 Task: Work and Employment Template: Work Hours for Employees.
Action: Mouse moved to (224, 183)
Screenshot: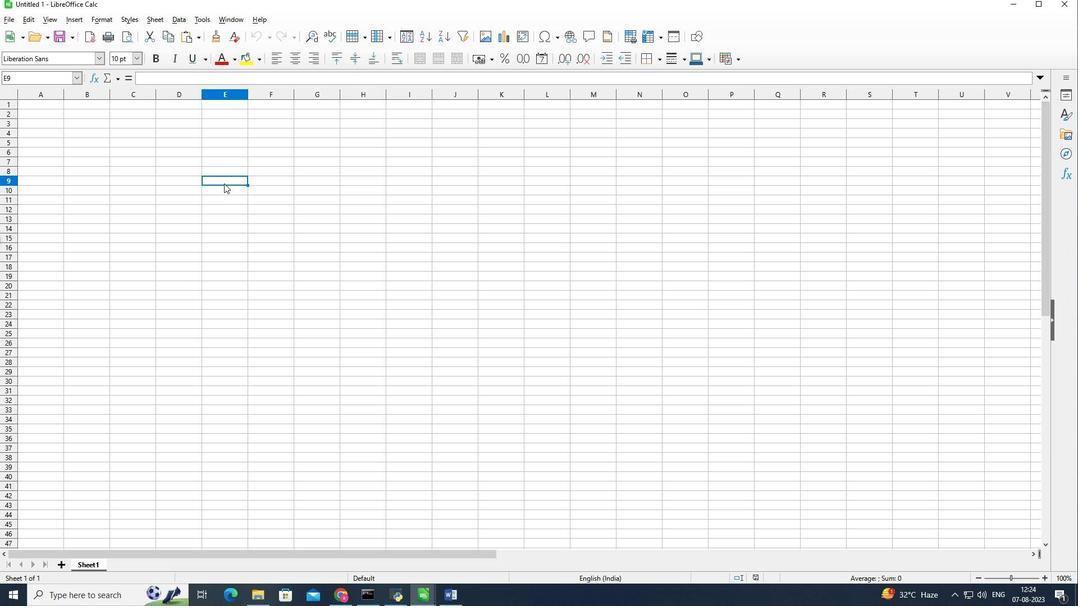 
Action: Mouse pressed left at (224, 183)
Screenshot: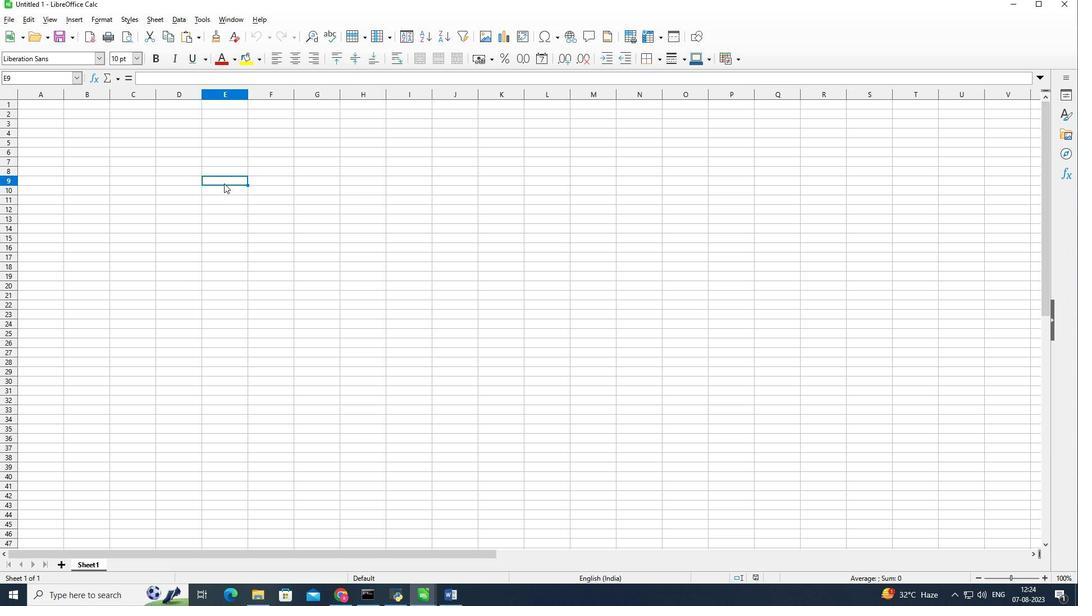 
Action: Mouse moved to (265, 151)
Screenshot: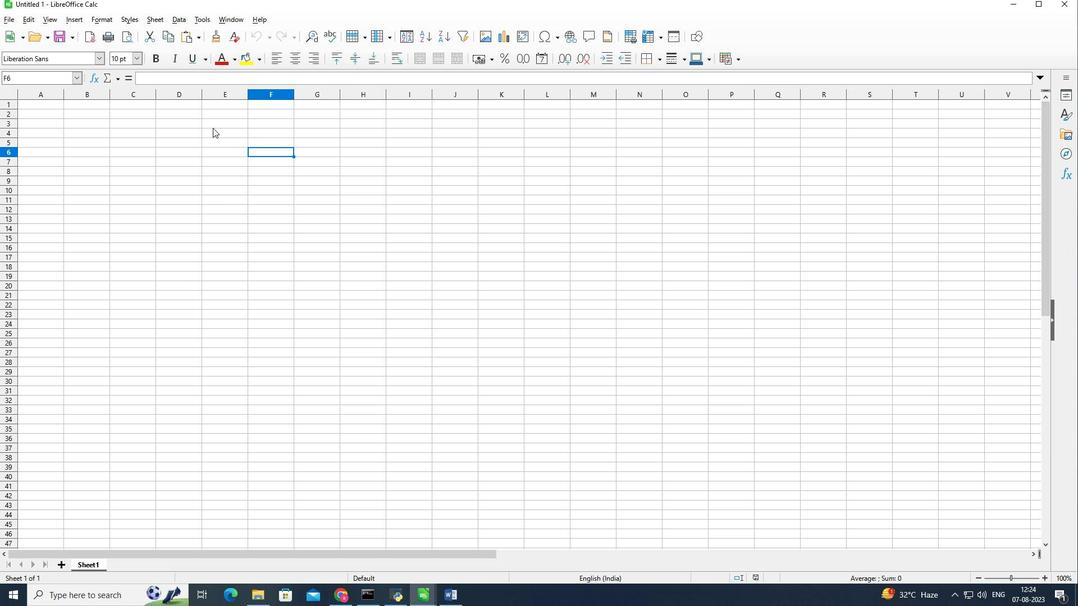 
Action: Mouse pressed left at (265, 151)
Screenshot: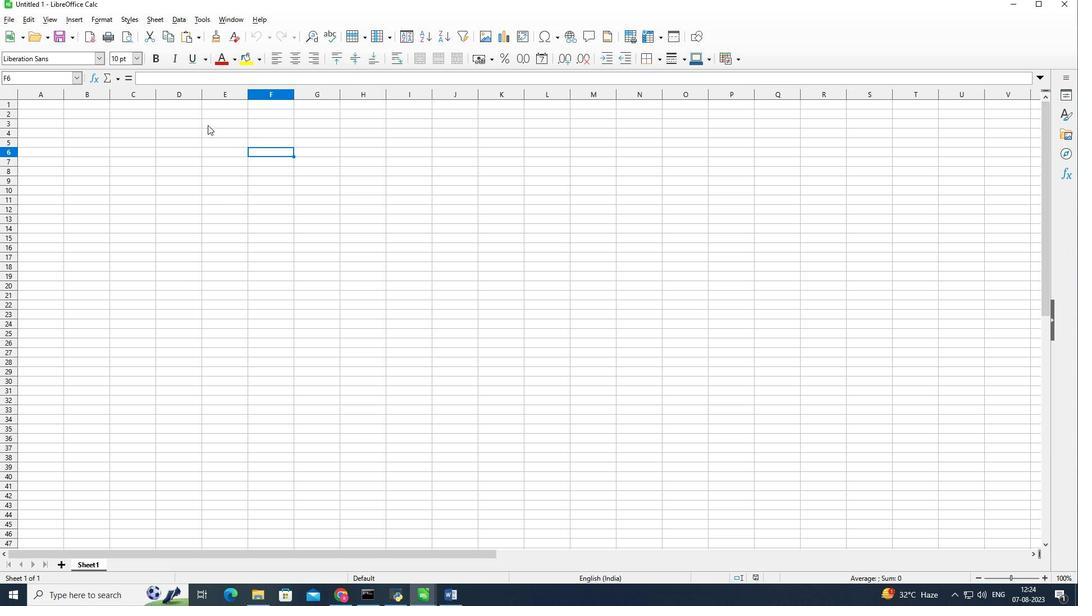 
Action: Mouse moved to (51, 20)
Screenshot: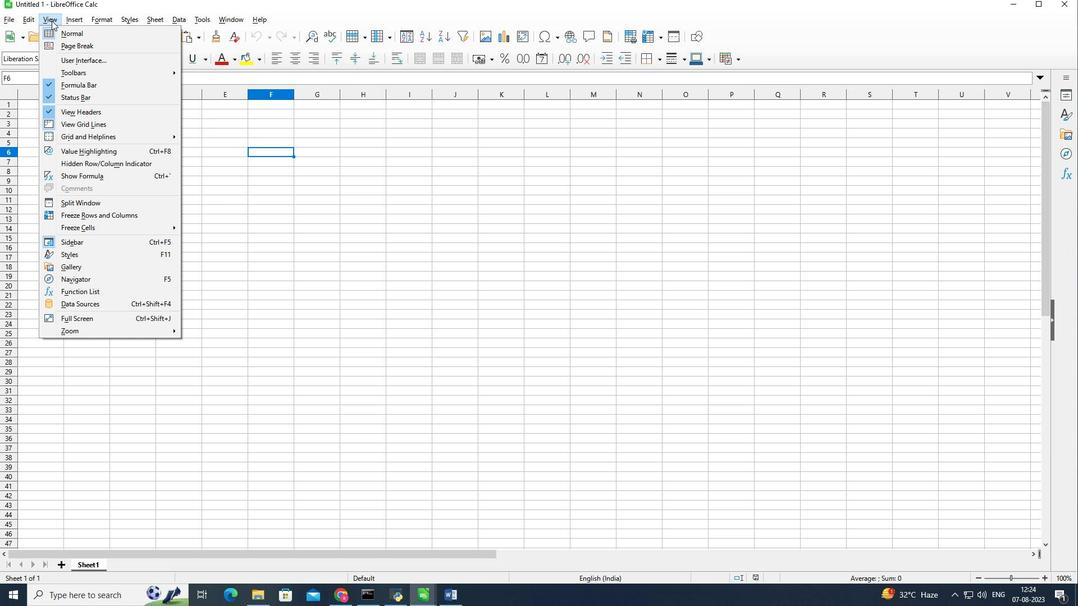 
Action: Mouse pressed left at (51, 20)
Screenshot: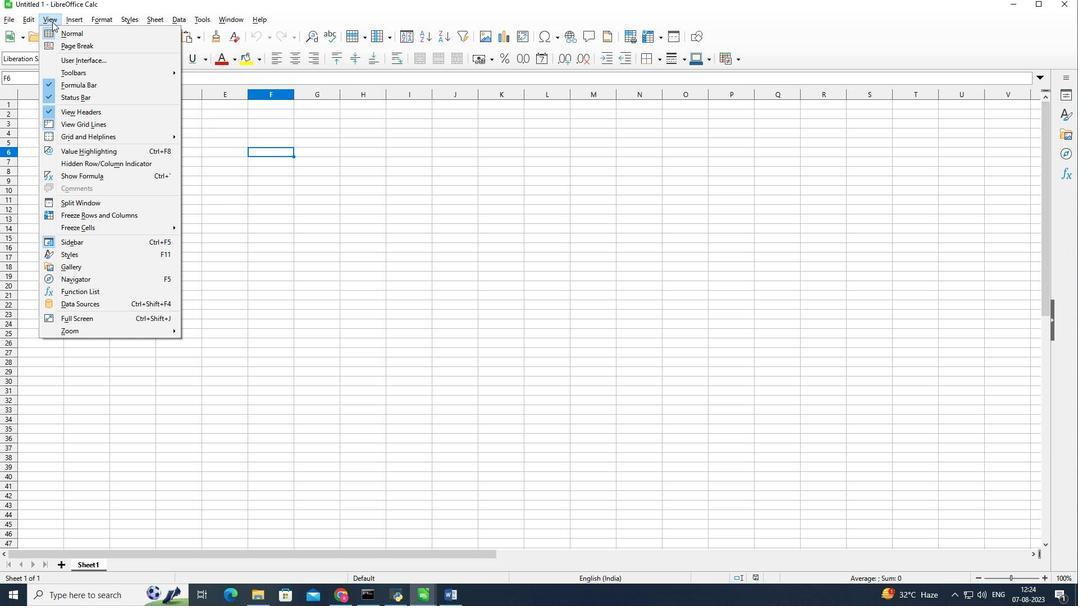 
Action: Mouse moved to (79, 123)
Screenshot: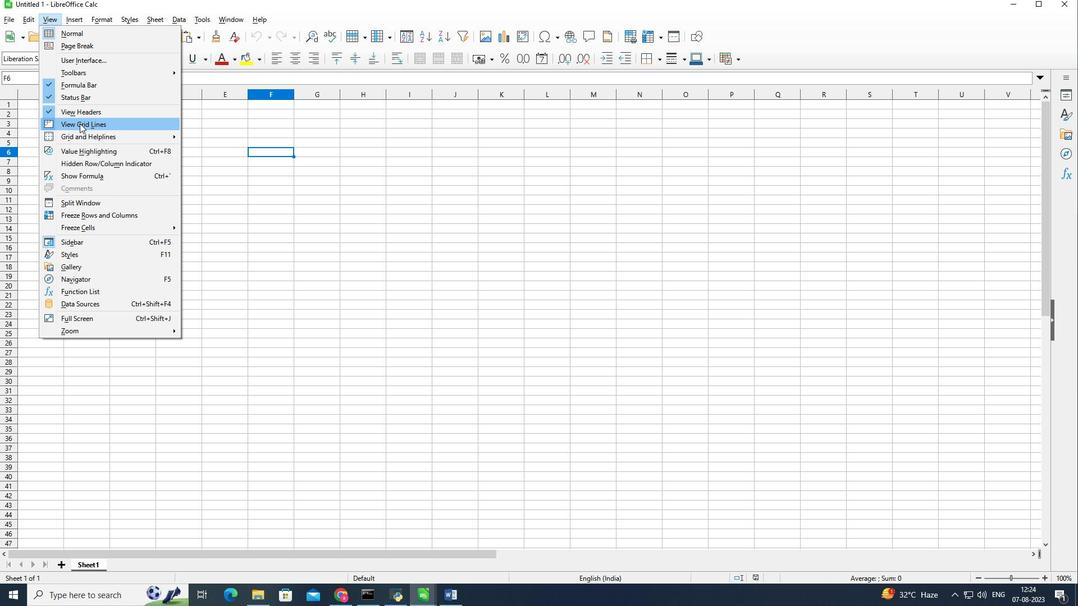 
Action: Mouse pressed left at (79, 123)
Screenshot: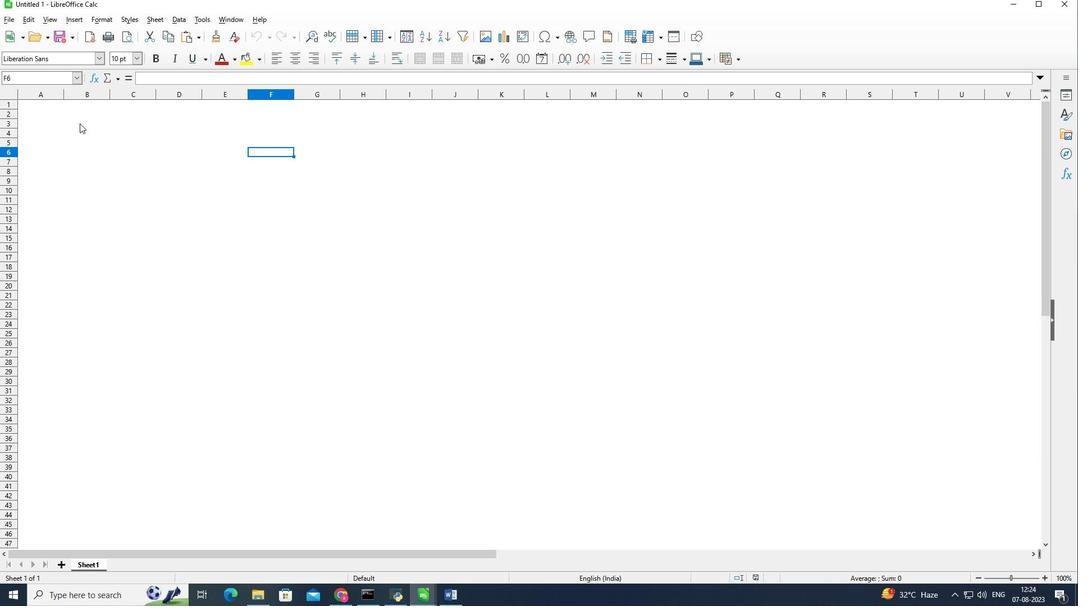
Action: Mouse pressed left at (79, 123)
Screenshot: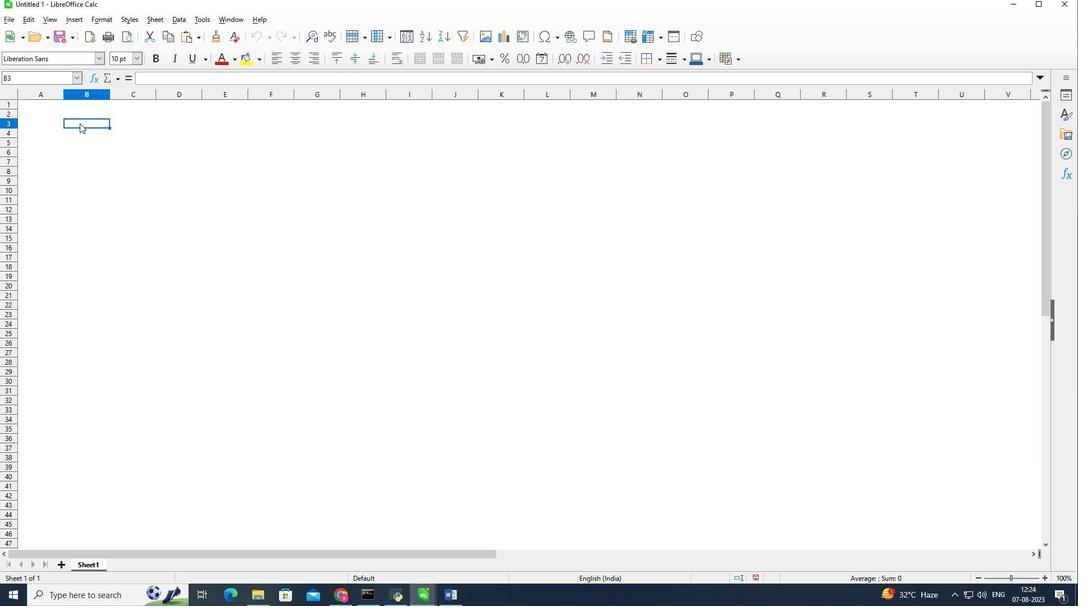 
Action: Mouse moved to (198, 162)
Screenshot: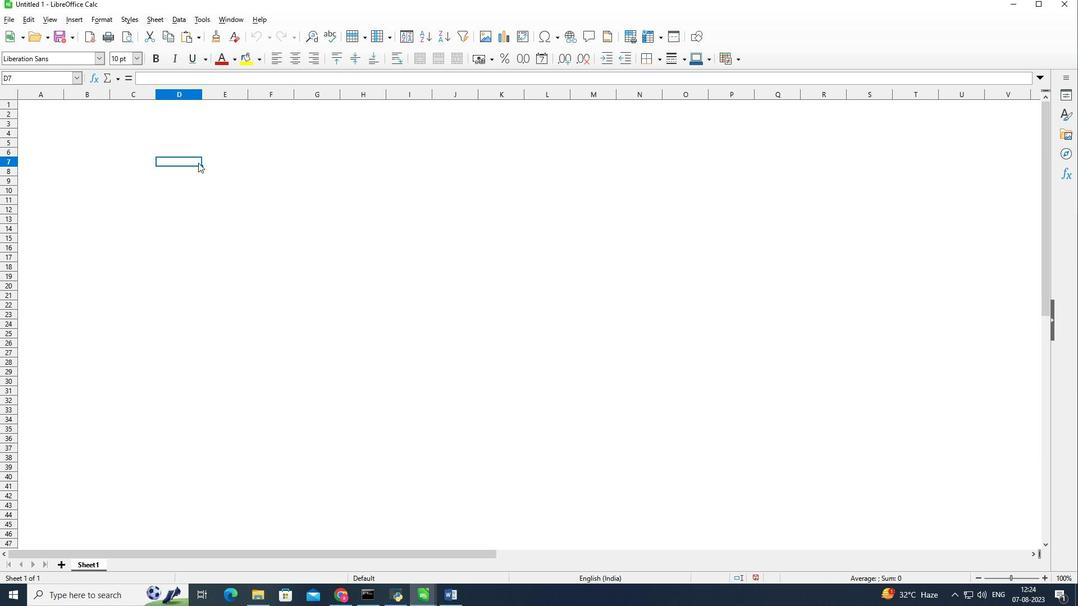 
Action: Mouse pressed left at (198, 162)
Screenshot: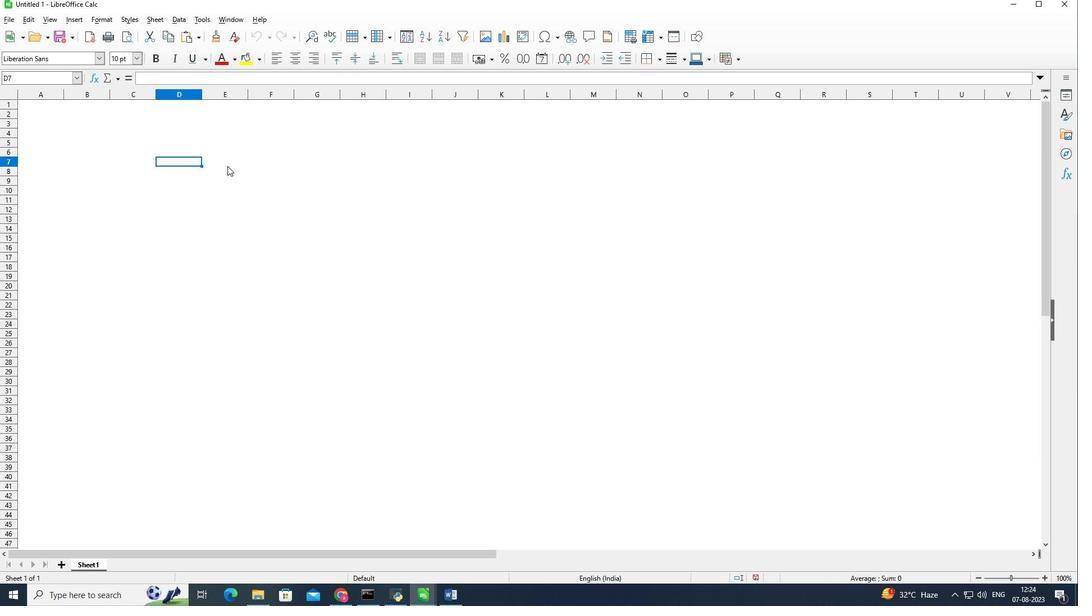 
Action: Mouse moved to (272, 156)
Screenshot: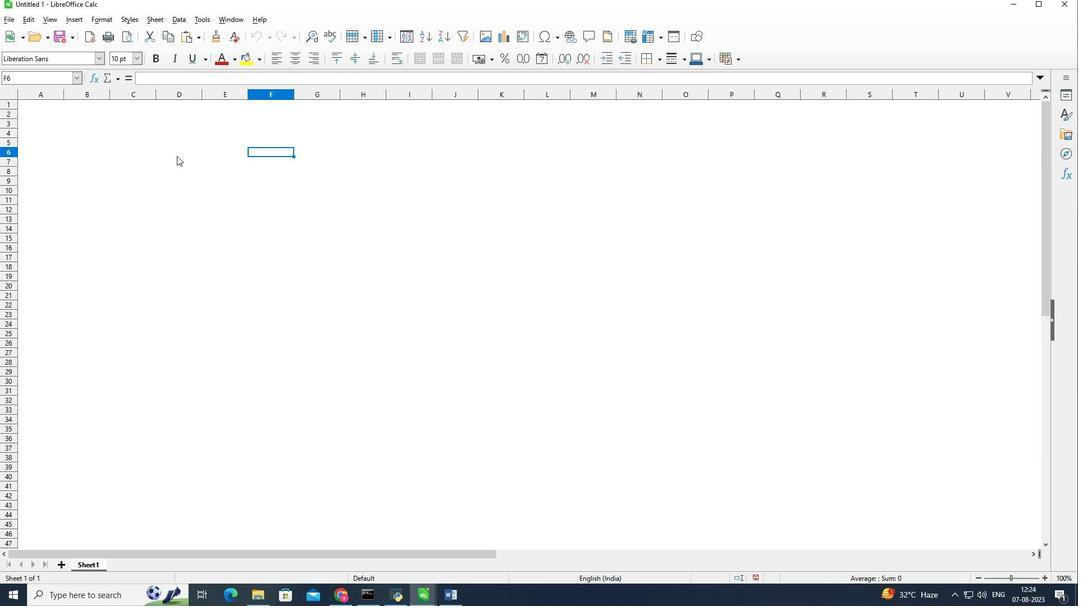 
Action: Mouse pressed left at (272, 156)
Screenshot: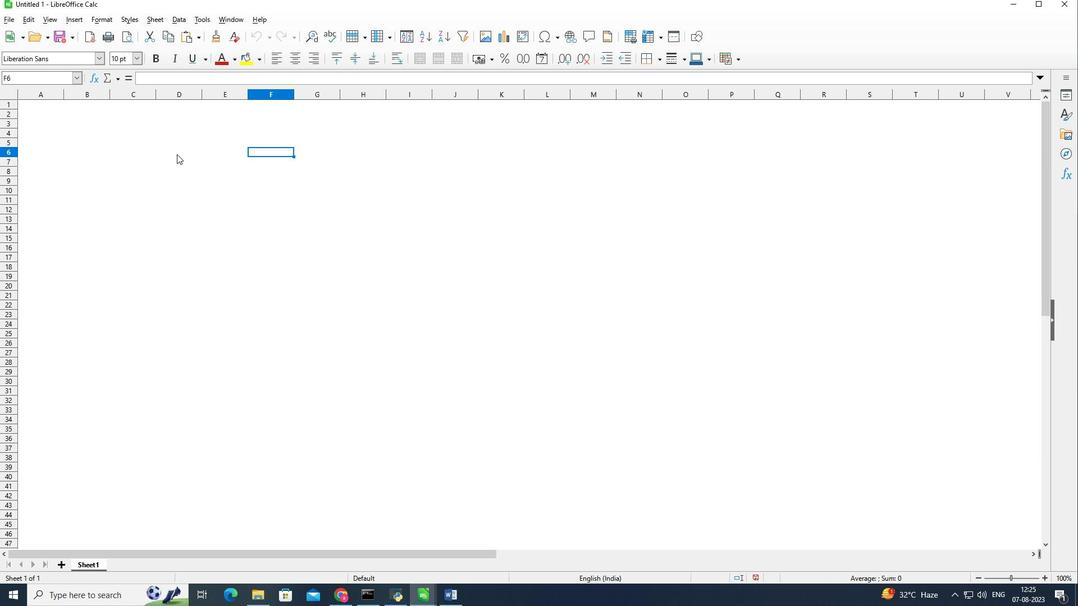 
Action: Mouse moved to (174, 143)
Screenshot: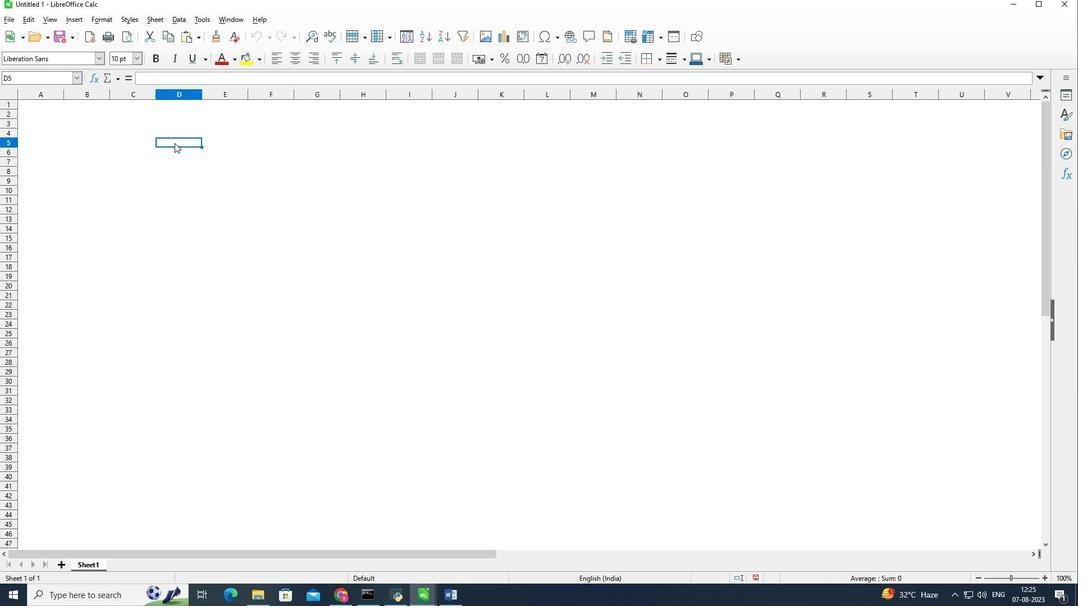 
Action: Mouse pressed left at (174, 143)
Screenshot: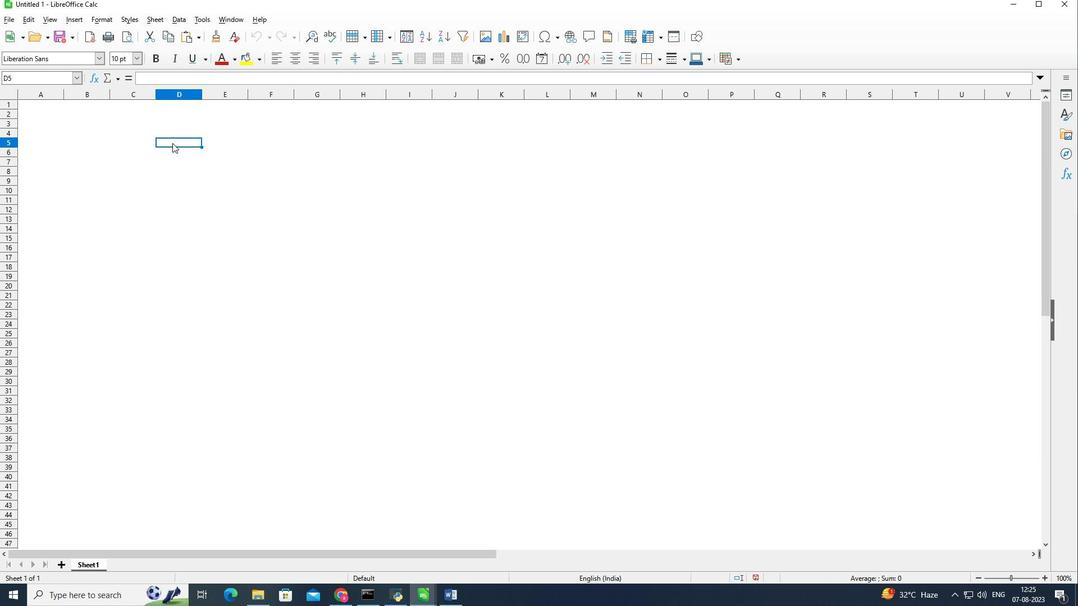 
Action: Mouse moved to (174, 130)
Screenshot: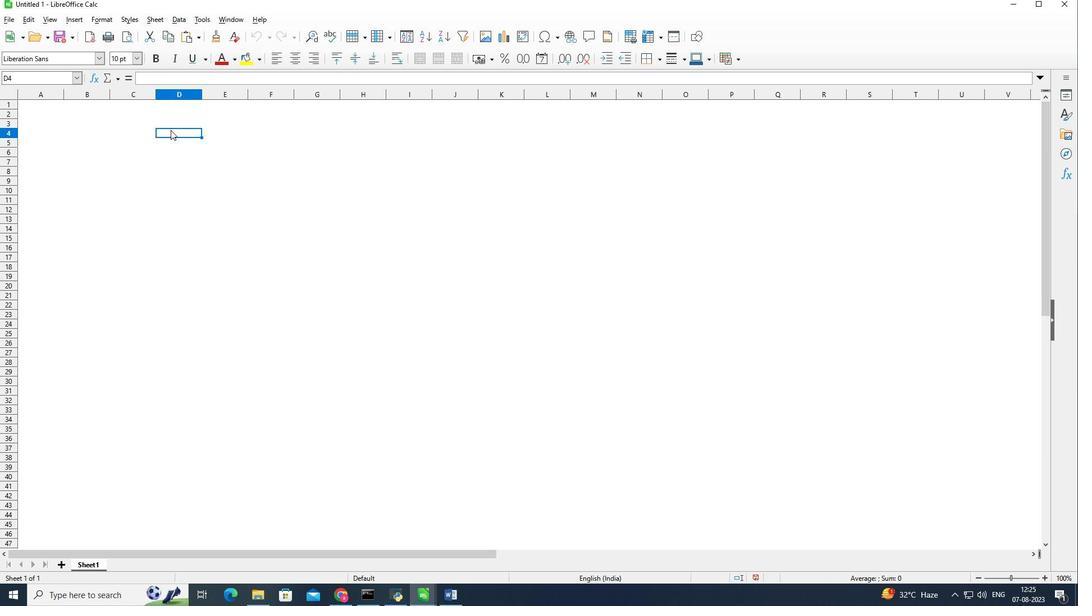 
Action: Mouse pressed left at (174, 130)
Screenshot: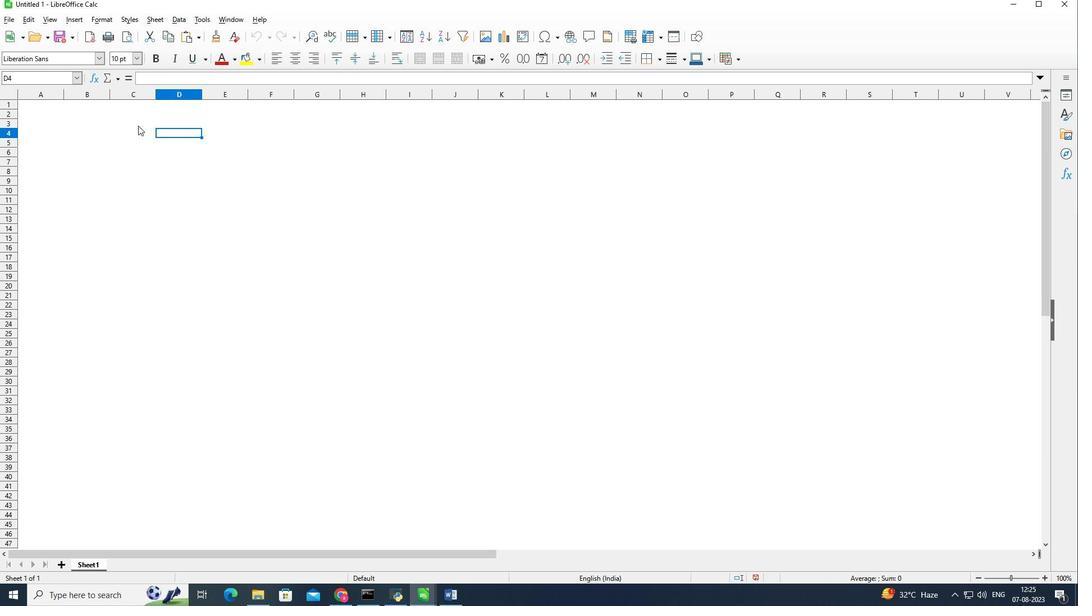 
Action: Mouse moved to (138, 125)
Screenshot: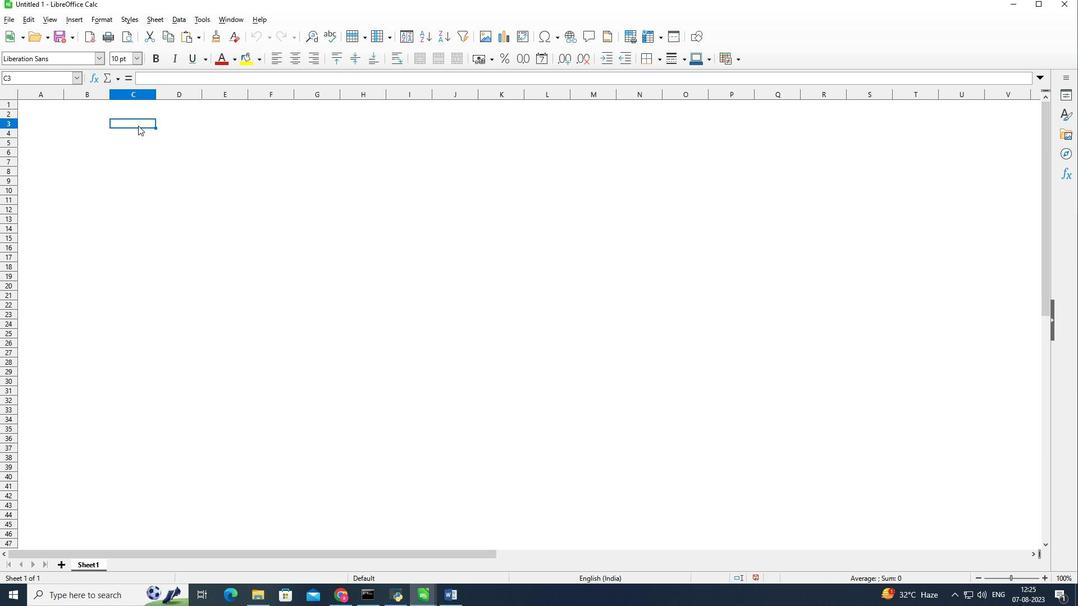 
Action: Mouse pressed left at (138, 125)
Screenshot: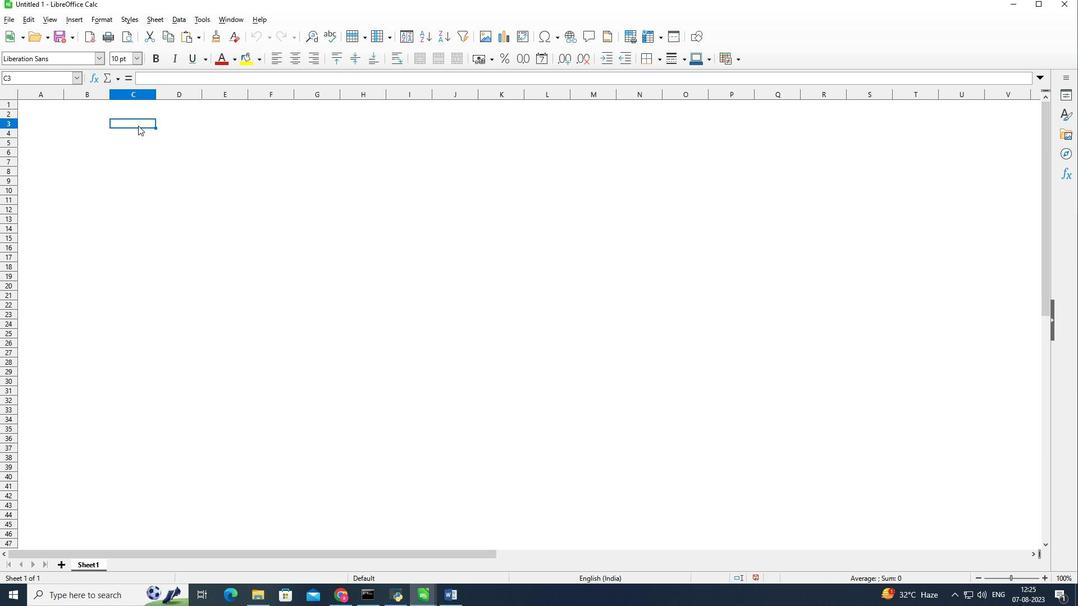 
Action: Mouse pressed left at (138, 125)
Screenshot: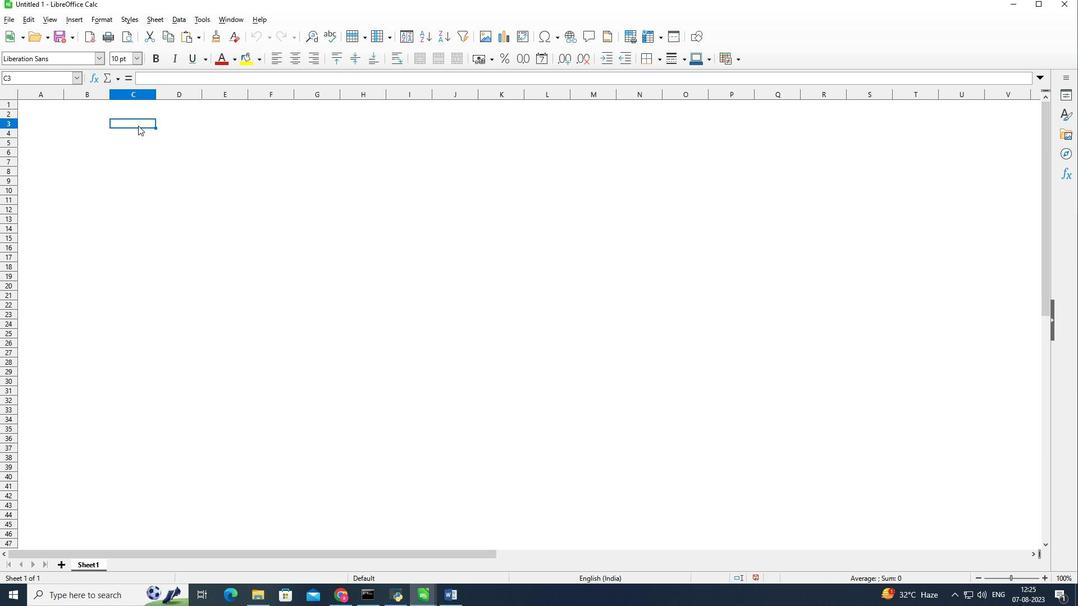 
Action: Key pressed <Key.shift>Profit<Key.space>and<Key.space>l<Key.backspace><Key.shift>Loss<Key.space>w<Key.backspace><Key.shift>Worksheet
Screenshot: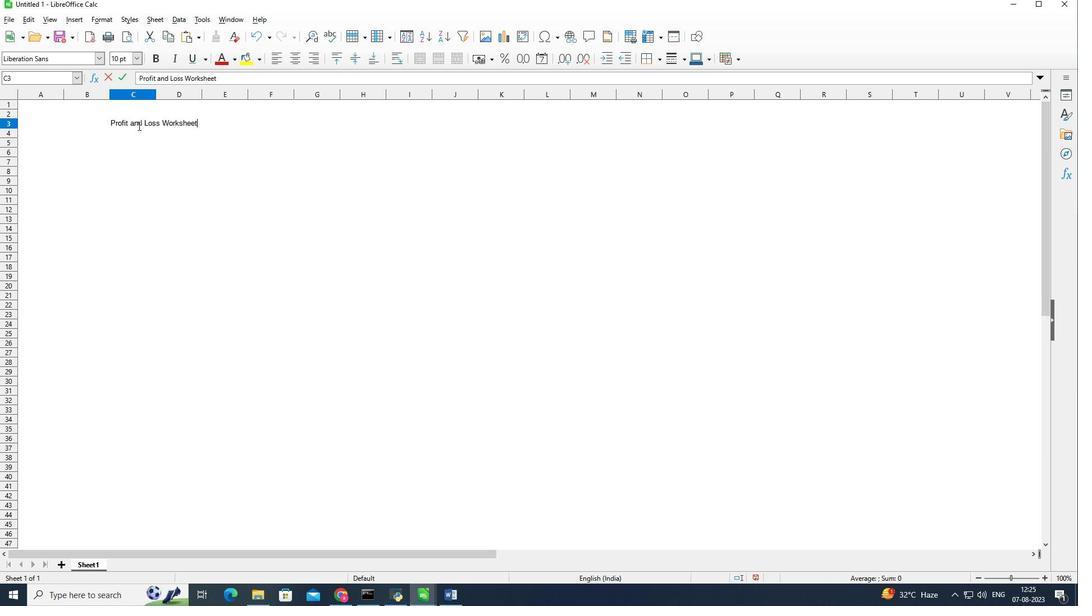
Action: Mouse pressed left at (138, 125)
Screenshot: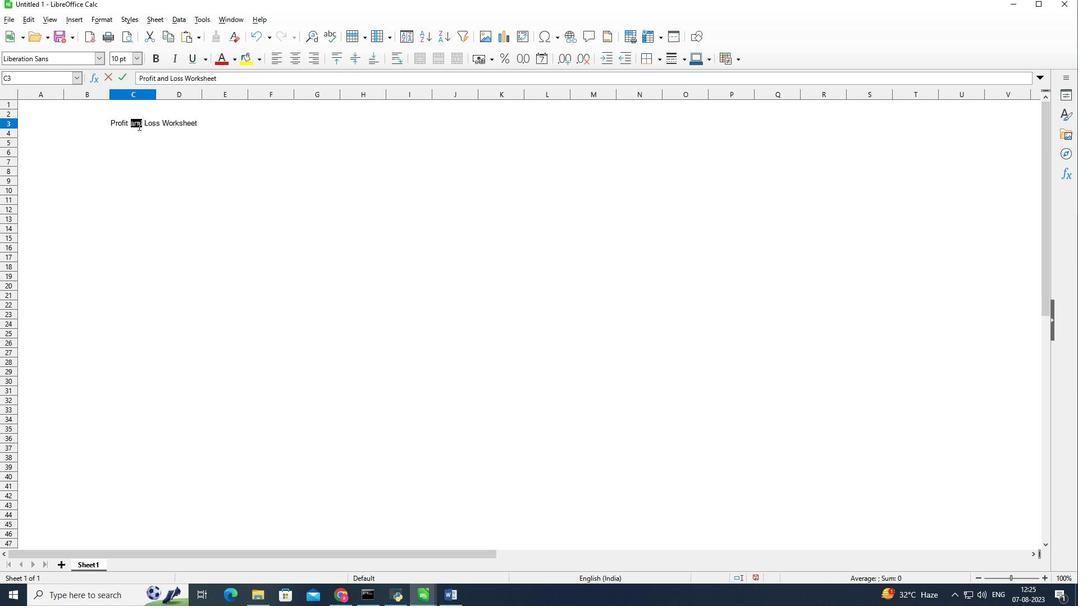 
Action: Mouse pressed left at (138, 125)
Screenshot: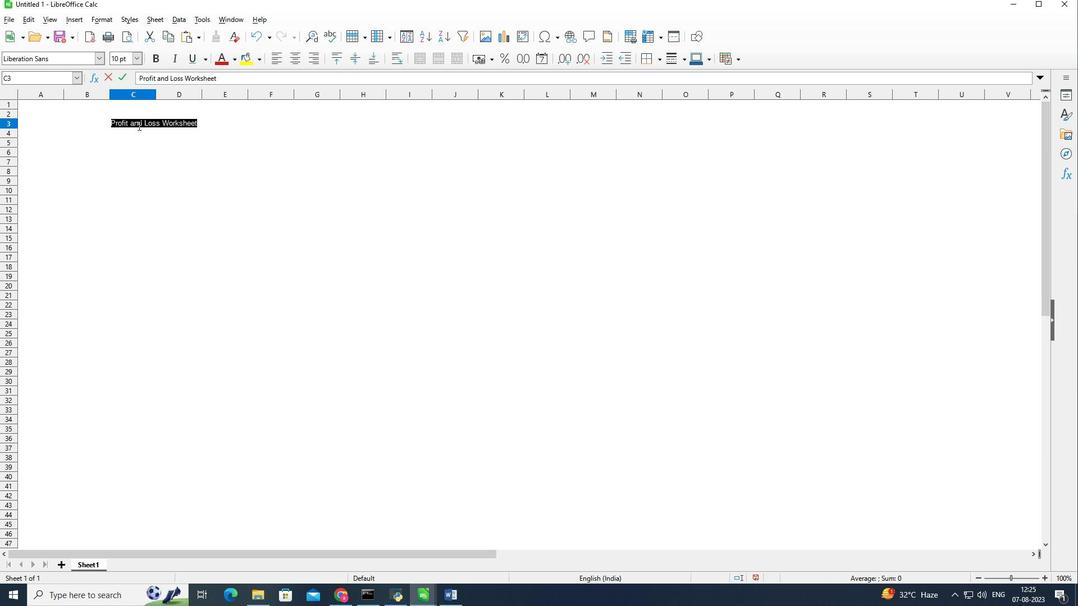 
Action: Mouse pressed left at (138, 125)
Screenshot: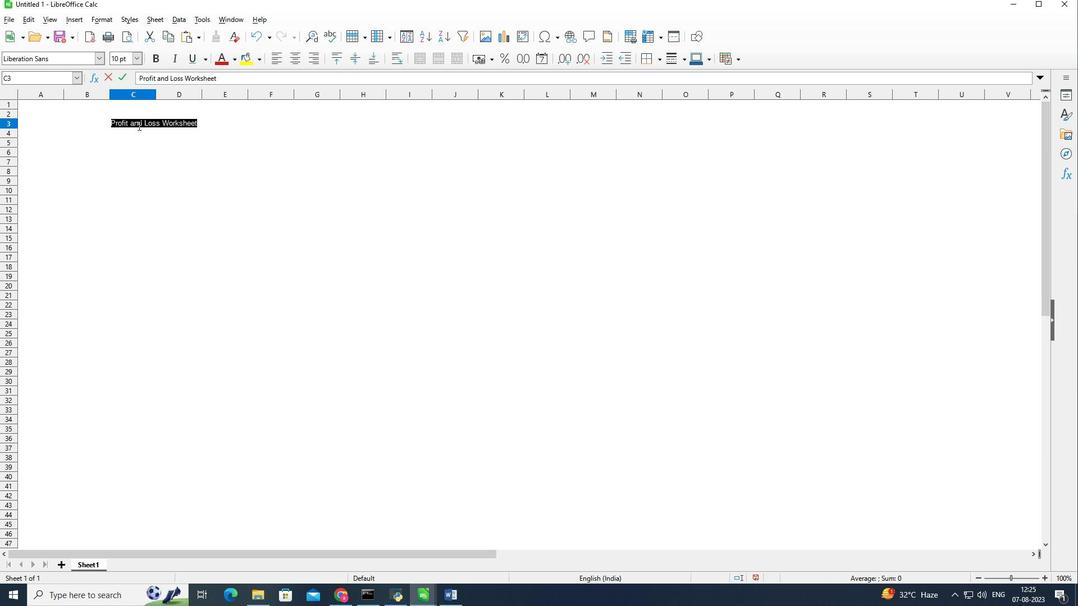 
Action: Mouse moved to (38, 53)
Screenshot: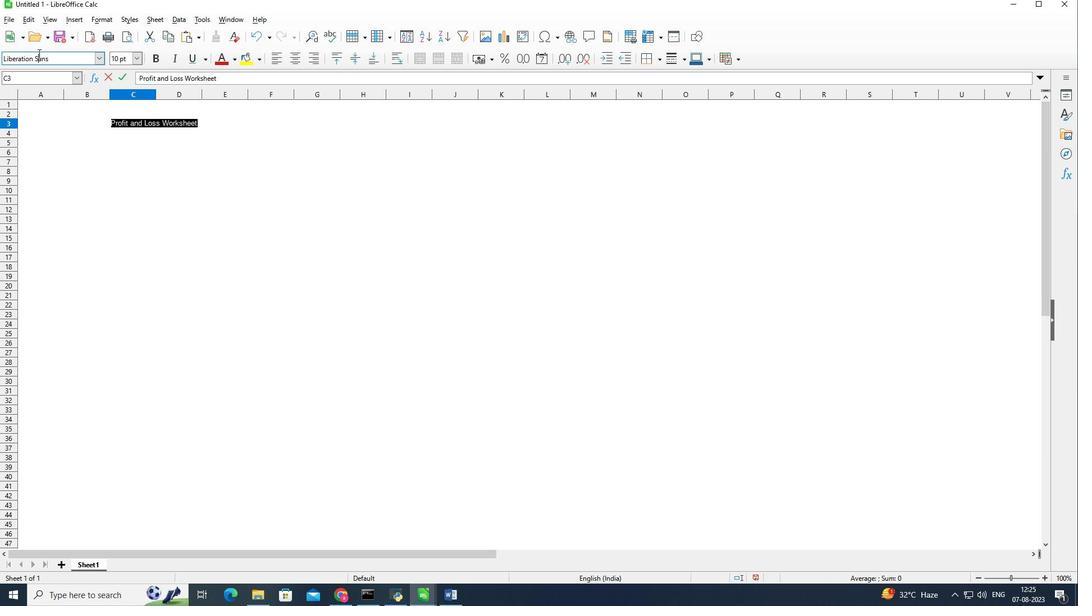 
Action: Mouse pressed left at (38, 53)
Screenshot: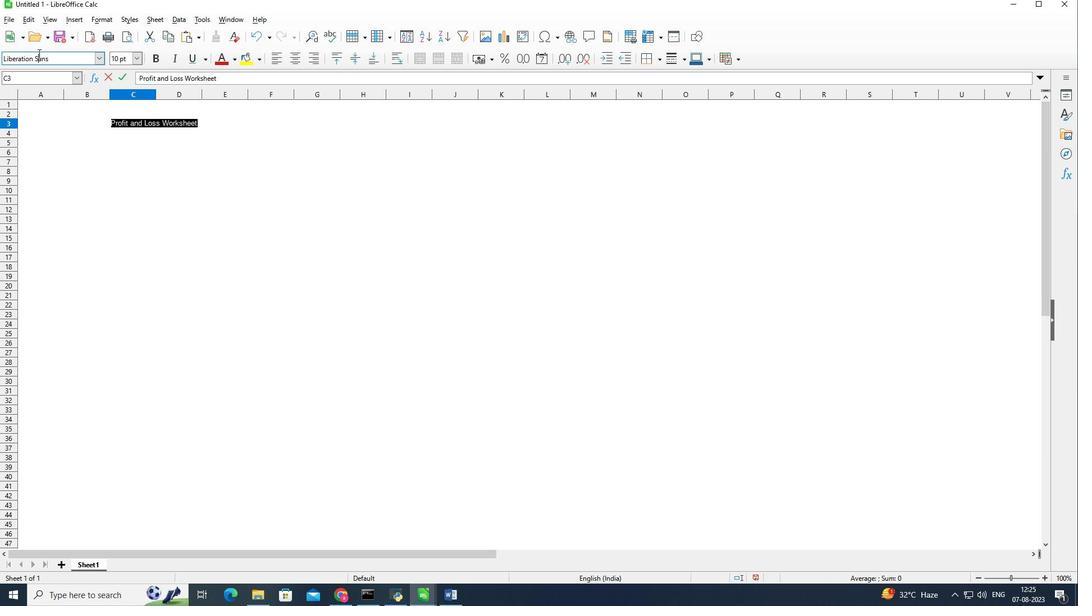 
Action: Mouse pressed left at (38, 53)
Screenshot: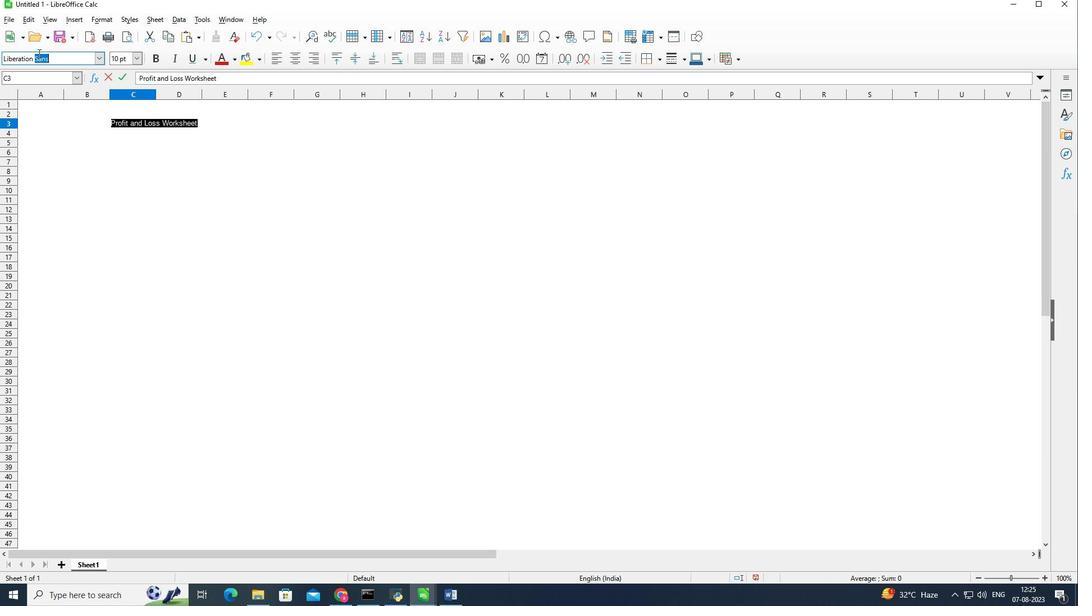 
Action: Mouse pressed left at (38, 53)
Screenshot: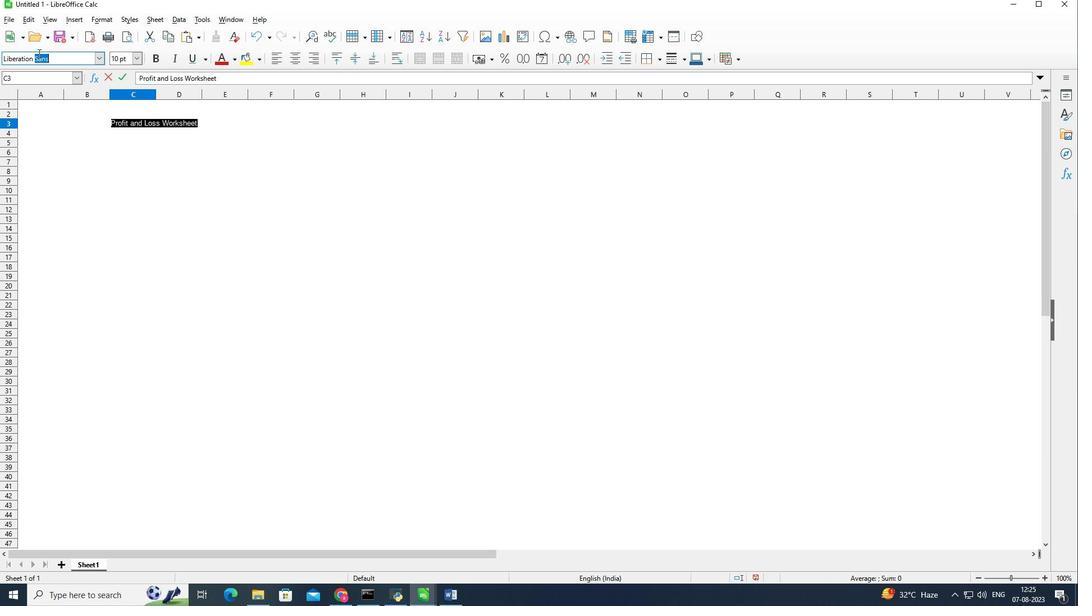 
Action: Mouse pressed left at (38, 53)
Screenshot: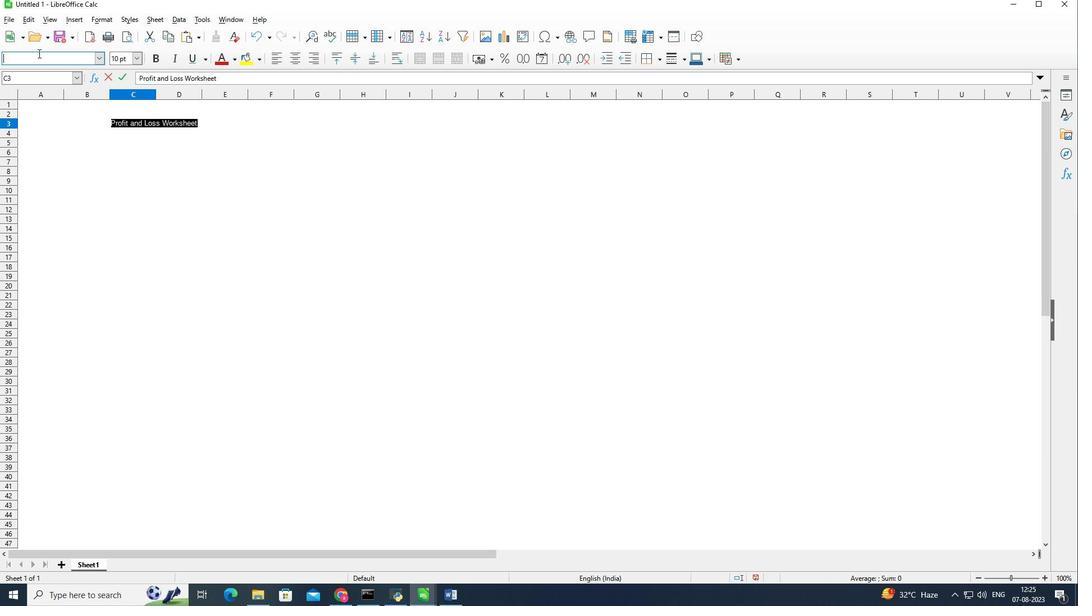 
Action: Key pressed <Key.backspace>i<Key.backspace>tim<Key.backspace><Key.backspace><Key.backspace><Key.backspace>ti<Key.enter>
Screenshot: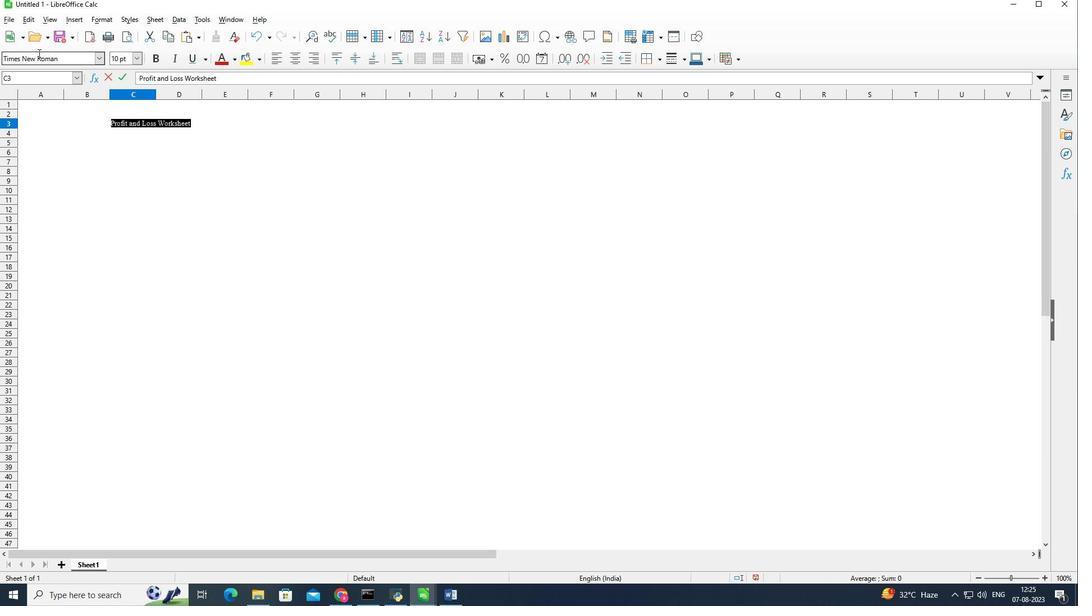 
Action: Mouse moved to (157, 58)
Screenshot: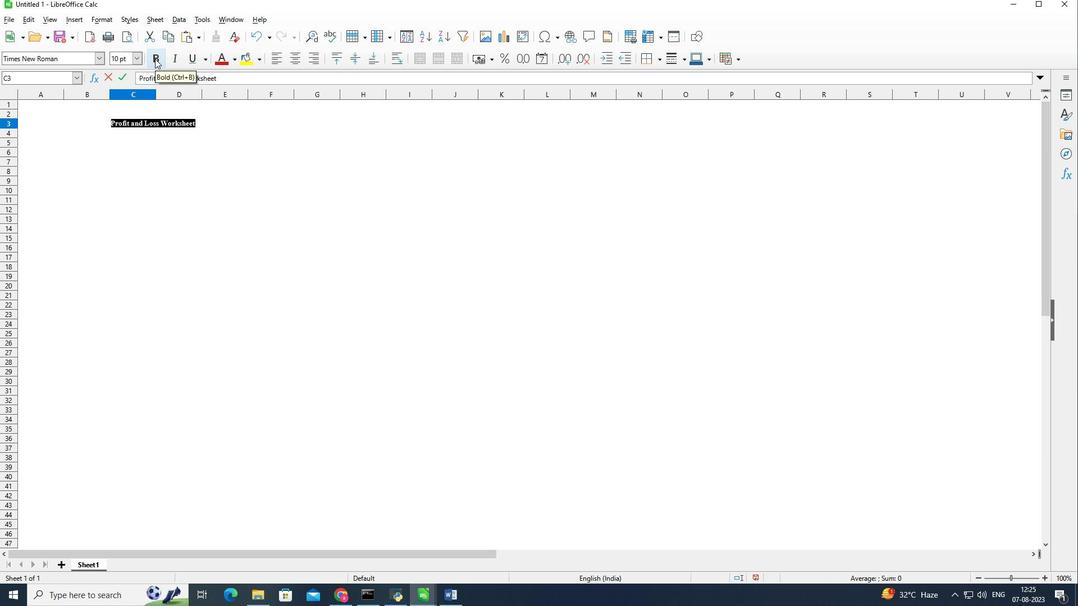 
Action: Mouse pressed left at (157, 58)
Screenshot: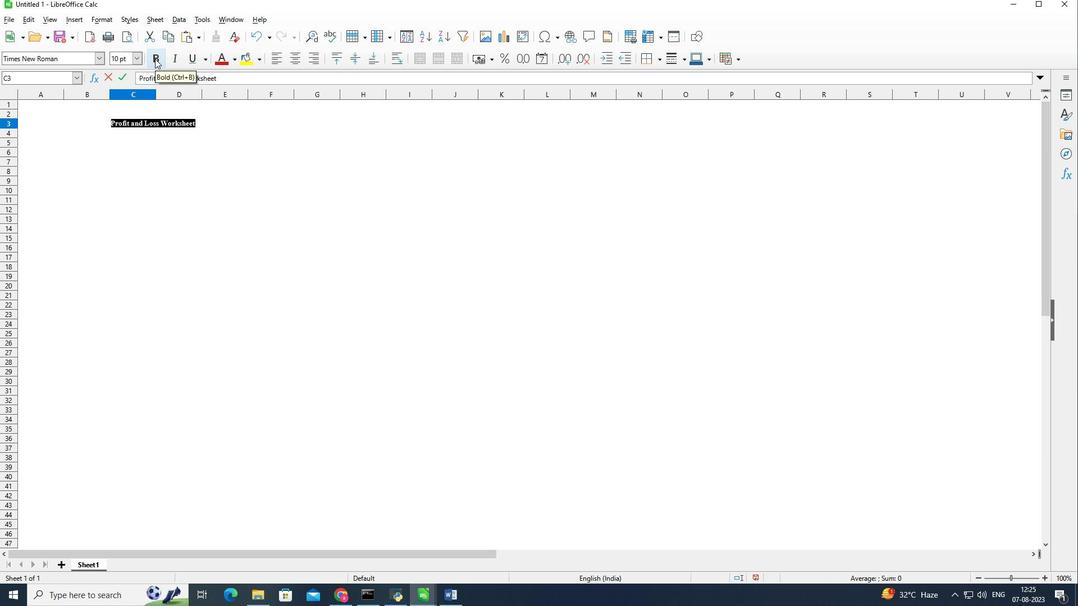
Action: Mouse moved to (125, 58)
Screenshot: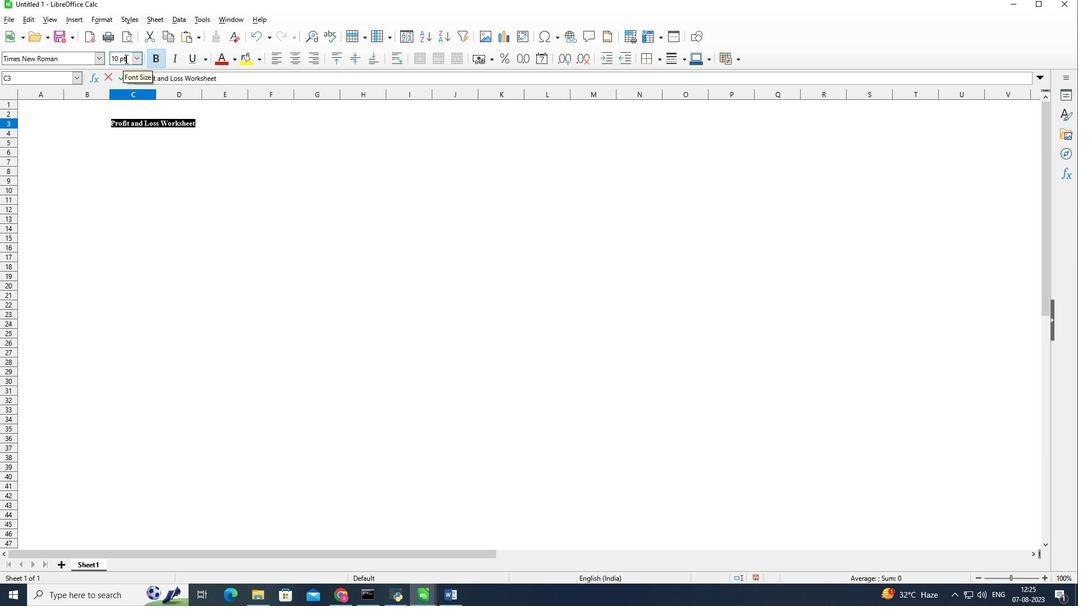 
Action: Mouse pressed left at (125, 58)
Screenshot: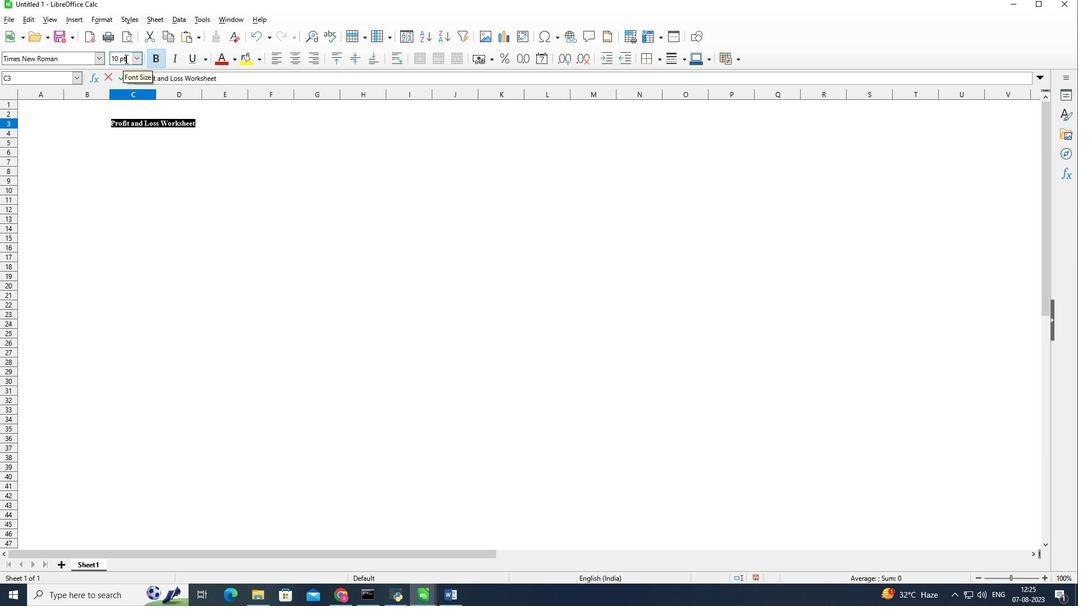 
Action: Mouse moved to (134, 60)
Screenshot: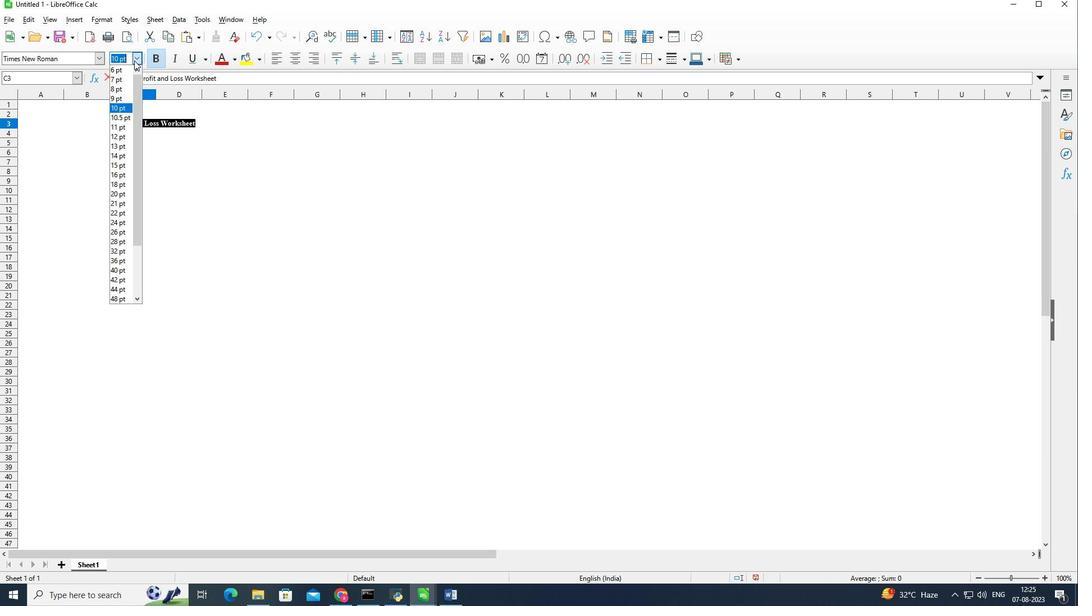 
Action: Mouse pressed left at (134, 60)
Screenshot: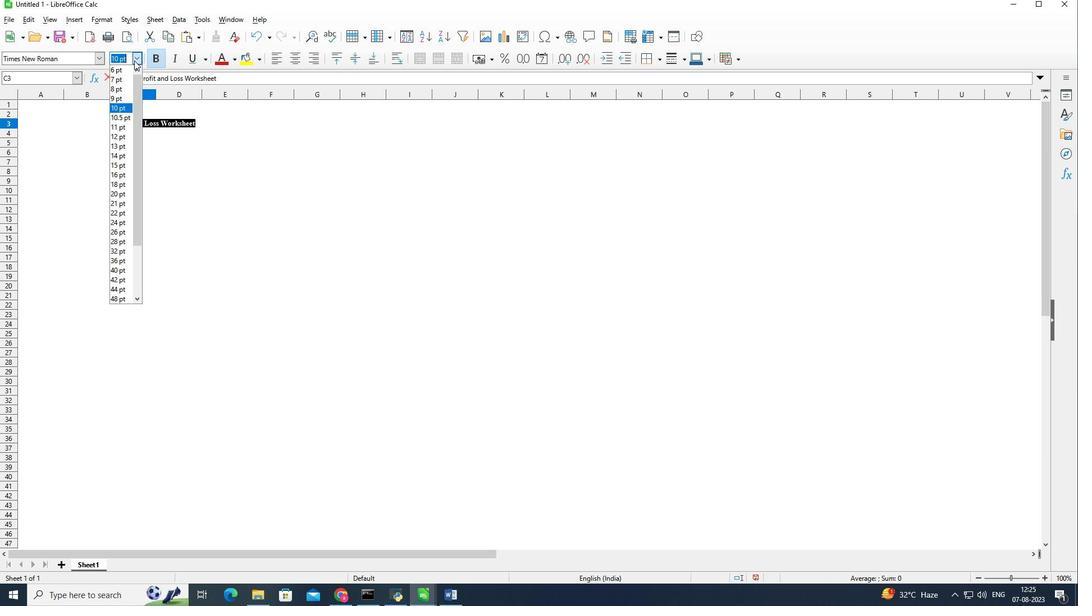 
Action: Mouse moved to (116, 132)
Screenshot: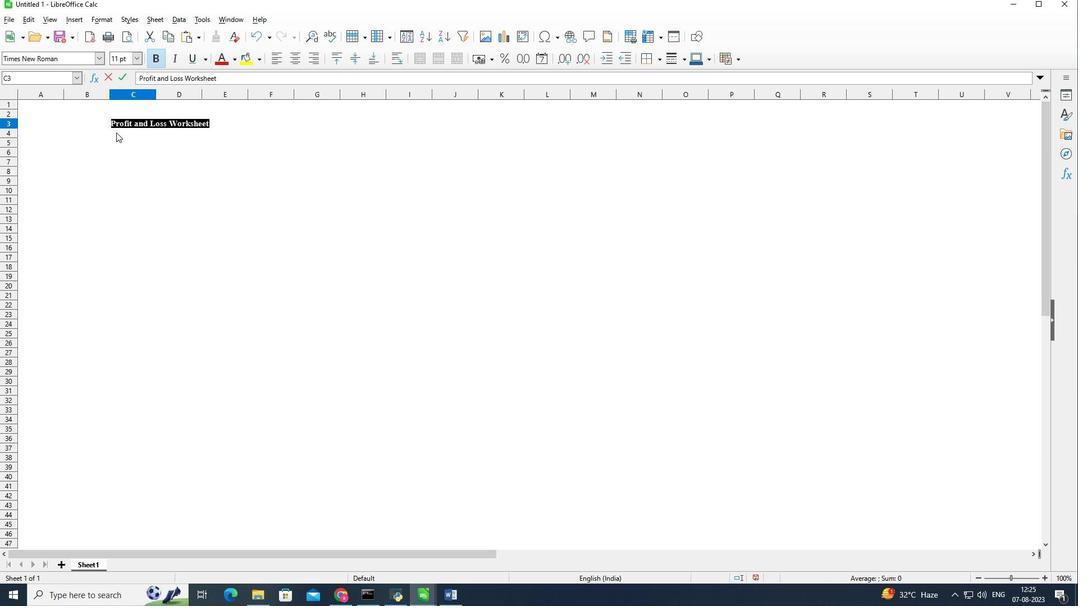 
Action: Mouse pressed left at (116, 132)
Screenshot: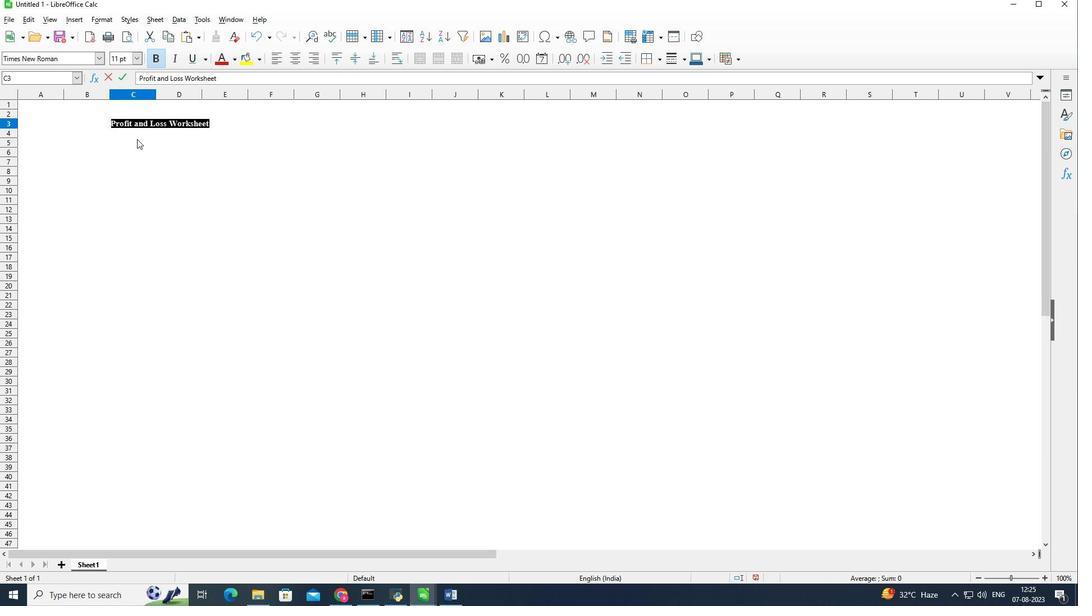
Action: Mouse moved to (171, 149)
Screenshot: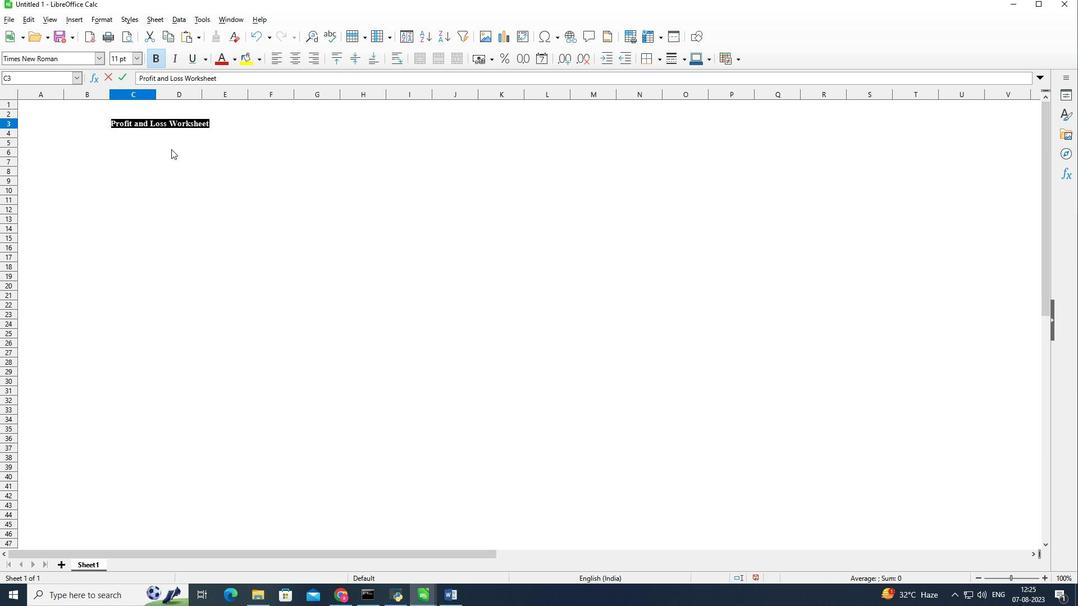 
Action: Mouse pressed left at (171, 149)
Screenshot: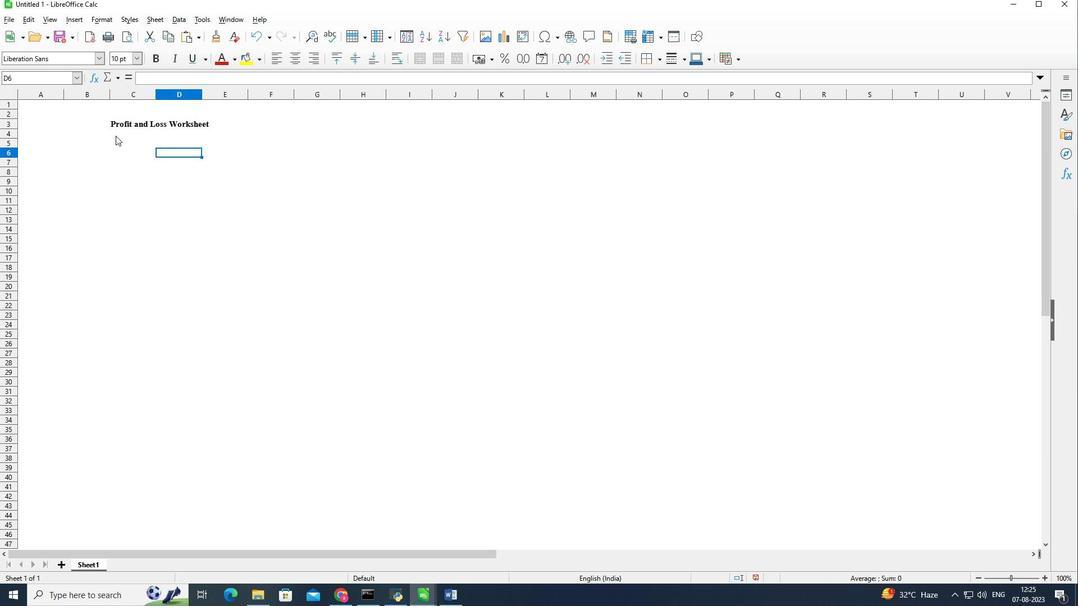 
Action: Mouse moved to (119, 123)
Screenshot: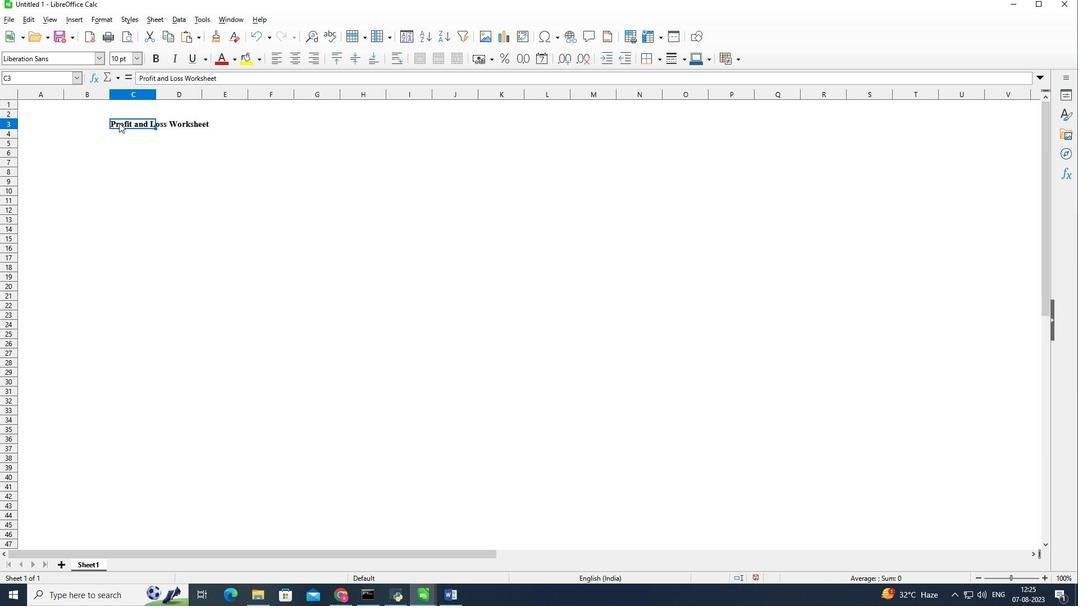 
Action: Mouse pressed left at (119, 123)
Screenshot: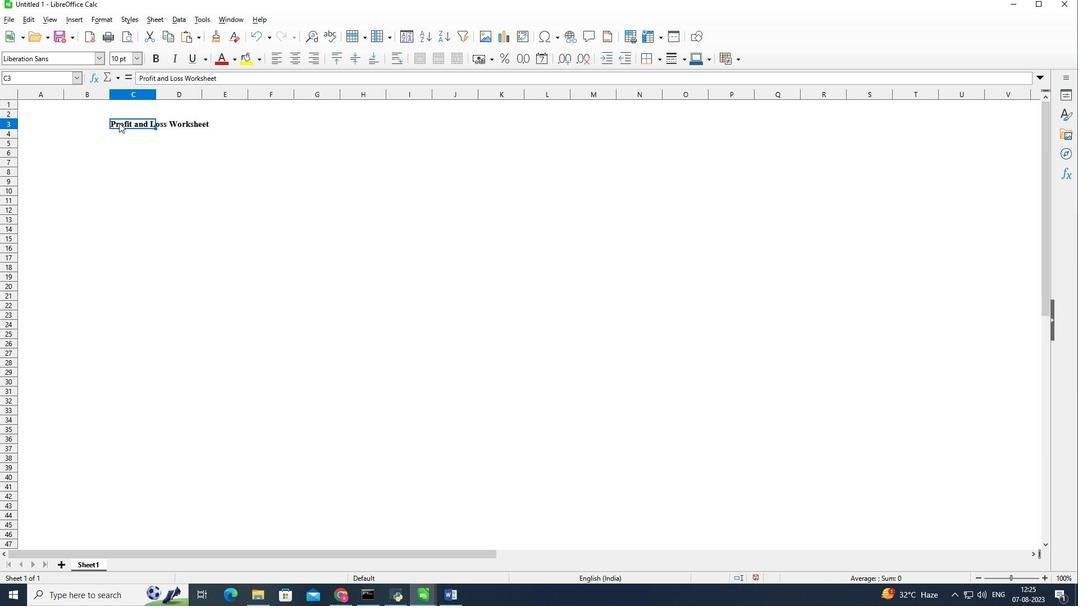 
Action: Mouse pressed left at (119, 123)
Screenshot: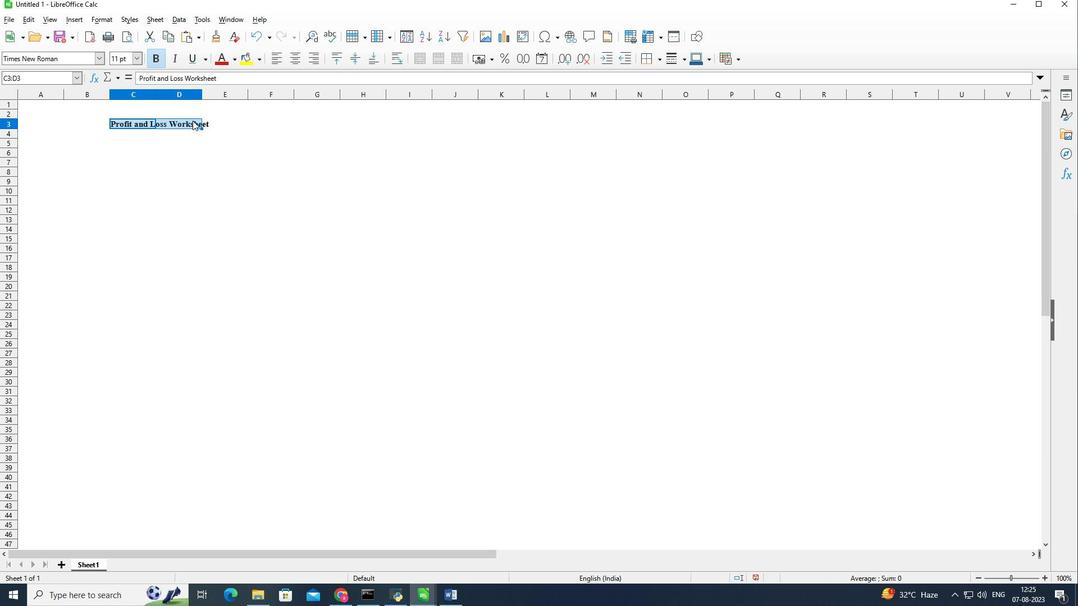 
Action: Mouse moved to (435, 57)
Screenshot: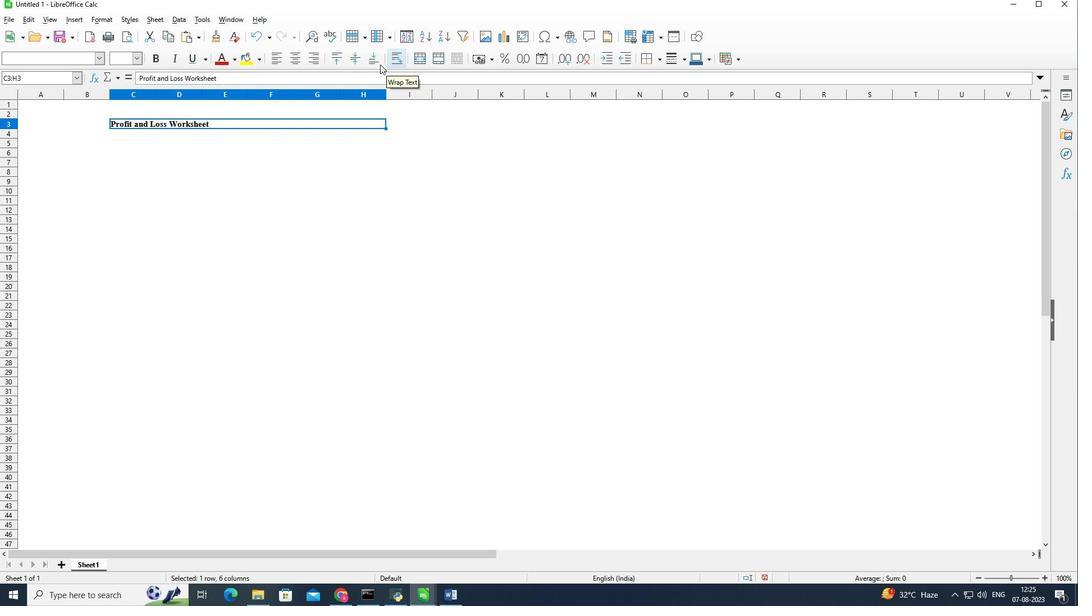 
Action: Mouse pressed left at (435, 57)
Screenshot: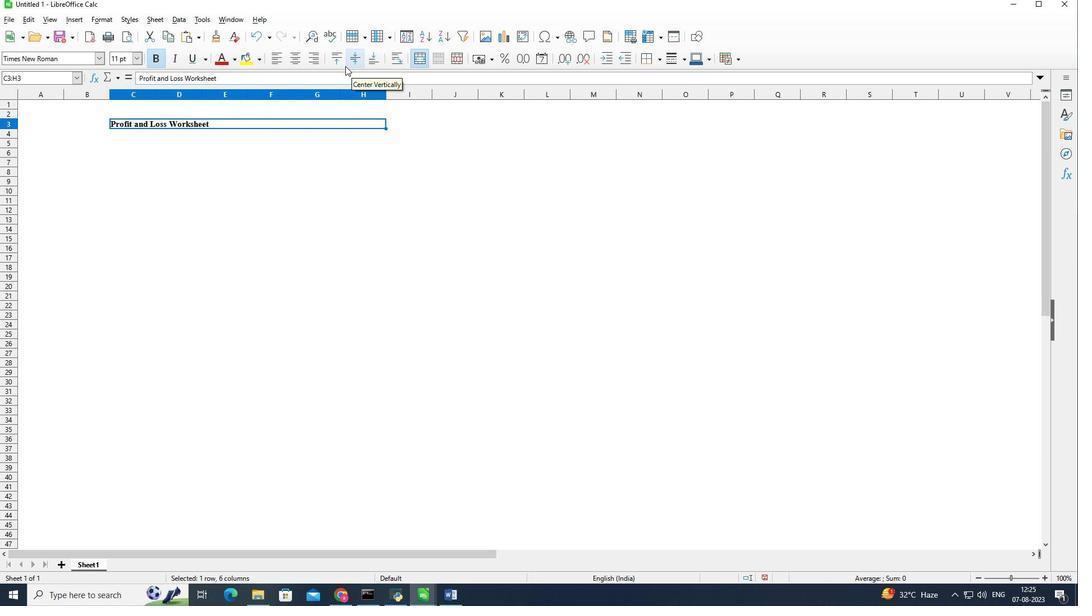 
Action: Mouse moved to (291, 66)
Screenshot: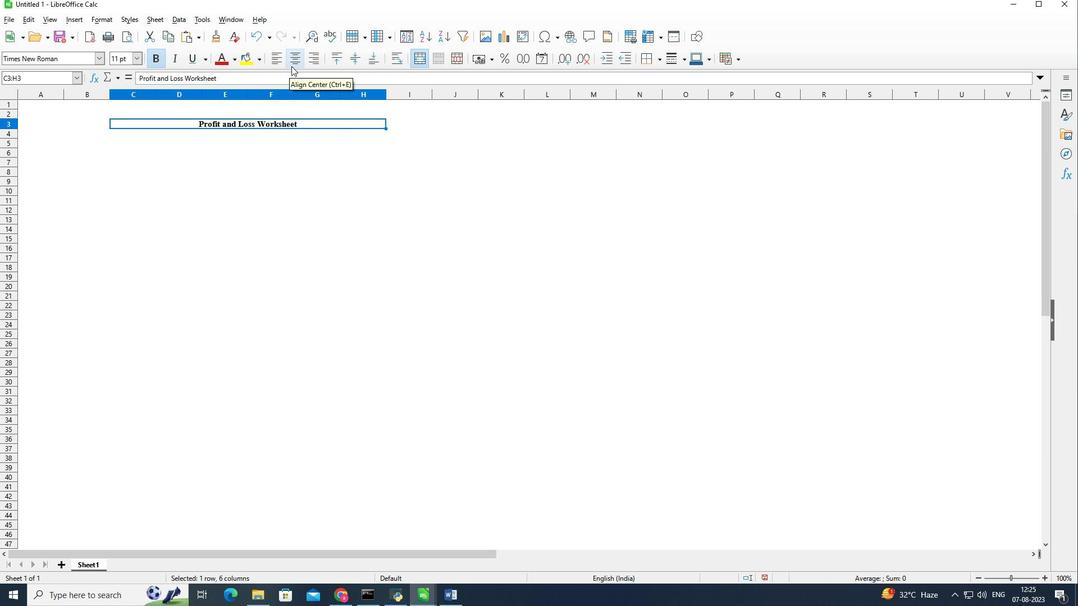 
Action: Mouse pressed left at (291, 66)
Screenshot: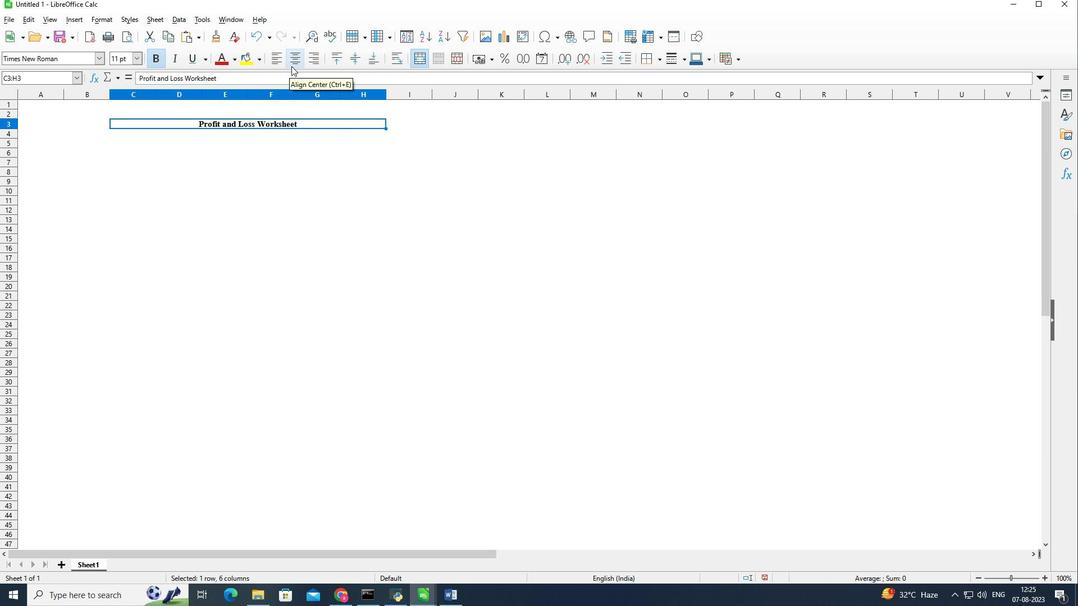 
Action: Mouse moved to (138, 60)
Screenshot: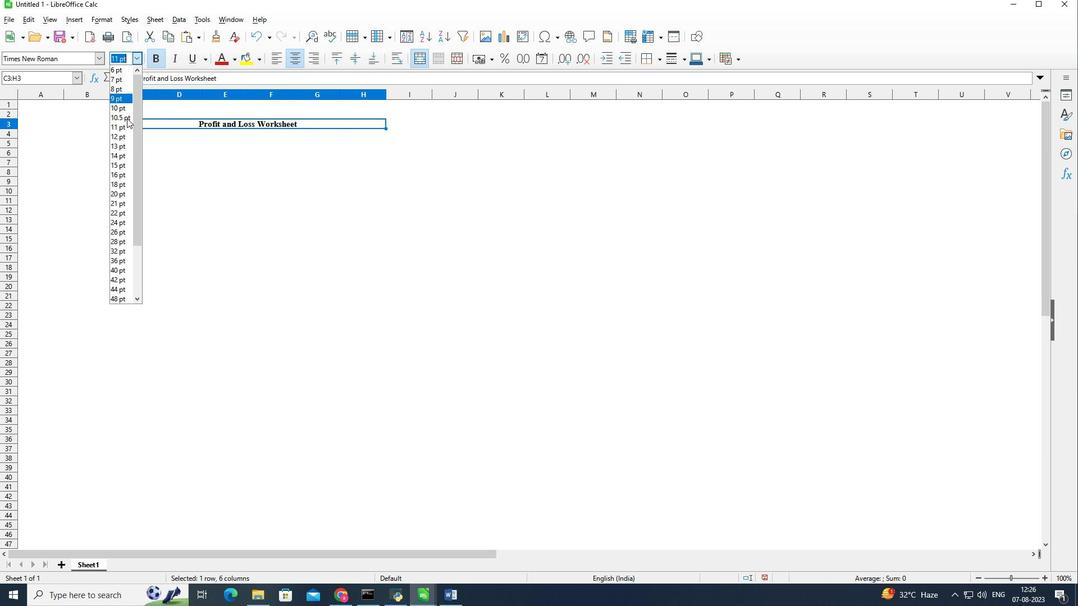 
Action: Mouse pressed left at (138, 60)
Screenshot: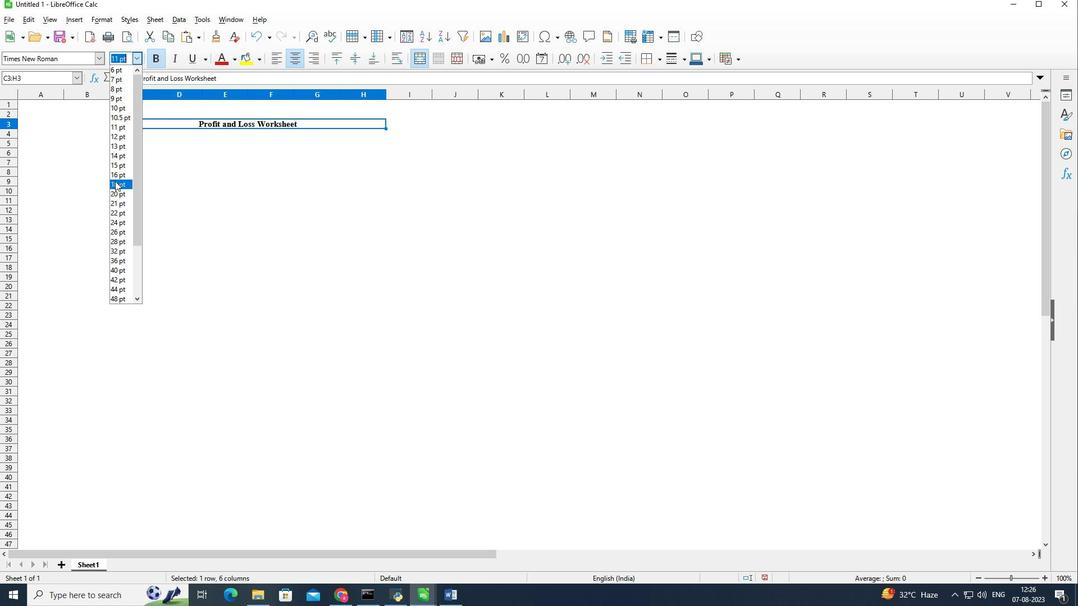 
Action: Mouse moved to (115, 181)
Screenshot: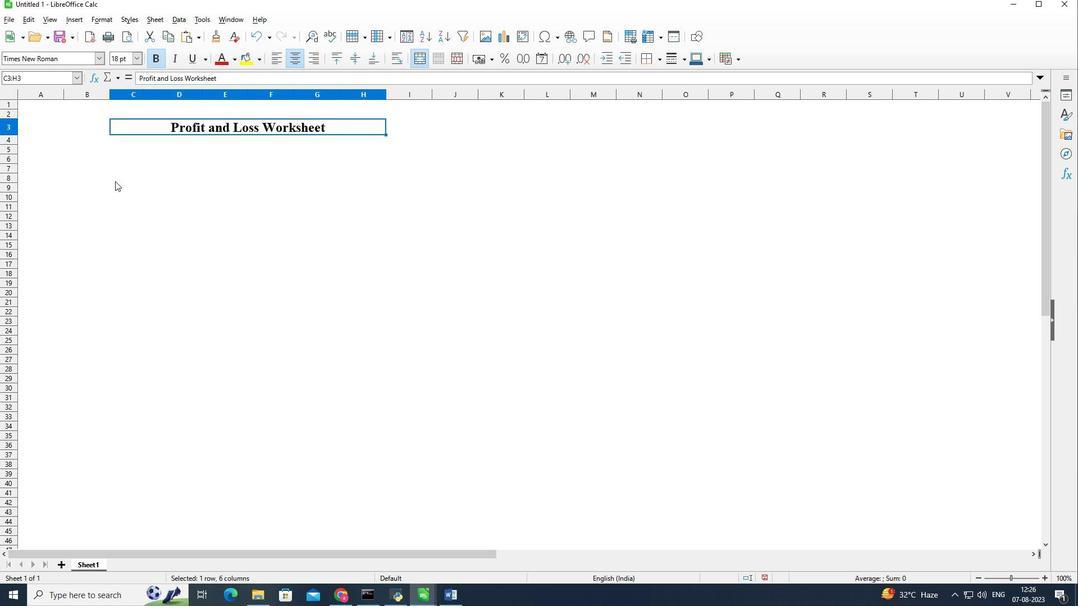 
Action: Mouse pressed left at (115, 181)
Screenshot: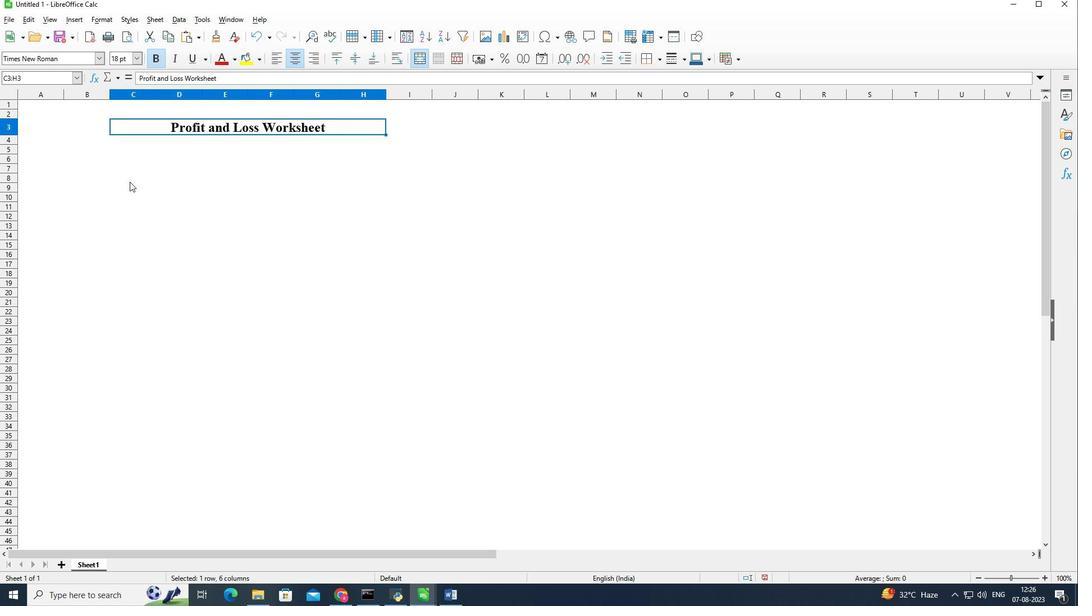 
Action: Mouse moved to (189, 153)
Screenshot: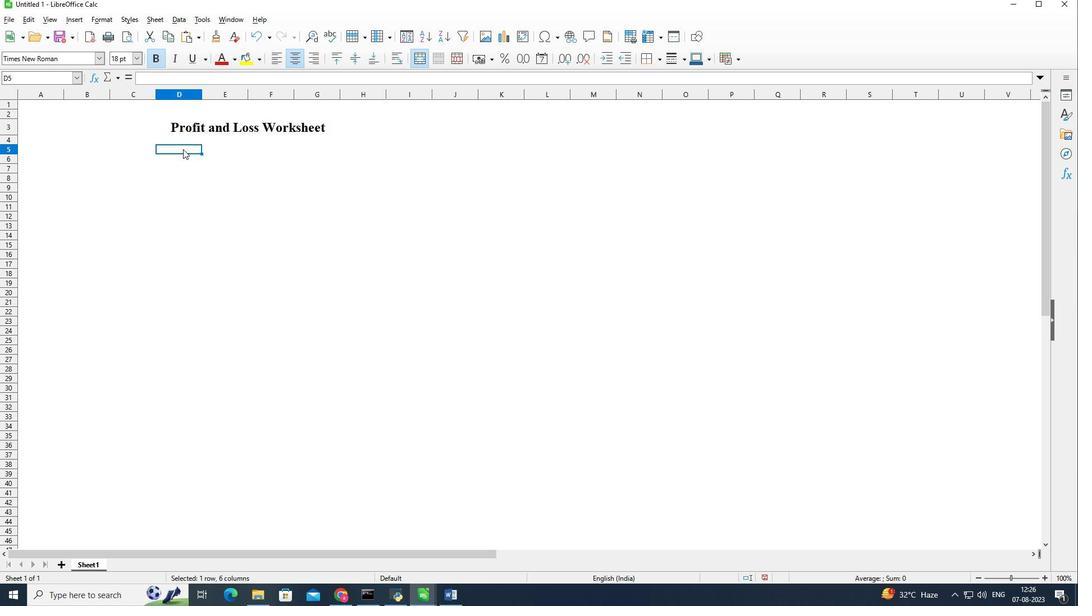 
Action: Mouse pressed left at (189, 153)
Screenshot: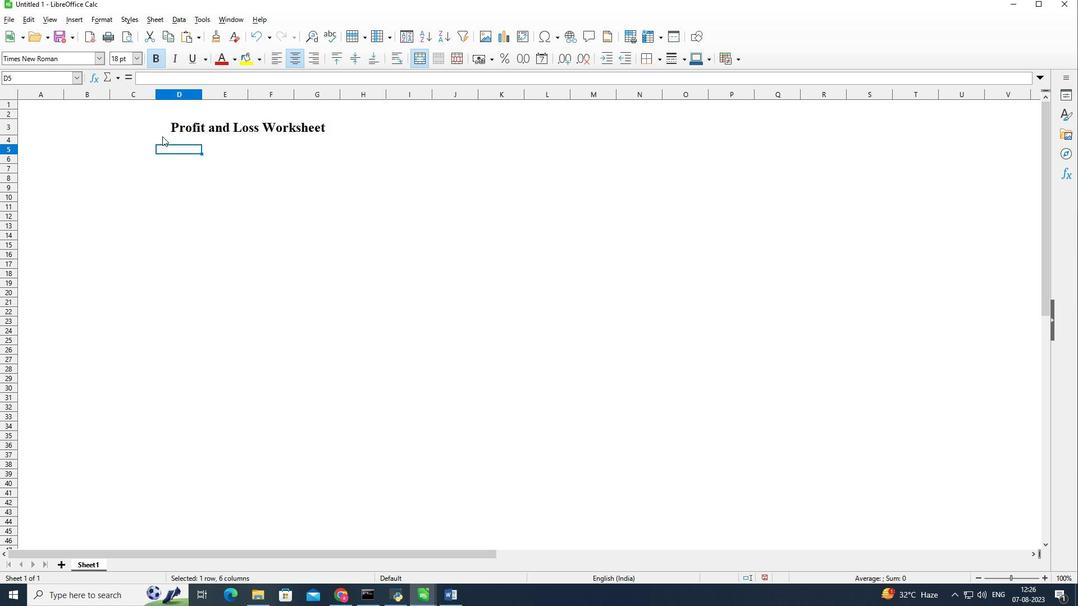 
Action: Mouse moved to (153, 126)
Screenshot: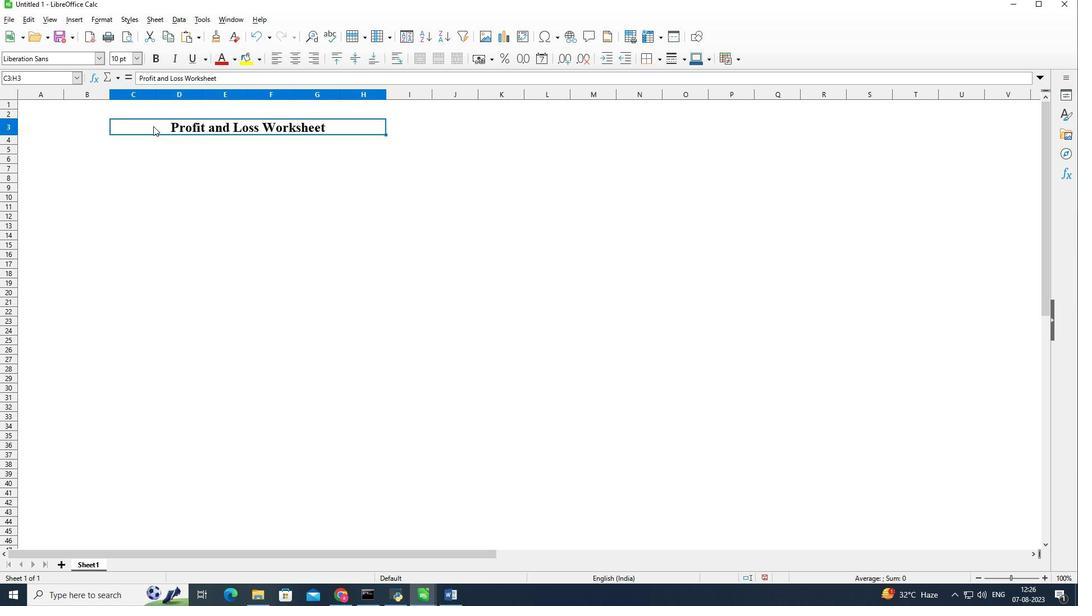 
Action: Mouse pressed left at (153, 126)
Screenshot: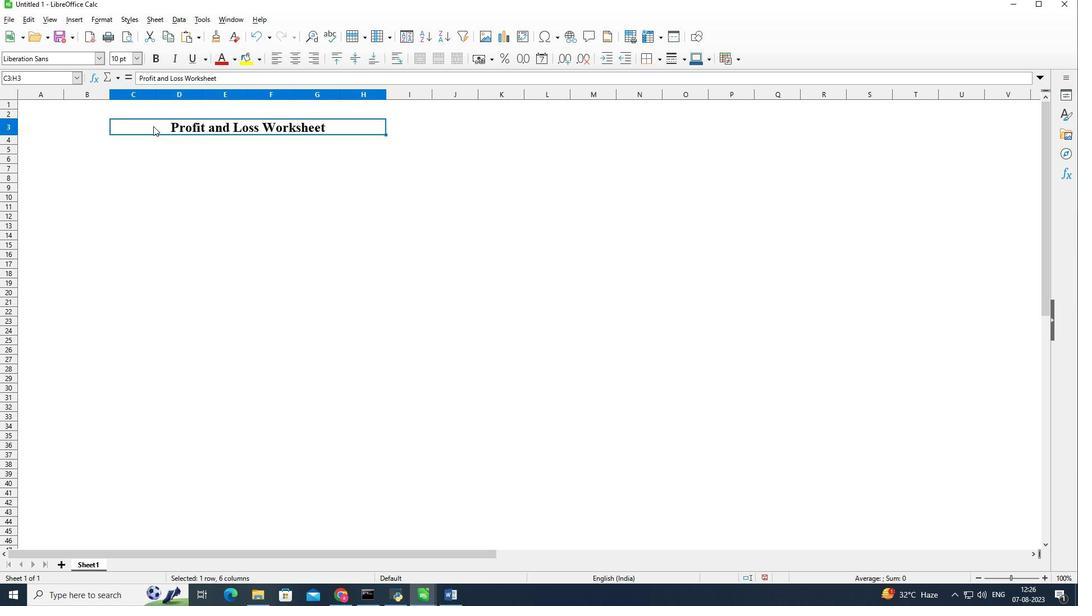 
Action: Mouse moved to (260, 57)
Screenshot: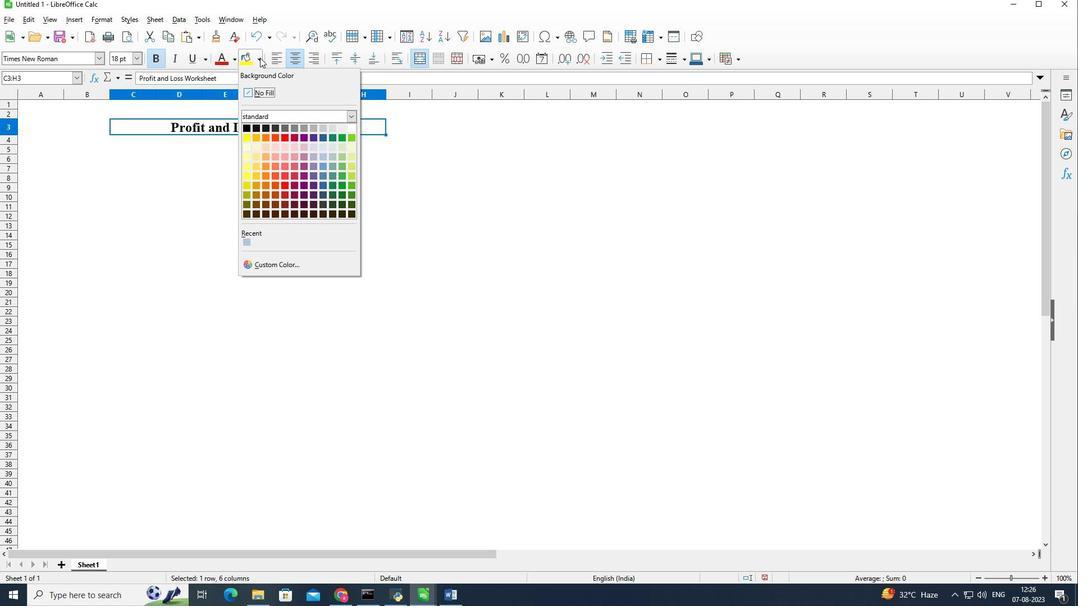 
Action: Mouse pressed left at (260, 57)
Screenshot: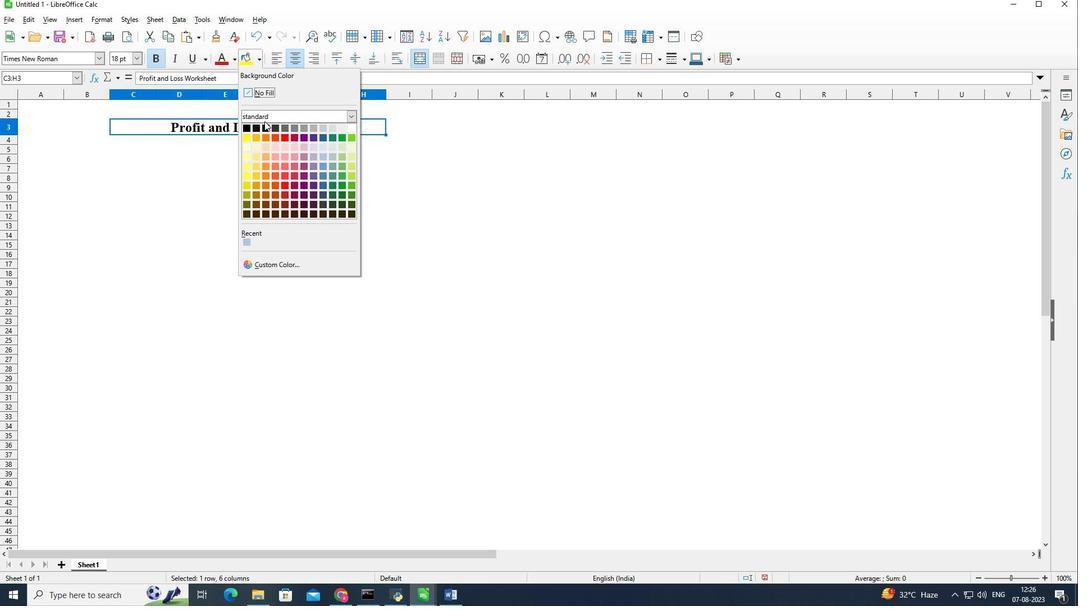 
Action: Mouse moved to (320, 164)
Screenshot: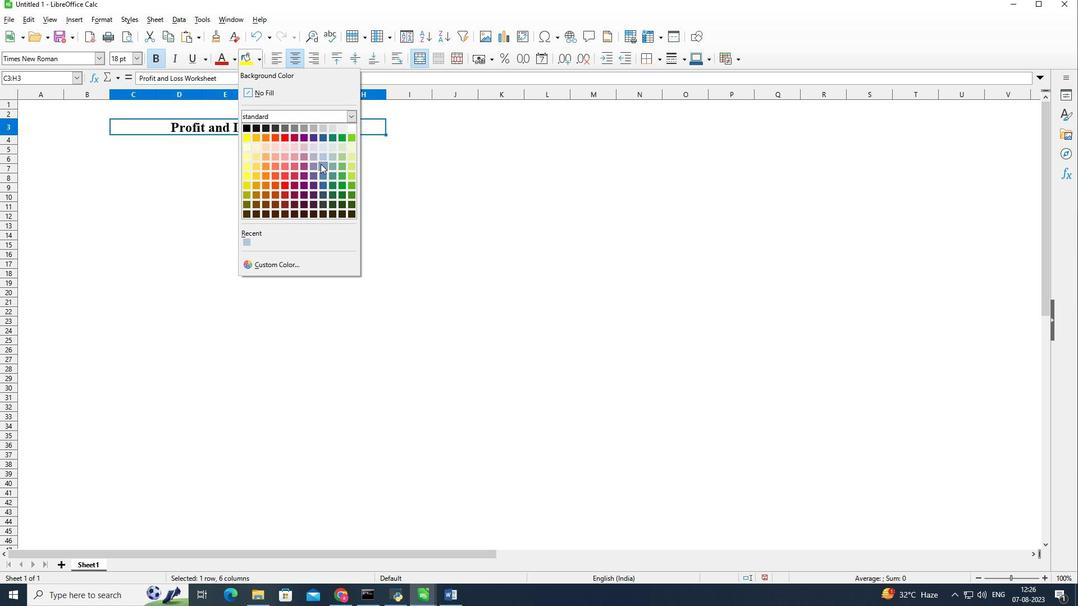 
Action: Mouse pressed left at (320, 164)
Screenshot: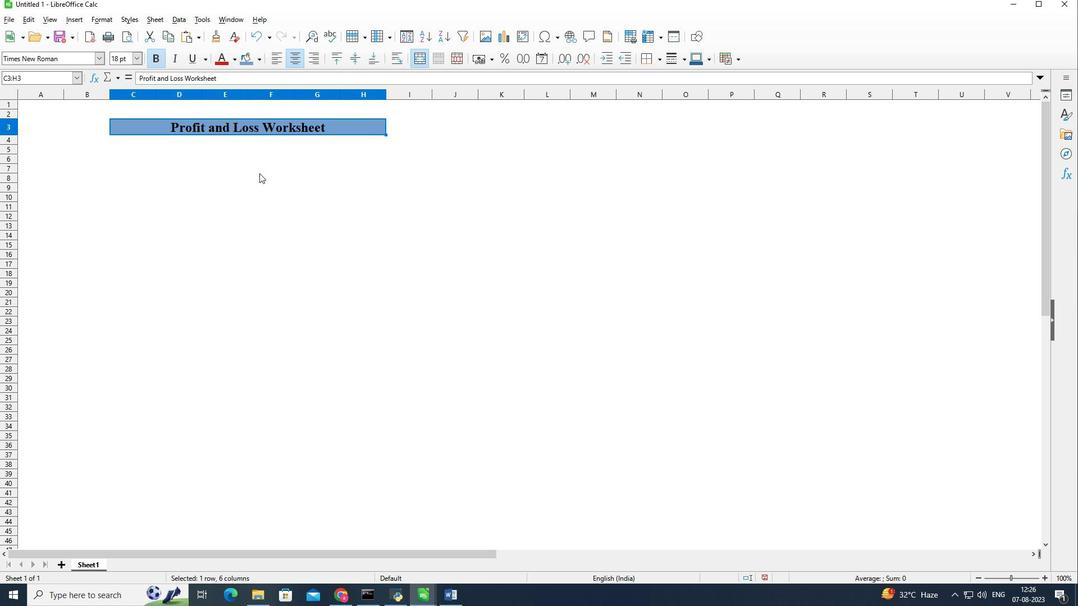 
Action: Mouse moved to (257, 173)
Screenshot: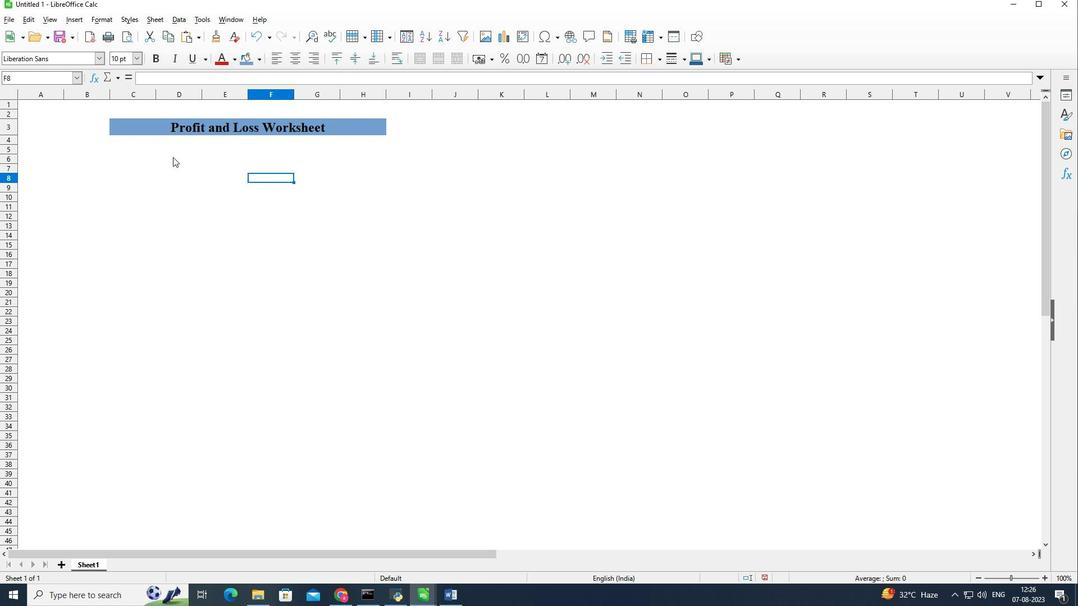 
Action: Mouse pressed left at (257, 173)
Screenshot: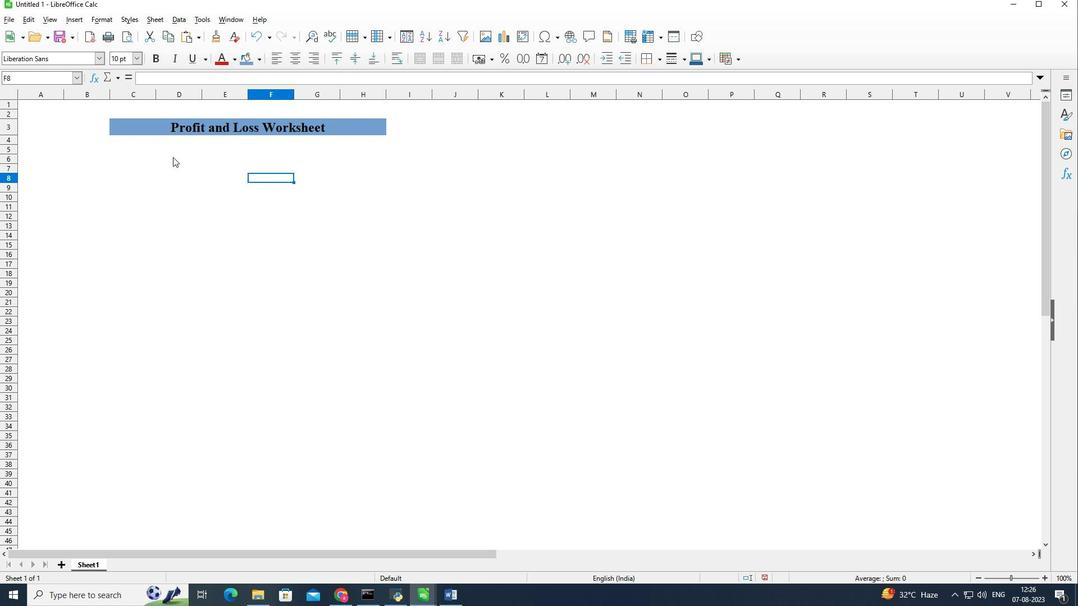 
Action: Mouse moved to (165, 133)
Screenshot: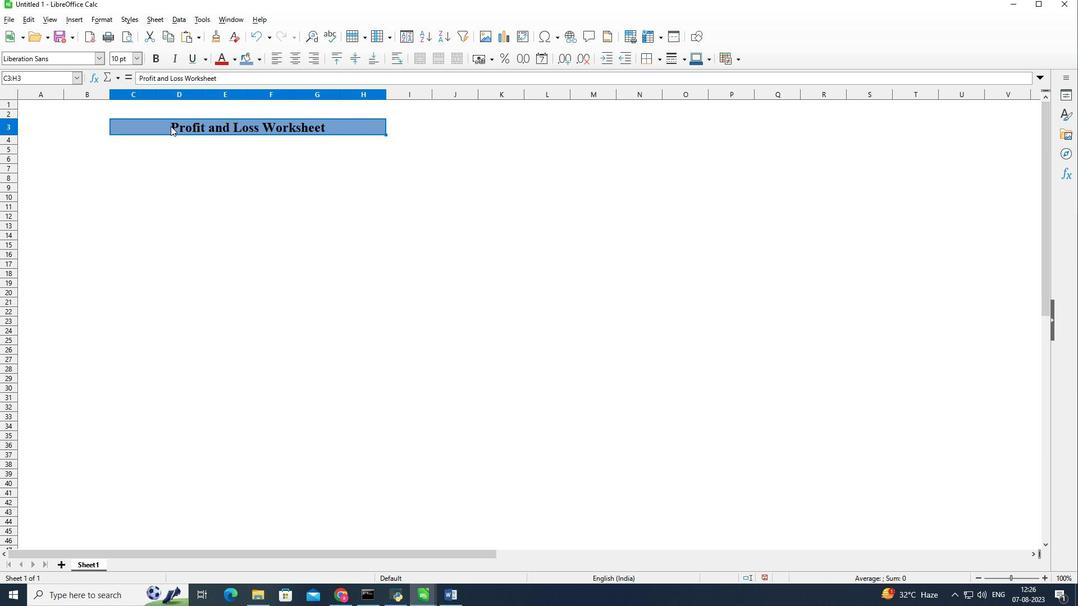 
Action: Mouse pressed left at (165, 133)
Screenshot: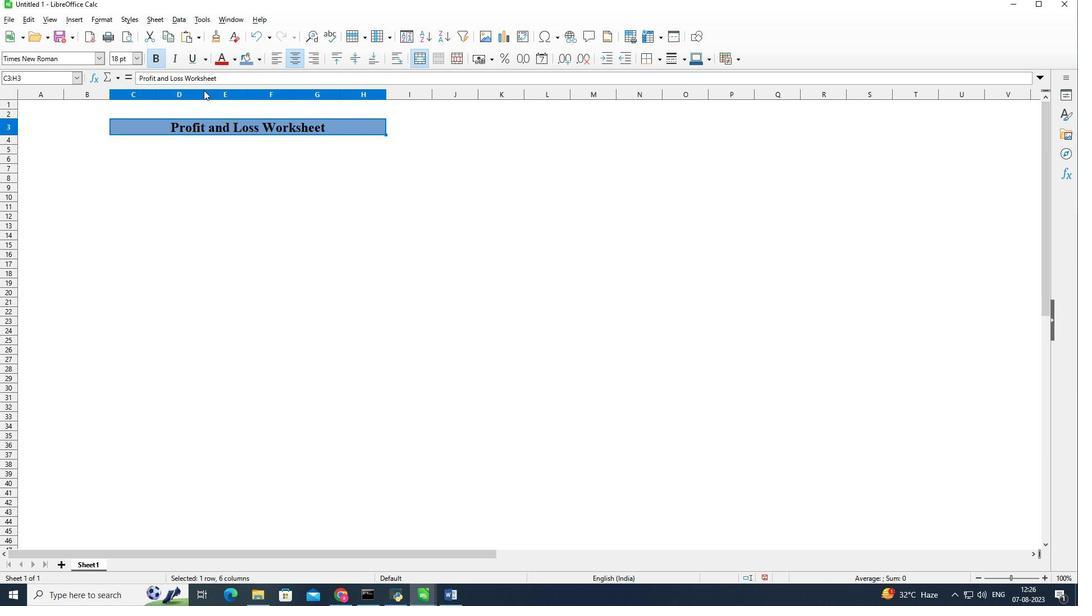 
Action: Mouse moved to (260, 60)
Screenshot: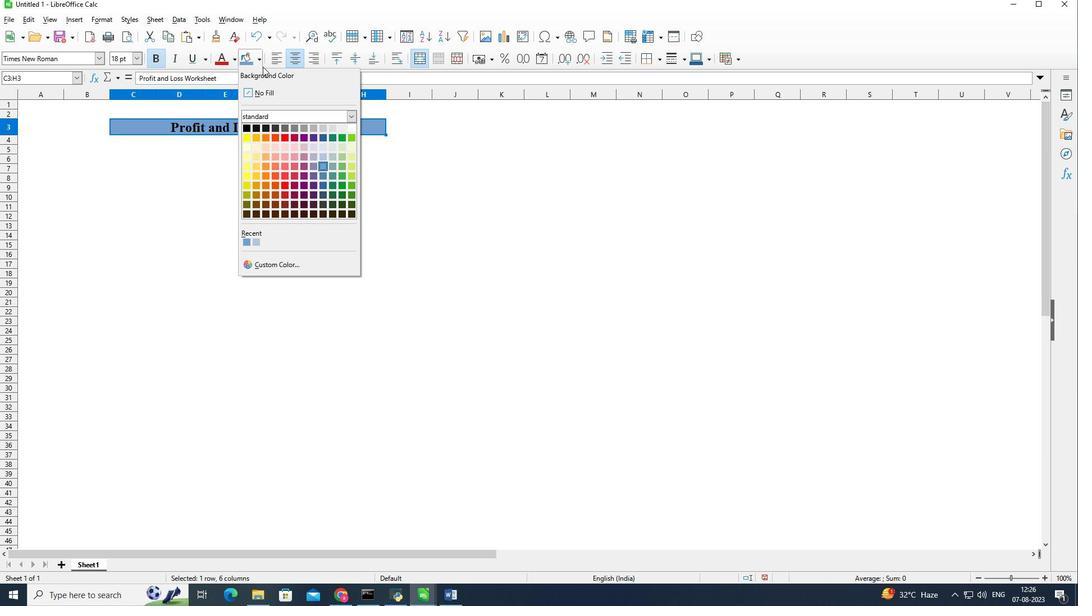 
Action: Mouse pressed left at (260, 60)
Screenshot: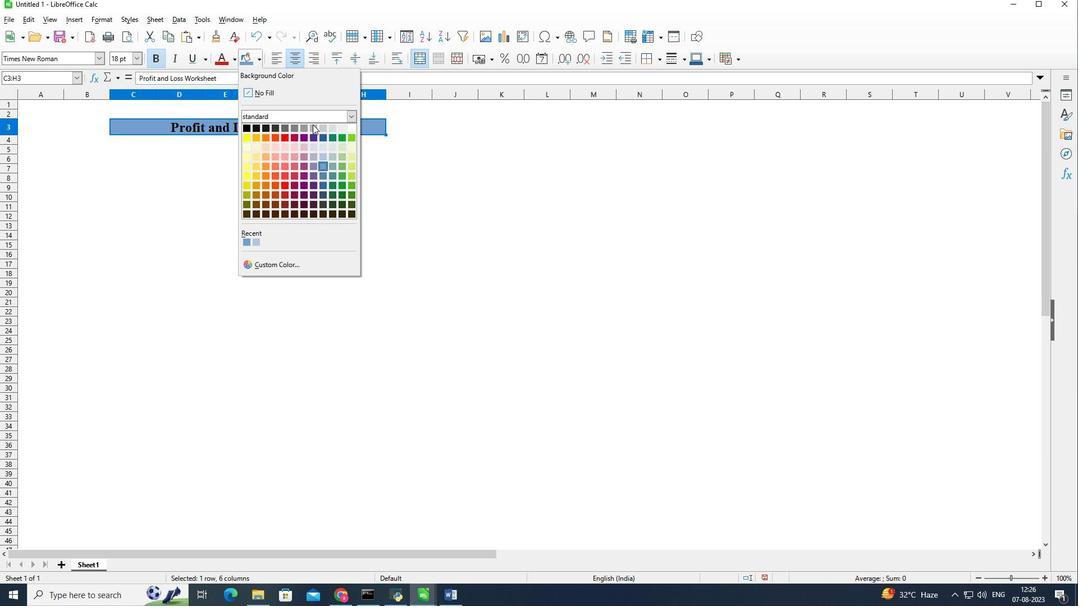 
Action: Mouse moved to (320, 156)
Screenshot: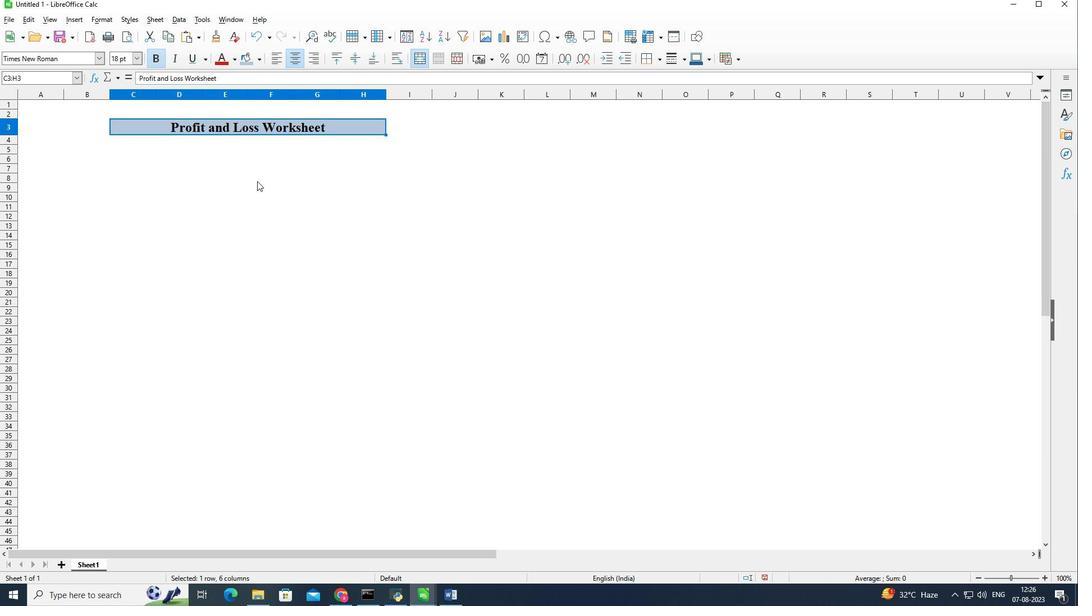 
Action: Mouse pressed left at (320, 156)
Screenshot: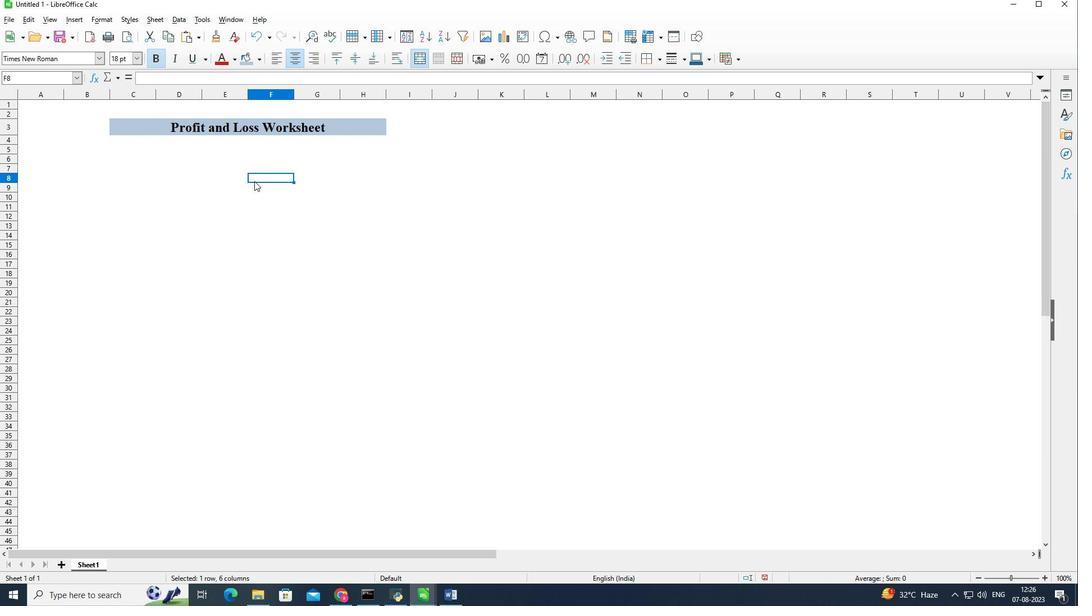 
Action: Mouse moved to (254, 181)
Screenshot: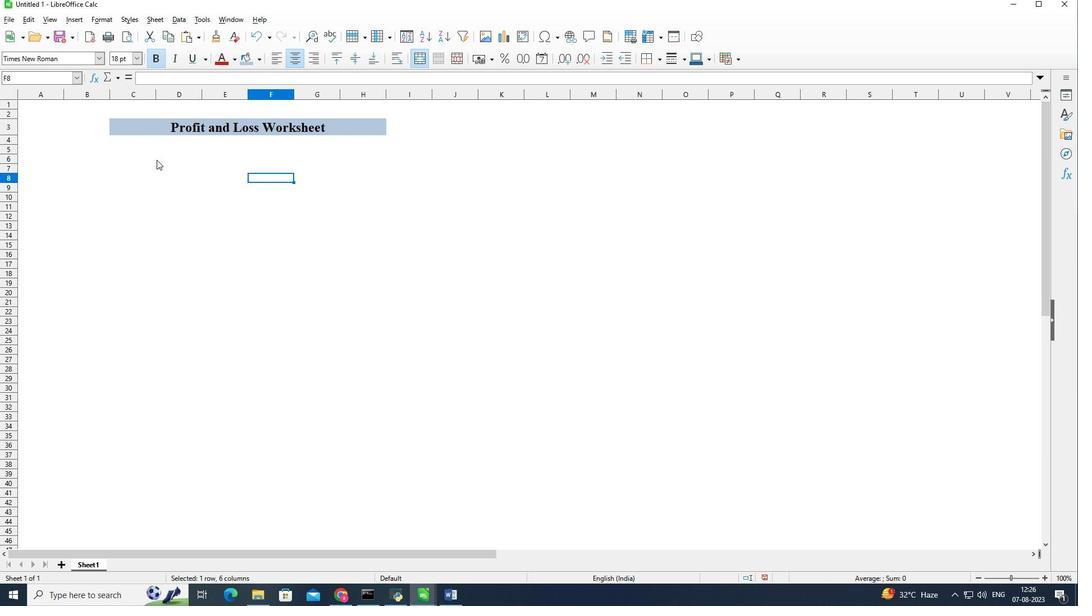 
Action: Mouse pressed left at (254, 181)
Screenshot: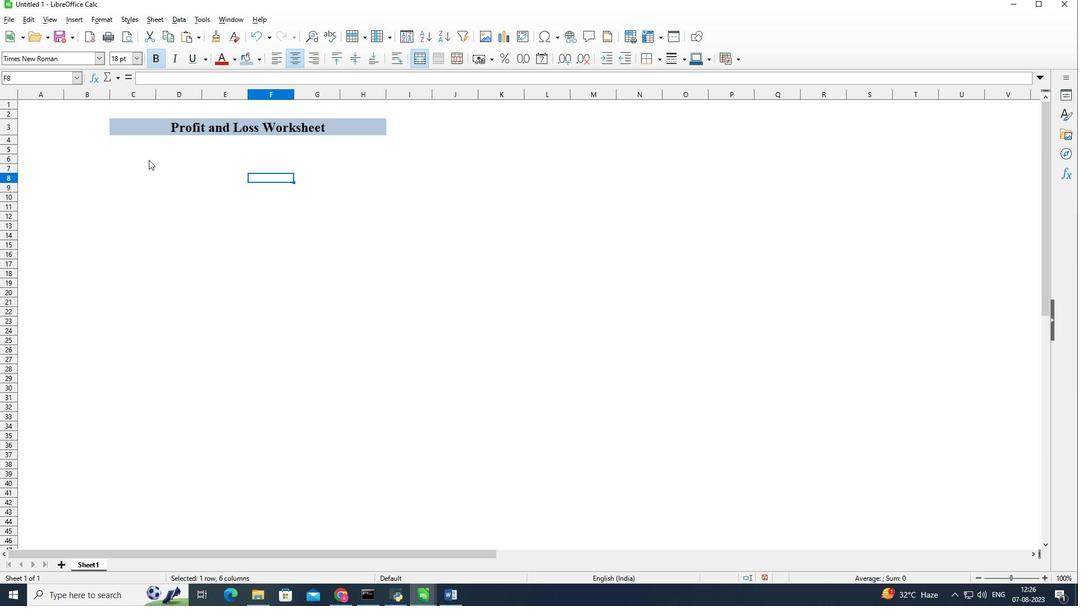
Action: Mouse moved to (59, 152)
Screenshot: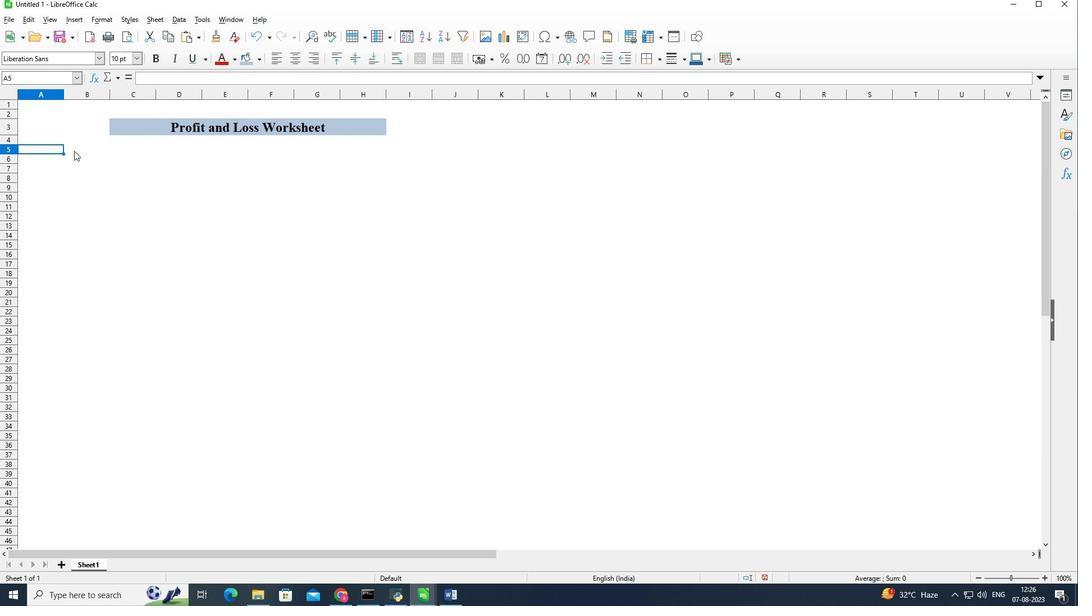 
Action: Mouse pressed left at (59, 152)
Screenshot: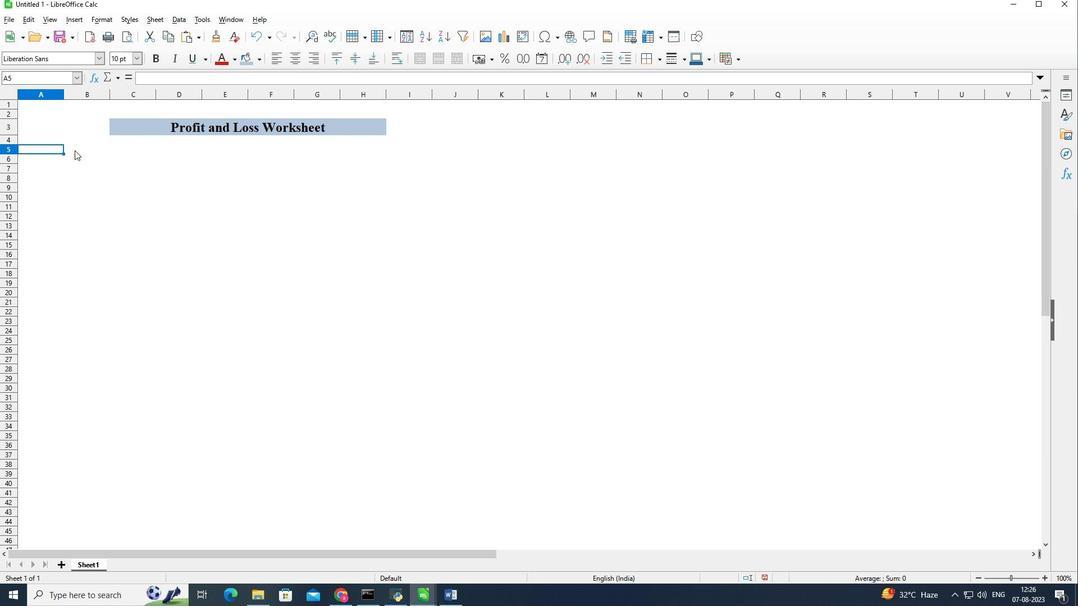 
Action: Mouse moved to (117, 147)
Screenshot: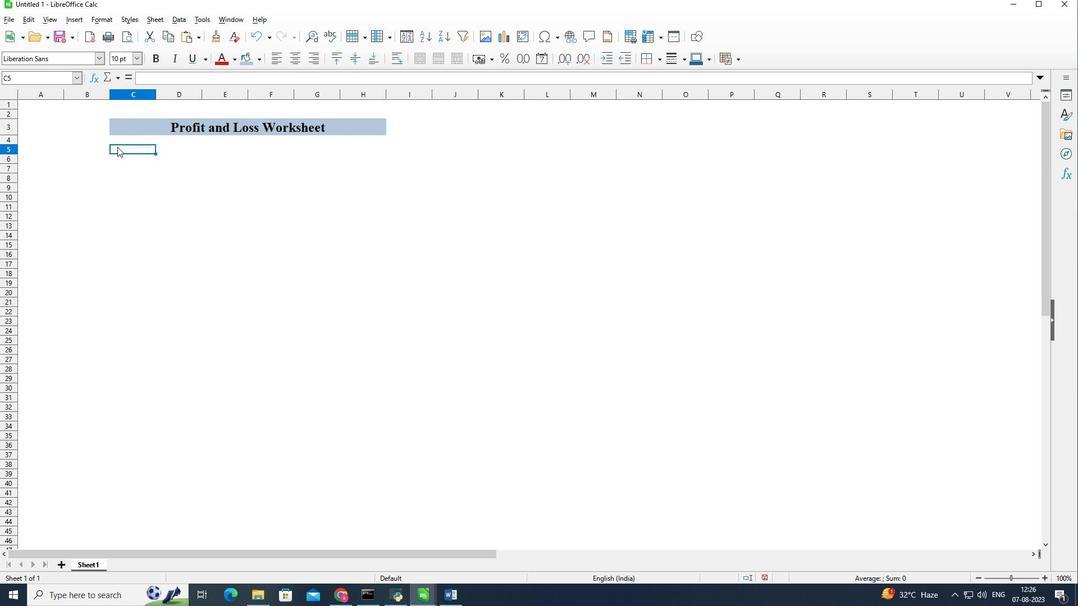 
Action: Mouse pressed left at (117, 147)
Screenshot: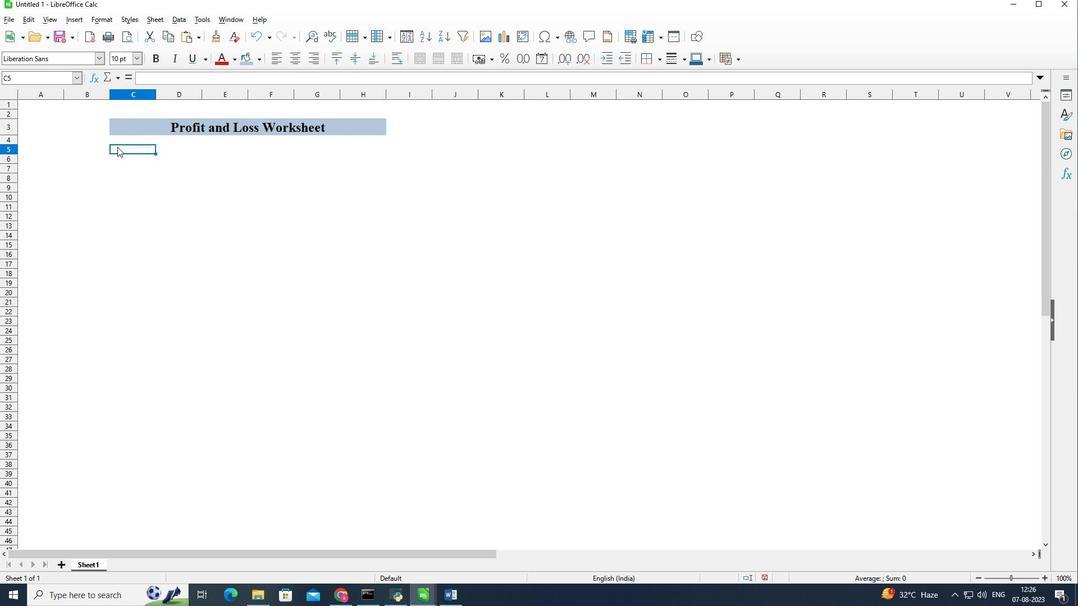 
Action: Mouse moved to (99, 147)
Screenshot: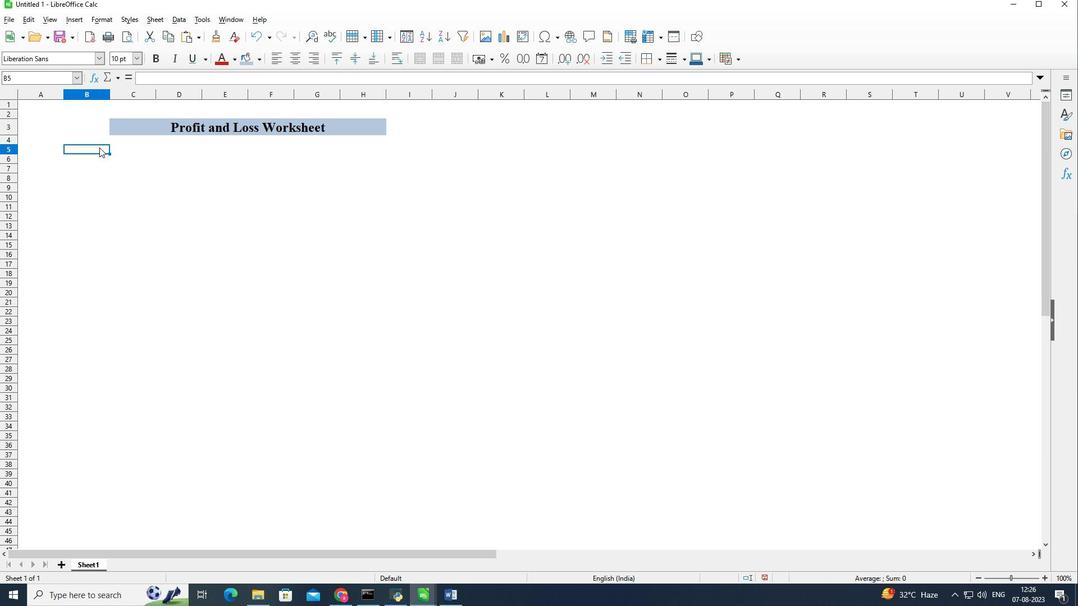 
Action: Mouse pressed left at (99, 147)
Screenshot: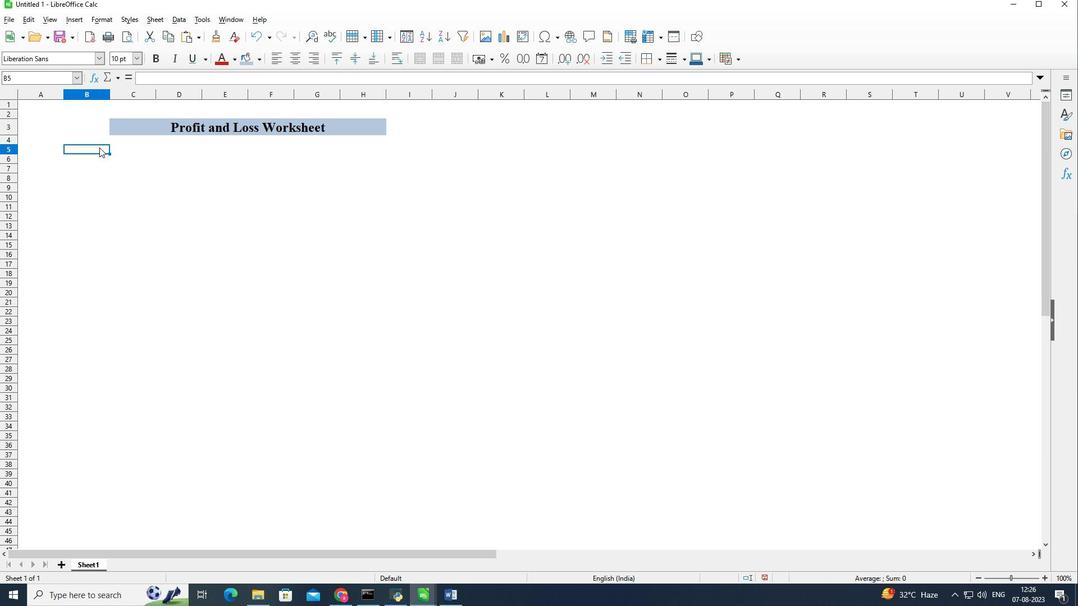 
Action: Mouse moved to (99, 129)
Screenshot: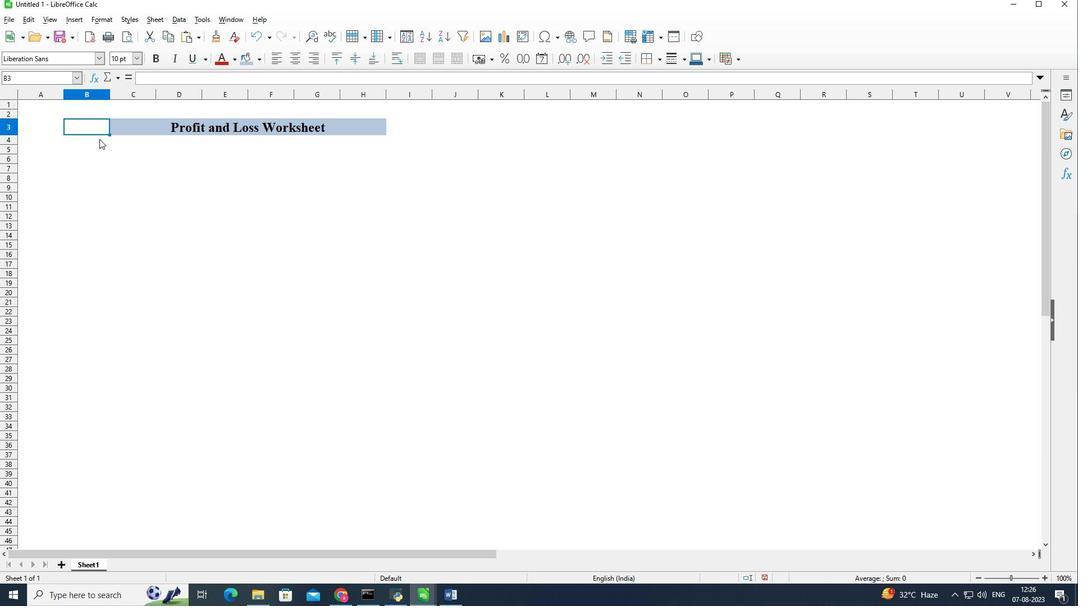 
Action: Mouse pressed left at (99, 129)
Screenshot: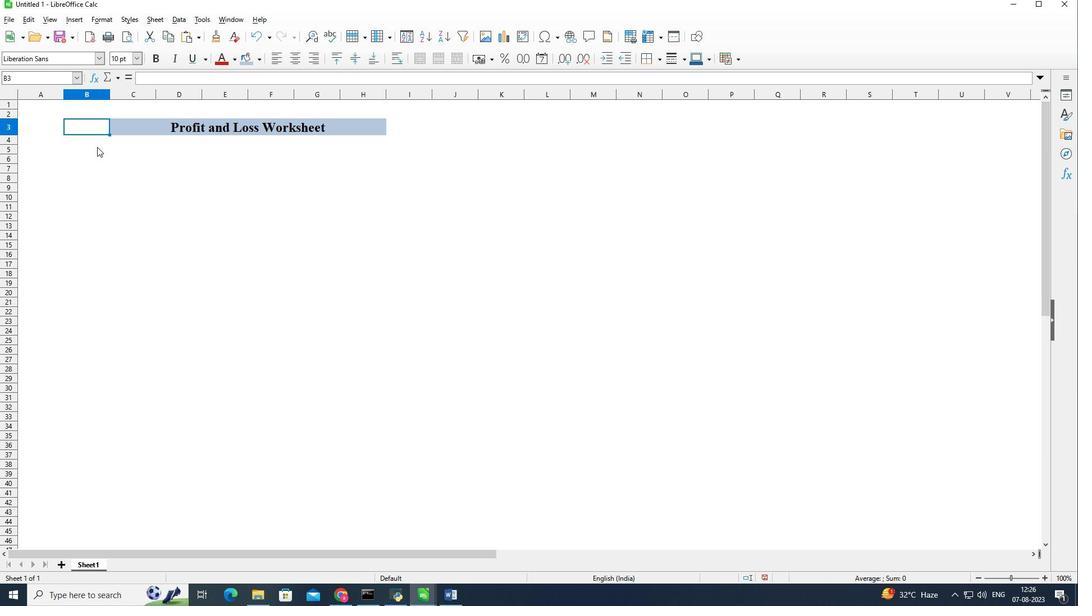 
Action: Mouse moved to (97, 147)
Screenshot: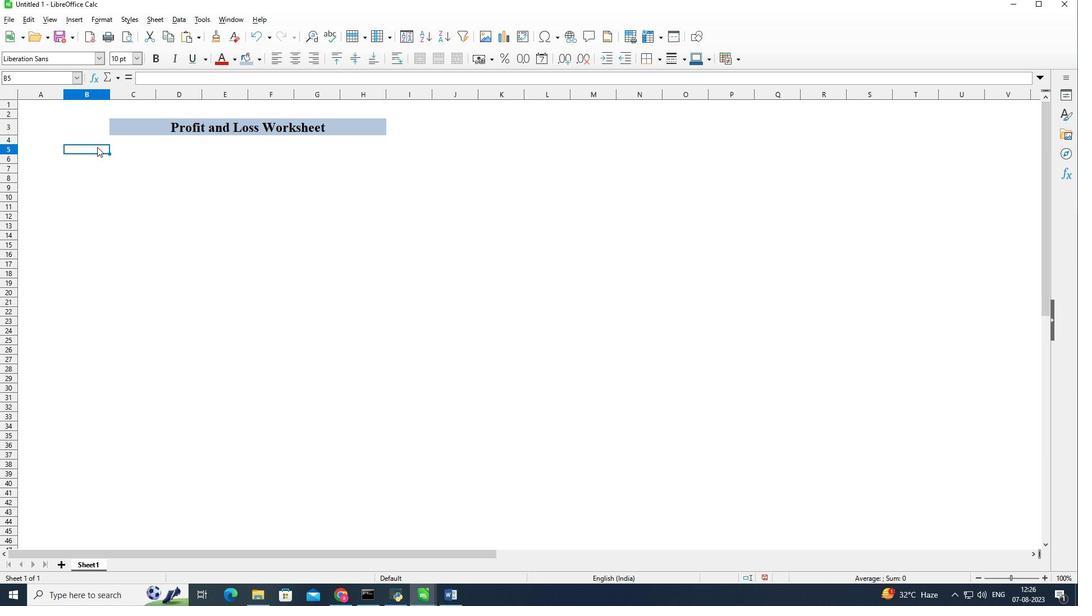 
Action: Mouse pressed left at (97, 147)
Screenshot: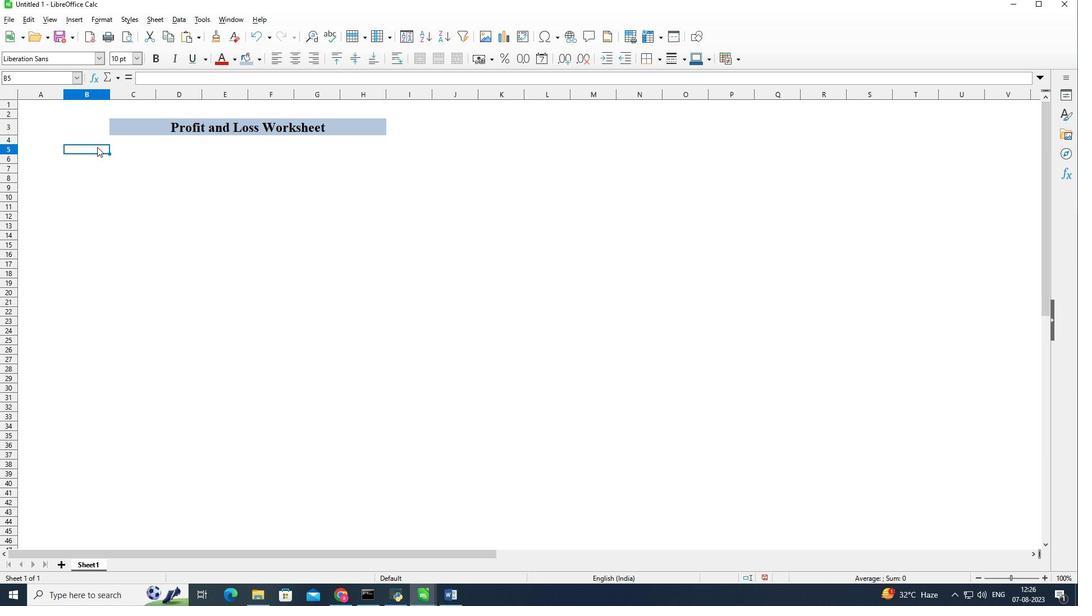 
Action: Key pressed <Key.shift>Company<Key.space><Key.shift_r>:
Screenshot: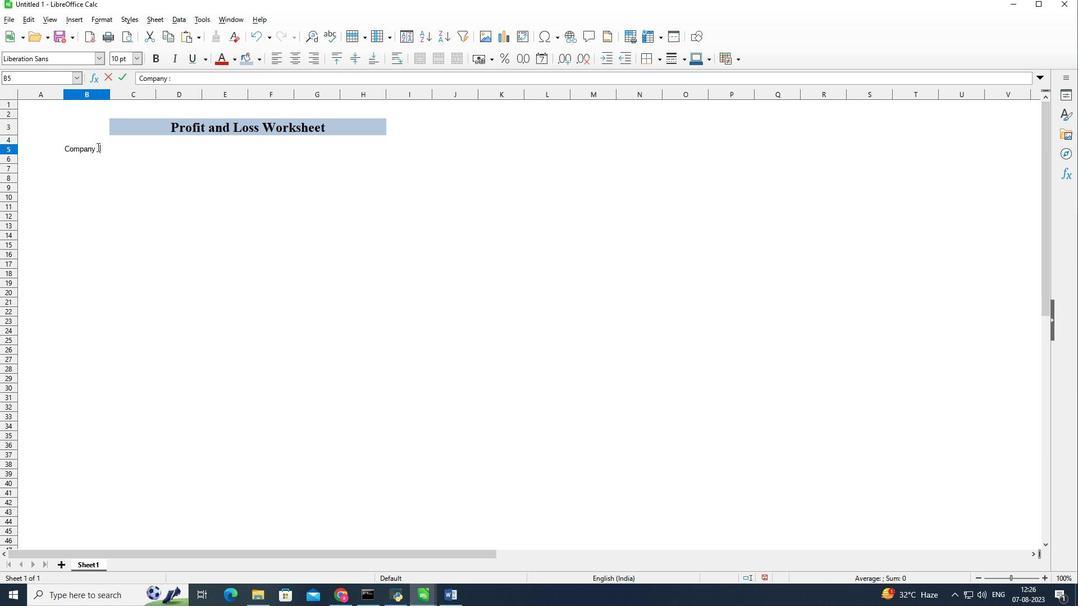 
Action: Mouse moved to (111, 152)
Screenshot: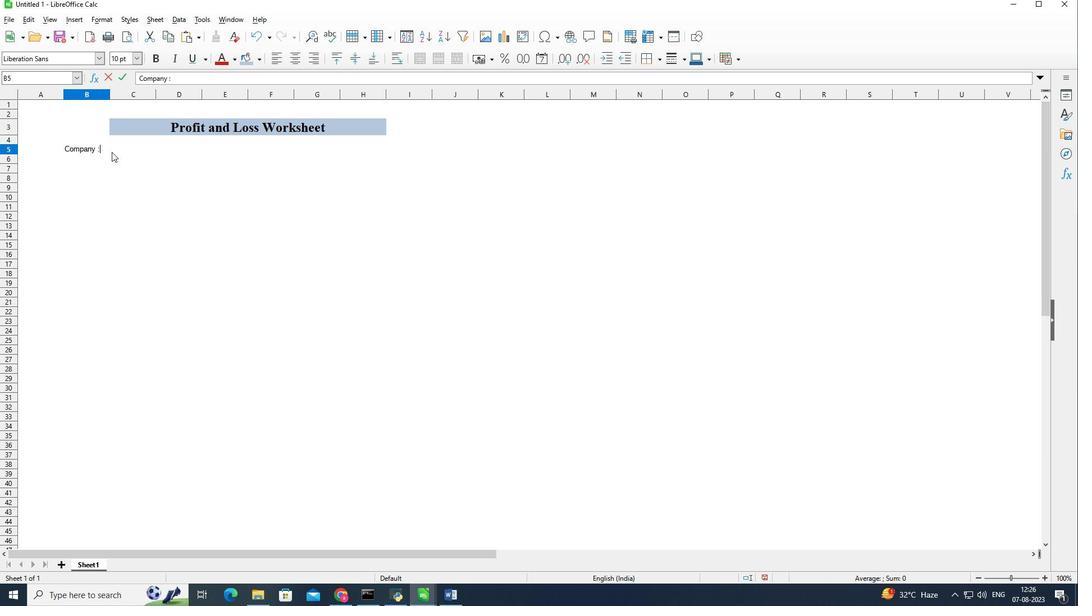 
Action: Mouse pressed left at (111, 152)
Screenshot: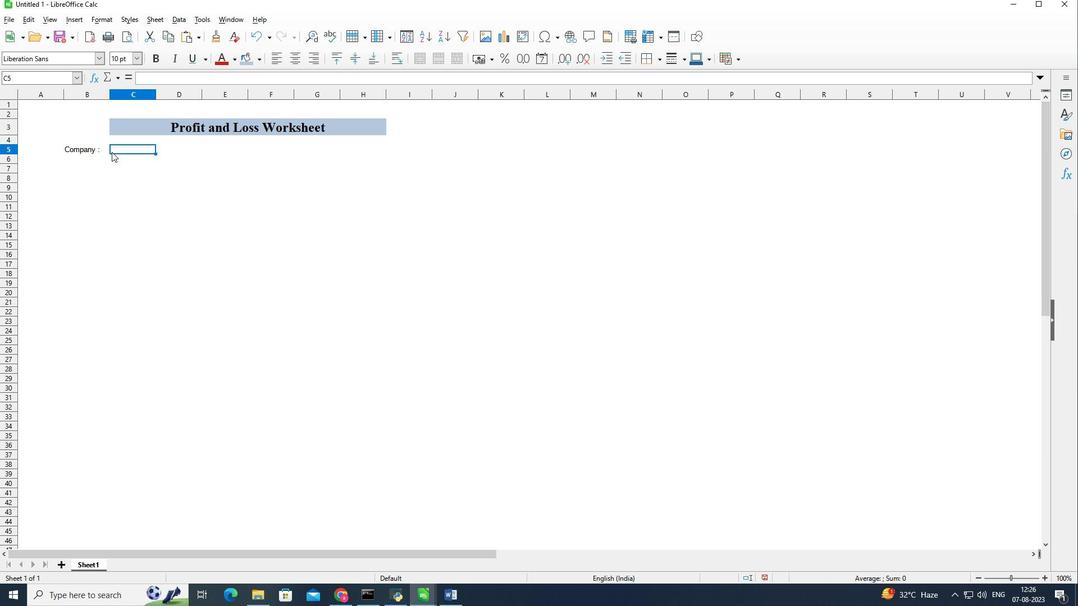 
Action: Mouse moved to (144, 148)
Screenshot: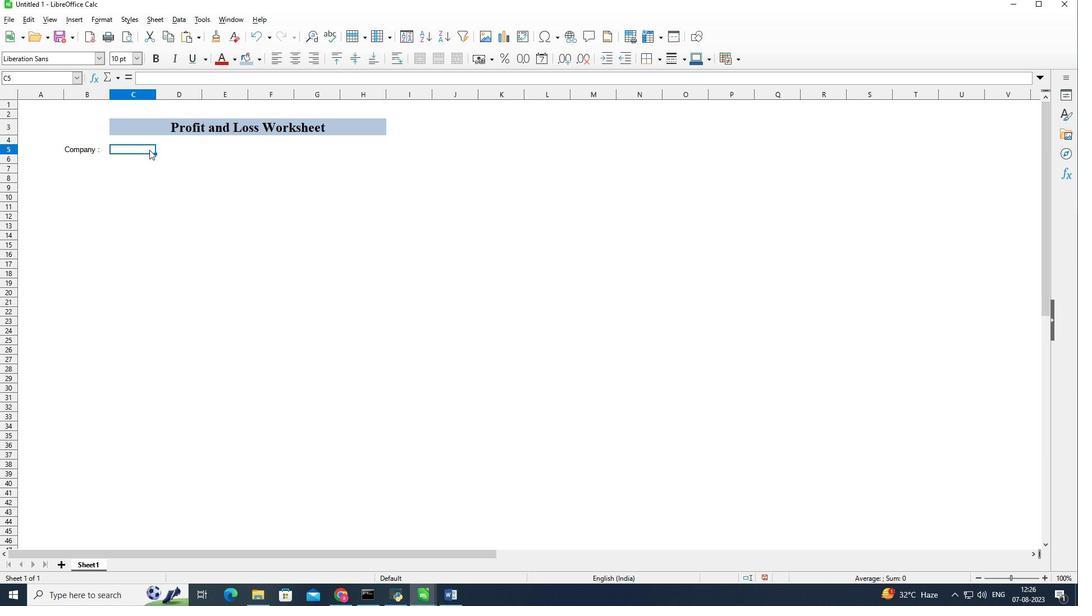 
Action: Mouse pressed left at (144, 148)
Screenshot: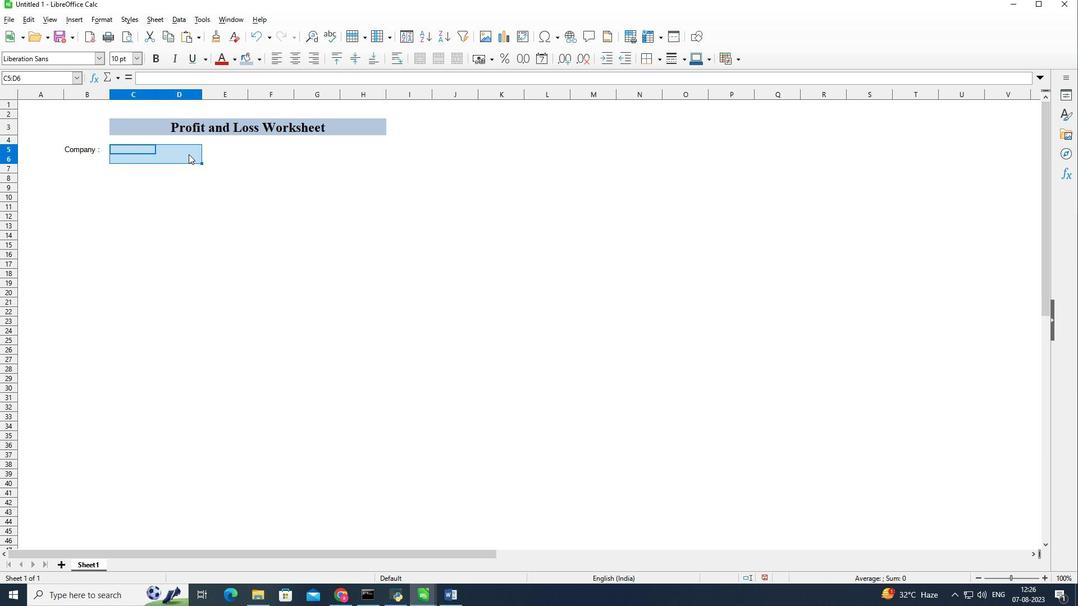 
Action: Mouse moved to (656, 60)
Screenshot: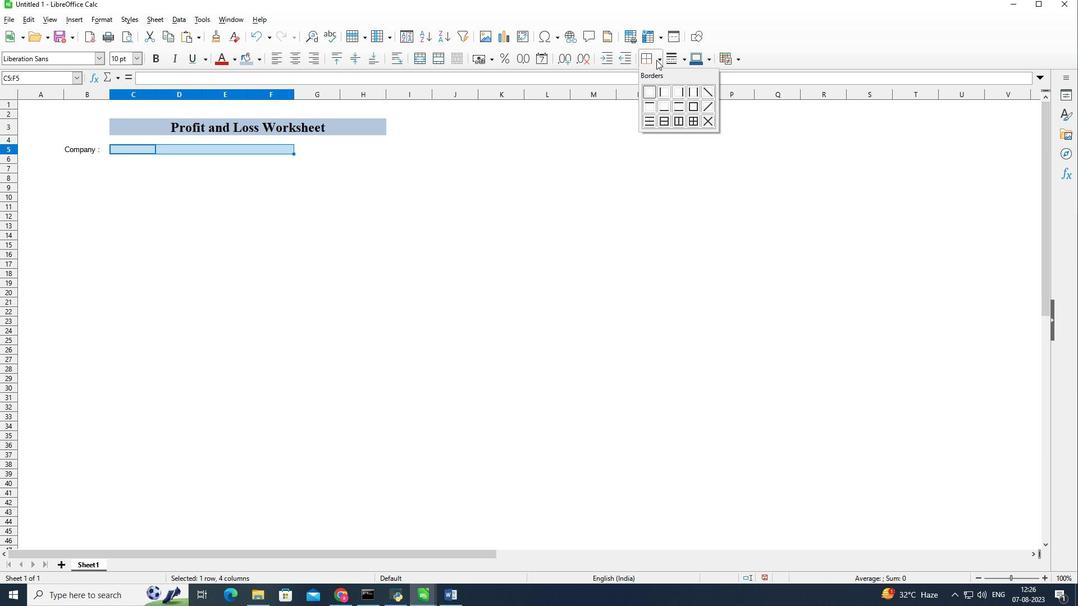 
Action: Mouse pressed left at (656, 60)
Screenshot: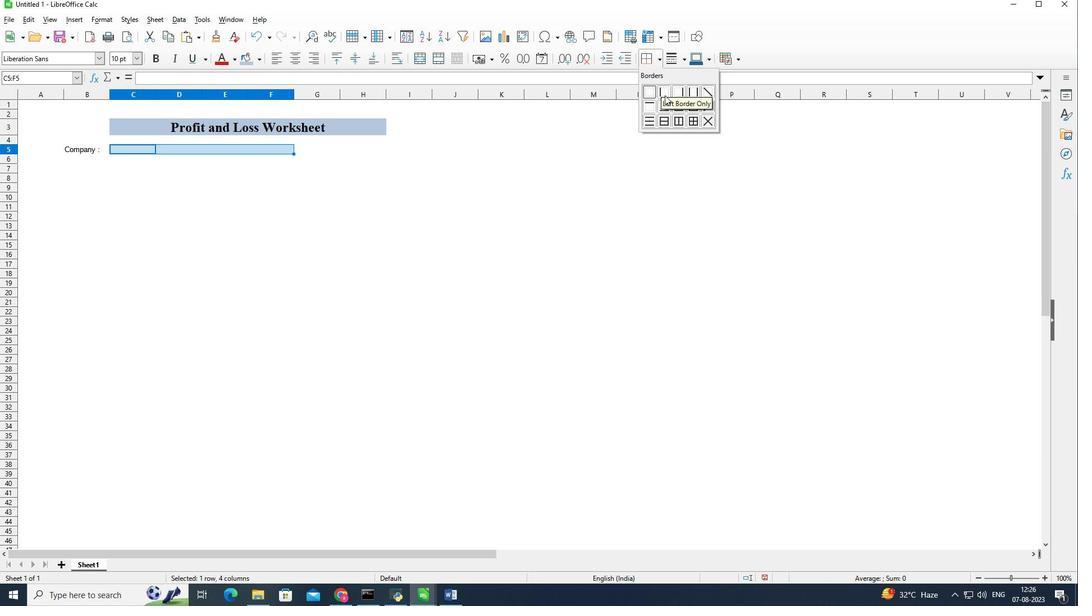 
Action: Mouse moved to (664, 107)
Screenshot: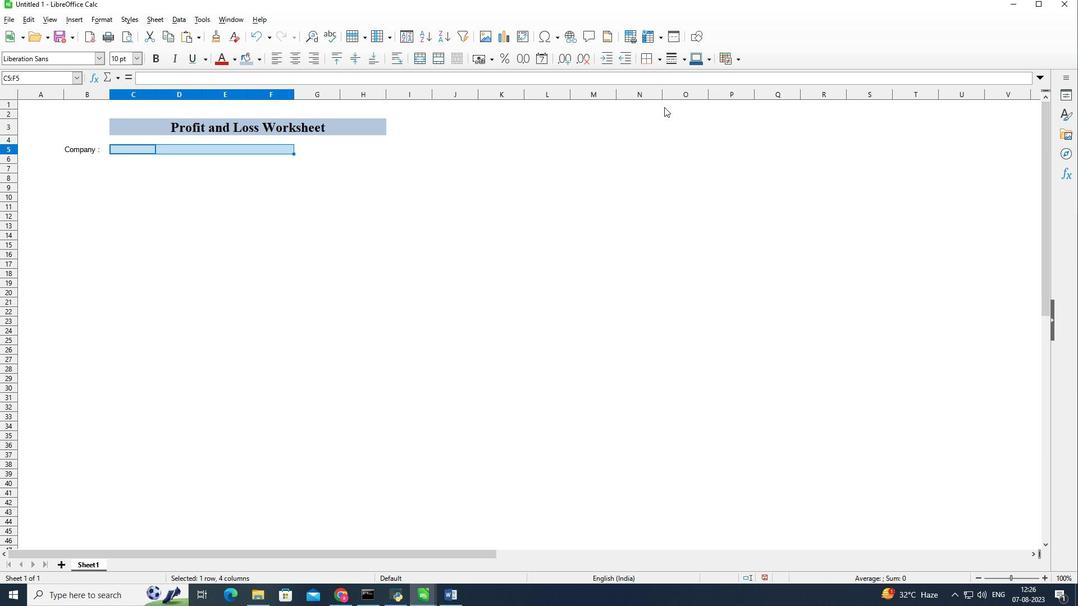 
Action: Mouse pressed left at (664, 107)
Screenshot: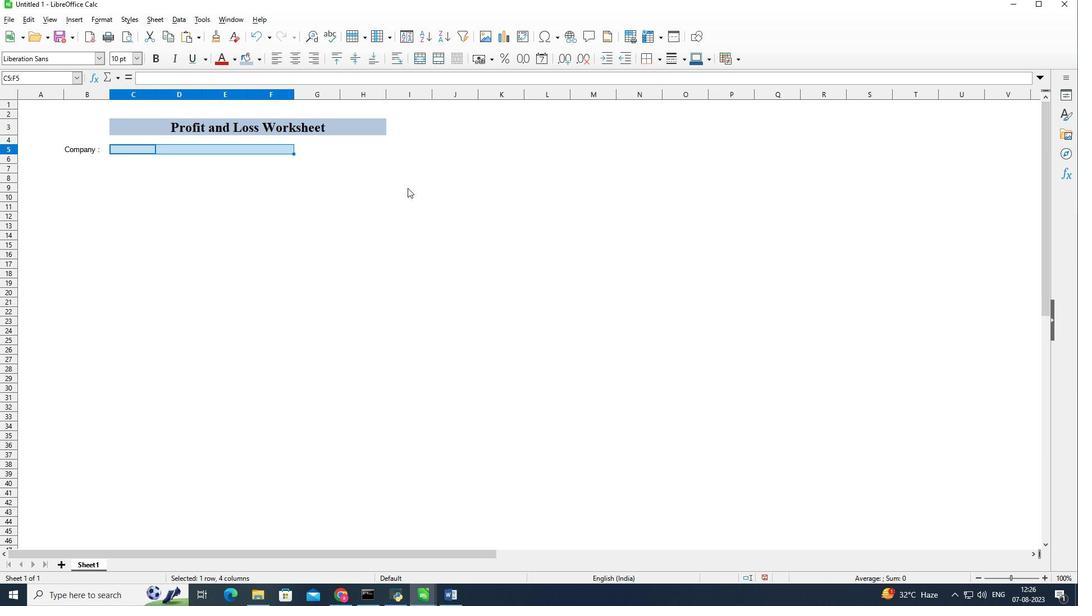 
Action: Mouse moved to (407, 188)
Screenshot: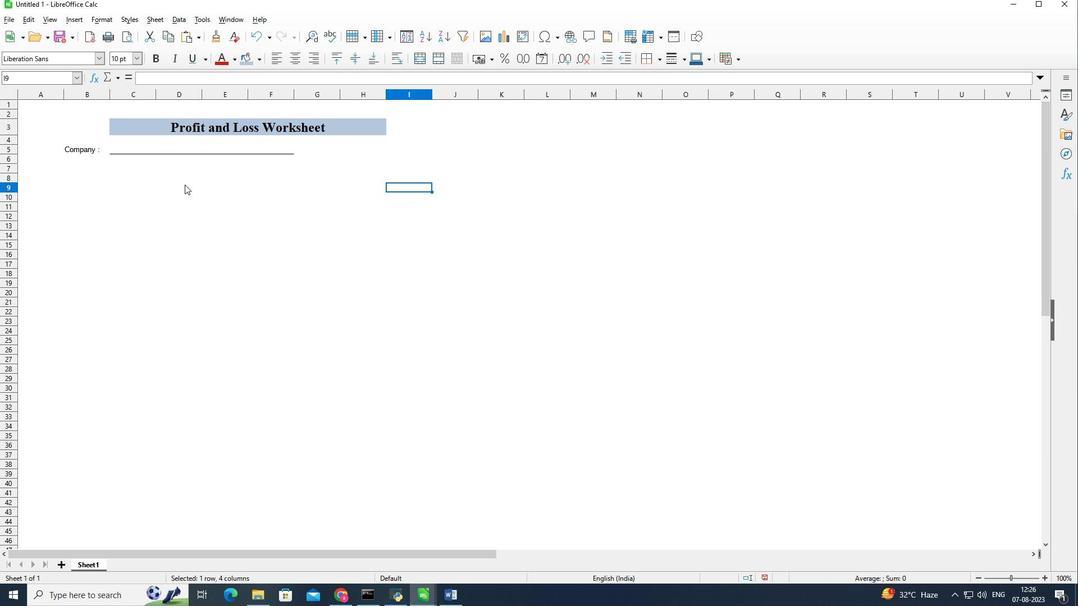 
Action: Mouse pressed left at (407, 188)
Screenshot: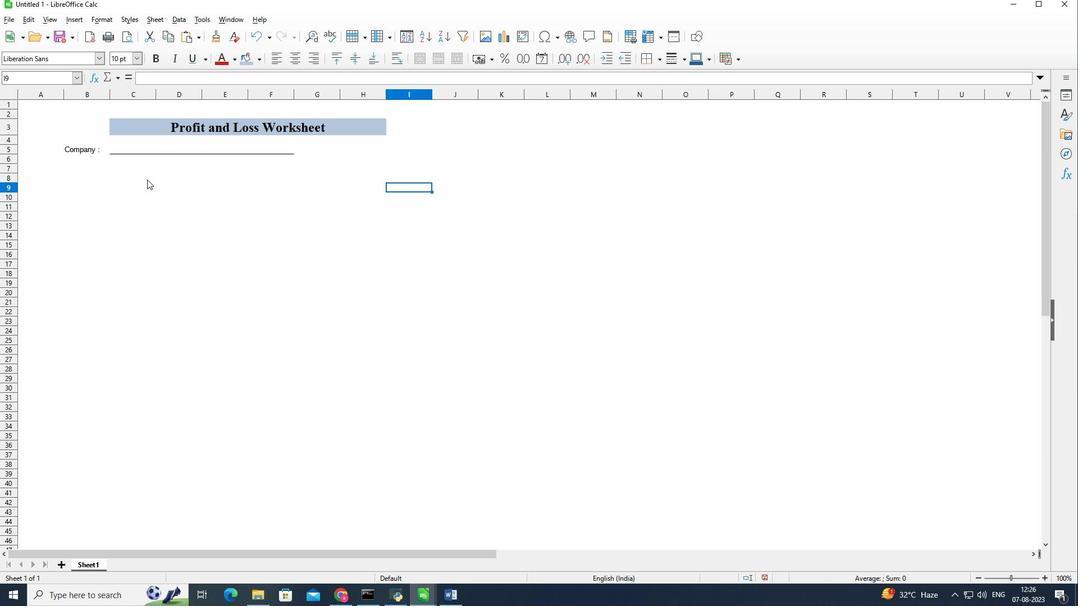
Action: Mouse moved to (70, 147)
Screenshot: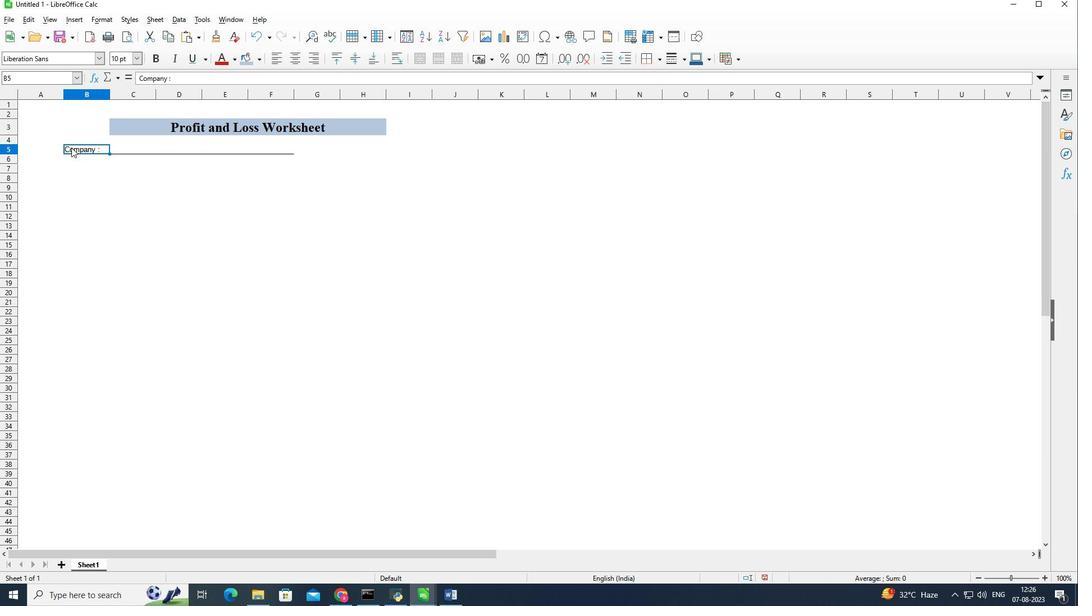 
Action: Mouse pressed left at (70, 147)
Screenshot: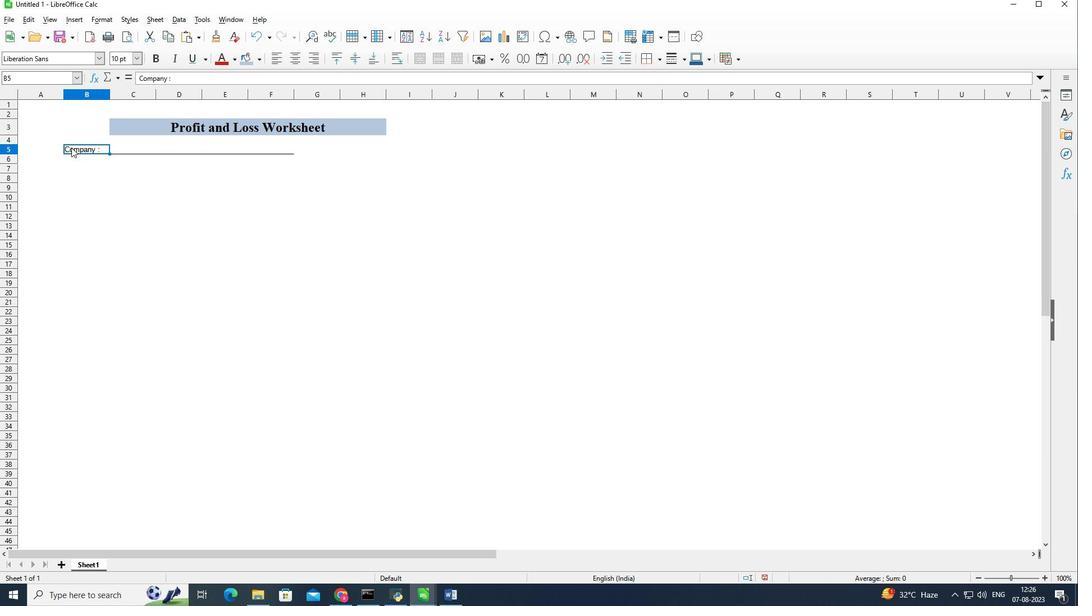 
Action: Mouse moved to (101, 56)
Screenshot: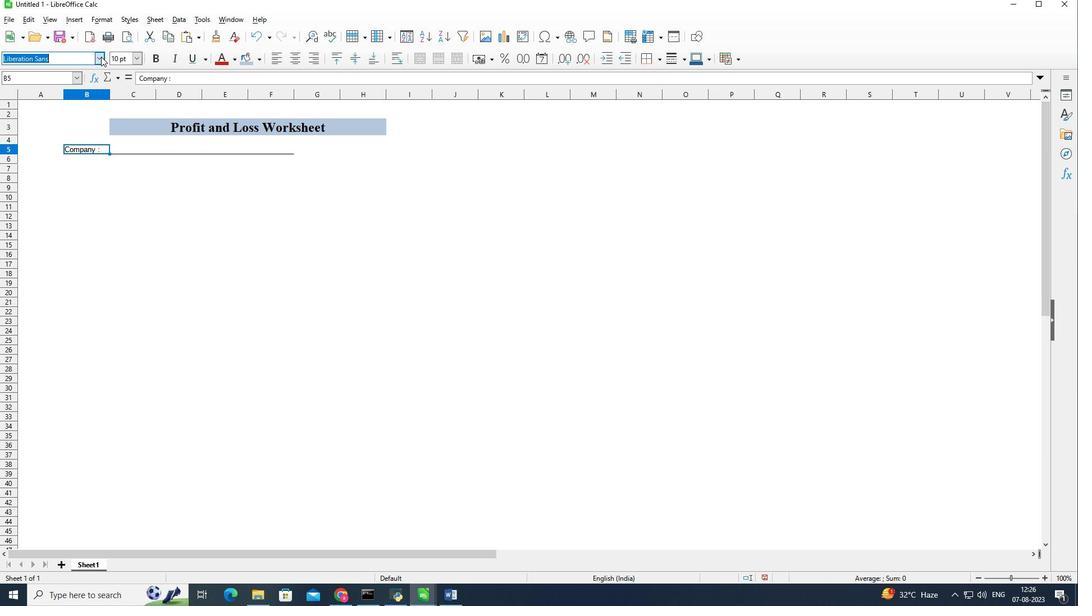 
Action: Mouse pressed left at (101, 56)
Screenshot: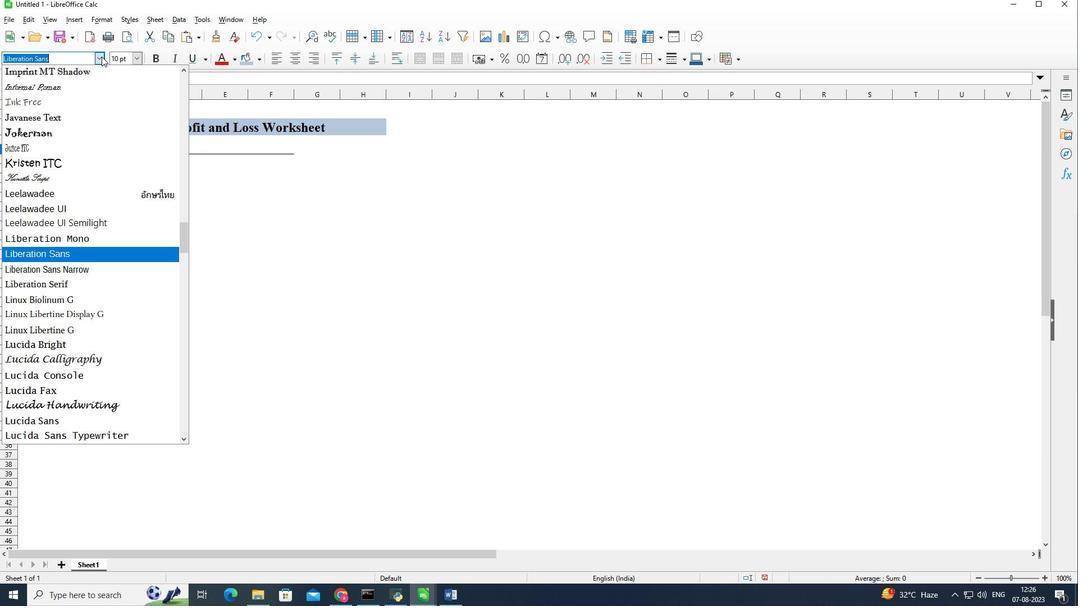 
Action: Mouse moved to (104, 56)
Screenshot: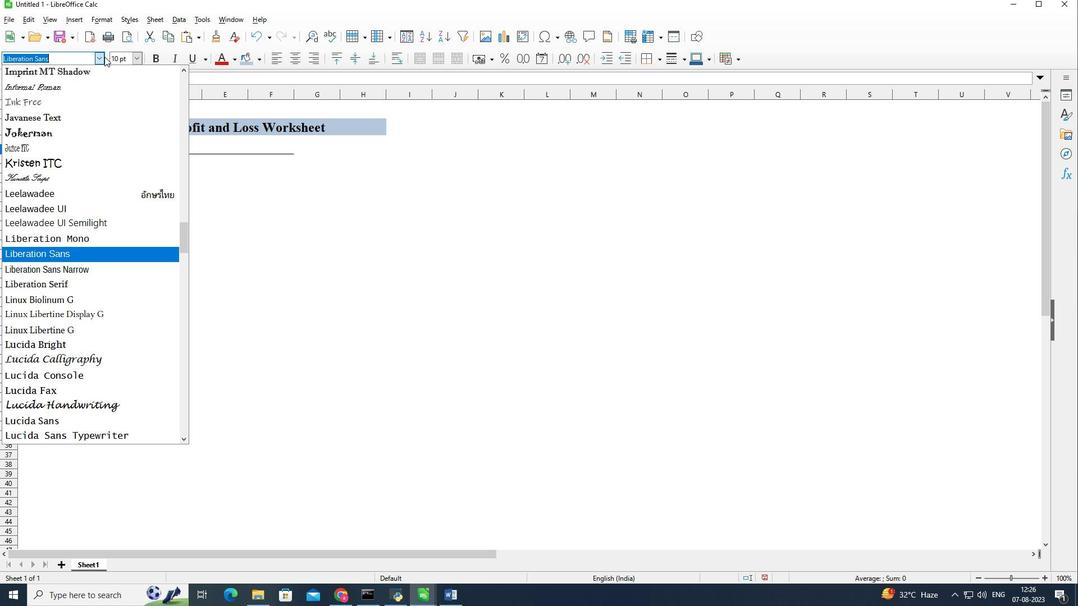 
Action: Key pressed ti<Key.enter>
Screenshot: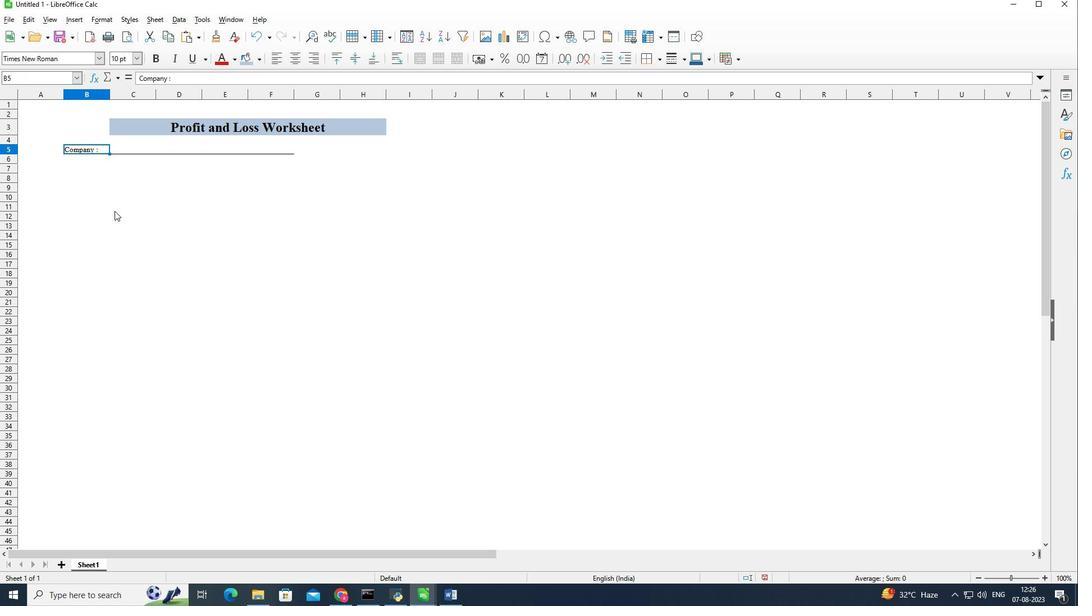 
Action: Mouse moved to (258, 179)
Screenshot: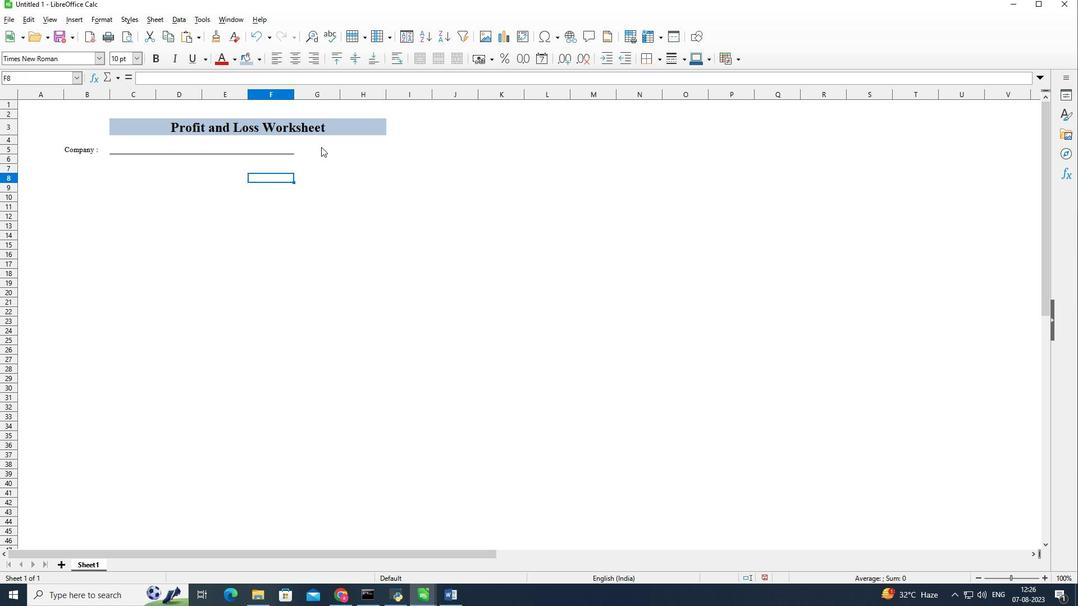
Action: Mouse pressed left at (258, 179)
Screenshot: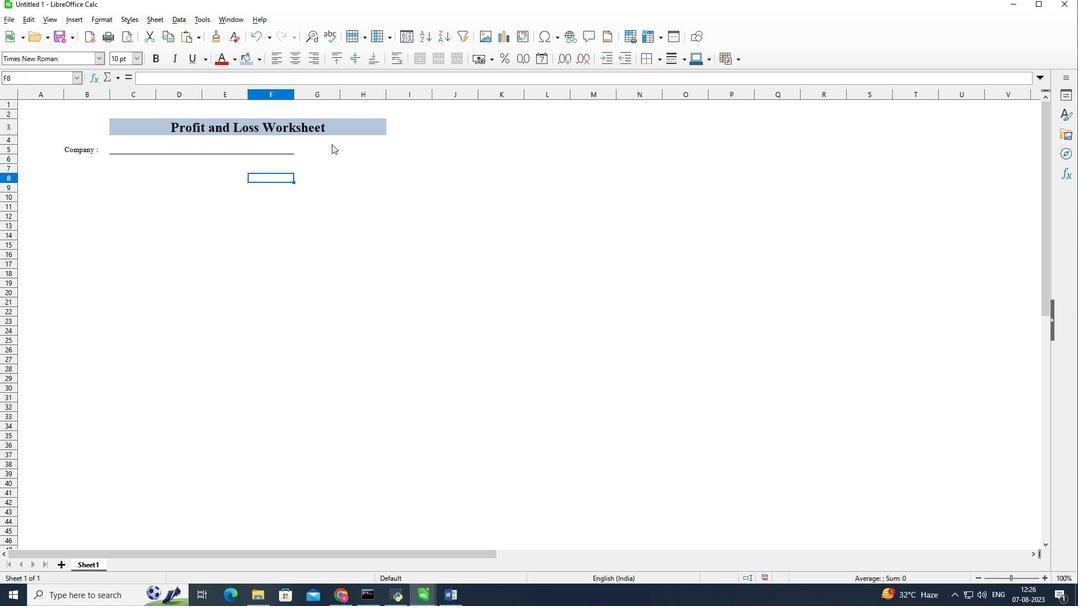 
Action: Mouse moved to (324, 148)
Screenshot: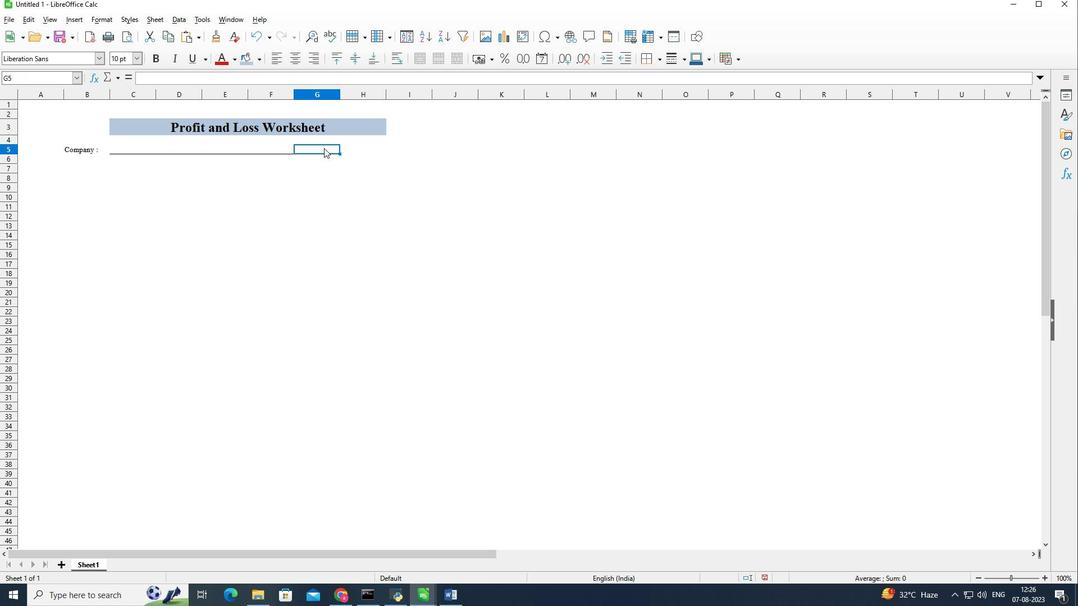 
Action: Mouse pressed left at (324, 148)
Screenshot: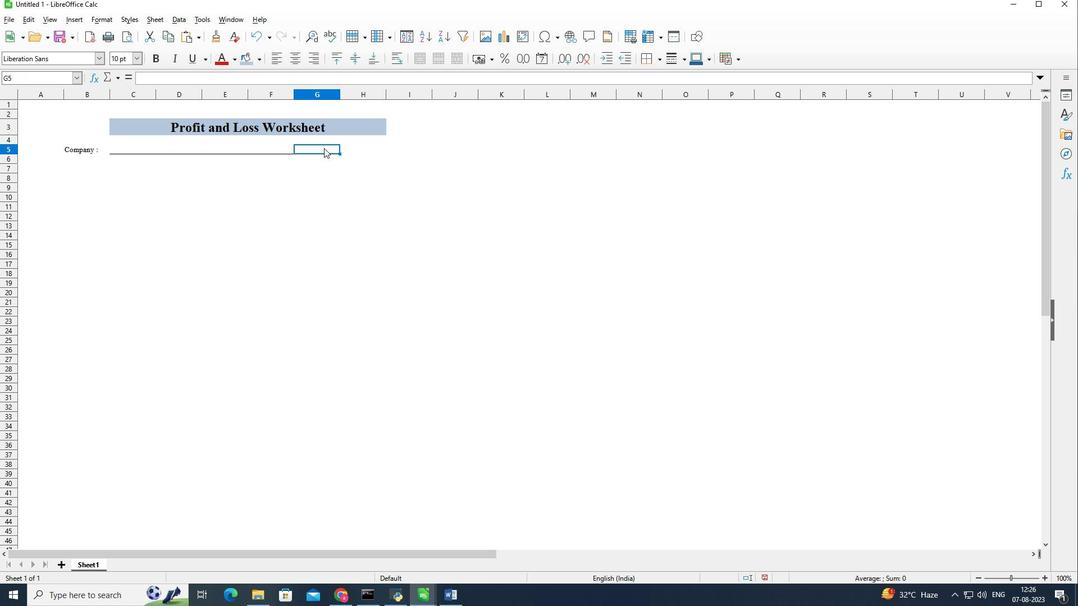 
Action: Mouse moved to (337, 161)
Screenshot: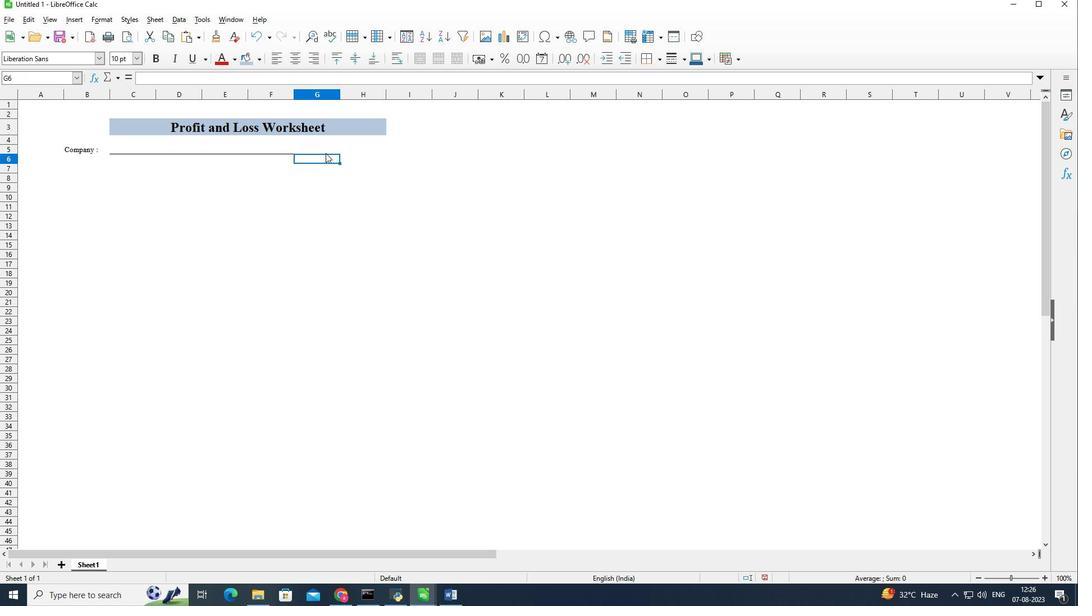 
Action: Mouse pressed left at (337, 161)
Screenshot: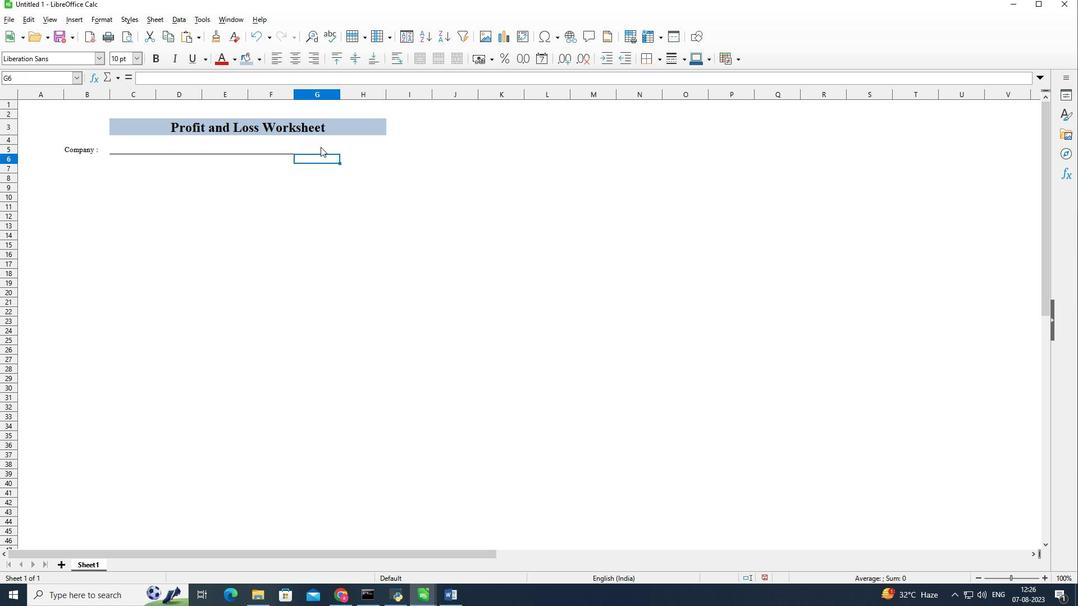 
Action: Mouse moved to (357, 142)
Screenshot: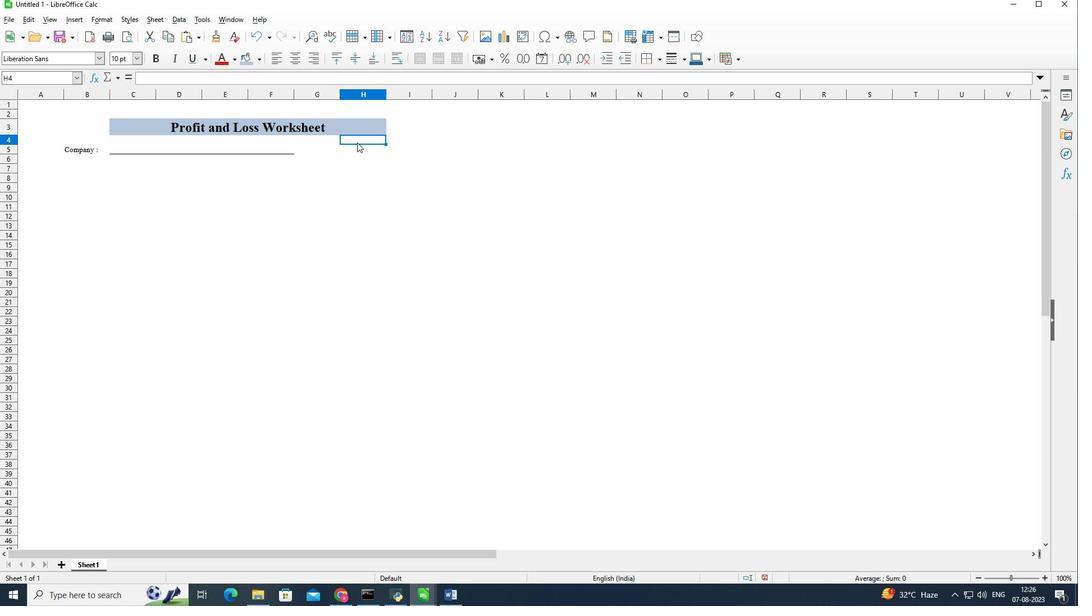 
Action: Mouse pressed left at (357, 142)
Screenshot: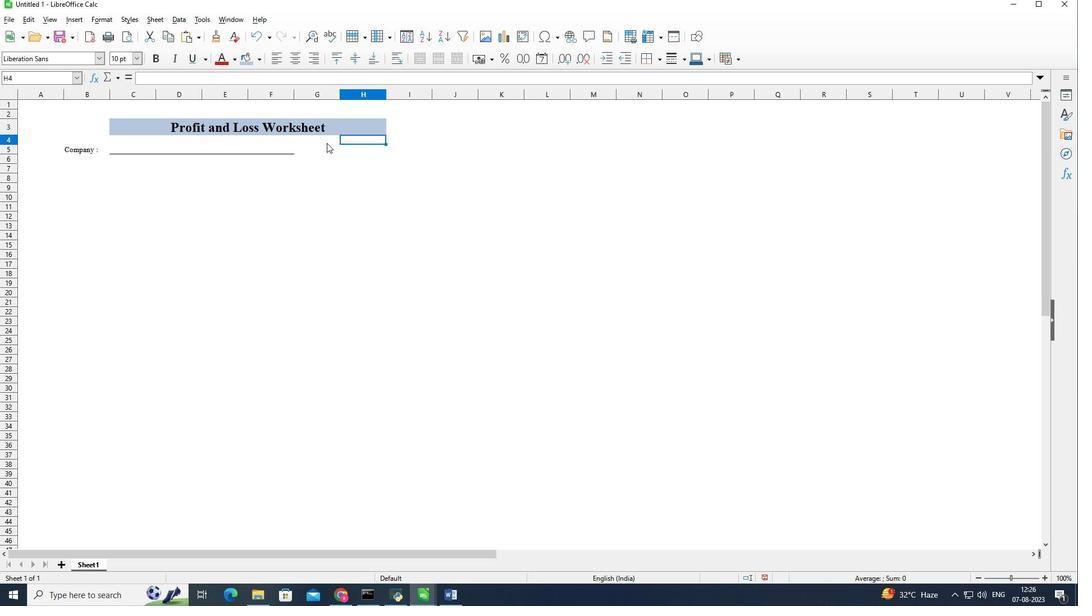 
Action: Mouse moved to (320, 147)
Screenshot: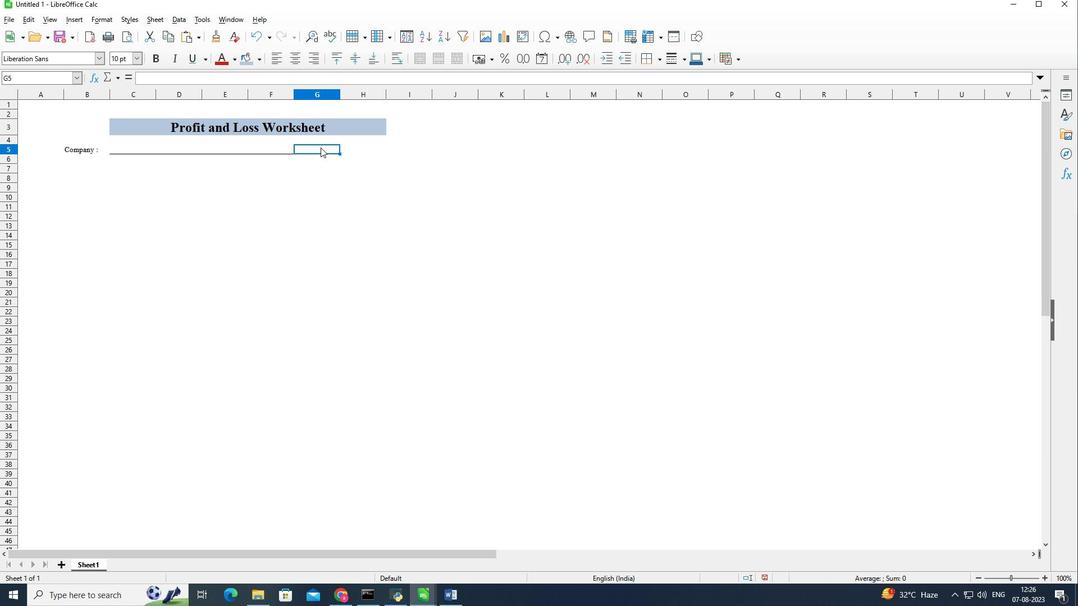 
Action: Mouse pressed left at (320, 147)
Screenshot: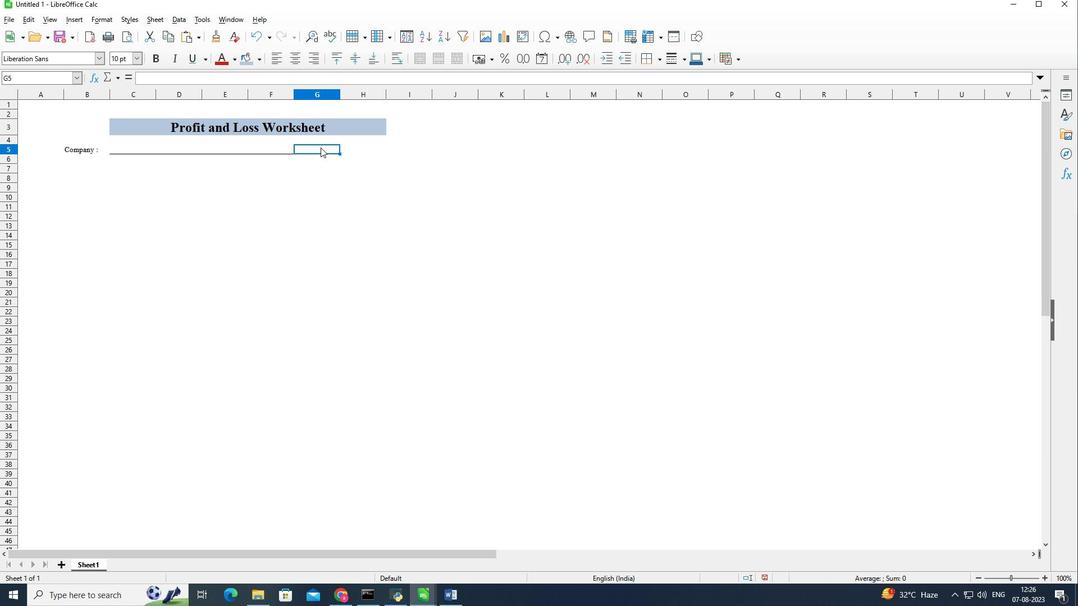 
Action: Key pressed <Key.shift>y<Key.backspace><Key.shift>Year<Key.shift_r>:
Screenshot: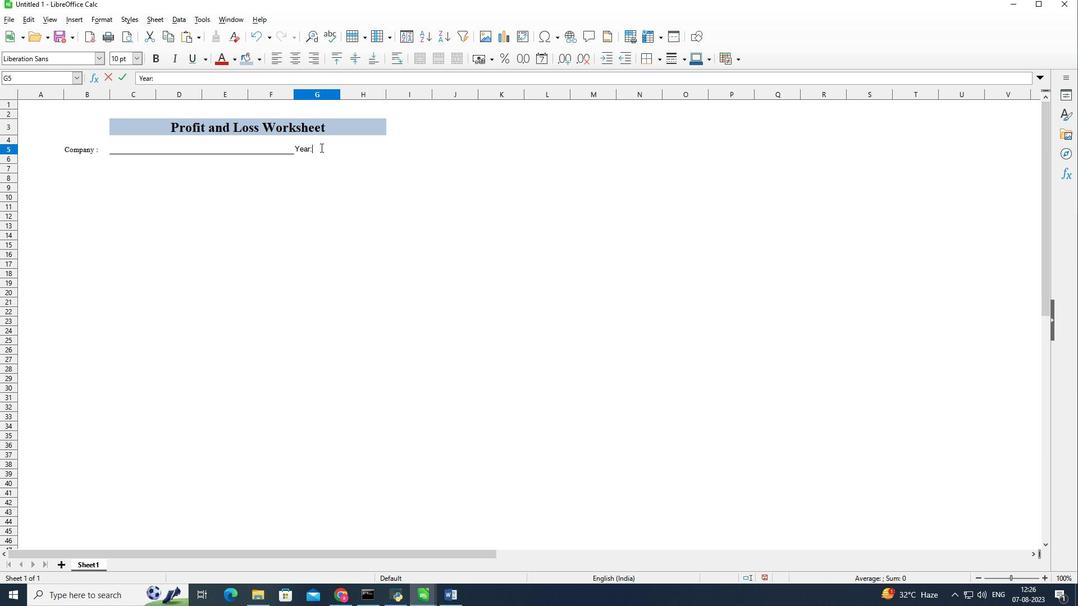 
Action: Mouse moved to (306, 179)
Screenshot: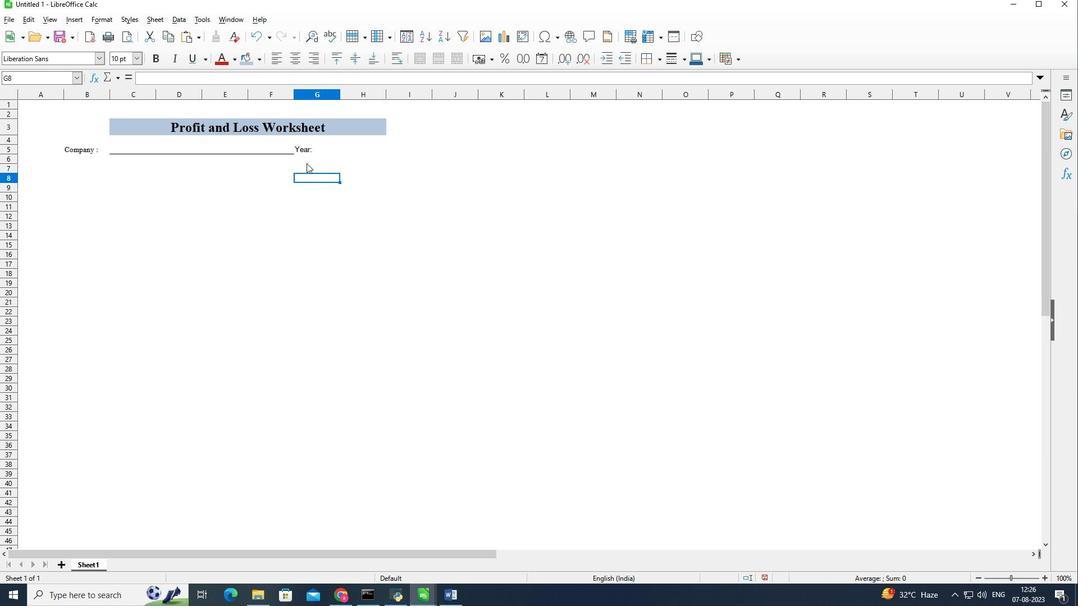 
Action: Mouse pressed left at (306, 179)
Screenshot: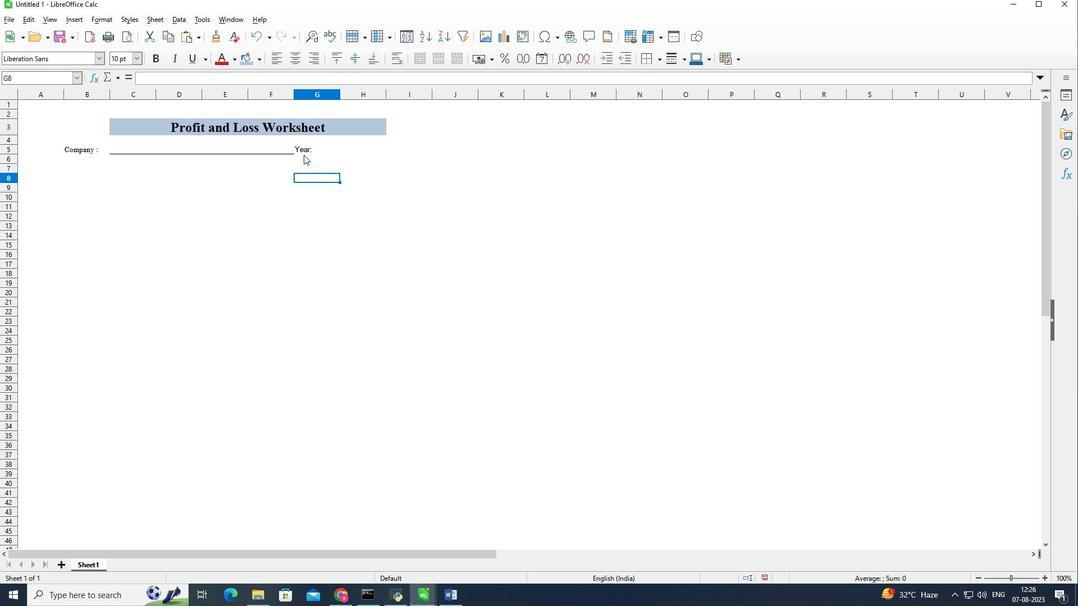 
Action: Mouse moved to (303, 148)
Screenshot: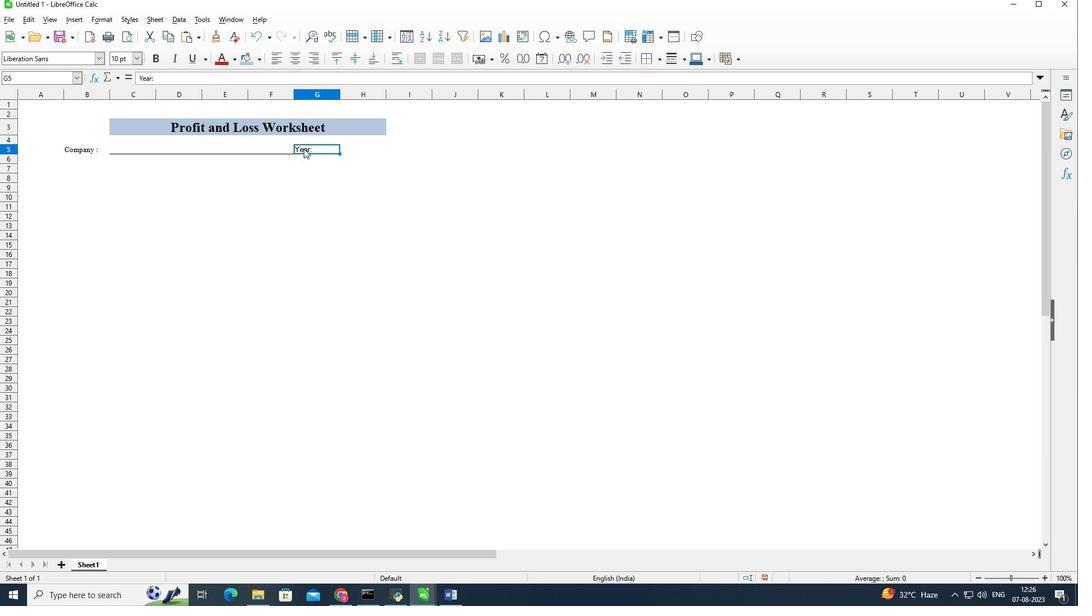 
Action: Mouse pressed left at (303, 148)
Screenshot: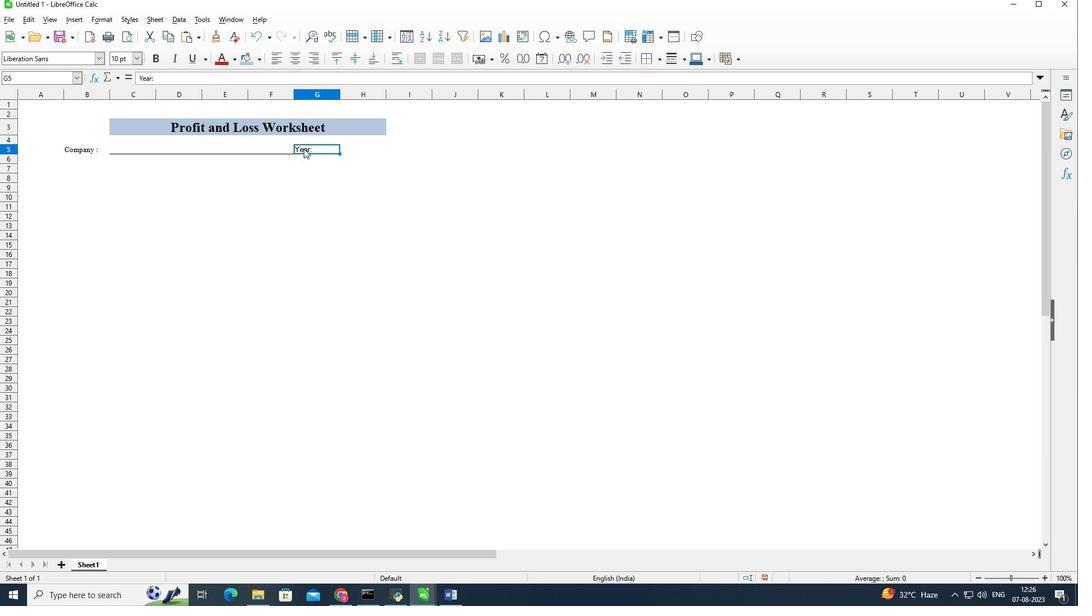 
Action: Mouse pressed left at (303, 148)
Screenshot: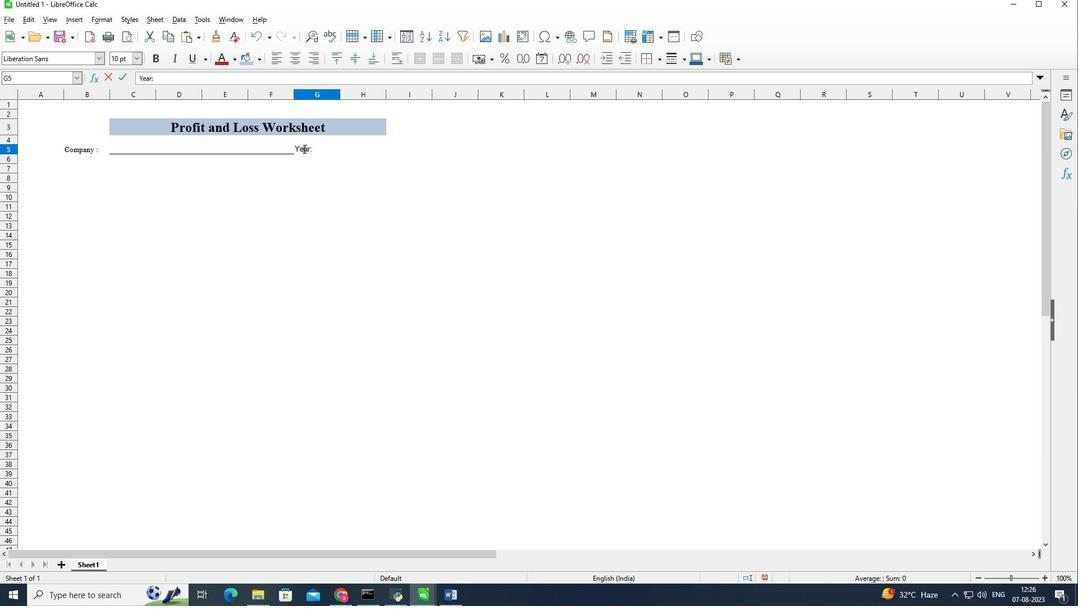 
Action: Mouse pressed left at (303, 148)
Screenshot: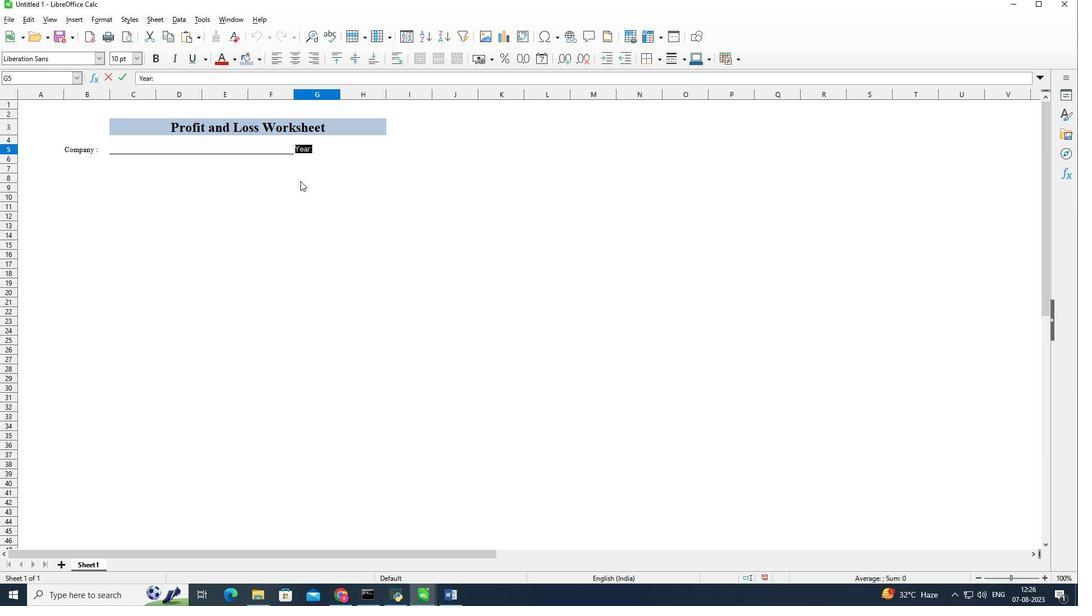 
Action: Mouse moved to (300, 181)
Screenshot: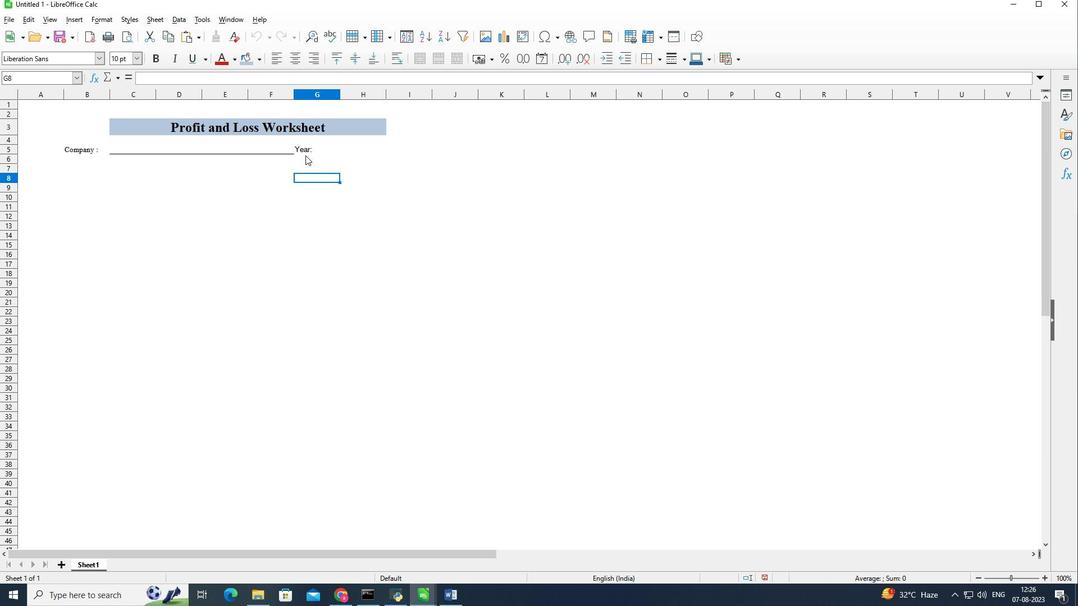 
Action: Mouse pressed left at (300, 181)
Screenshot: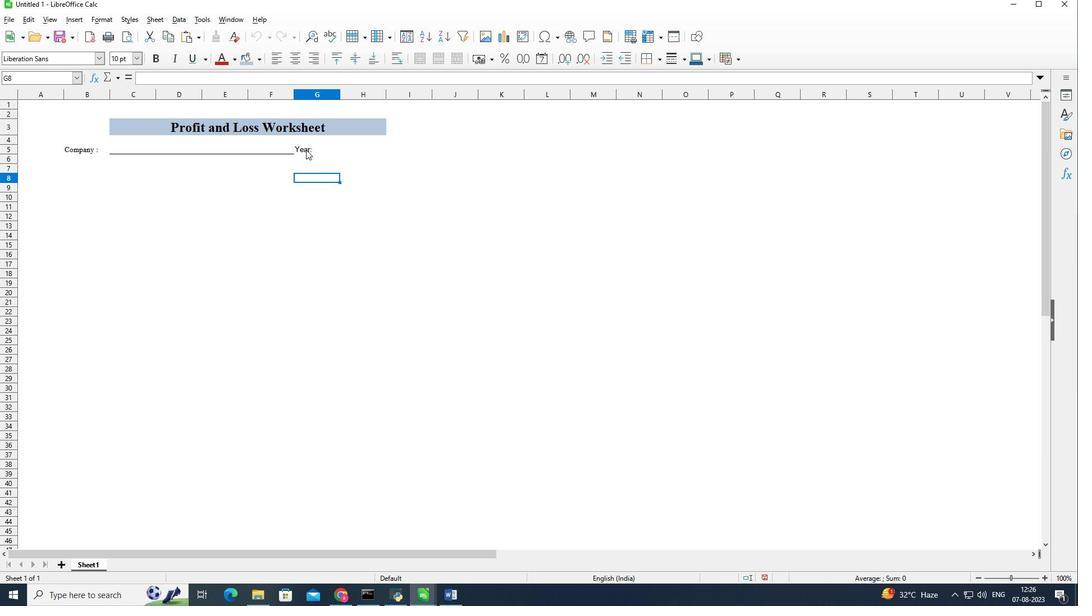 
Action: Mouse moved to (306, 149)
Screenshot: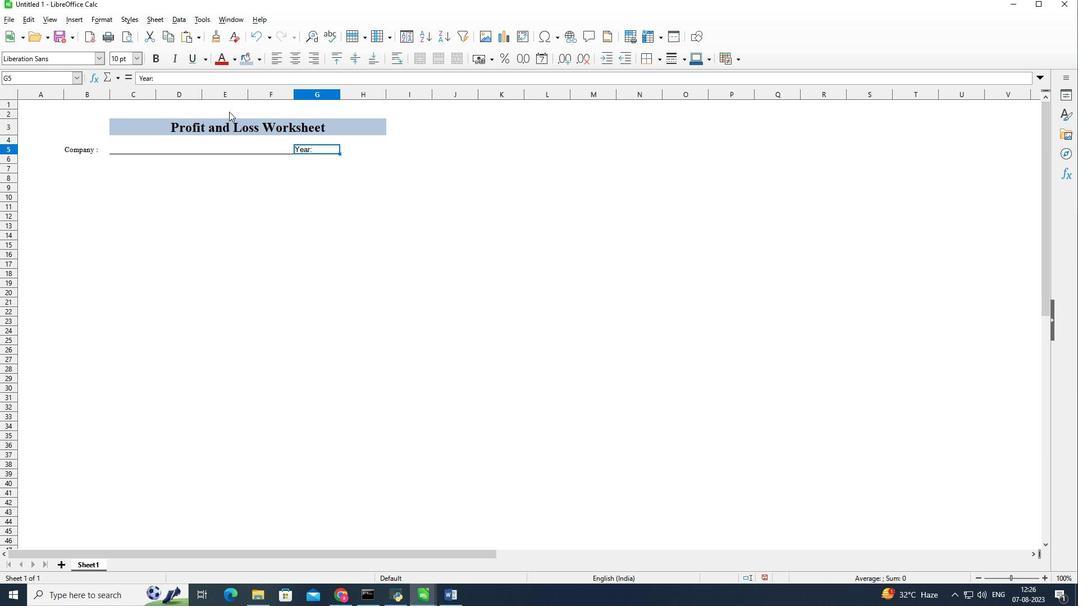 
Action: Mouse pressed left at (306, 149)
Screenshot: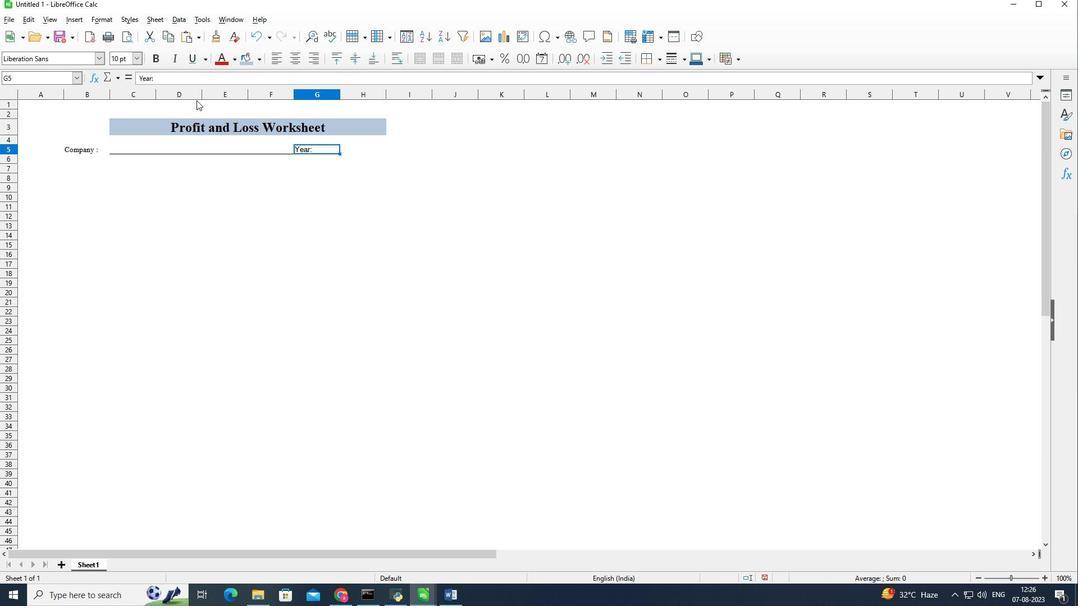 
Action: Mouse moved to (287, 57)
Screenshot: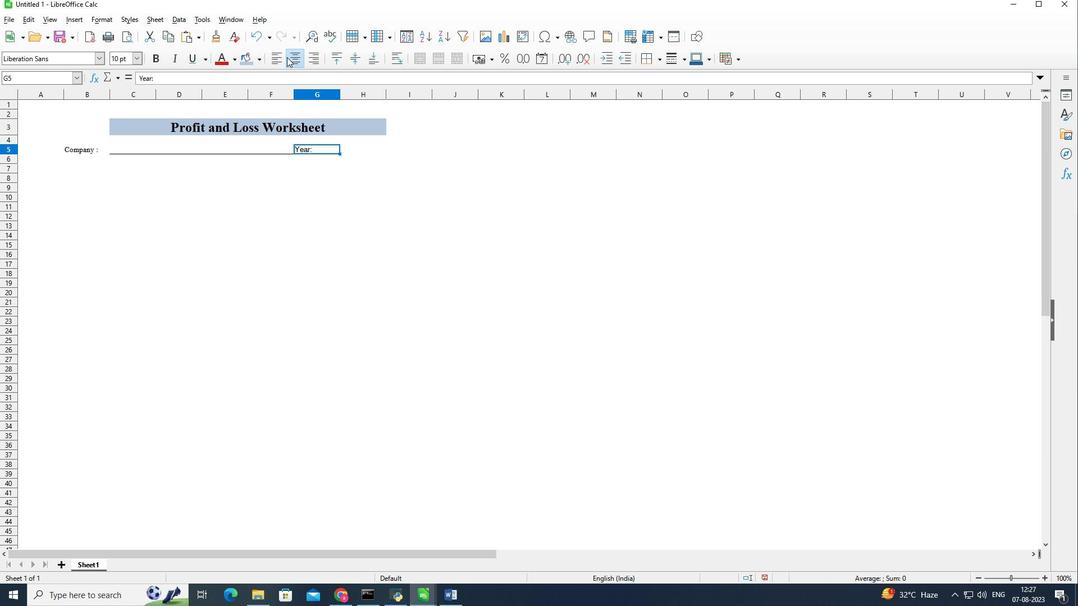 
Action: Mouse pressed left at (287, 57)
Screenshot: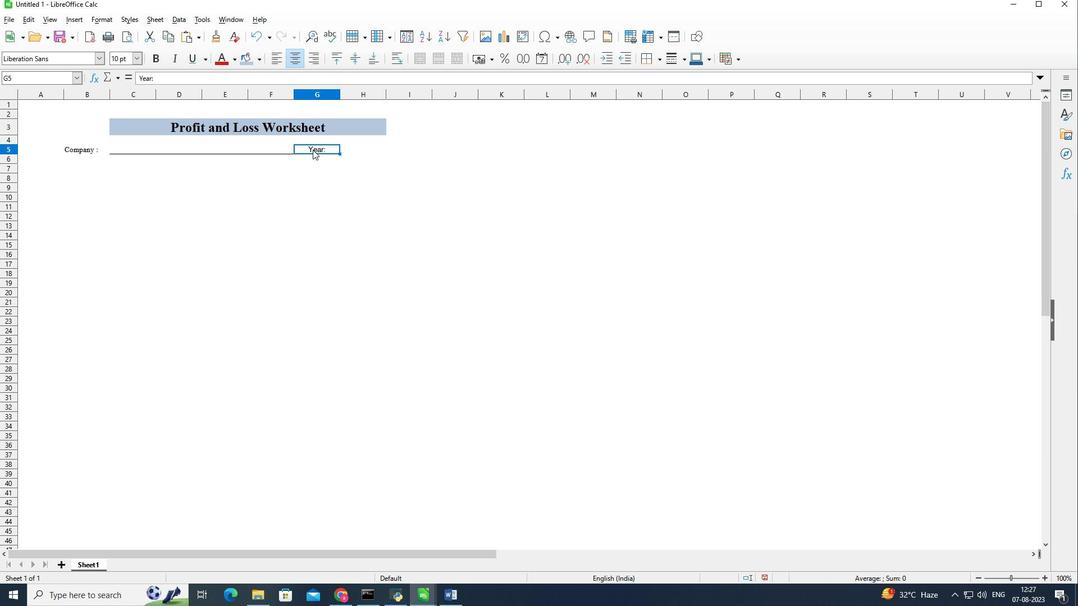 
Action: Mouse moved to (345, 149)
Screenshot: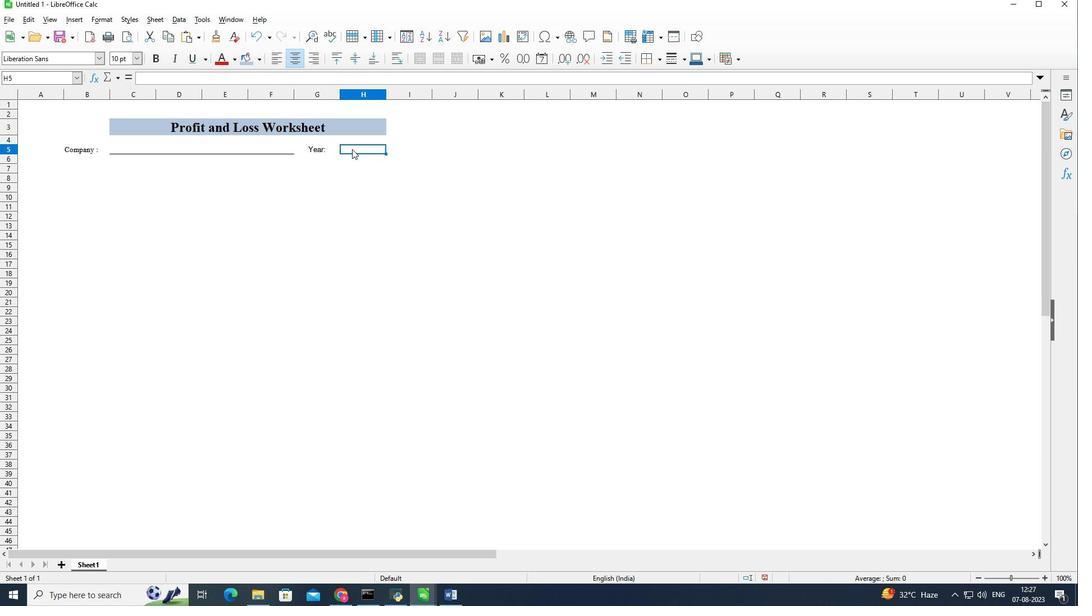
Action: Mouse pressed left at (345, 149)
Screenshot: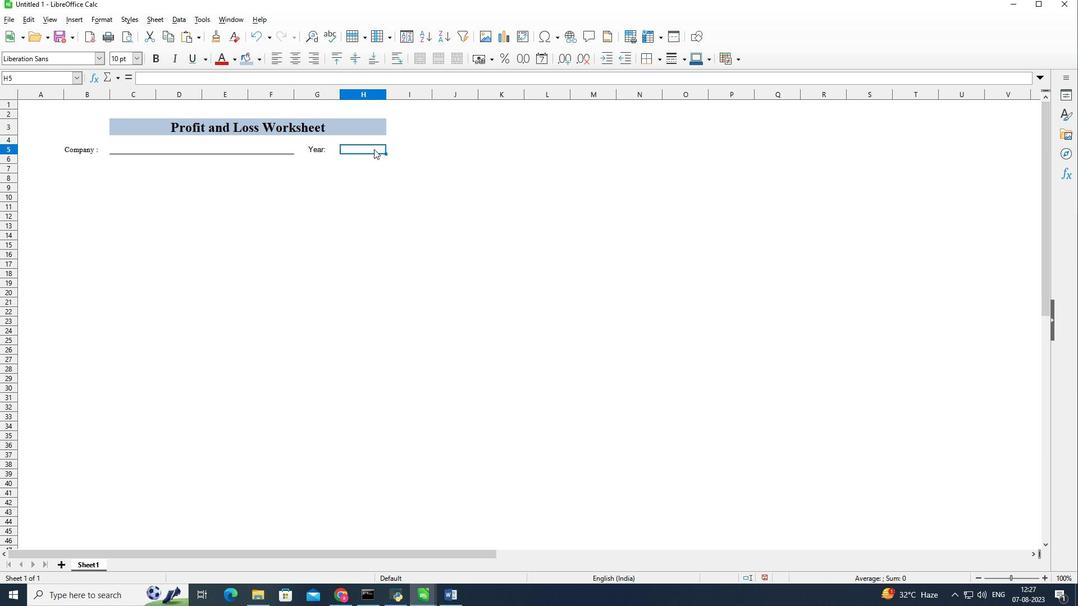 
Action: Mouse moved to (661, 57)
Screenshot: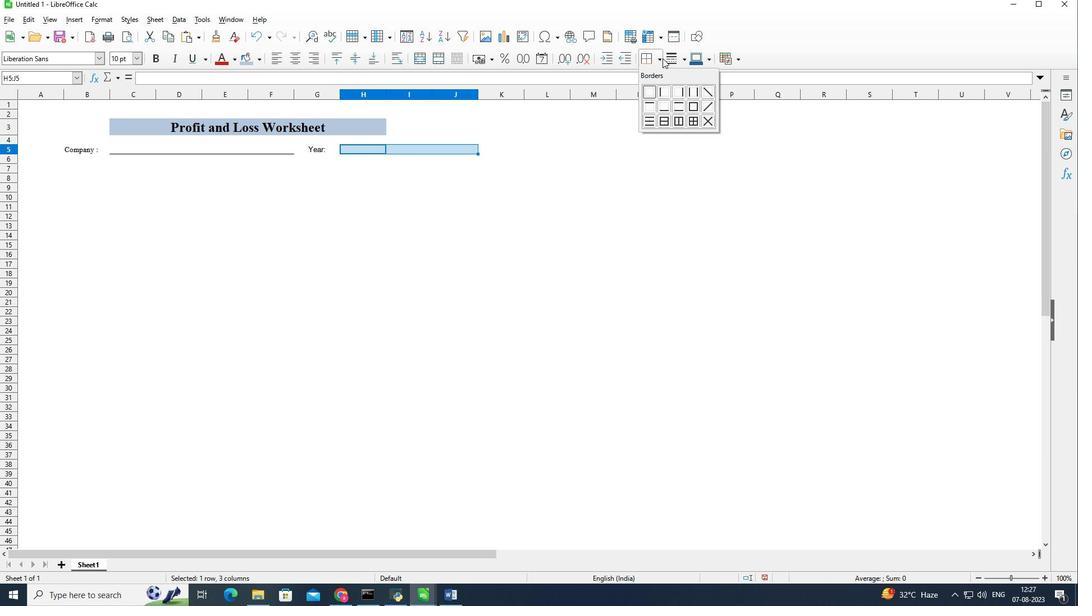 
Action: Mouse pressed left at (661, 57)
Screenshot: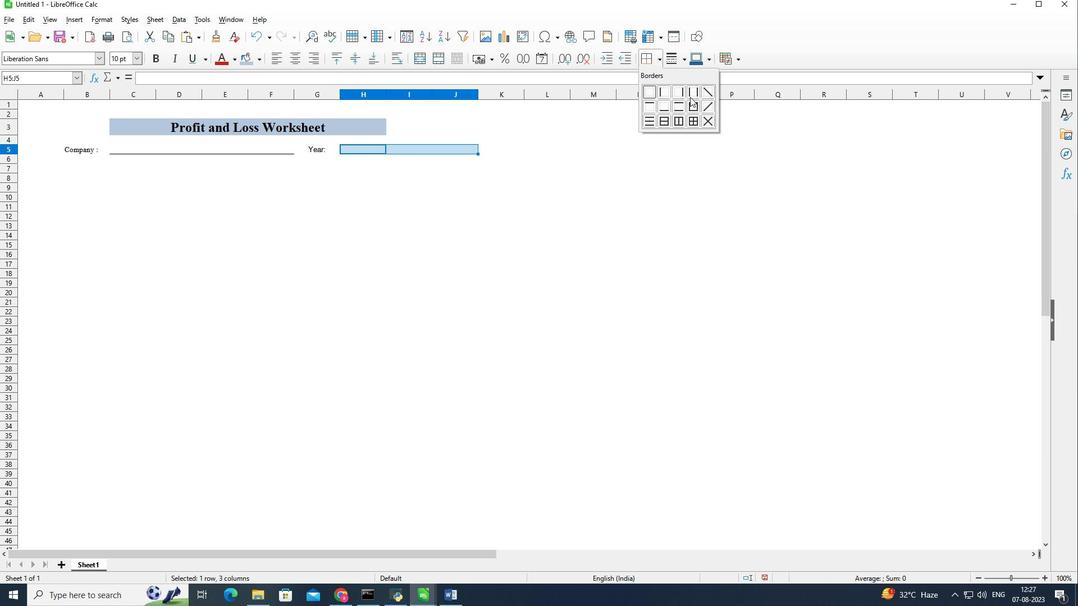 
Action: Mouse moved to (670, 106)
Screenshot: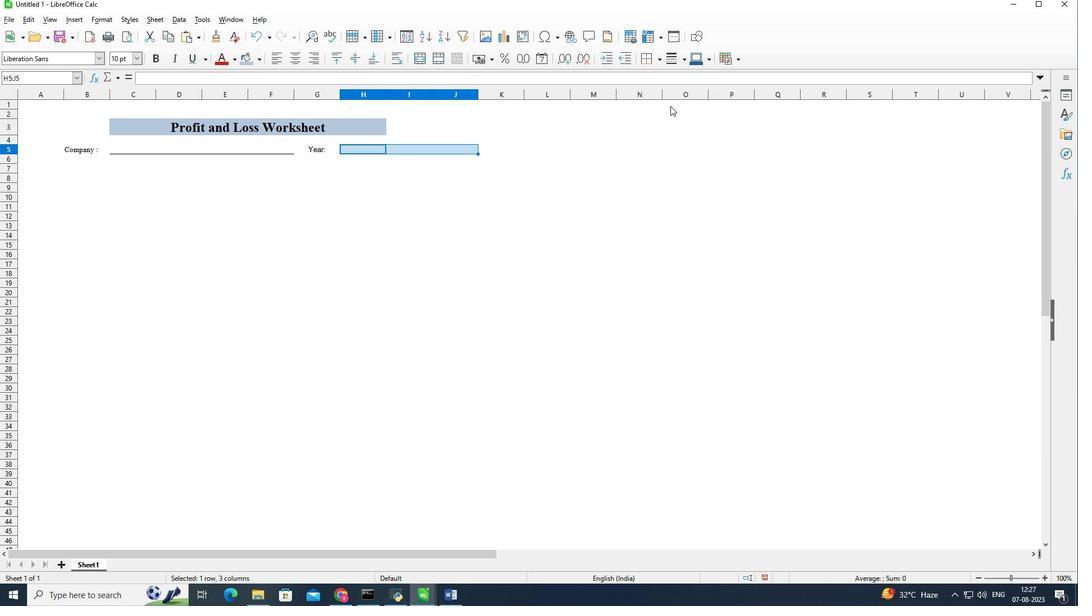 
Action: Mouse pressed left at (670, 106)
Screenshot: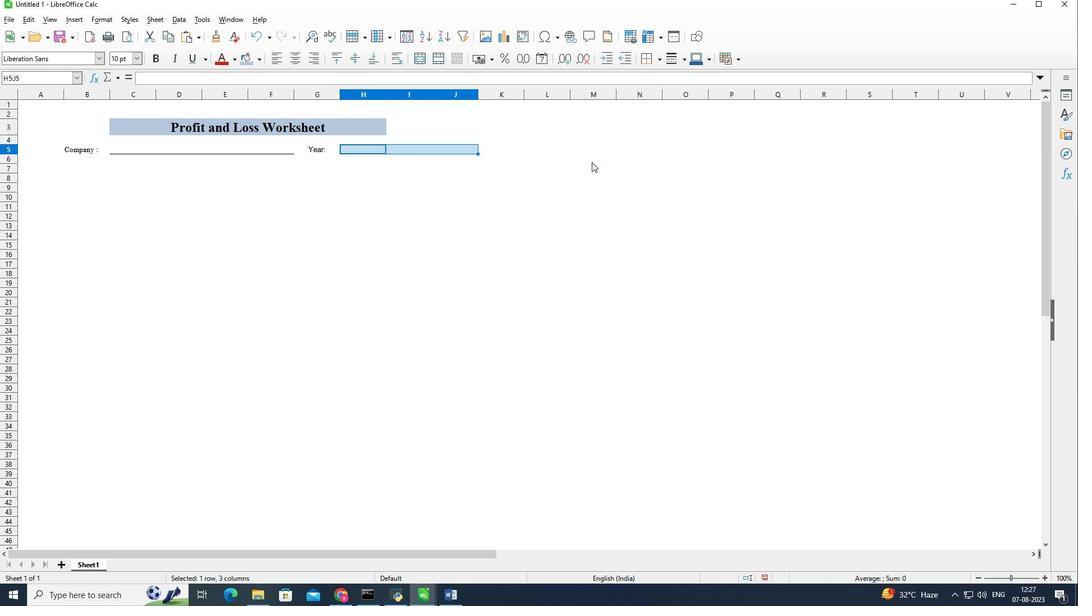 
Action: Mouse moved to (534, 175)
Screenshot: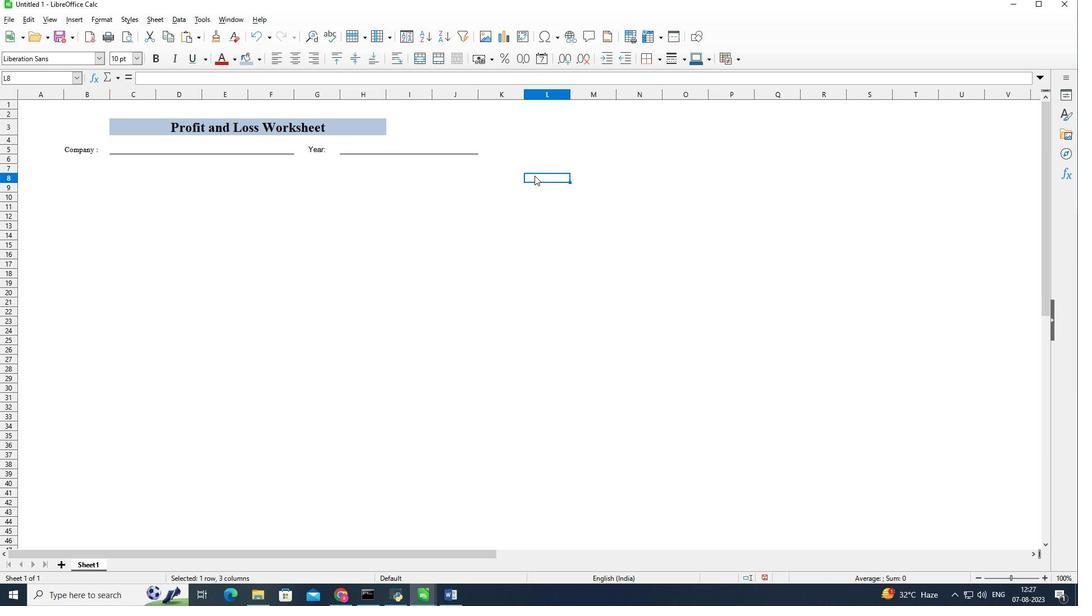 
Action: Mouse pressed left at (534, 175)
Screenshot: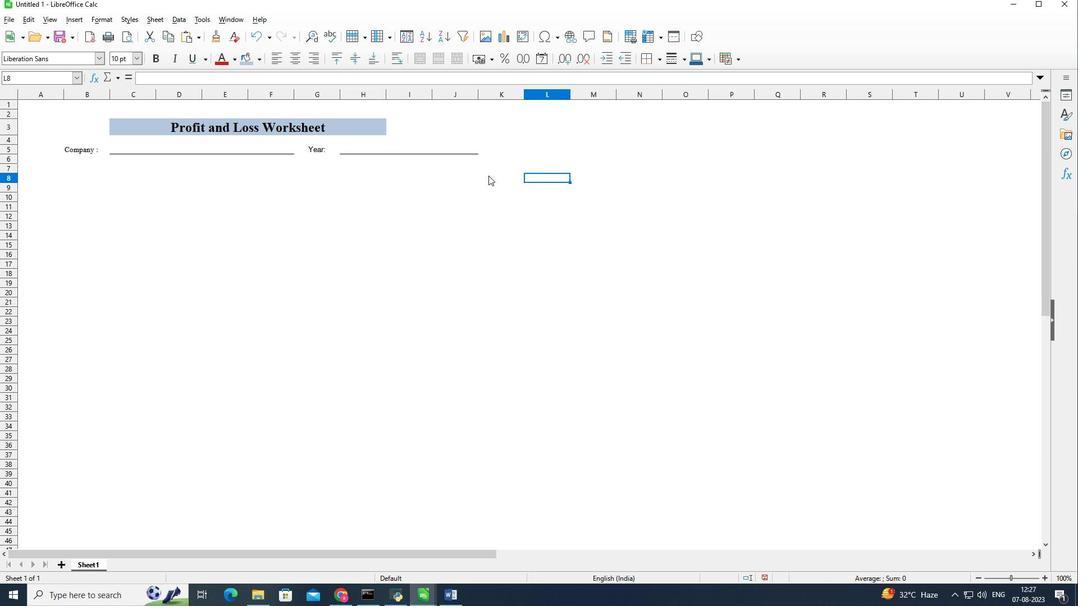 
Action: Mouse moved to (89, 175)
Screenshot: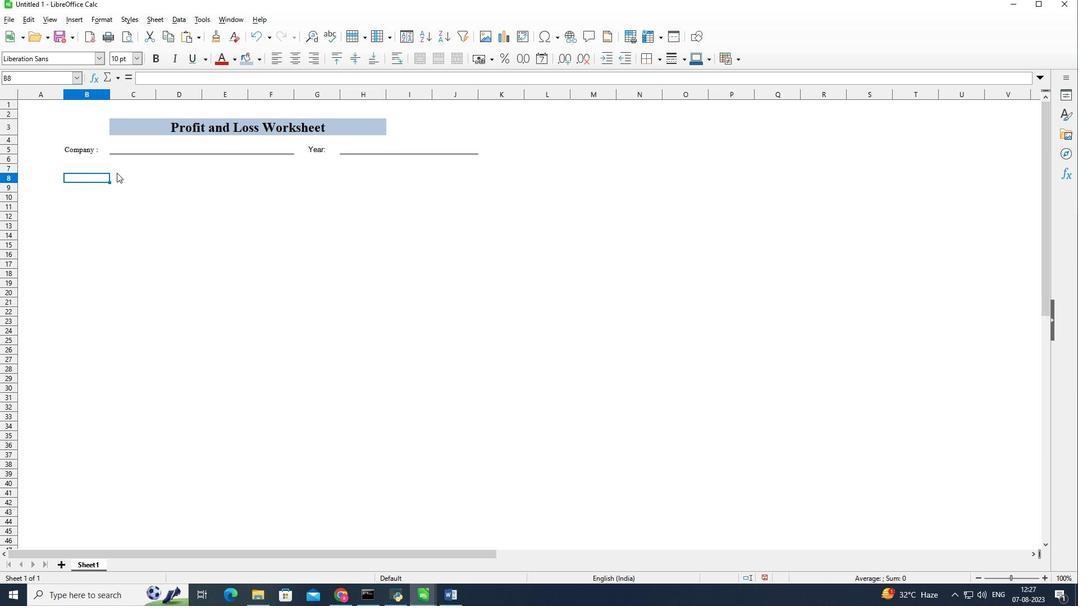 
Action: Mouse pressed left at (89, 175)
Screenshot: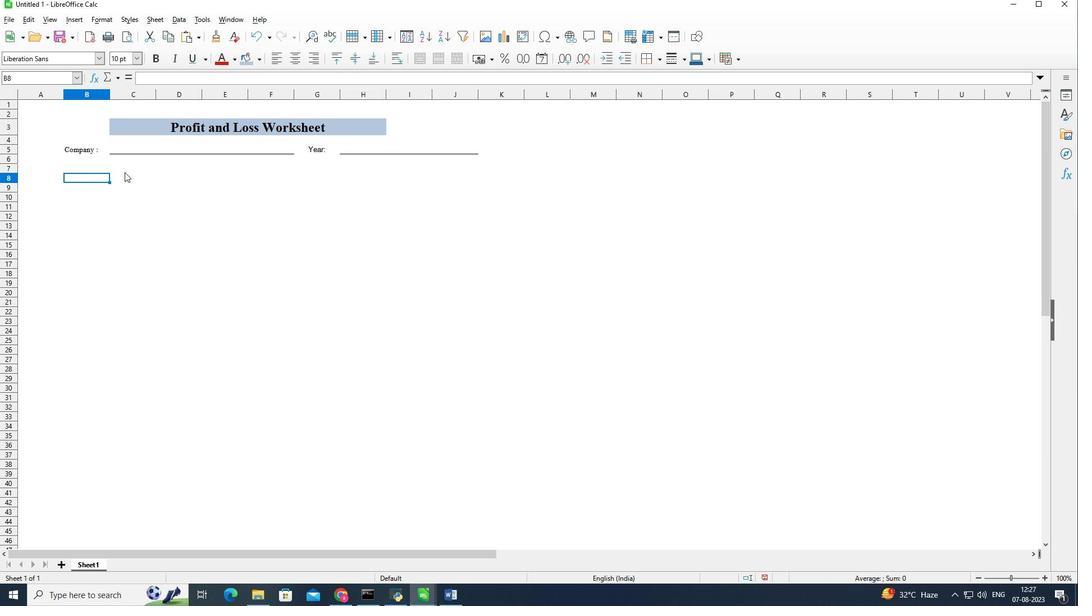 
Action: Mouse moved to (125, 172)
Screenshot: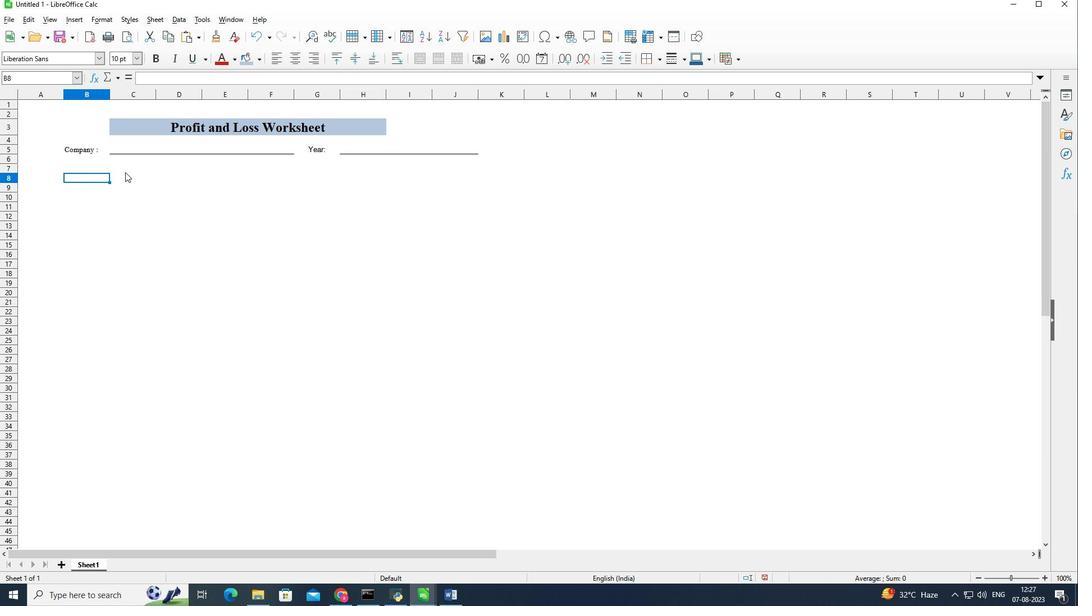 
Action: Key pressed <Key.shift>Category
Screenshot: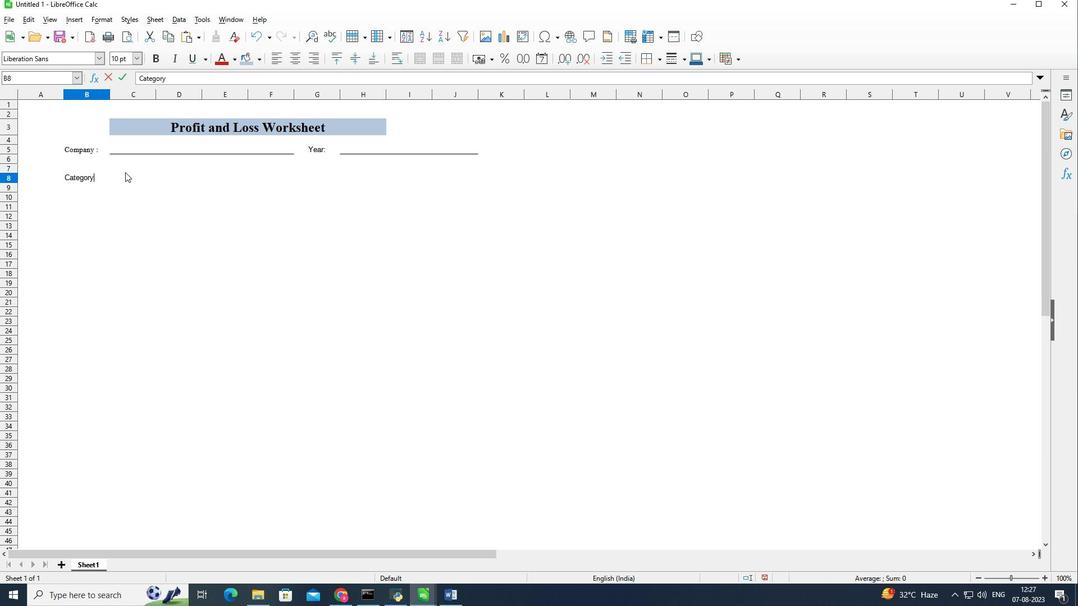 
Action: Mouse pressed left at (125, 172)
Screenshot: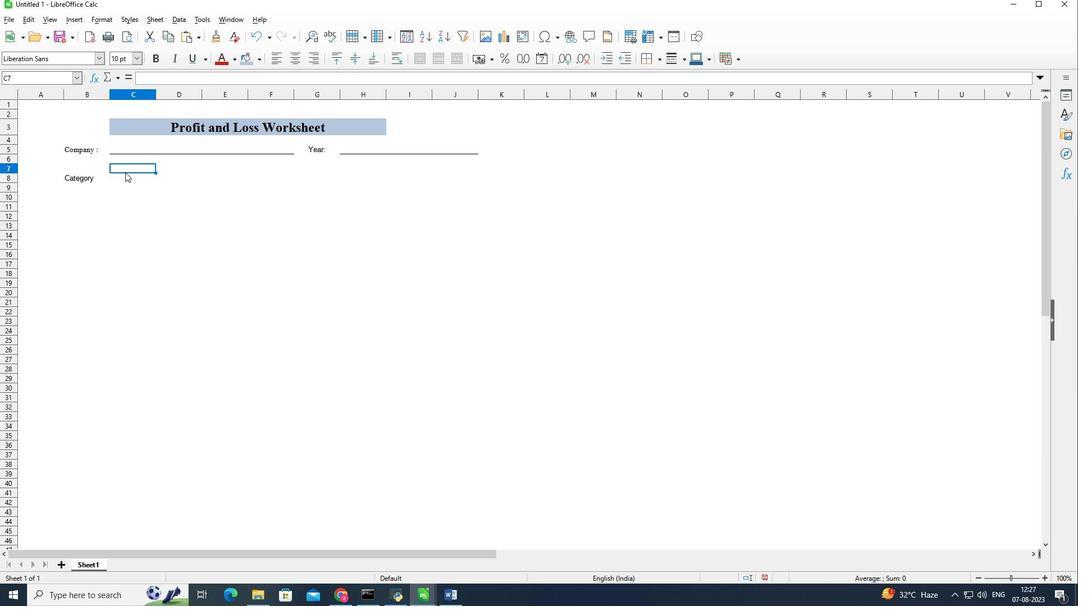 
Action: Mouse moved to (114, 177)
Screenshot: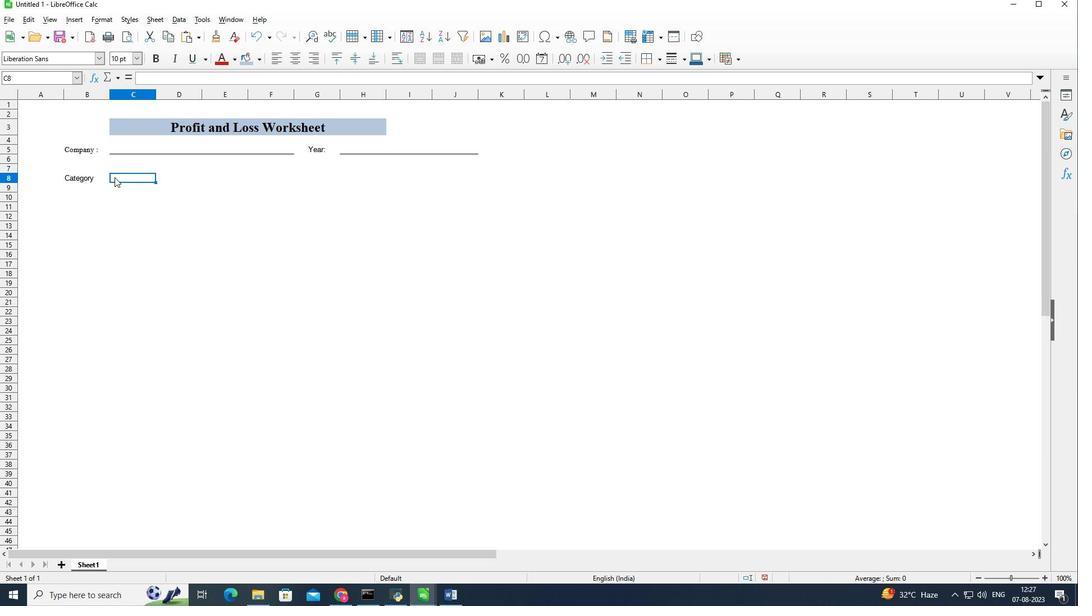 
Action: Mouse pressed left at (114, 177)
Screenshot: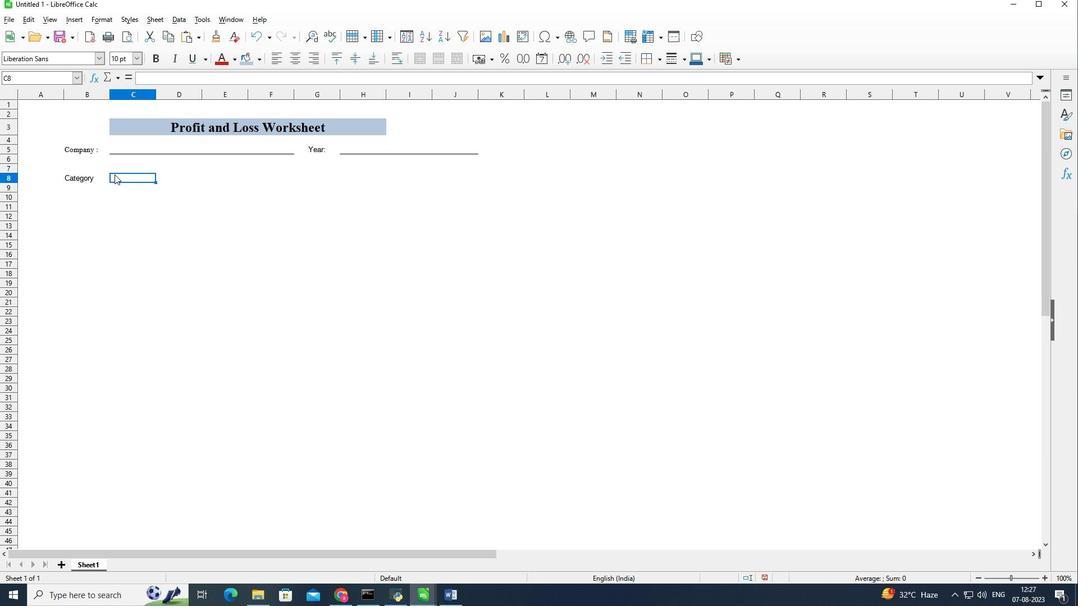 
Action: Mouse moved to (115, 173)
Screenshot: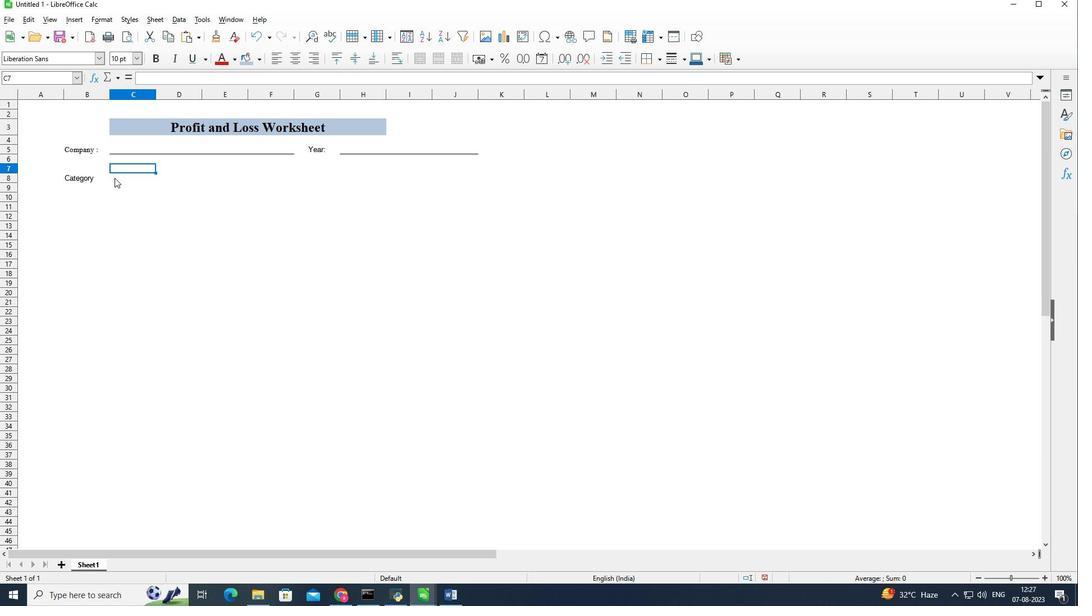 
Action: Mouse pressed left at (115, 173)
Screenshot: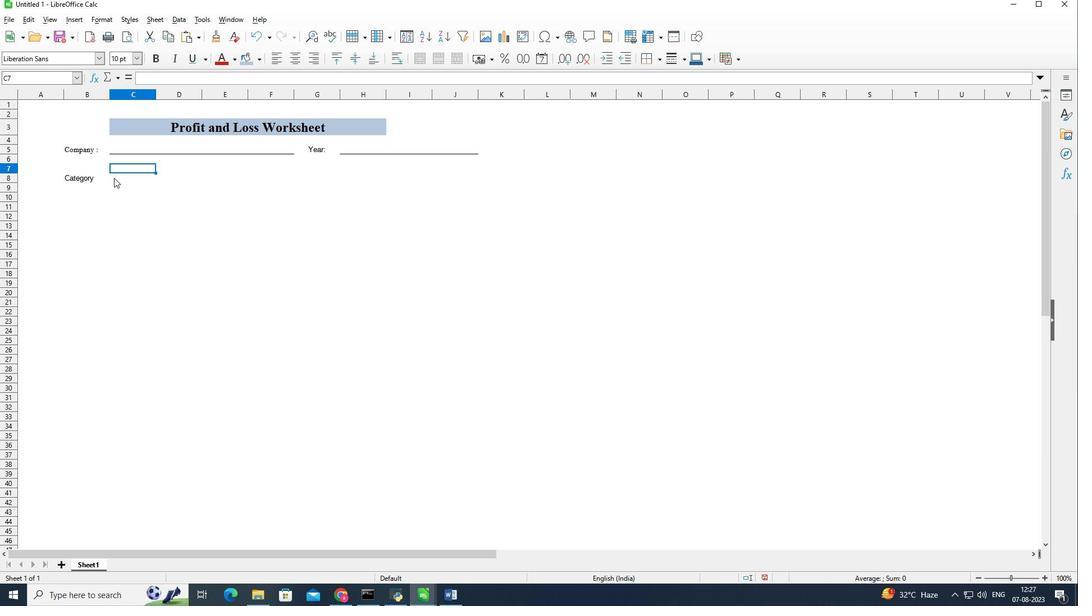 
Action: Mouse moved to (114, 178)
Screenshot: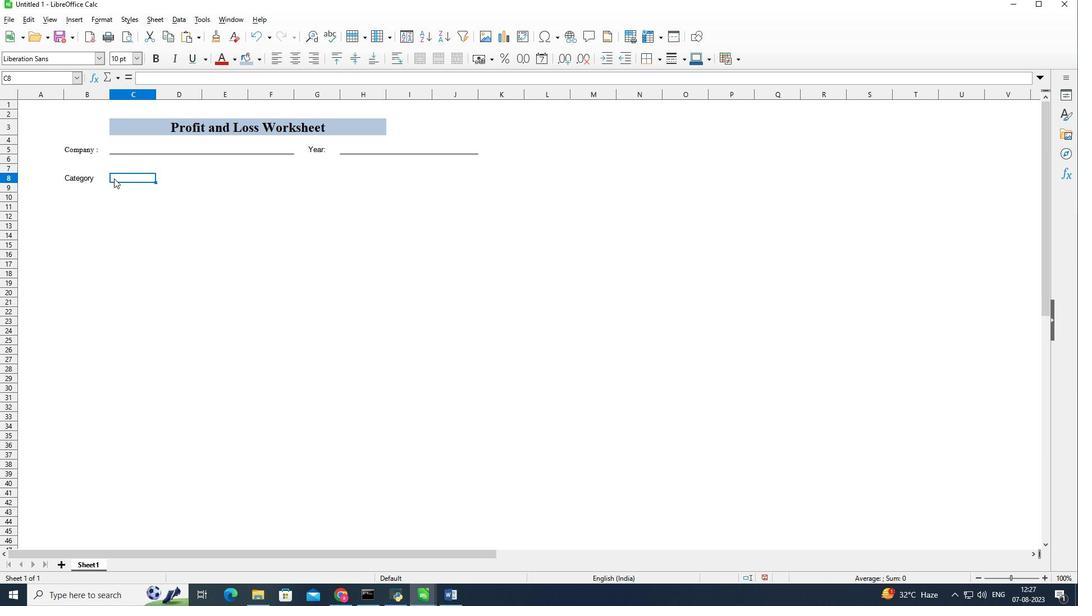 
Action: Mouse pressed left at (114, 178)
Screenshot: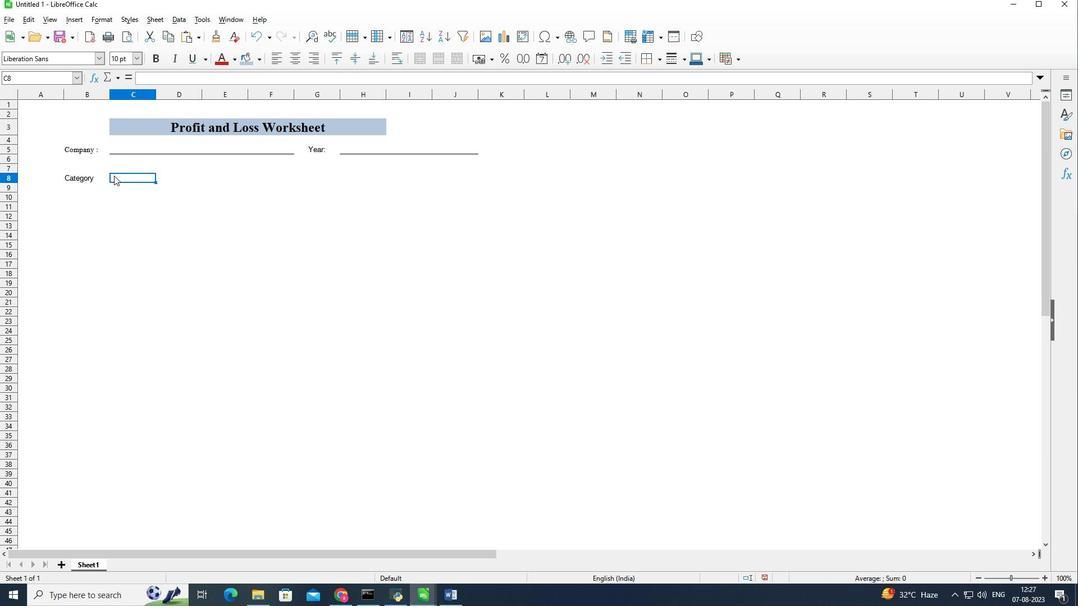 
Action: Mouse moved to (113, 169)
Screenshot: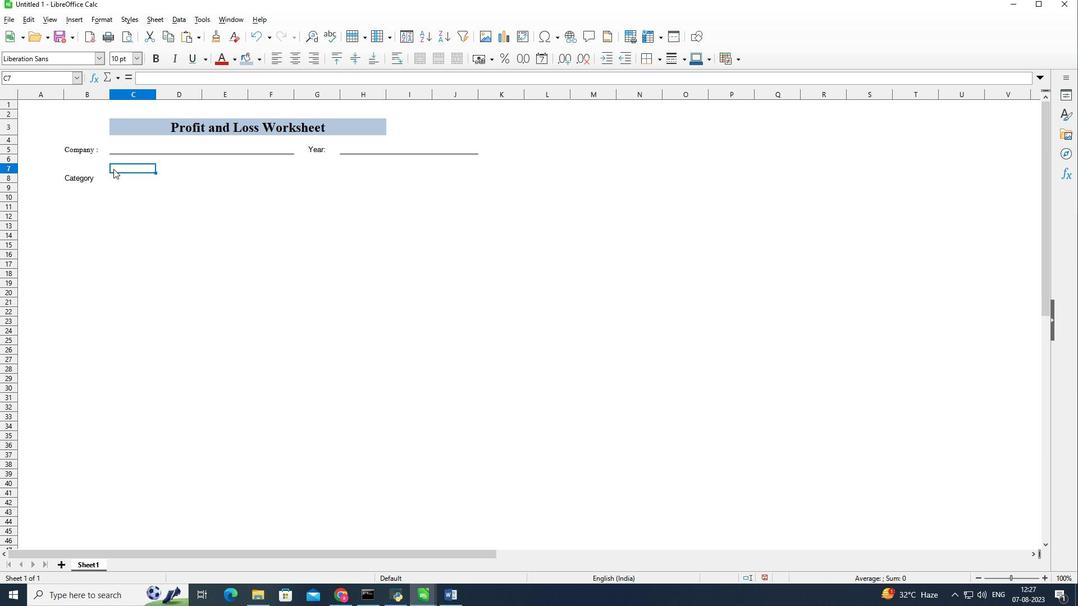 
Action: Mouse pressed left at (113, 169)
Screenshot: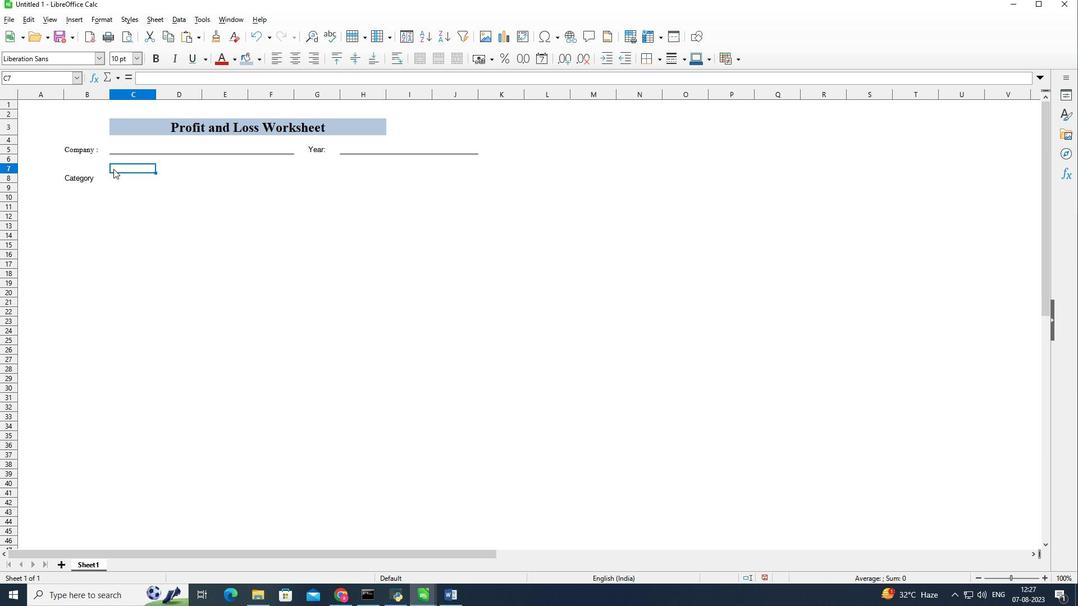 
Action: Mouse moved to (112, 178)
Screenshot: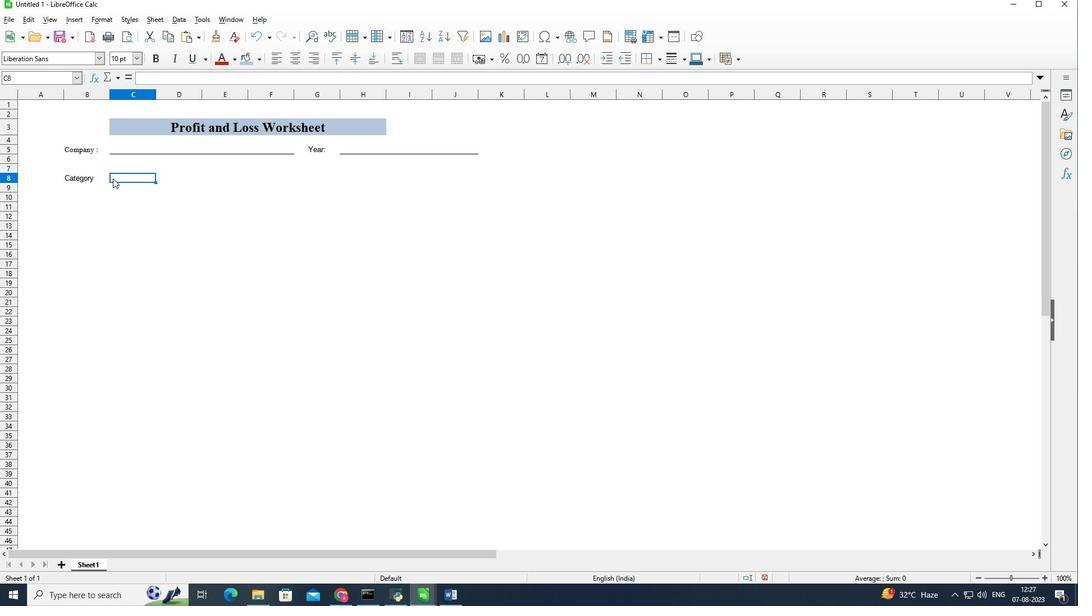 
Action: Mouse pressed left at (112, 178)
Screenshot: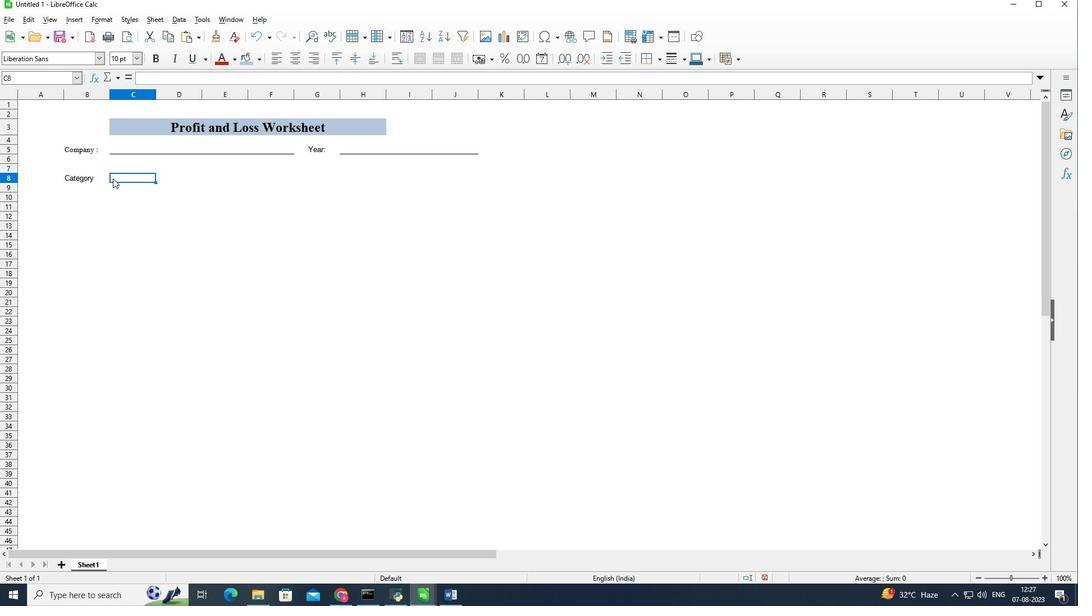 
Action: Mouse moved to (130, 178)
Screenshot: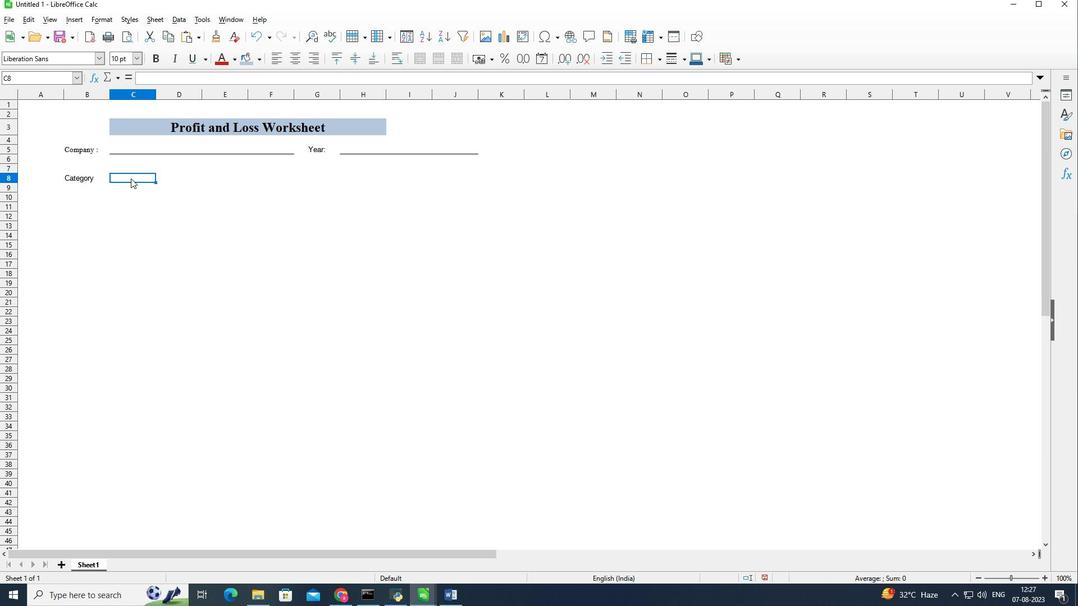 
Action: Key pressed <Key.shift>Revebue<Key.space><Key.backspace><Key.backspace><Key.backspace><Key.backspace><Key.backspace><Key.backspace><Key.backspace><Key.backspace><Key.shift>Revenne<Key.space>
Screenshot: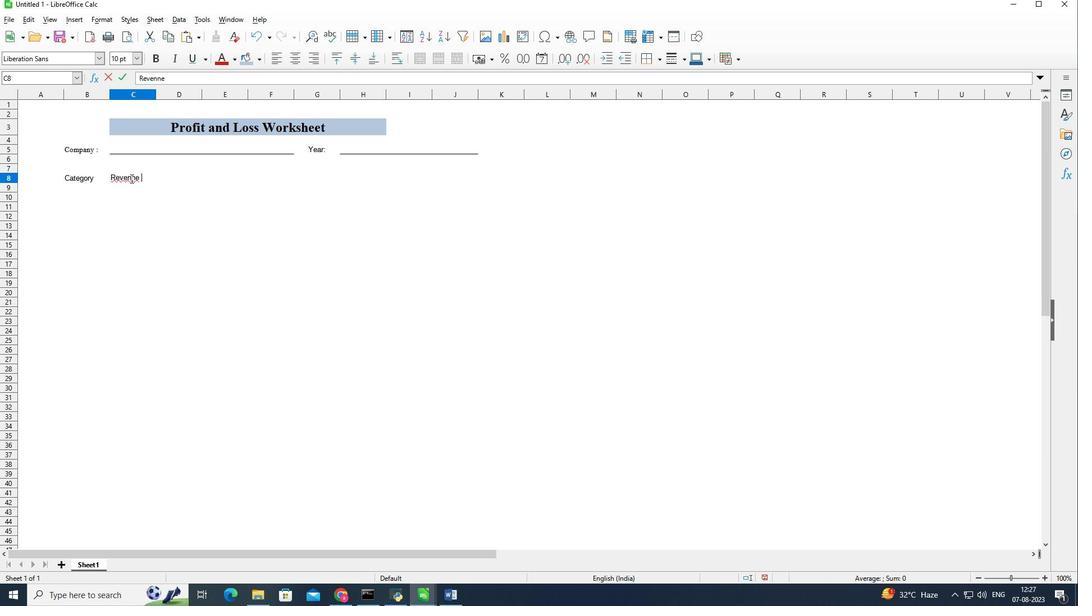 
Action: Mouse moved to (214, 173)
Screenshot: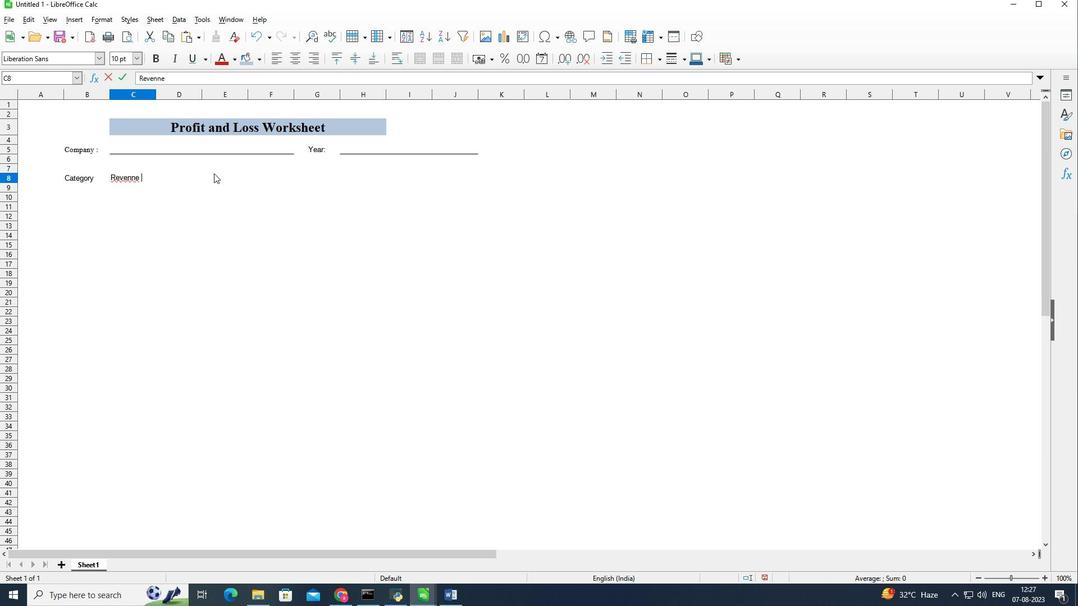 
Action: Key pressed from<Key.space><Key.shift><Key.shift><Key.shift>Sales
Screenshot: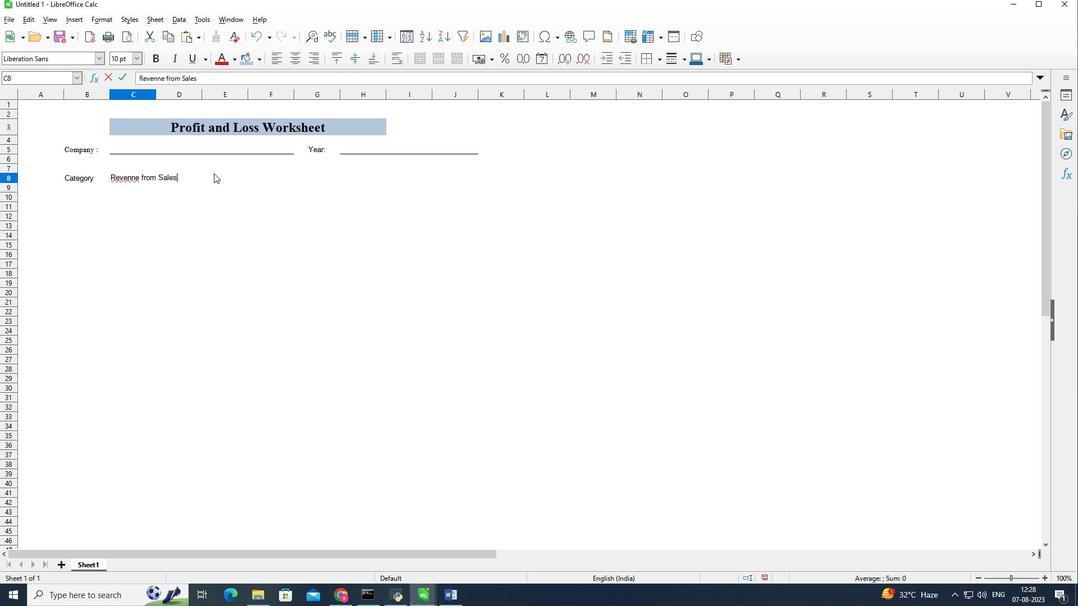 
Action: Mouse moved to (114, 189)
Screenshot: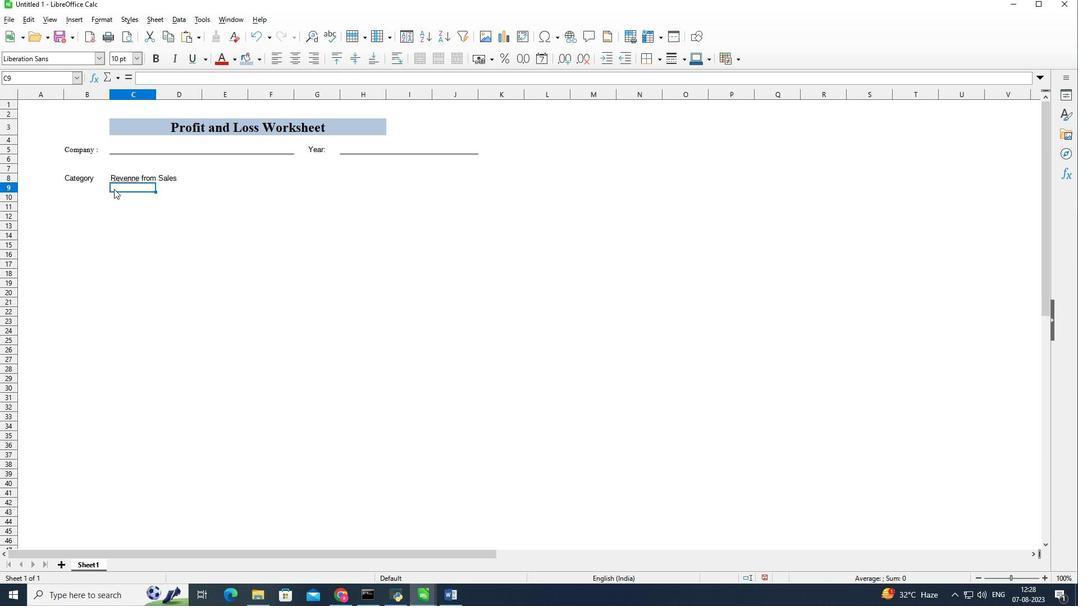 
Action: Mouse pressed left at (114, 189)
Screenshot: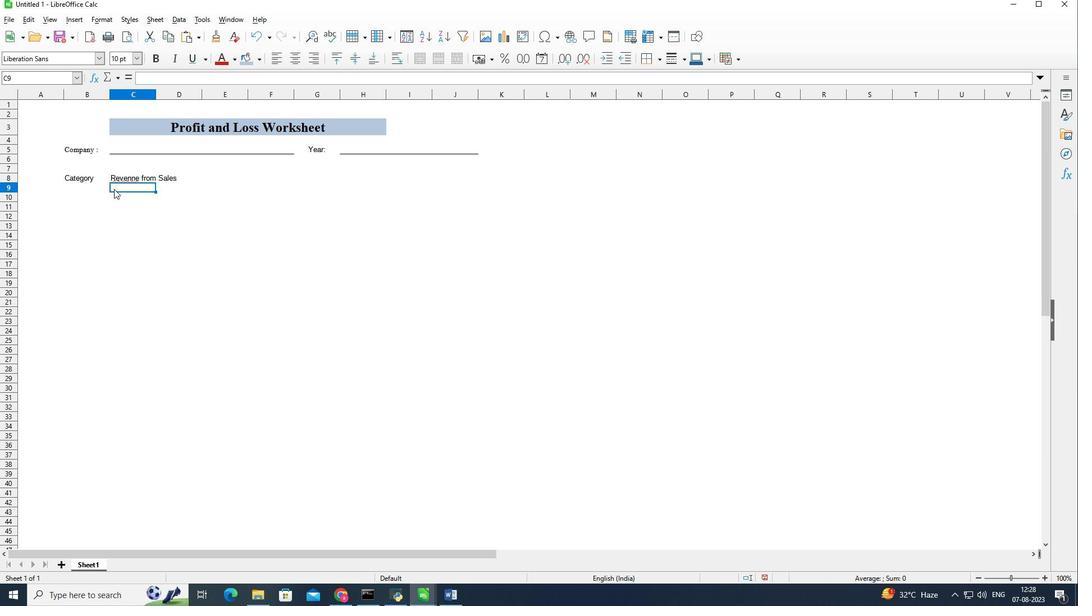 
Action: Mouse moved to (114, 178)
Screenshot: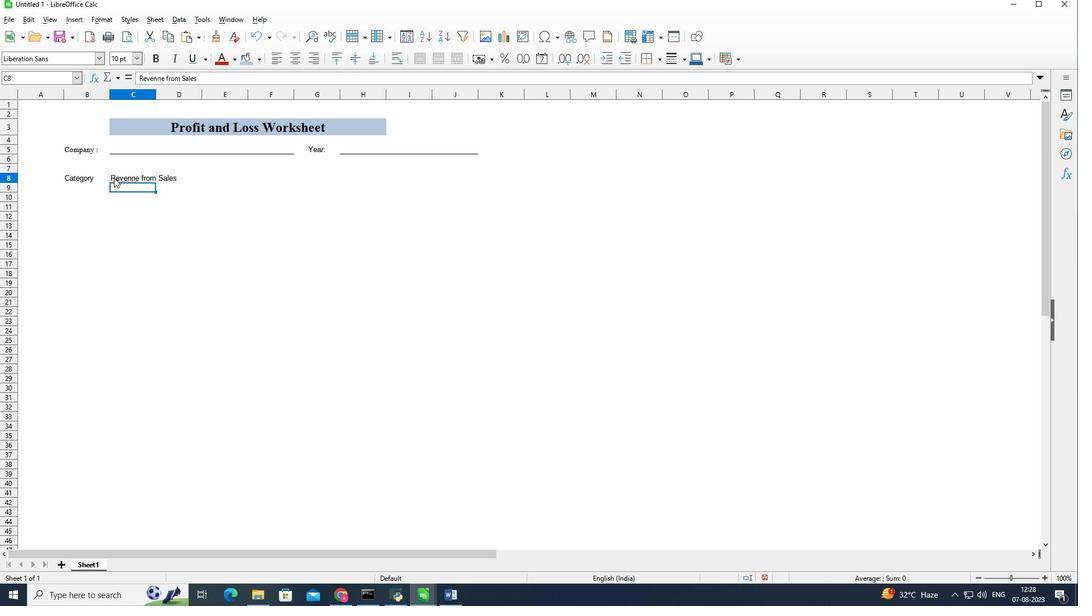 
Action: Mouse pressed left at (114, 178)
Screenshot: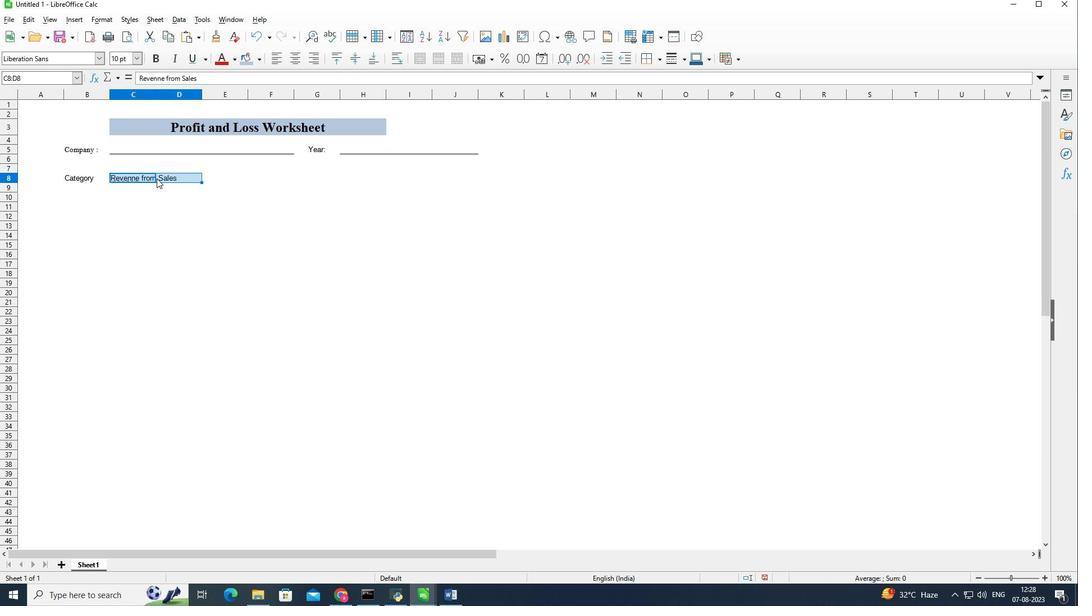 
Action: Mouse moved to (430, 61)
Screenshot: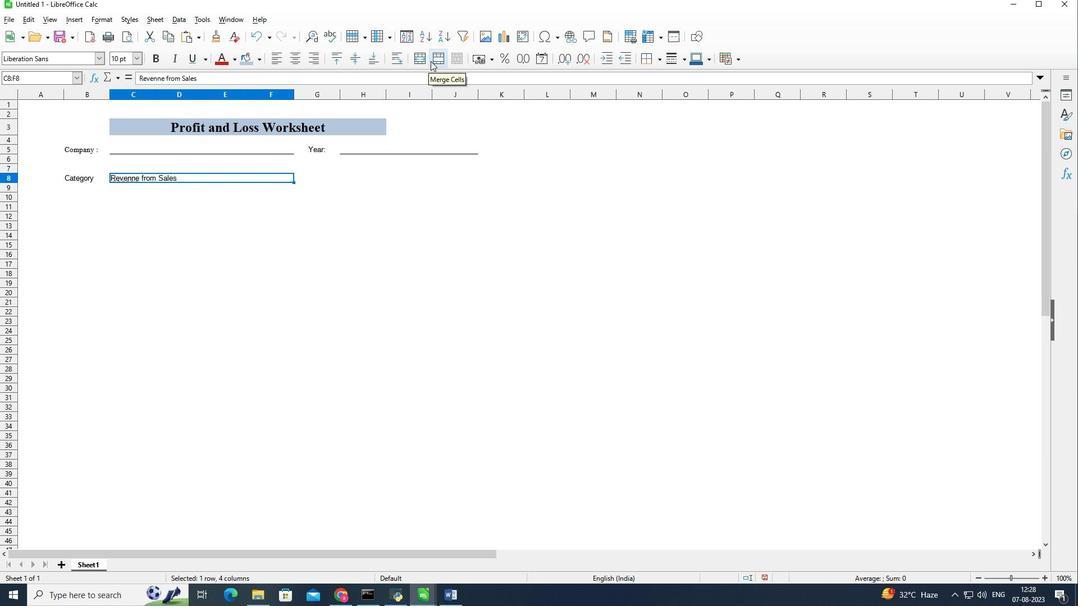
Action: Mouse pressed left at (430, 61)
Screenshot: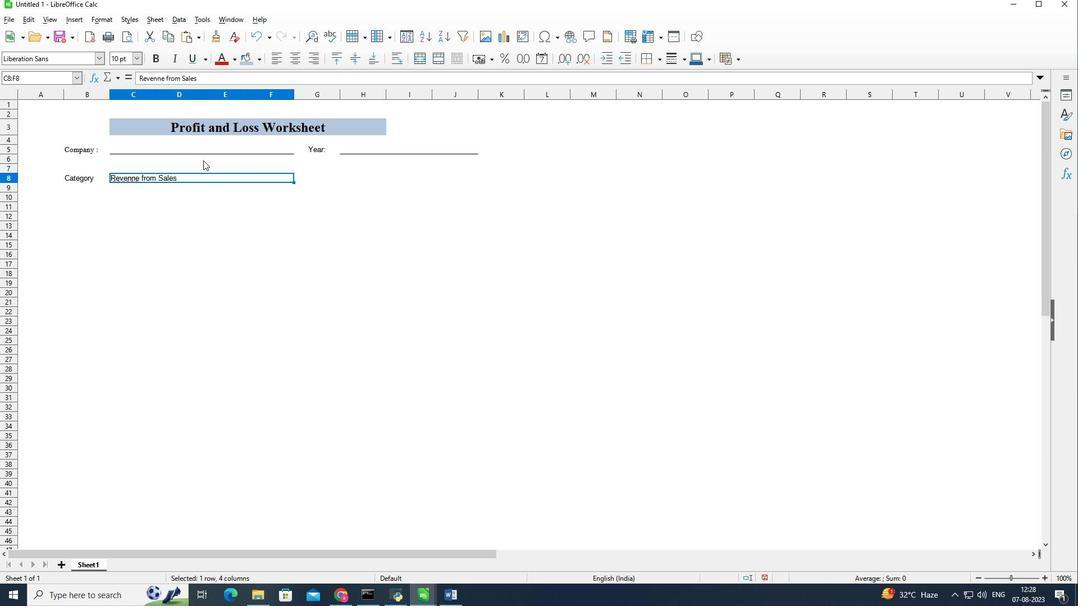 
Action: Mouse moved to (126, 188)
Screenshot: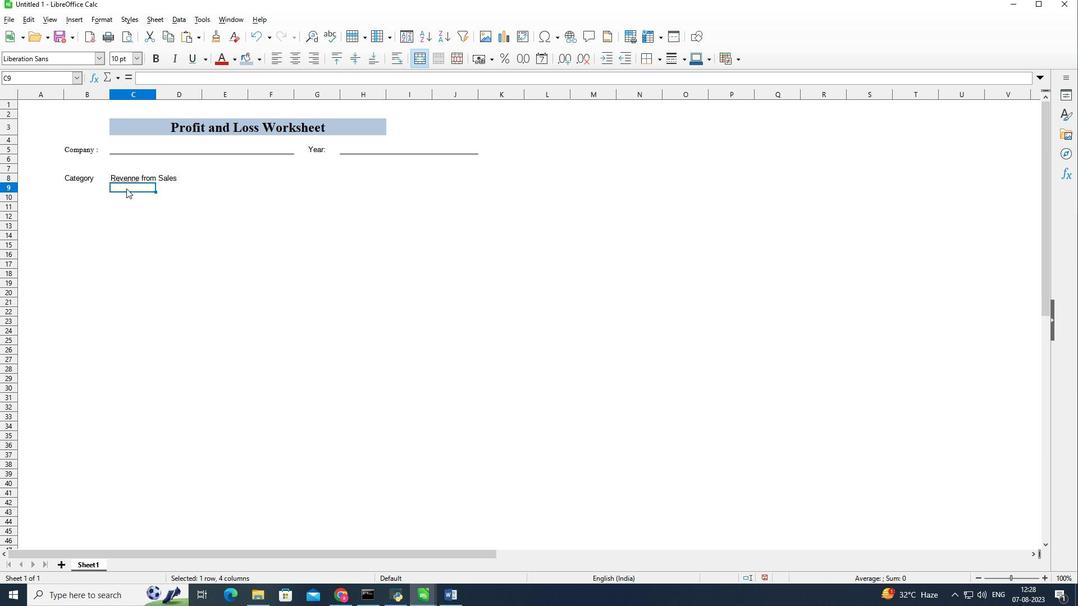 
Action: Mouse pressed left at (126, 188)
Screenshot: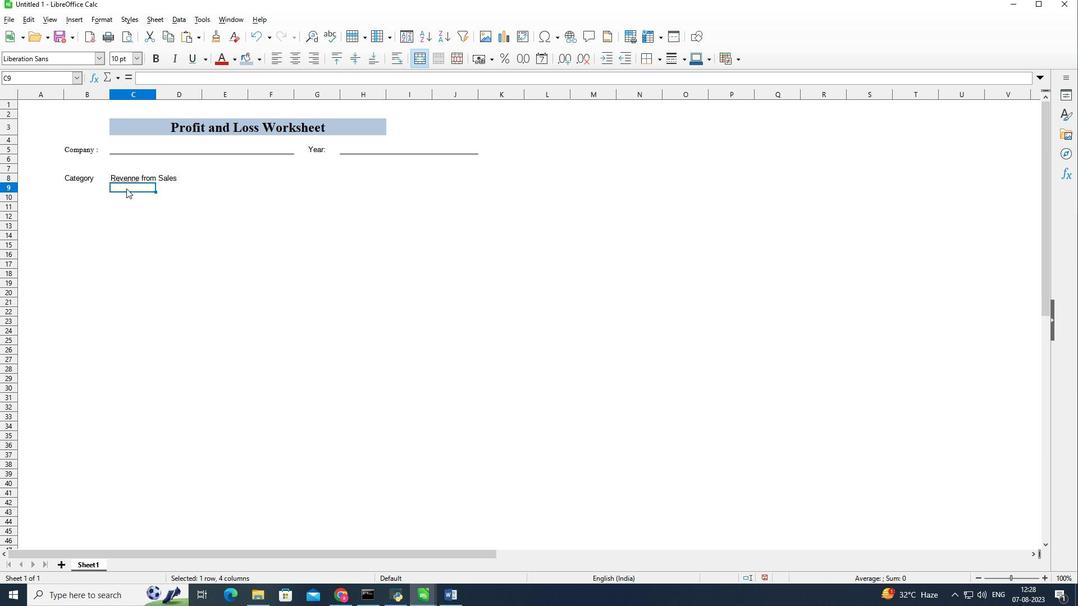 
Action: Key pressed <Key.shift><Key.shift><Key.shift><Key.shift><Key.shift><Key.shift><Key.shift><Key.shift><Key.shift><Key.shift><Key.shift><Key.shift><Key.shift><Key.shift><Key.shift><Key.shift><Key.shift><Key.shift><Key.shift><Key.shift><Key.shift><Key.shift><Key.shift><Key.shift><Key.shift><Key.shift><Key.shift><Key.shift><Key.shift><Key.shift><Key.shift><Key.shift><Key.shift><Key.shift><Key.shift><Key.shift><Key.shift><Key.shift><Key.shift><Key.shift><Key.shift><Key.shift><Key.shift><Key.shift><Key.shift><Key.shift><Key.shift><Key.shift><Key.shift><Key.shift><Key.shift><Key.shift><Key.shift><Key.shift><Key.shift><Key.shift><Key.shift><Key.shift><Key.shift><Key.shift><Key.shift><Key.shift><Key.shift><Key.shift><Key.shift><Key.shift><Key.shift><Key.shift><Key.shift><Key.shift><Key.shift><Key.shift><Key.shift><Key.shift><Key.shift><Key.shift><Key.shift><Key.shift>QT<Key.backspace>tr.1<Key.right><Key.left><Key.right><Key.shift>Qtr.2<Key.right><Key.shift><Key.shift><Key.shift><Key.shift><Key.shift><Key.shift><Key.shift><Key.shift><Key.shift><Key.shift><Key.shift><Key.shift><Key.shift><Key.shift><Key.shift><Key.shift><Key.shift><Key.shift><Key.shift><Key.shift><Key.shift><Key.shift><Key.shift><Key.shift><Key.shift><Key.shift><Key.shift><Key.shift><Key.shift><Key.shift><Key.shift><Key.shift><Key.shift><Key.shift>Qtr.3<Key.right><Key.shift><Key.shift><Key.shift><Key.shift><Key.shift><Key.shift><Key.shift><Key.shift><Key.shift><Key.shift><Key.shift><Key.shift><Key.shift><Key.shift><Key.shift><Key.shift><Key.shift><Key.shift><Key.shift><Key.shift><Key.shift><Key.shift><Key.shift><Key.shift><Key.shift><Key.shift><Key.shift>Q<Key.shift>tr.4
Screenshot: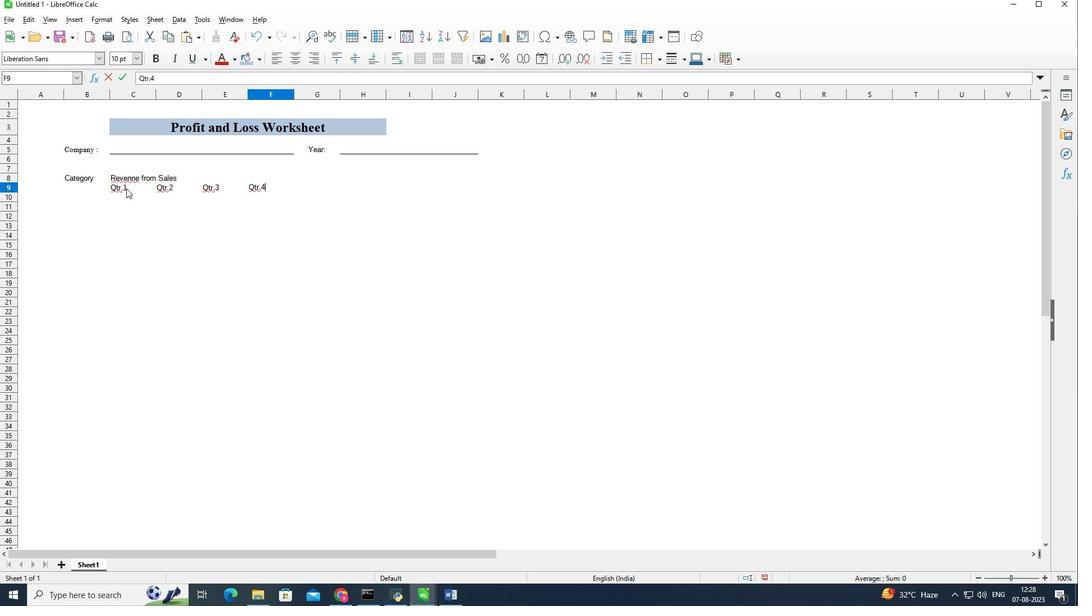 
Action: Mouse moved to (114, 174)
Screenshot: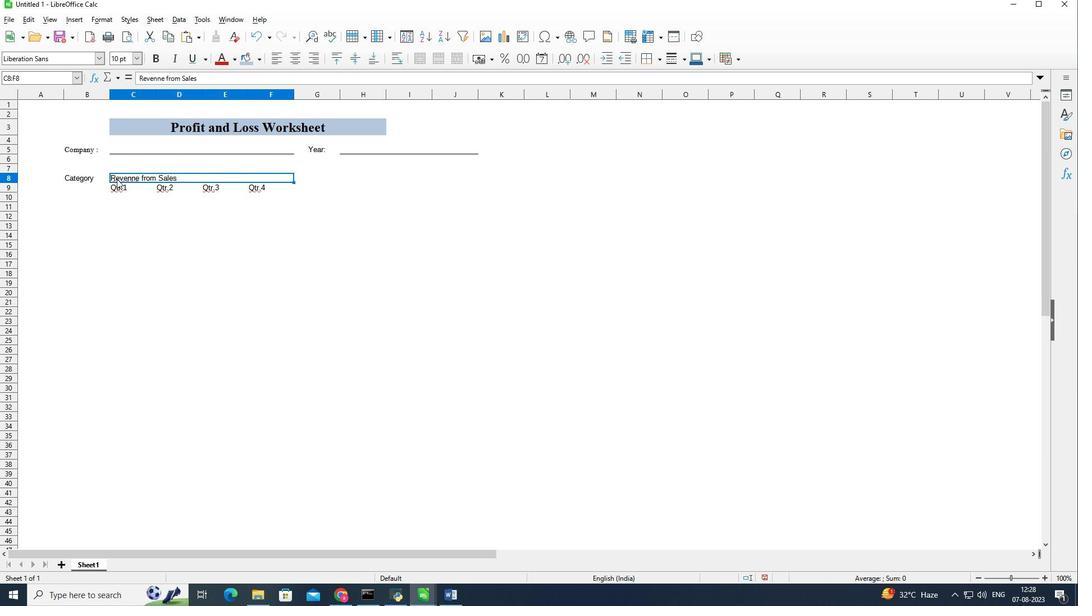
Action: Mouse pressed left at (114, 174)
Screenshot: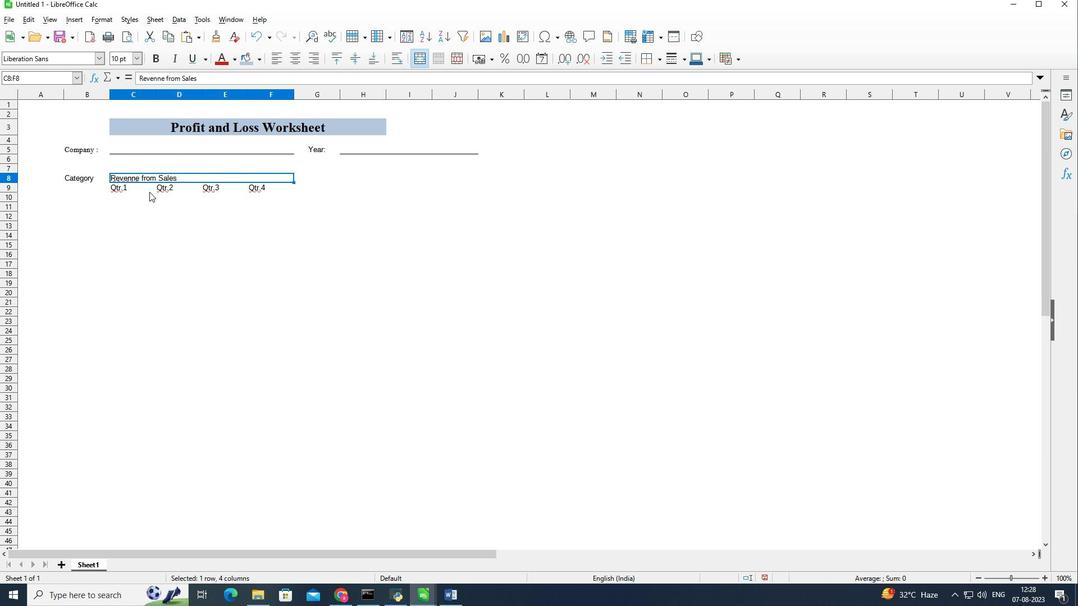 
Action: Mouse moved to (117, 185)
Screenshot: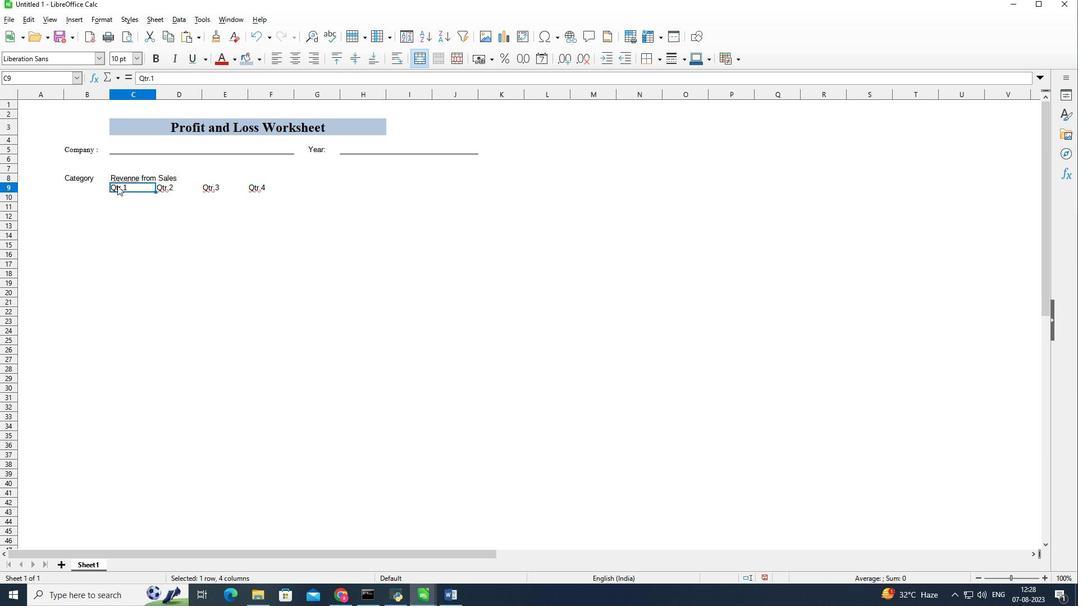 
Action: Mouse pressed left at (117, 185)
Screenshot: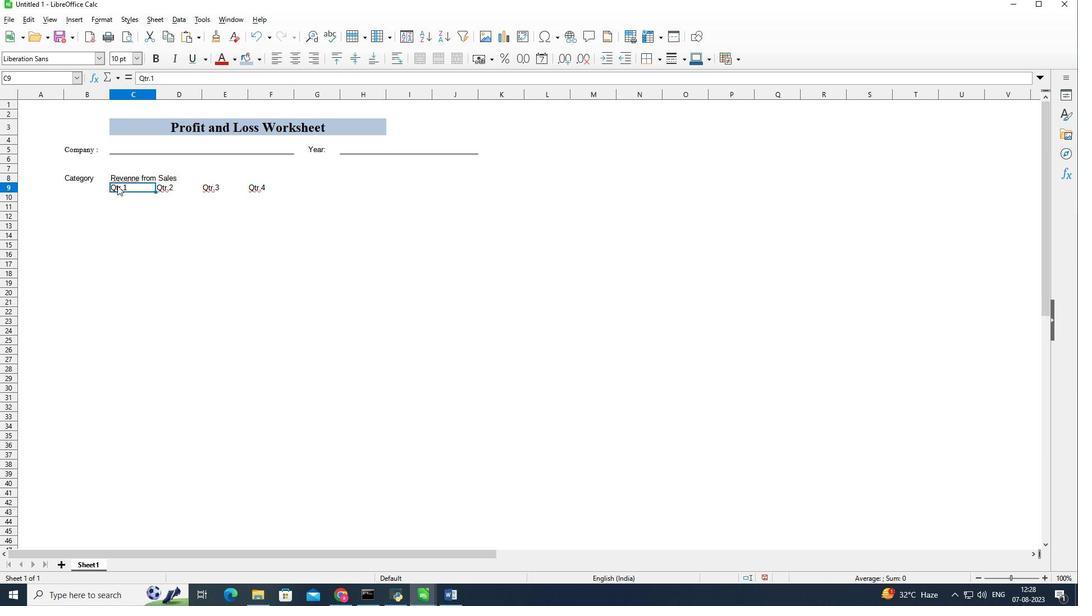 
Action: Mouse pressed left at (117, 185)
Screenshot: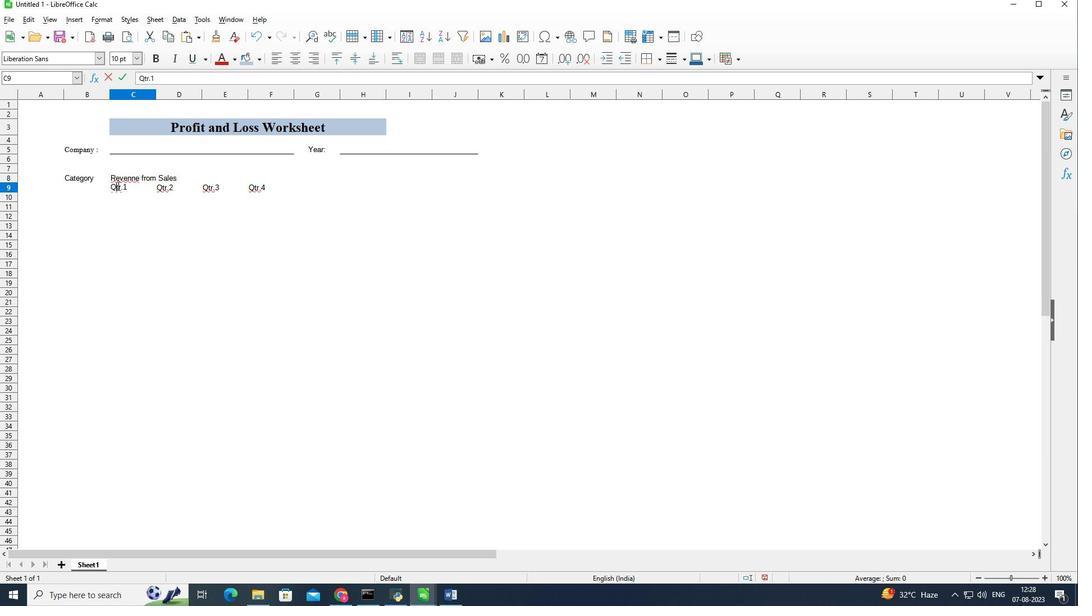 
Action: Mouse moved to (71, 178)
Screenshot: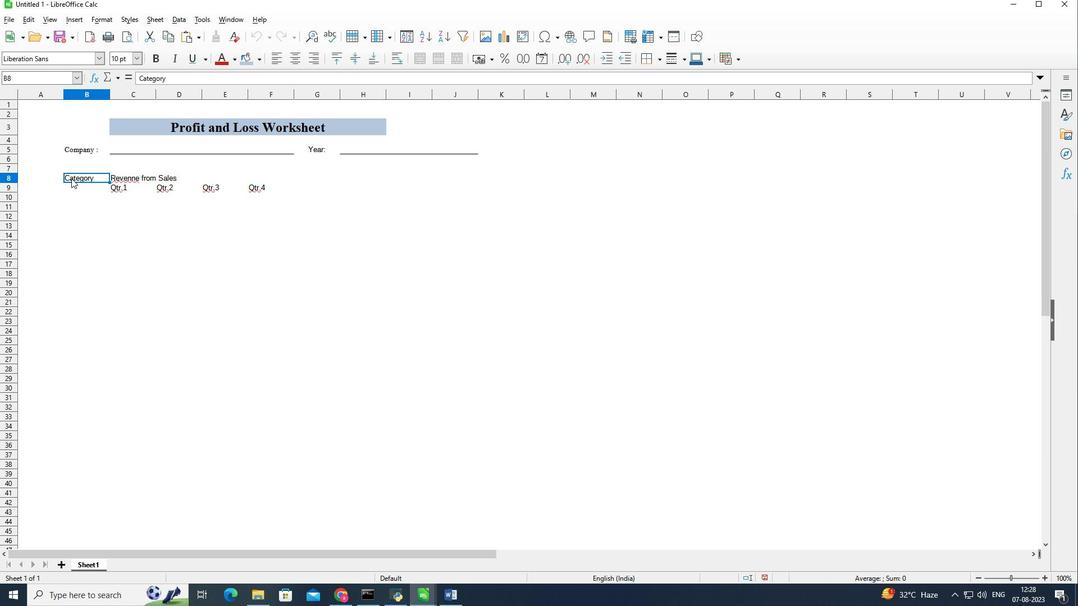
Action: Mouse pressed left at (71, 178)
Screenshot: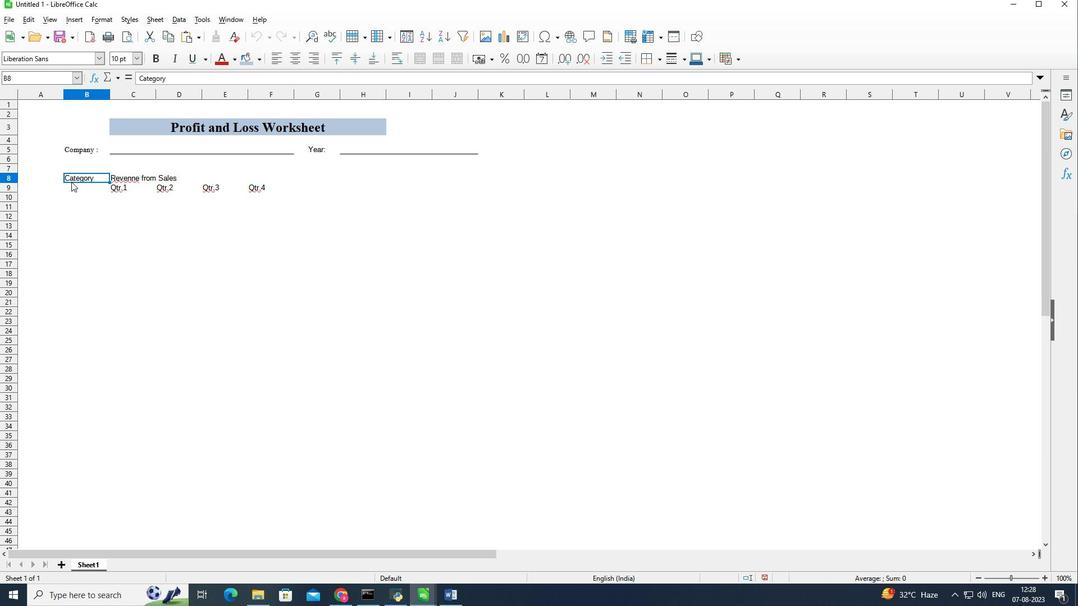 
Action: Mouse moved to (437, 55)
Screenshot: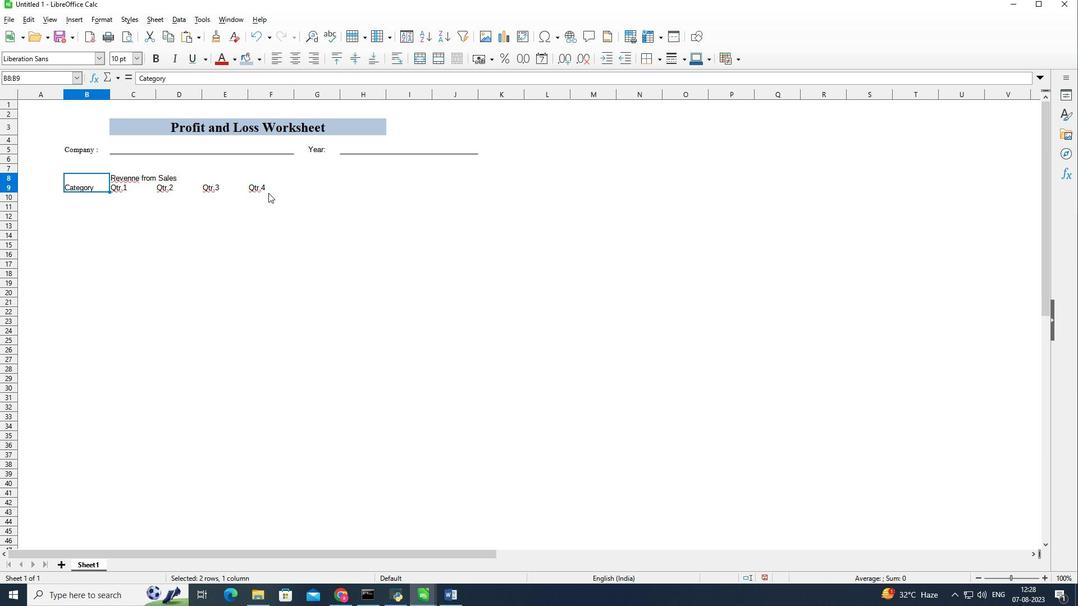 
Action: Mouse pressed left at (437, 55)
Screenshot: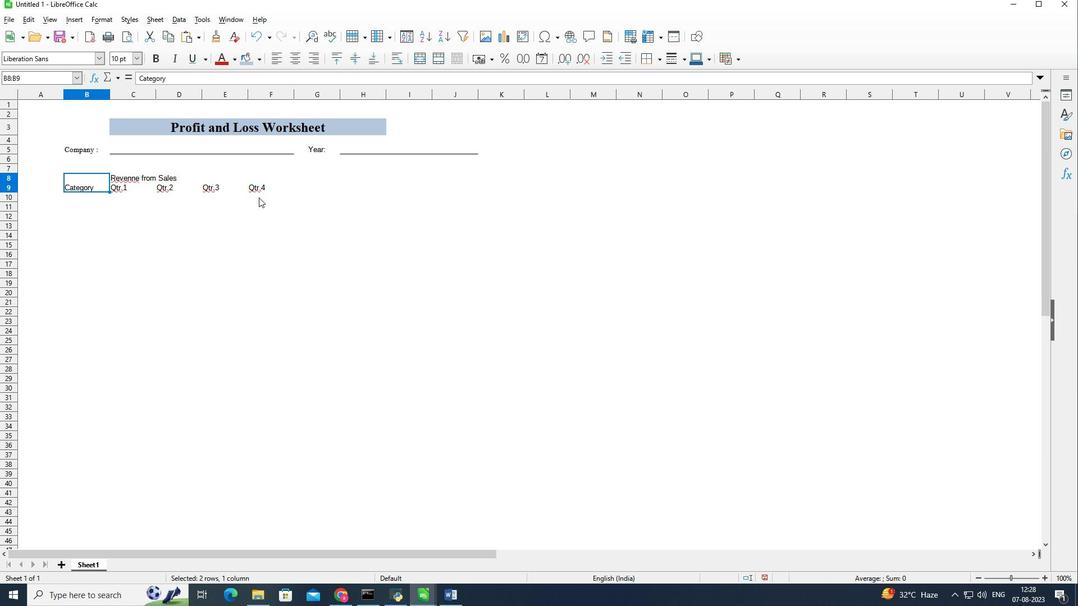 
Action: Mouse moved to (258, 197)
Screenshot: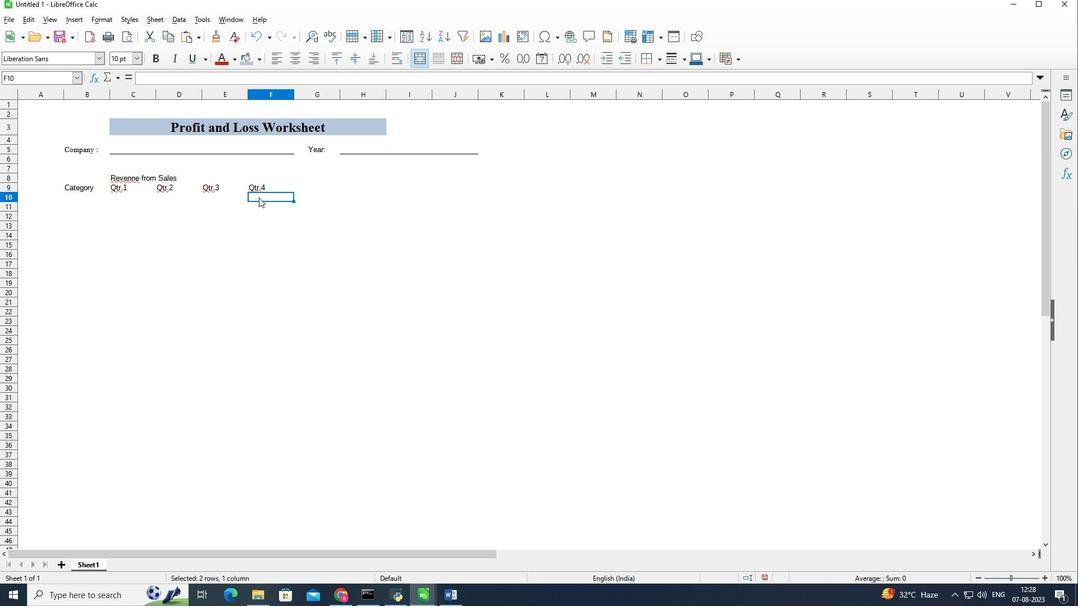 
Action: Mouse pressed left at (258, 197)
Screenshot: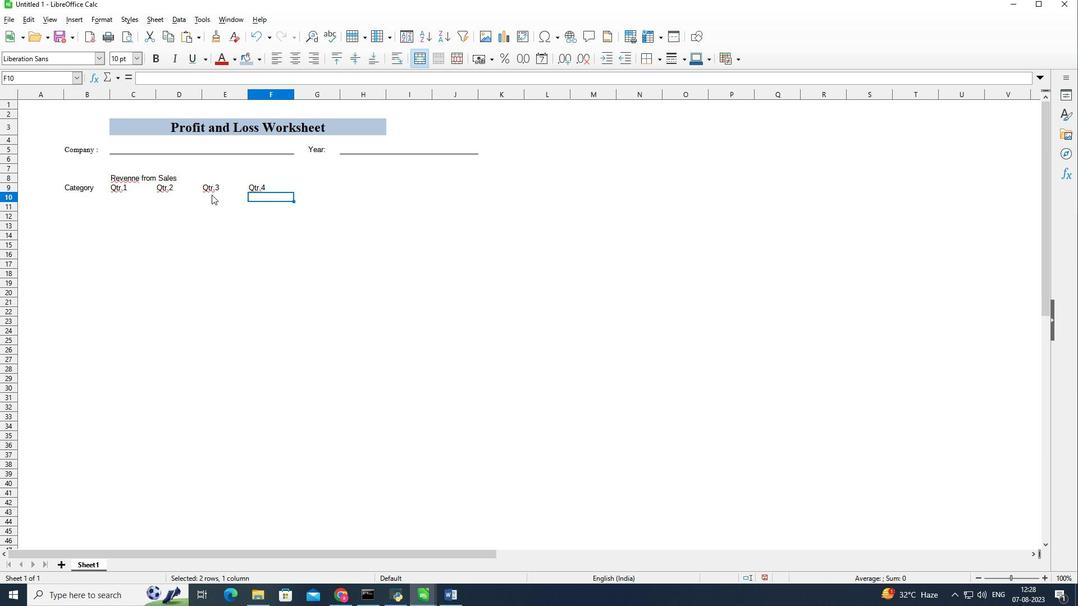 
Action: Mouse moved to (80, 180)
Screenshot: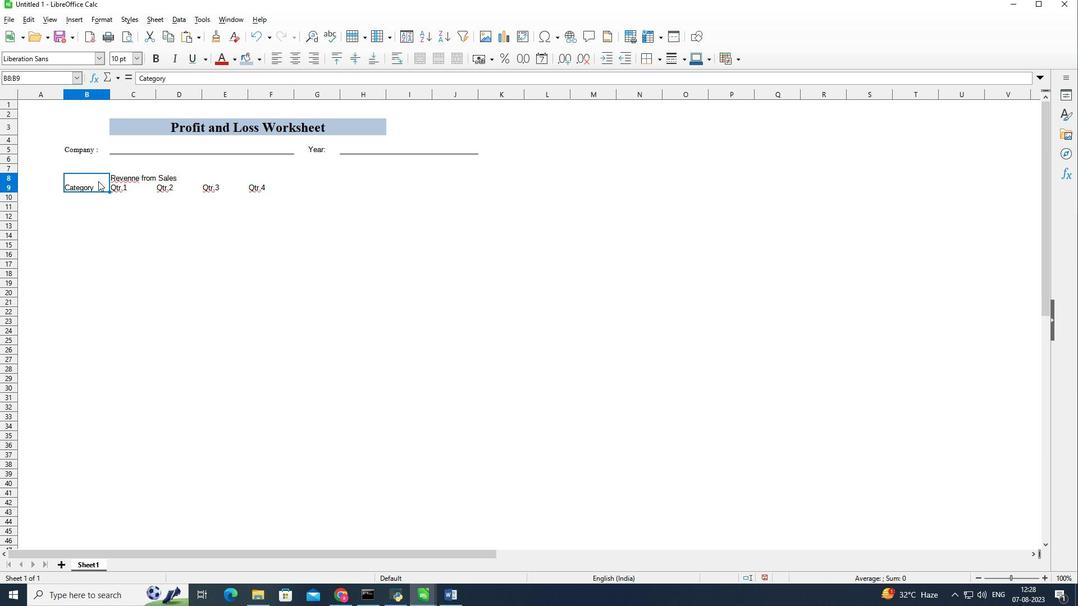 
Action: Mouse pressed left at (80, 180)
Screenshot: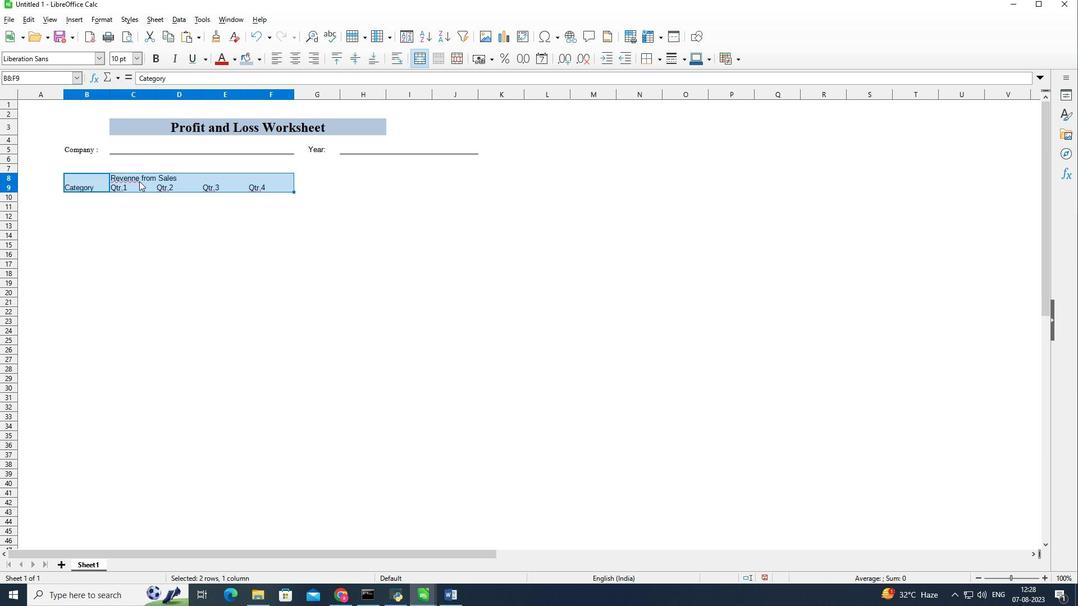 
Action: Mouse moved to (302, 183)
Screenshot: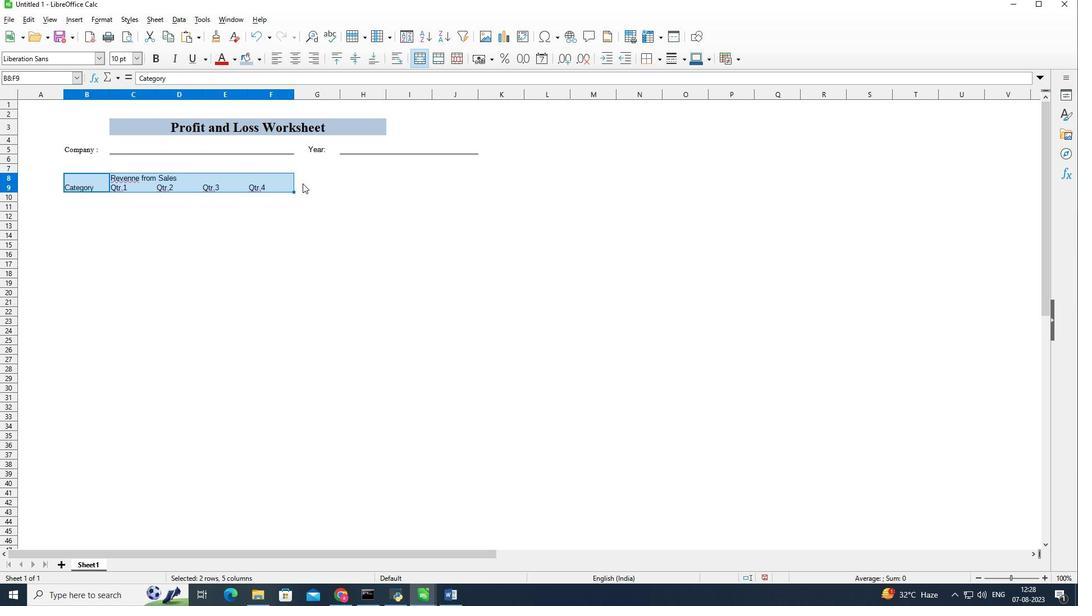 
Action: Mouse pressed left at (302, 183)
Screenshot: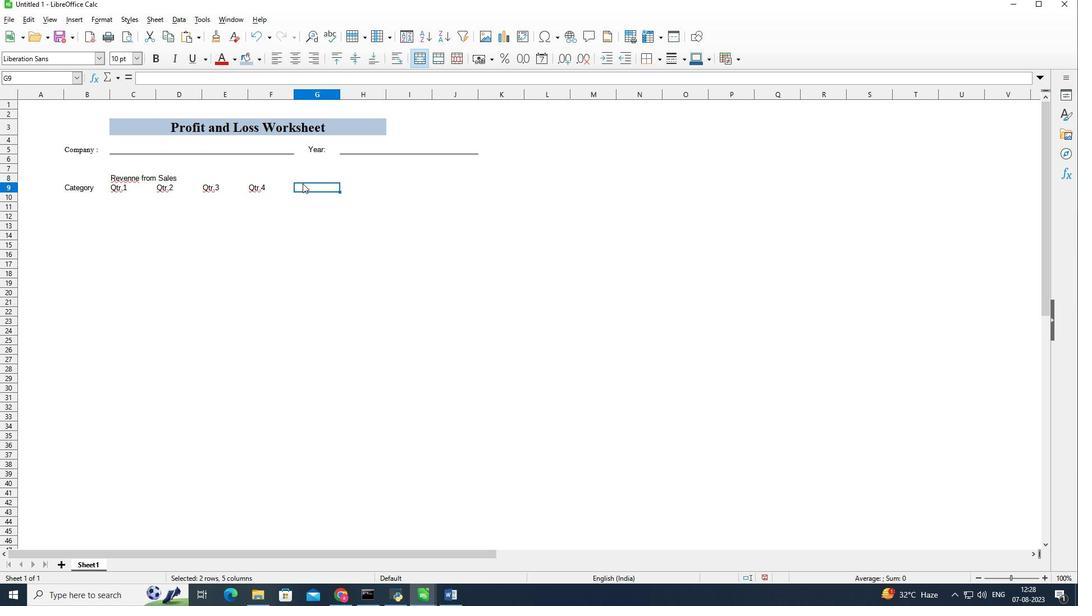 
Action: Mouse moved to (303, 178)
Screenshot: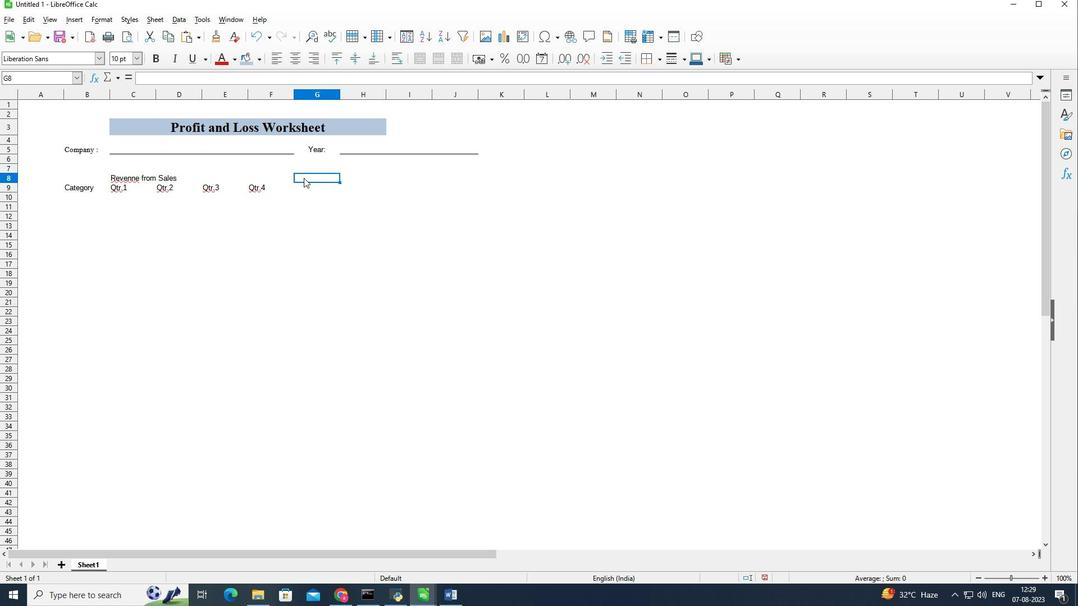 
Action: Mouse pressed left at (303, 178)
Screenshot: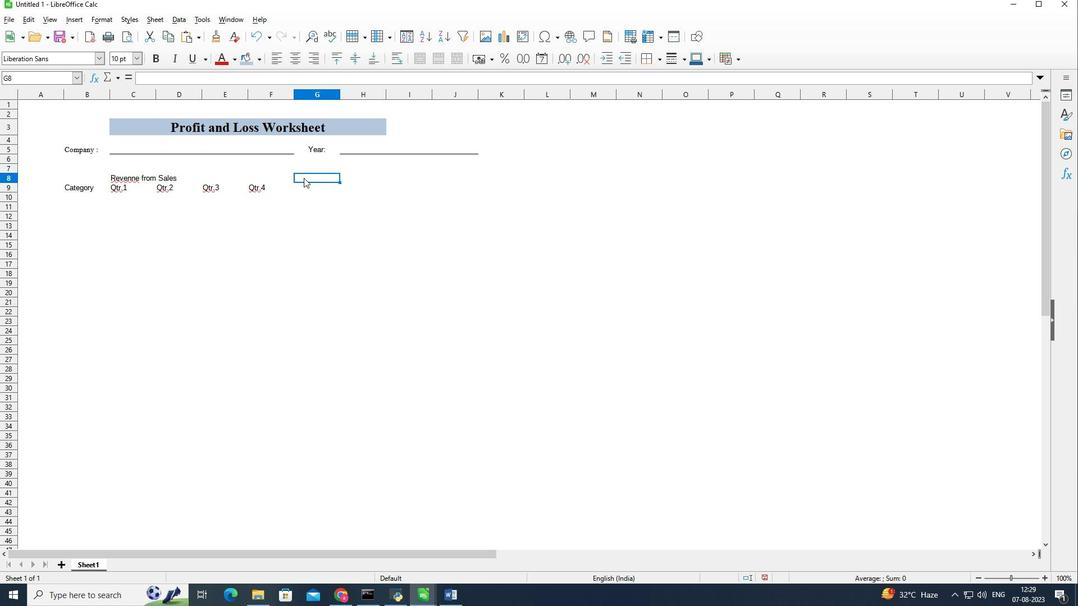 
Action: Key pressed <Key.shift><Key.shift><Key.shift><Key.shift>Cost<Key.space>of<Key.space><Key.shift>Sales
Screenshot: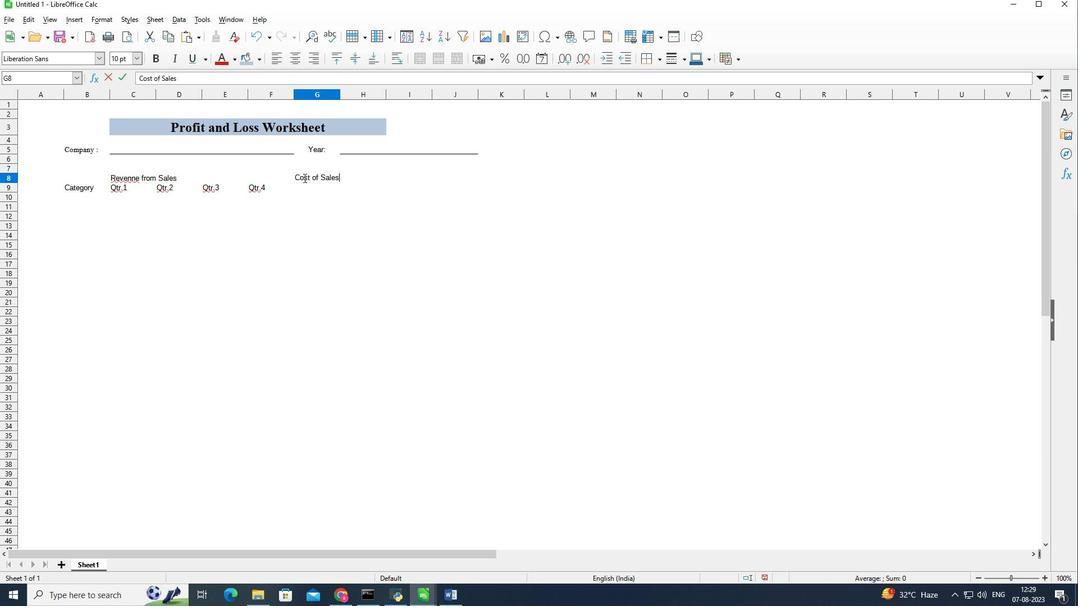 
Action: Mouse moved to (302, 188)
Screenshot: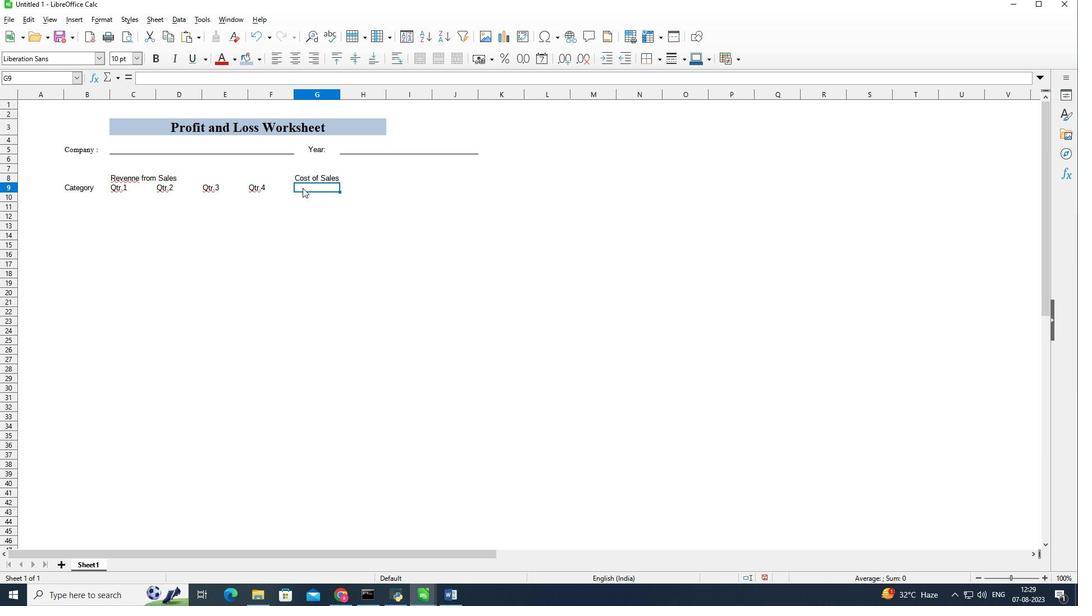 
Action: Mouse pressed left at (302, 188)
Screenshot: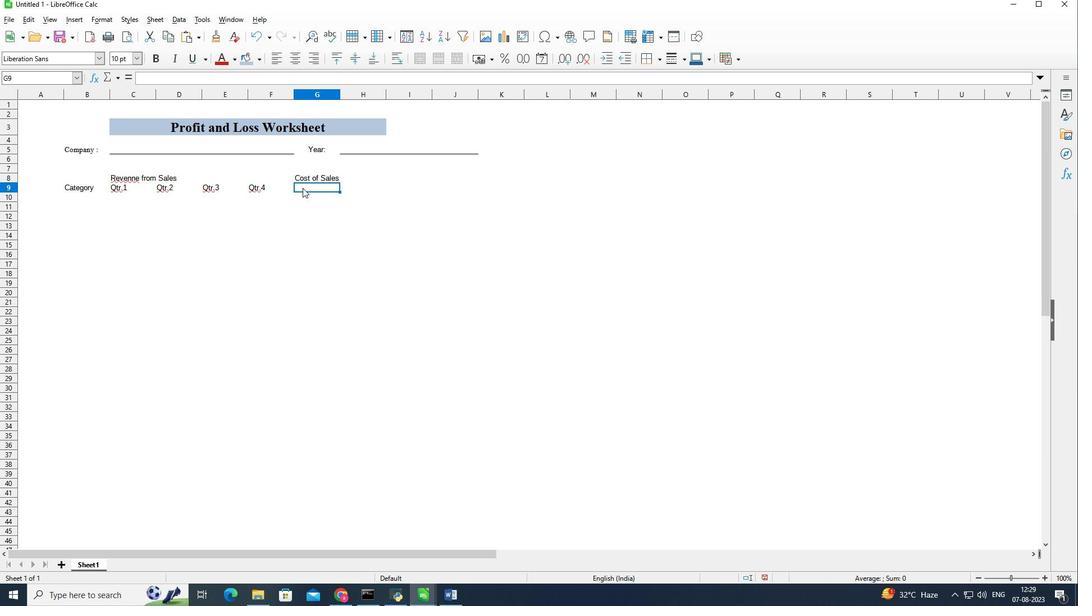 
Action: Key pressed <Key.shift>Qtr.1<Key.right><Key.shift>Qtr.2<Key.right><Key.shift><Key.shift><Key.shift><Key.shift><Key.shift><Key.shift><Key.shift><Key.shift><Key.shift><Key.shift><Key.shift>Qtr.3<Key.right><Key.shift><Key.shift><Key.shift><Key.shift><Key.shift><Key.shift><Key.shift><Key.shift><Key.shift><Key.shift><Key.shift><Key.shift><Key.shift><Key.shift><Key.shift><Key.shift><Key.shift><Key.shift>Qtr.4
Screenshot: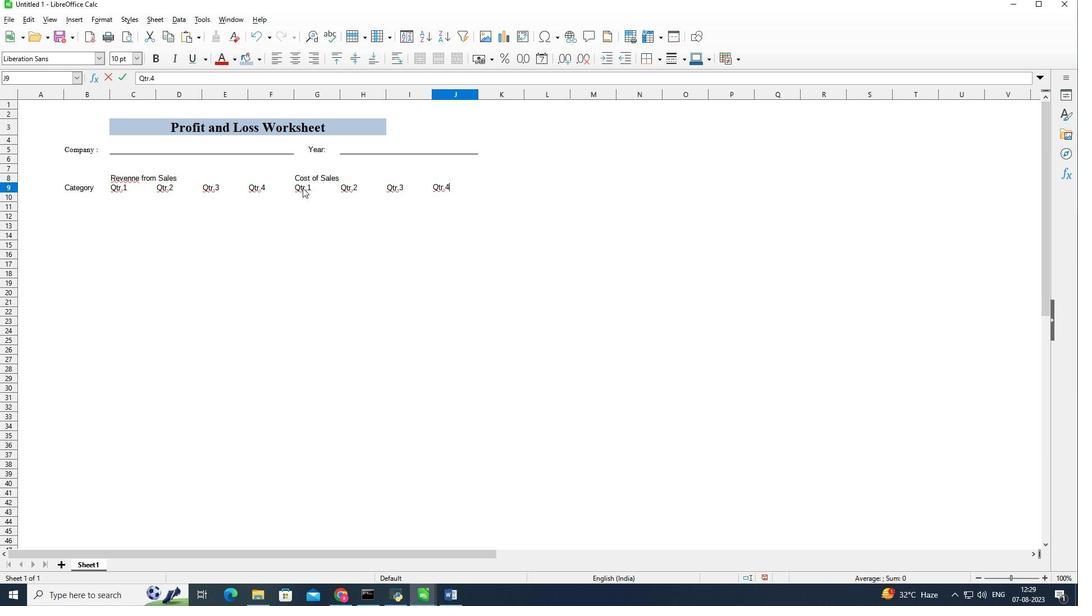 
Action: Mouse moved to (67, 185)
Screenshot: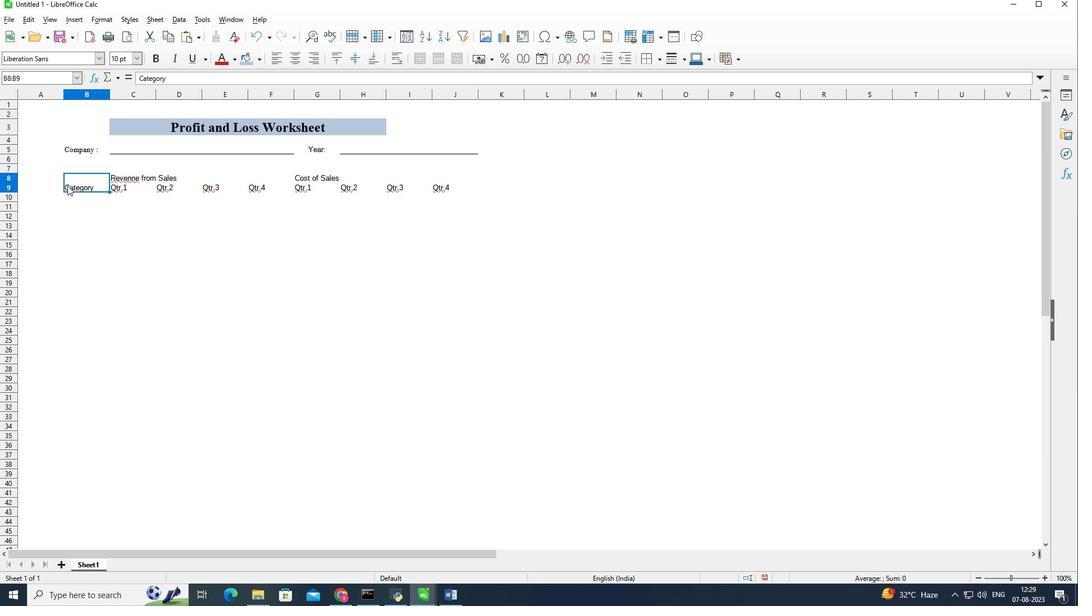 
Action: Mouse pressed left at (67, 185)
Screenshot: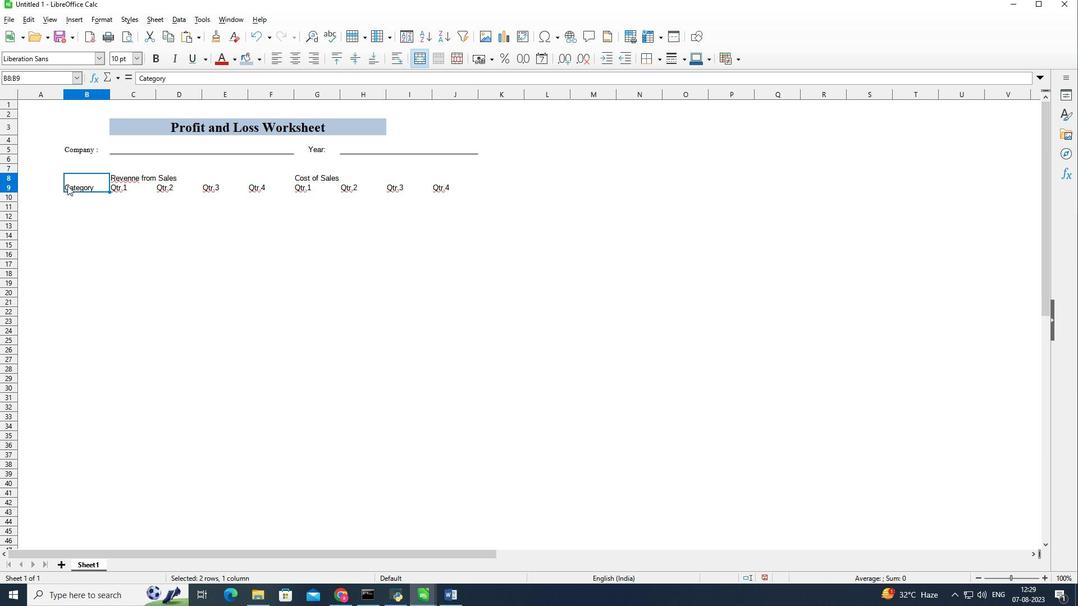
Action: Mouse moved to (644, 61)
Screenshot: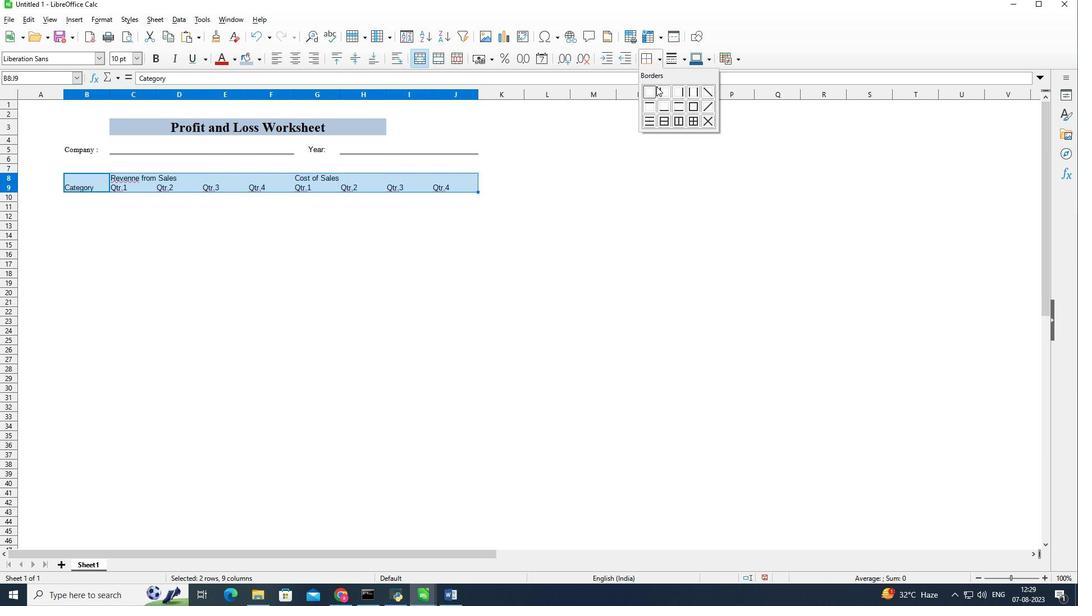 
Action: Mouse pressed left at (644, 61)
Screenshot: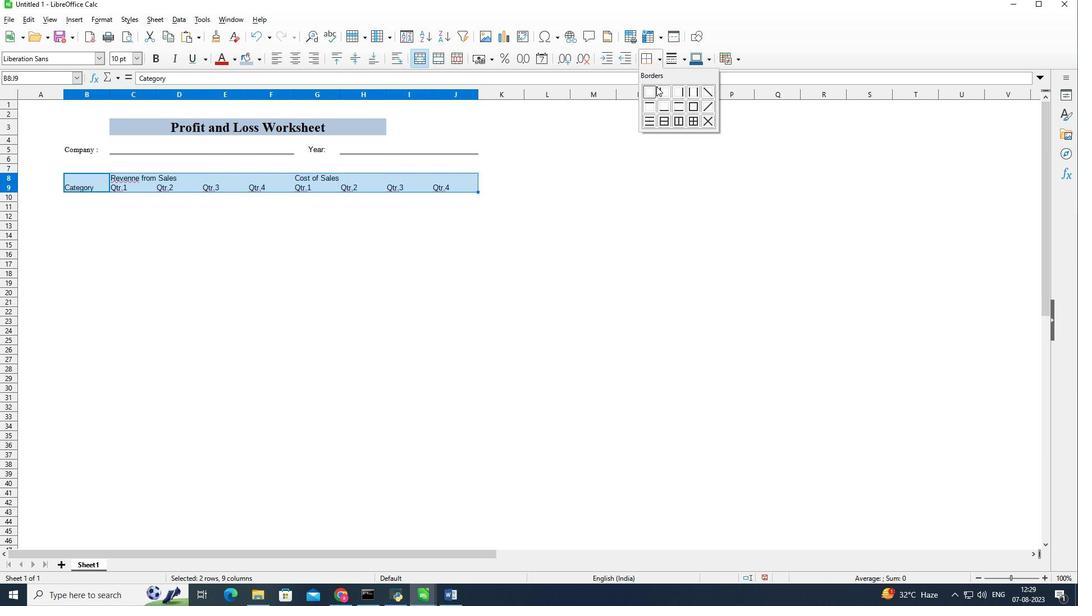 
Action: Mouse moved to (692, 123)
Screenshot: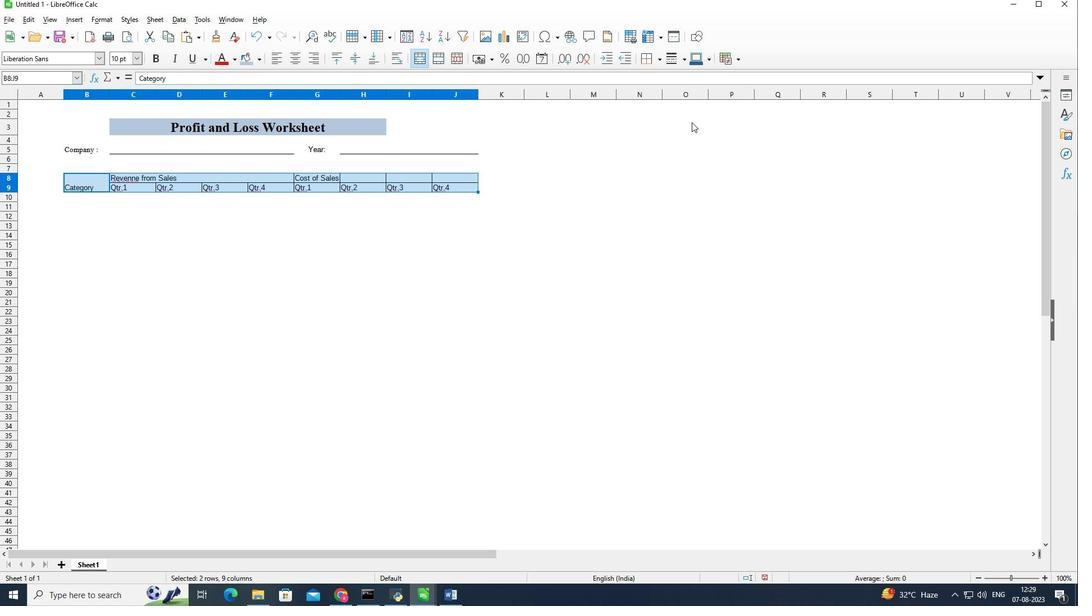 
Action: Mouse pressed left at (692, 123)
Screenshot: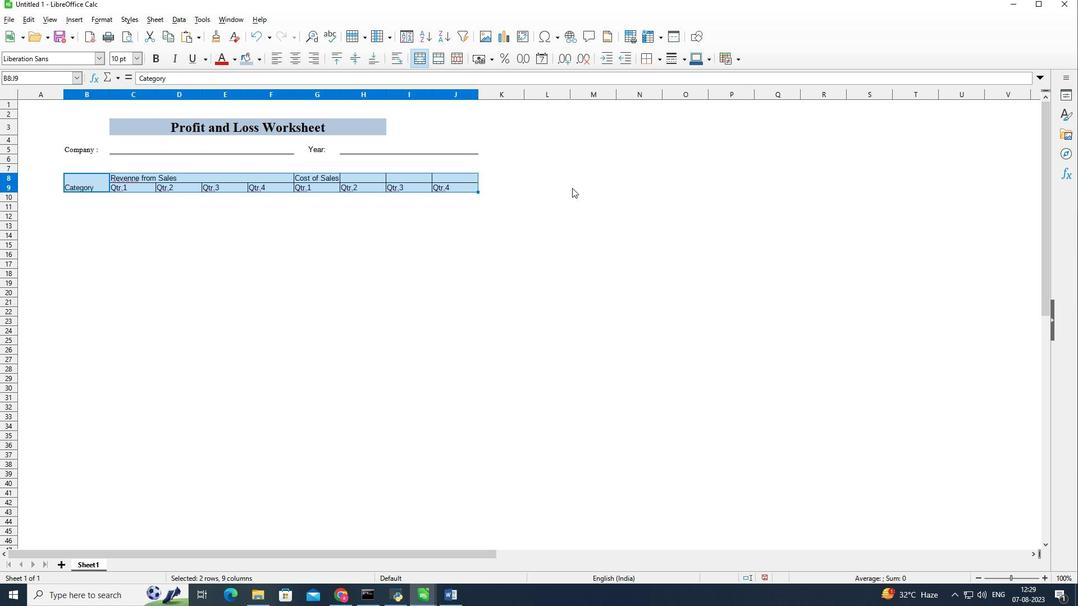 
Action: Mouse moved to (419, 228)
Screenshot: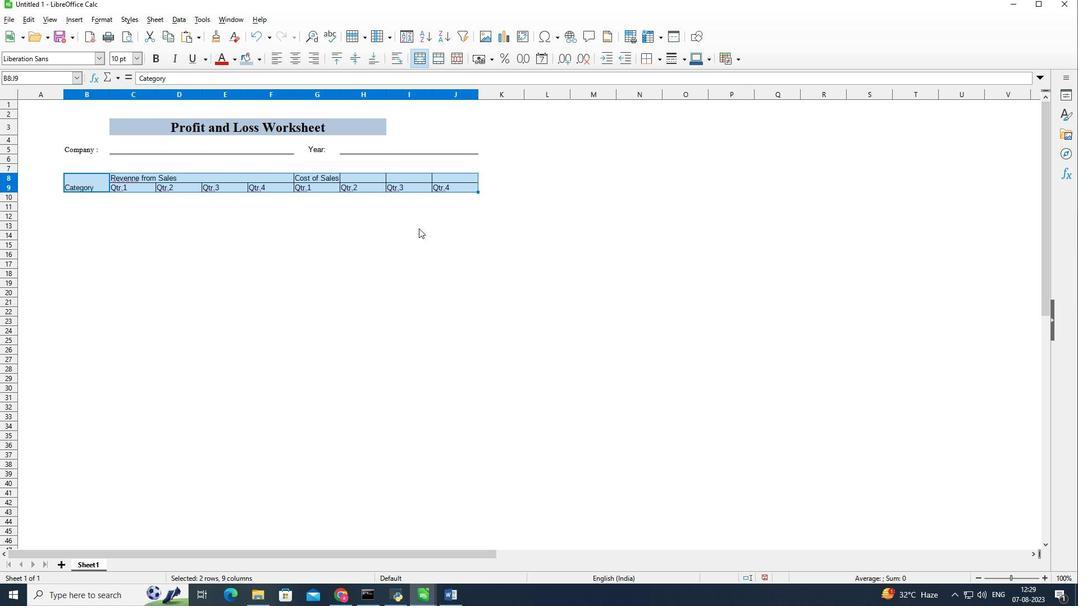 
Action: Mouse pressed left at (419, 228)
Screenshot: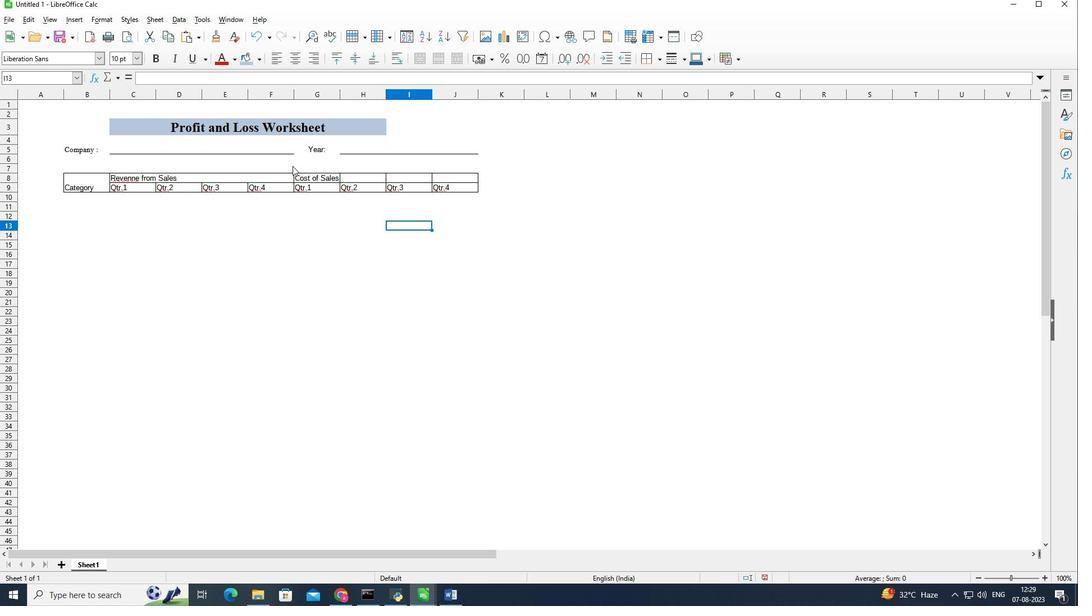 
Action: Mouse moved to (310, 178)
Screenshot: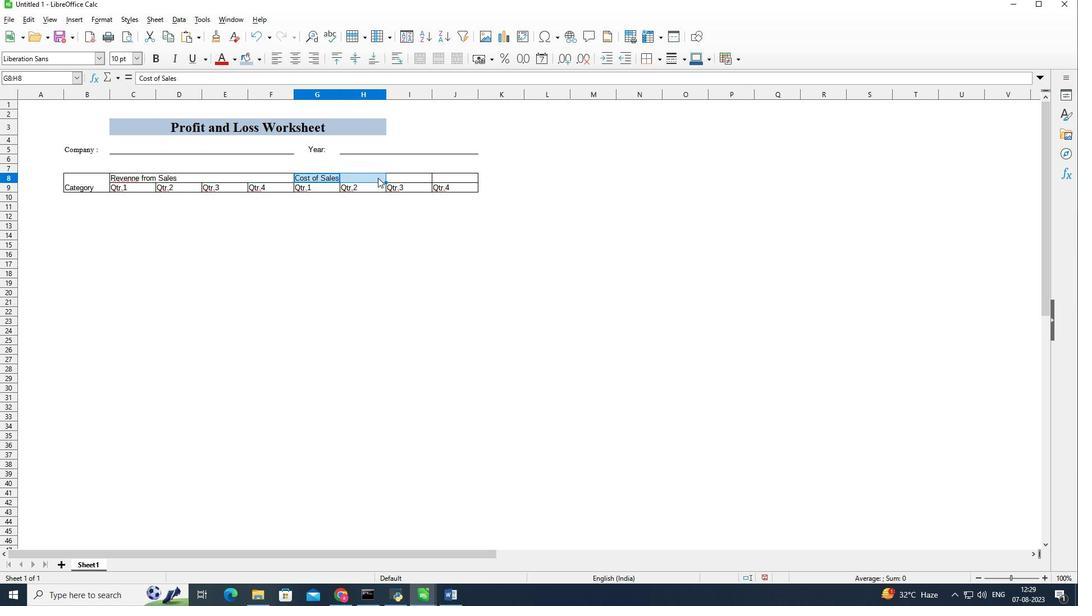 
Action: Mouse pressed left at (310, 178)
Screenshot: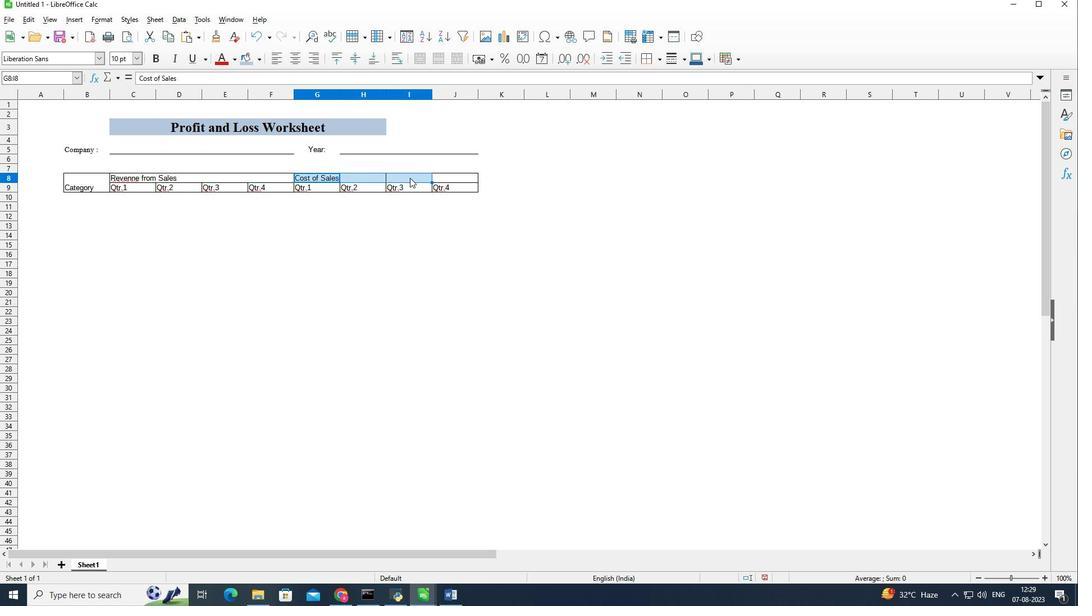 
Action: Mouse moved to (444, 56)
Screenshot: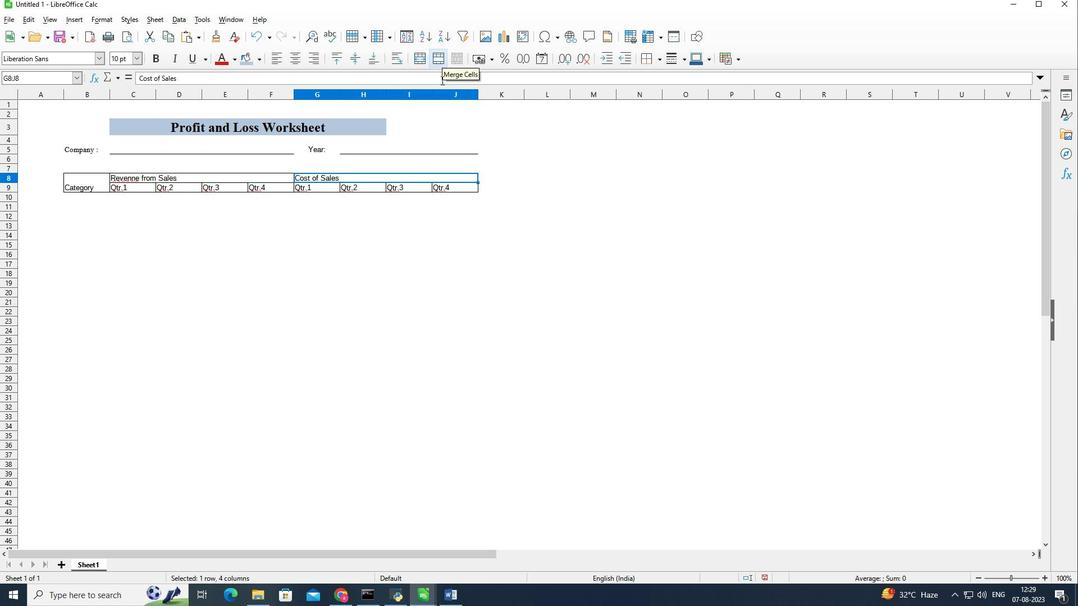 
Action: Mouse pressed left at (444, 56)
Screenshot: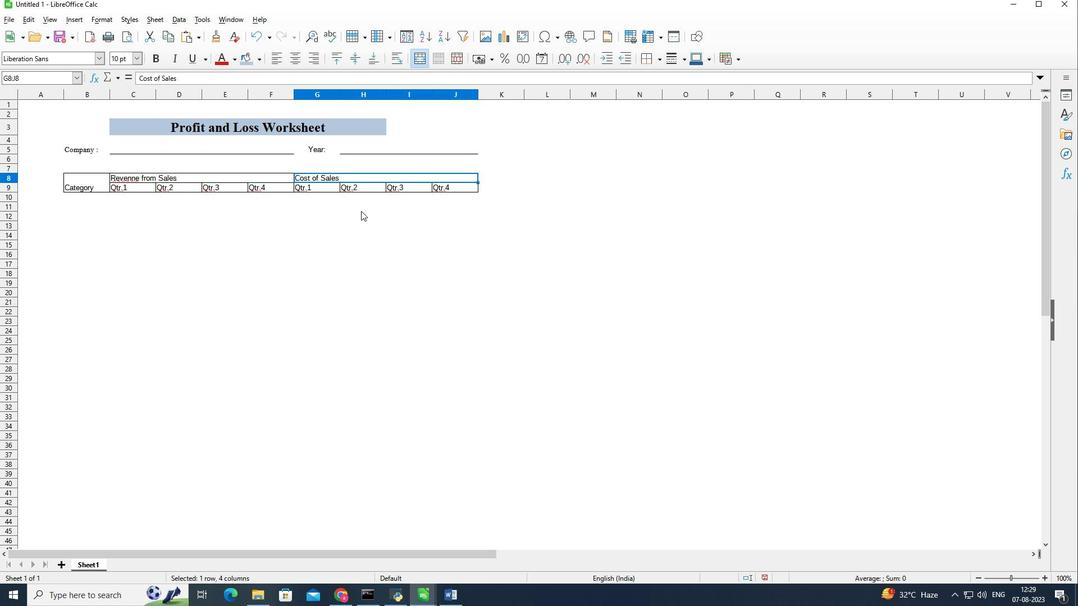 
Action: Mouse moved to (269, 256)
Screenshot: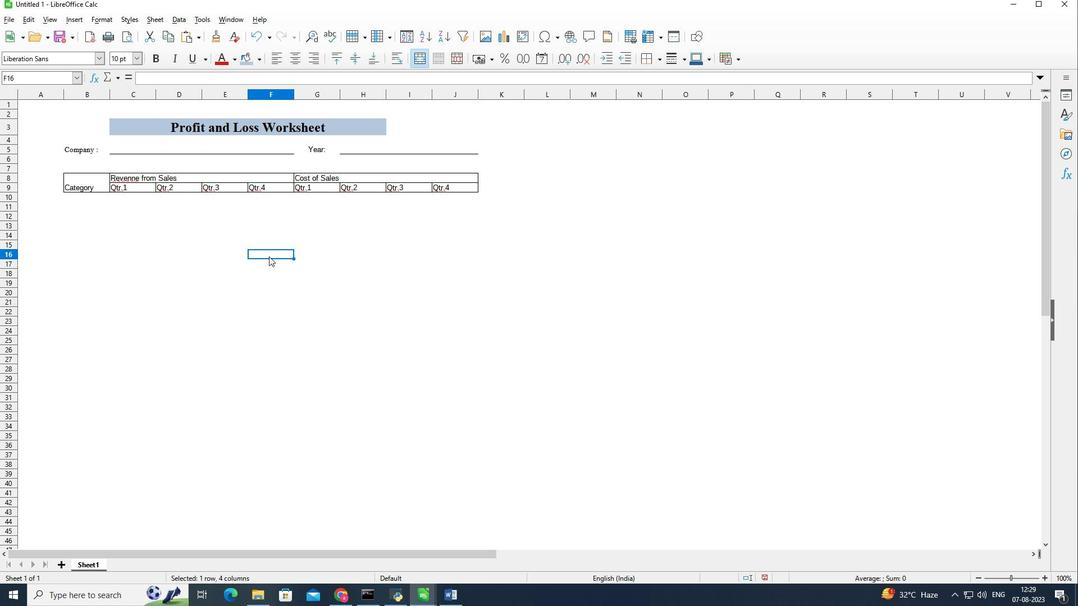 
Action: Mouse pressed left at (269, 256)
Screenshot: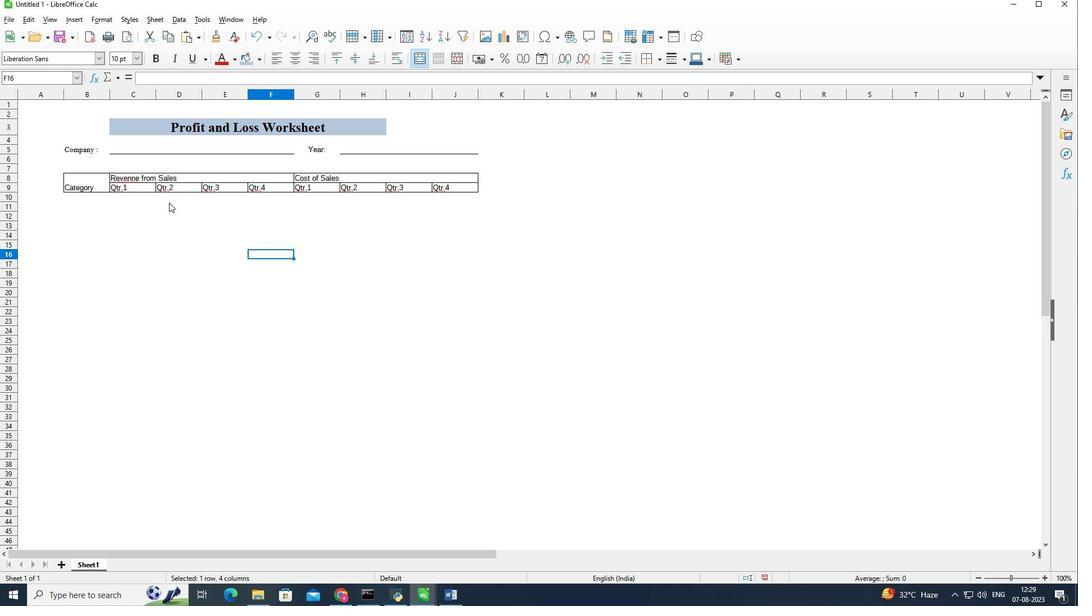 
Action: Mouse moved to (76, 195)
Screenshot: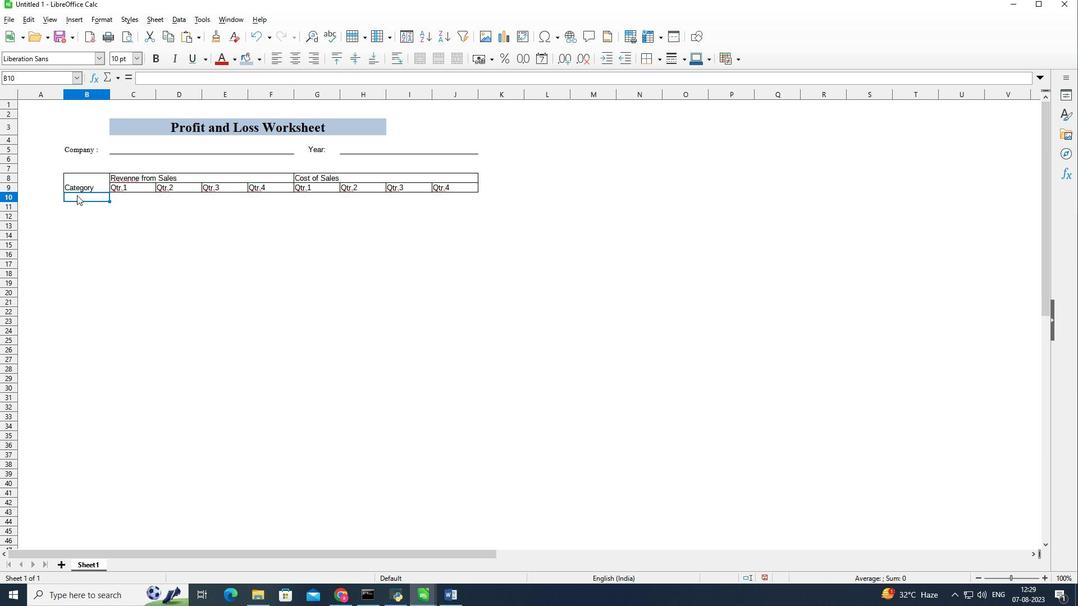 
Action: Mouse pressed left at (76, 195)
Screenshot: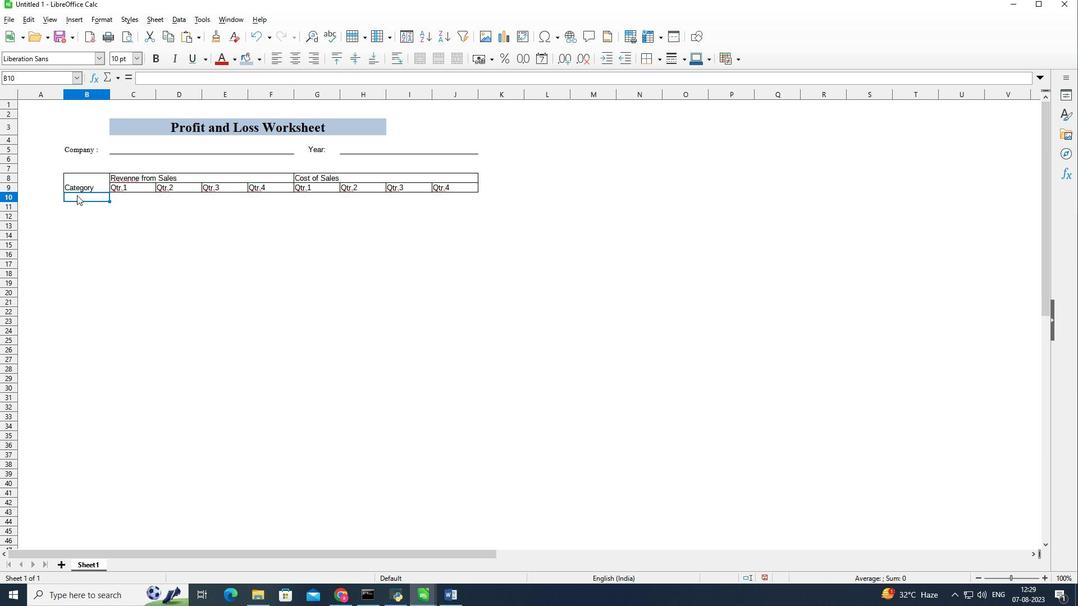
Action: Mouse moved to (658, 60)
Screenshot: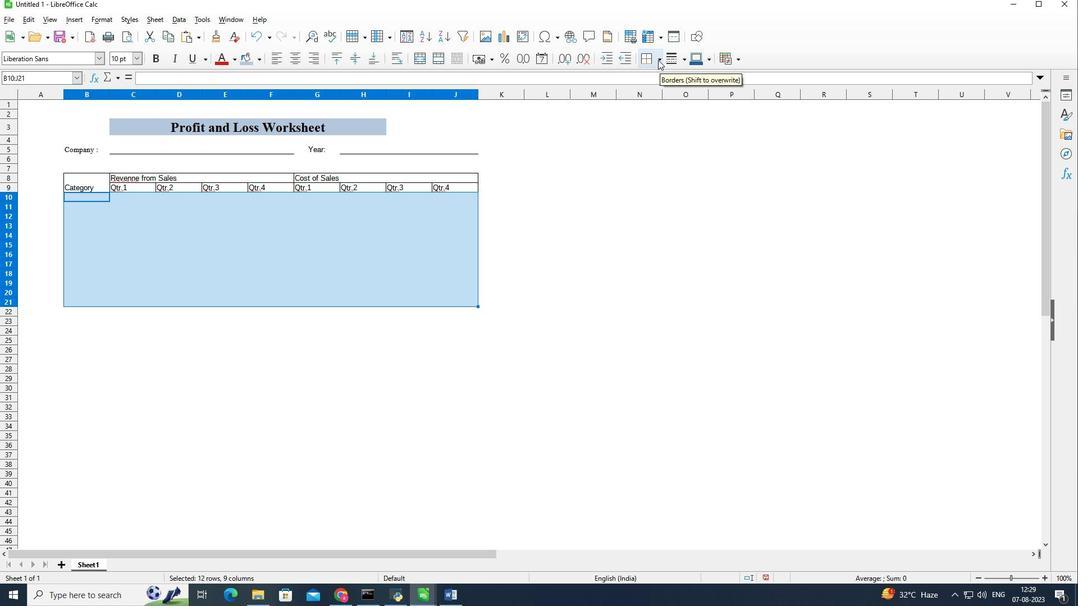 
Action: Mouse pressed left at (658, 60)
Screenshot: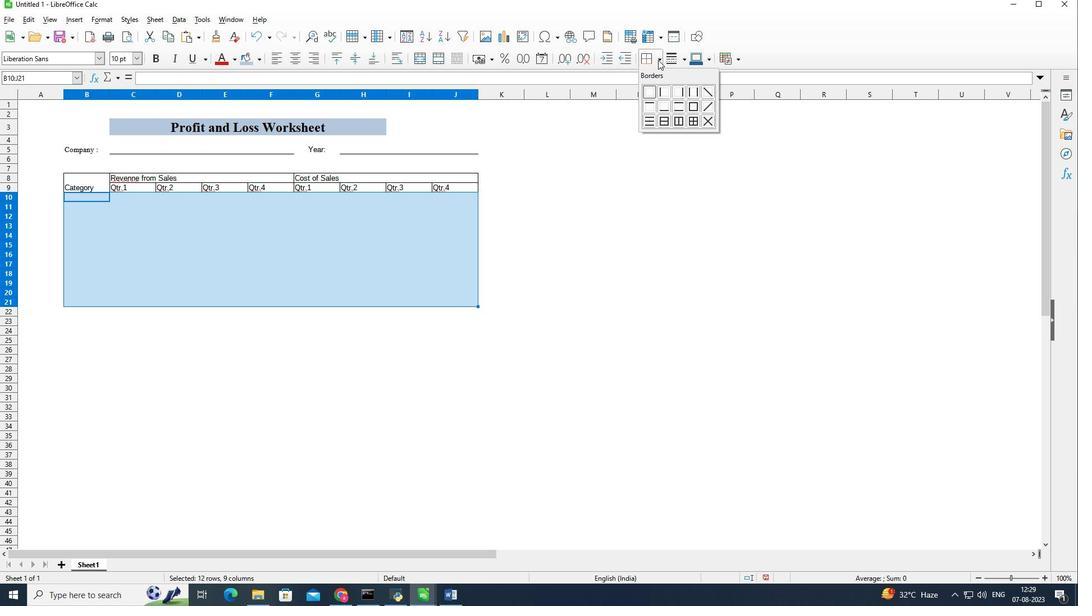 
Action: Mouse moved to (688, 120)
Screenshot: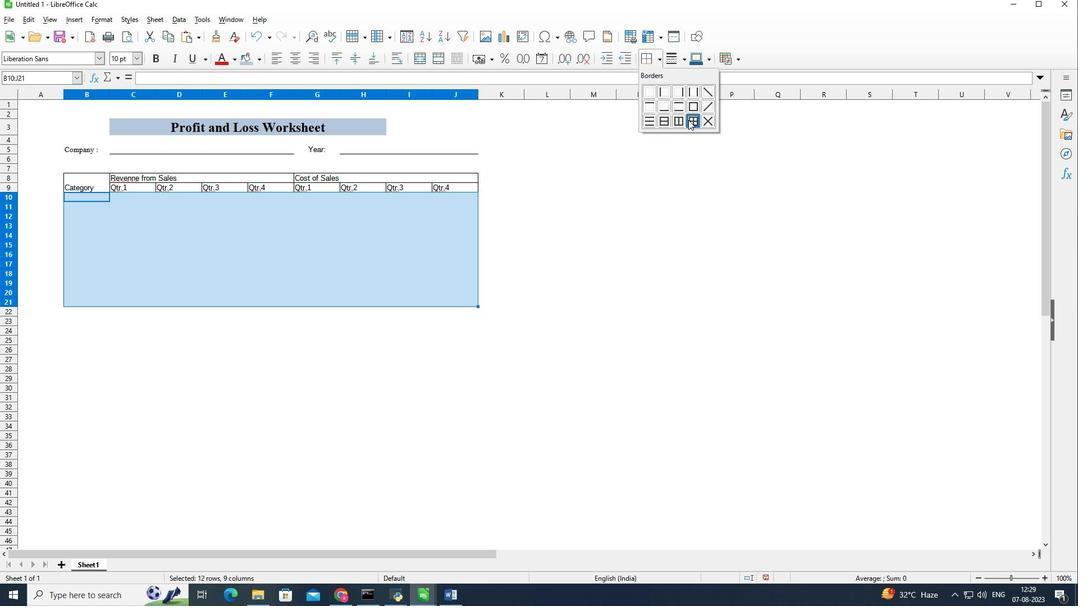 
Action: Mouse pressed left at (688, 120)
Screenshot: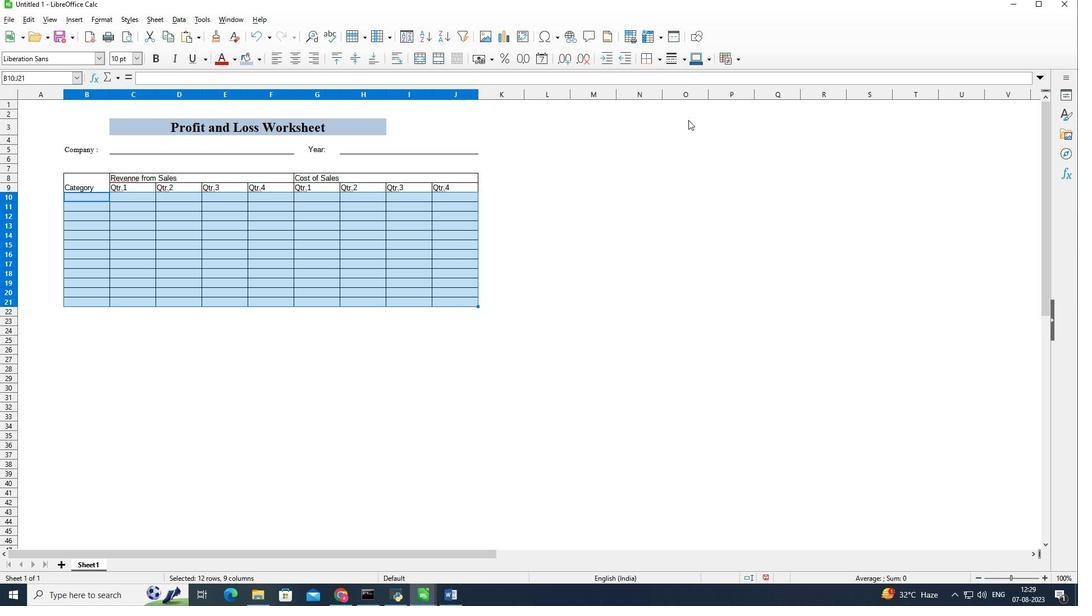 
Action: Mouse moved to (573, 223)
Screenshot: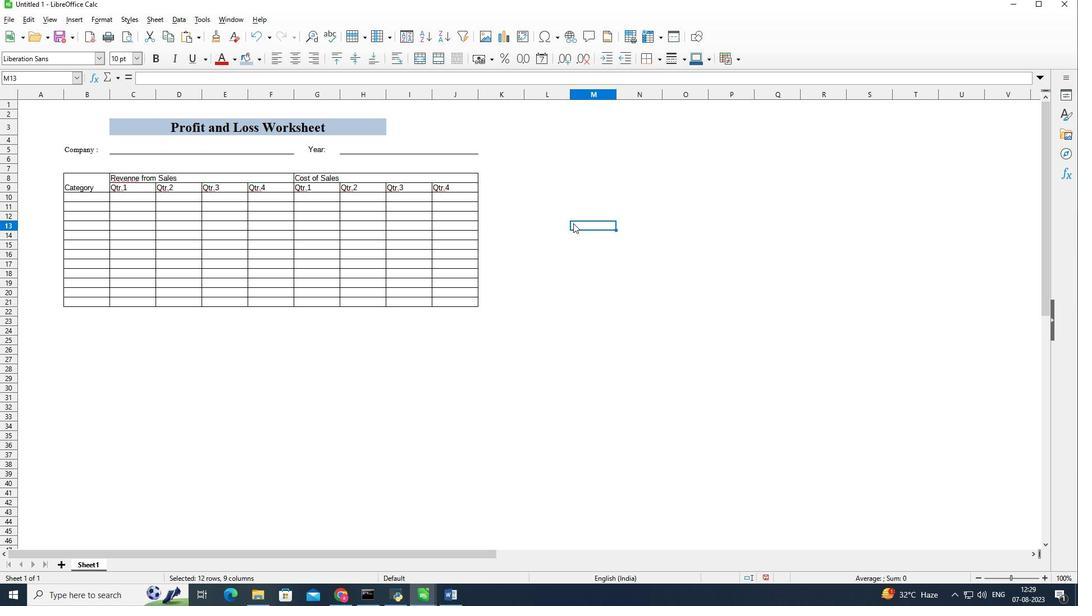 
Action: Mouse pressed left at (573, 223)
Screenshot: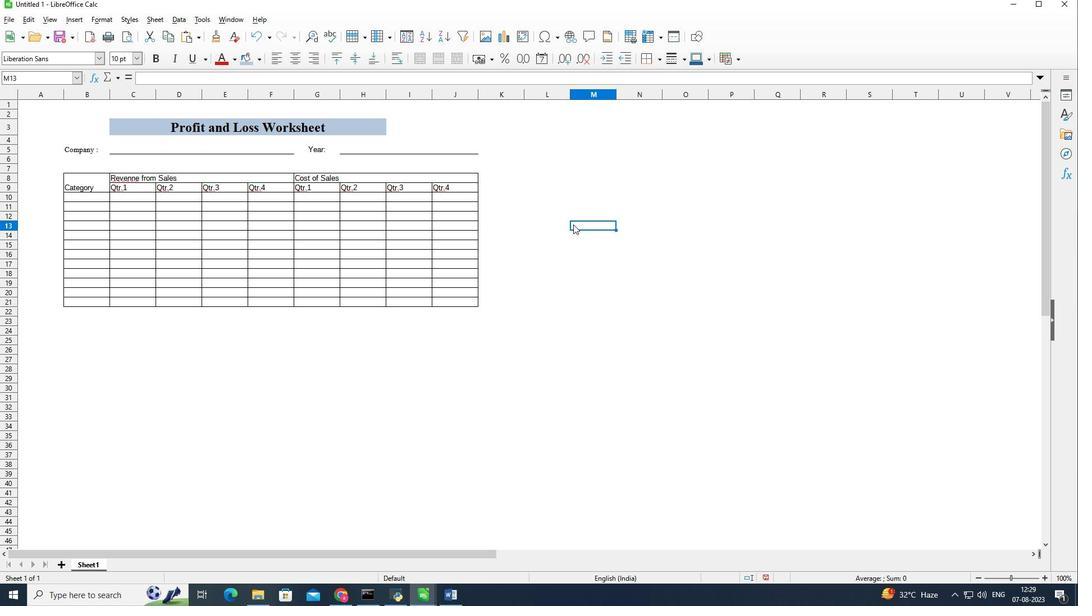 
Action: Mouse moved to (299, 194)
Screenshot: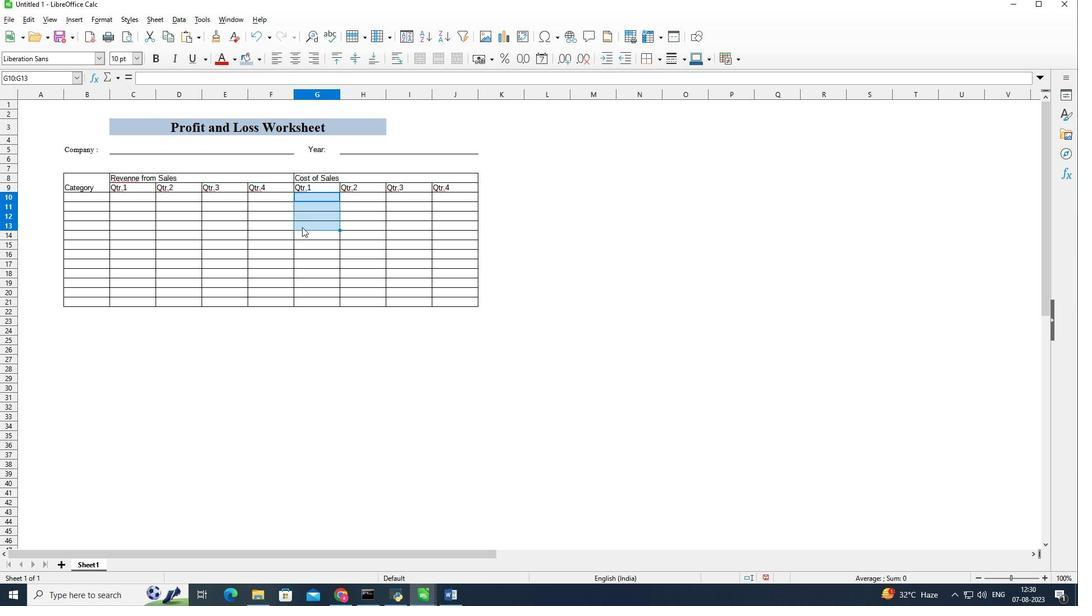 
Action: Mouse pressed left at (299, 194)
Screenshot: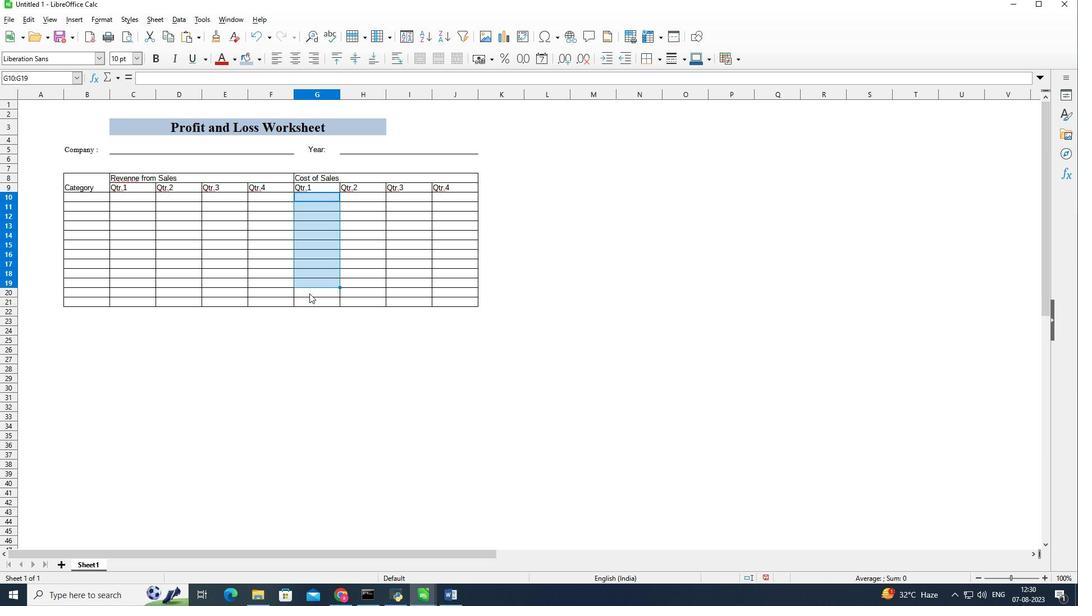 
Action: Mouse moved to (685, 62)
Screenshot: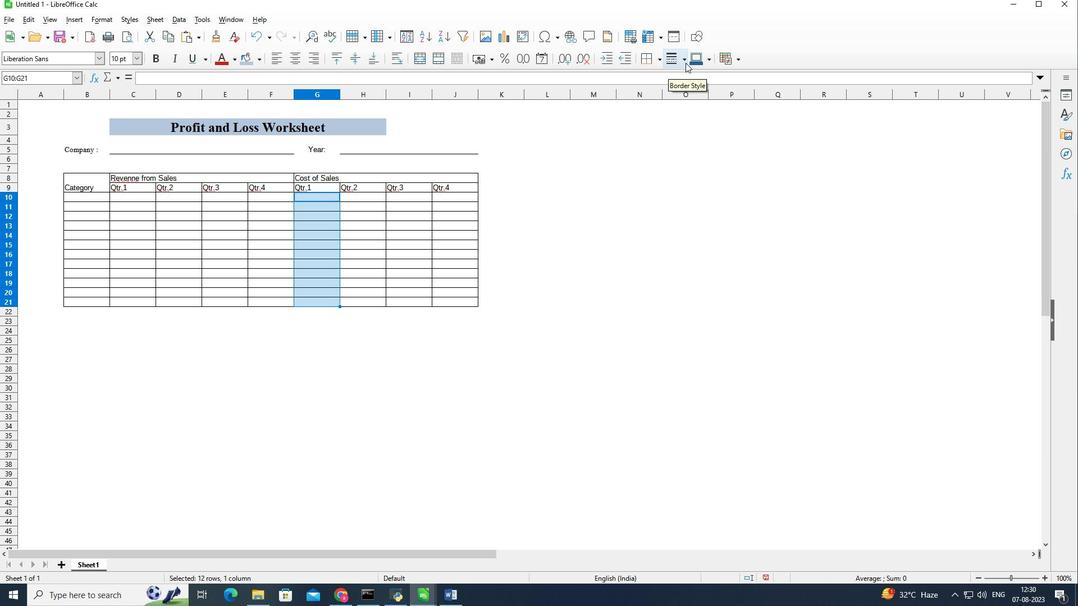 
Action: Mouse pressed left at (685, 62)
Screenshot: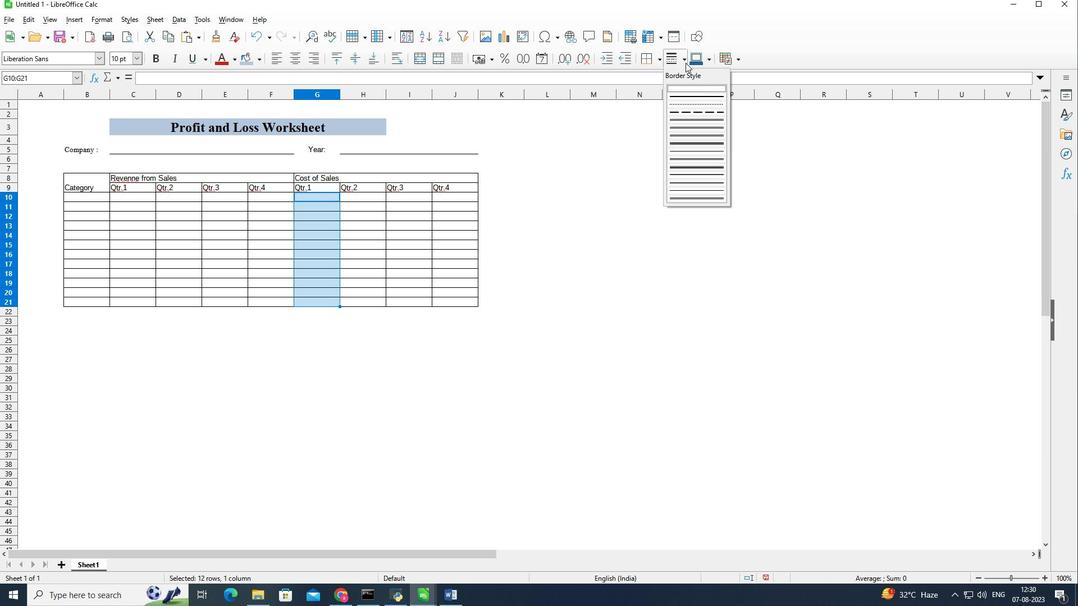 
Action: Mouse moved to (690, 184)
Screenshot: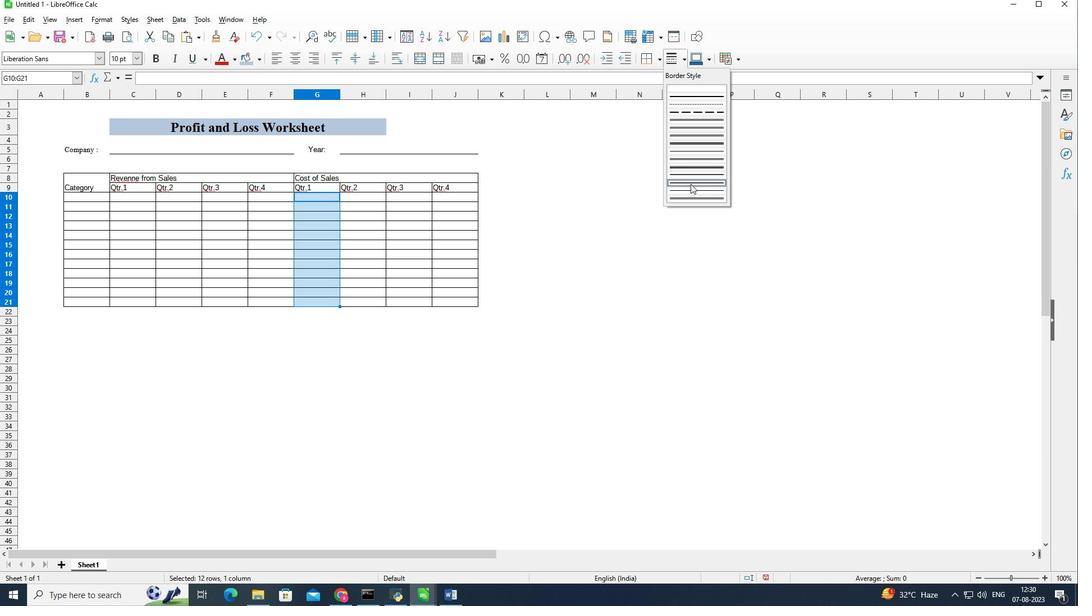 
Action: Mouse pressed left at (690, 184)
Screenshot: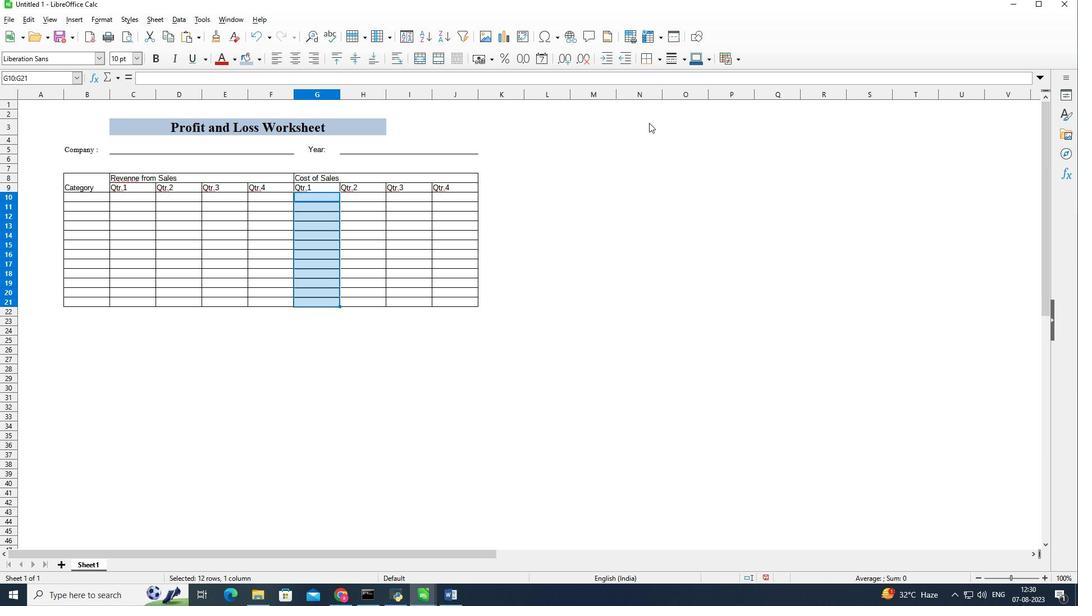 
Action: Mouse moved to (660, 62)
Screenshot: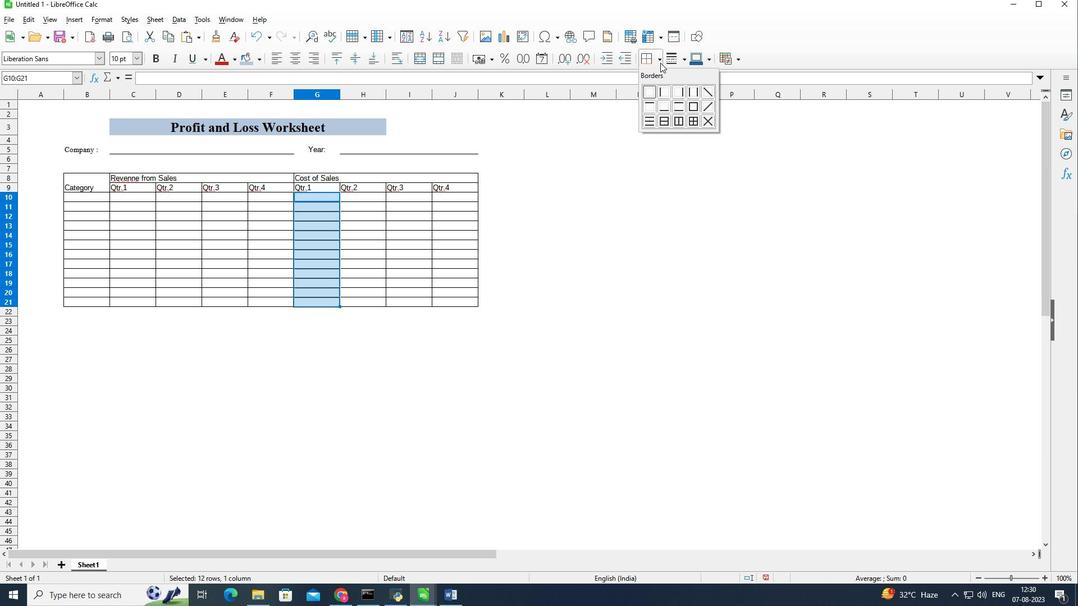 
Action: Mouse pressed left at (660, 62)
Screenshot: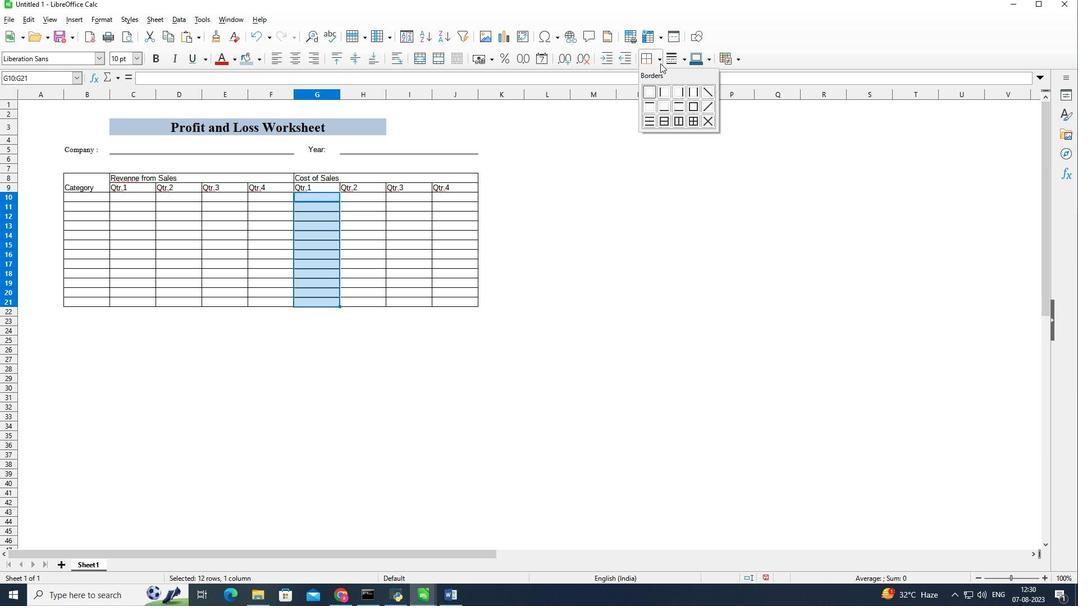 
Action: Mouse moved to (667, 91)
Screenshot: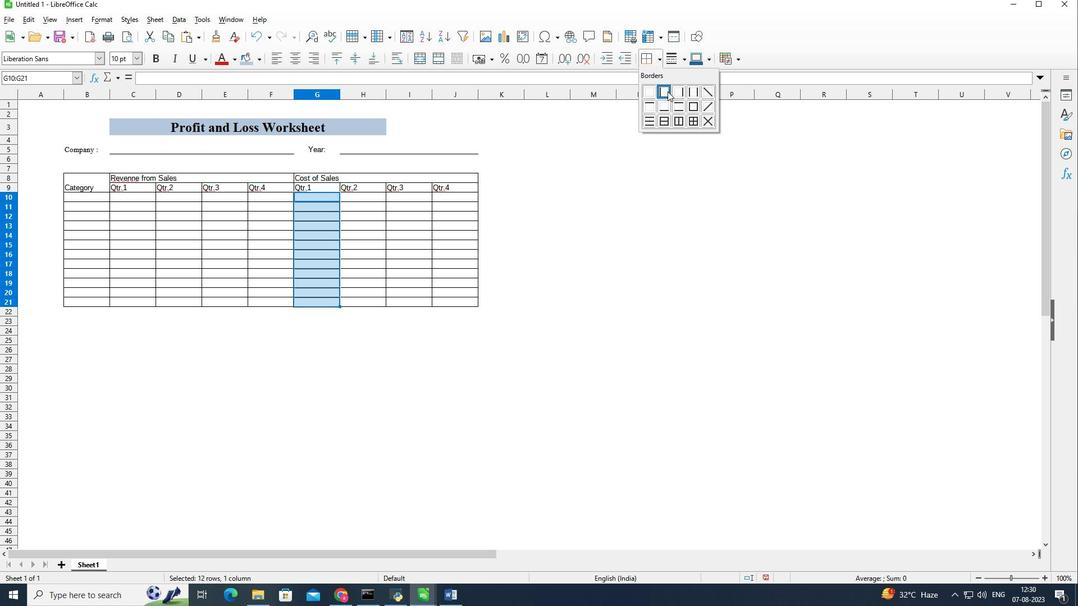 
Action: Mouse pressed left at (667, 91)
Screenshot: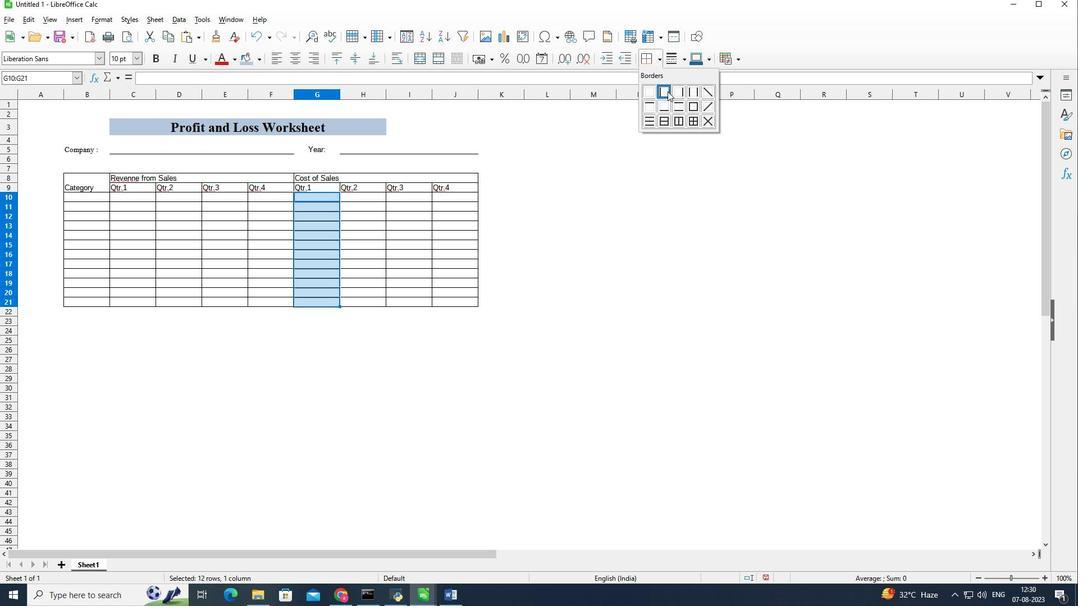 
Action: Mouse moved to (604, 206)
Screenshot: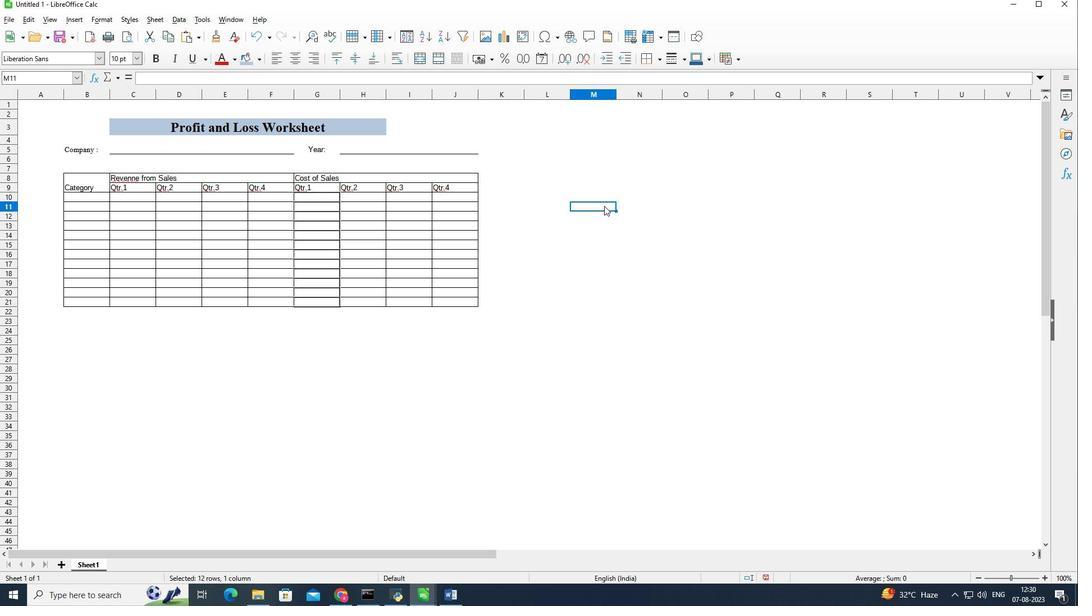 
Action: Mouse pressed left at (604, 206)
Screenshot: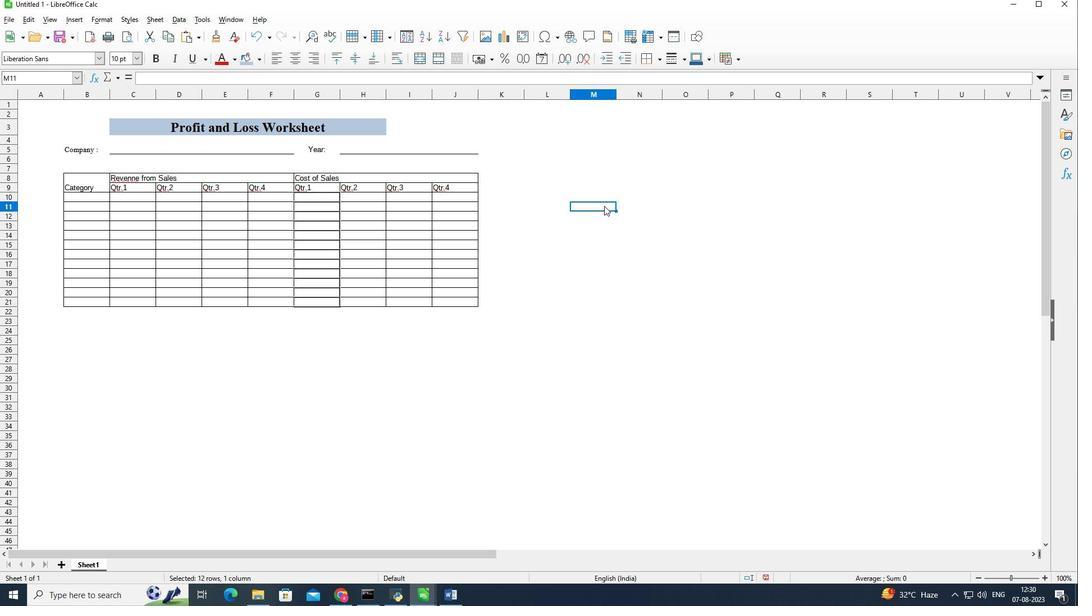 
Action: Mouse moved to (316, 195)
Screenshot: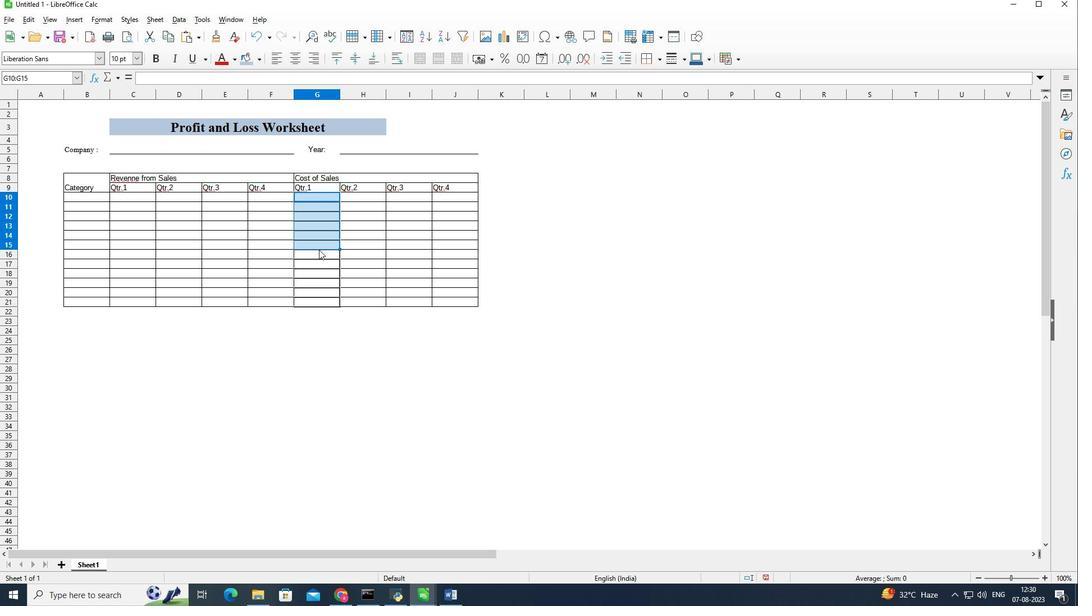 
Action: Mouse pressed left at (316, 195)
Screenshot: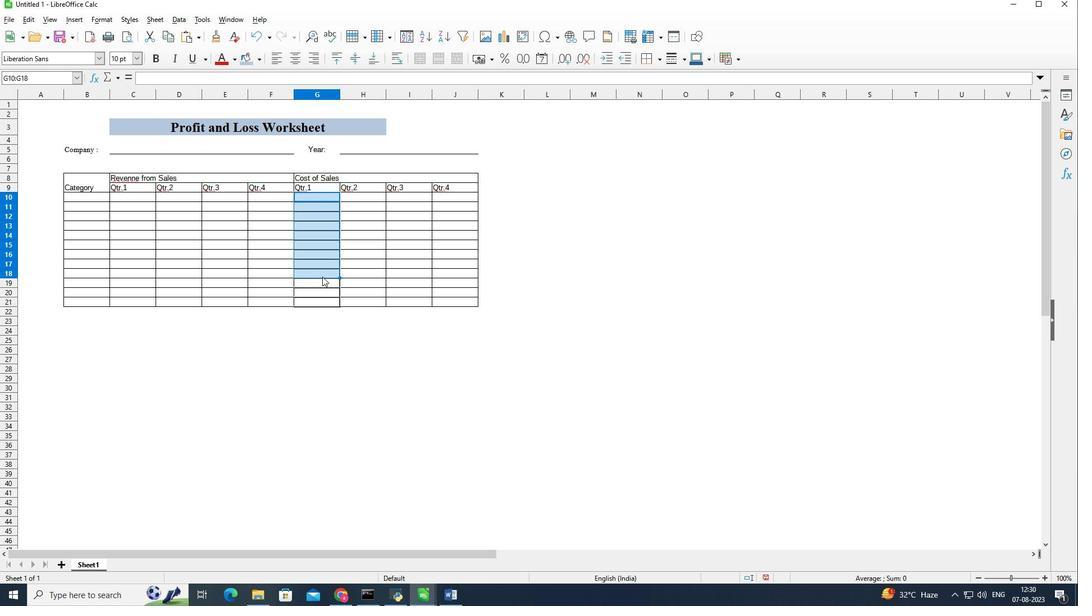 
Action: Mouse moved to (656, 60)
Screenshot: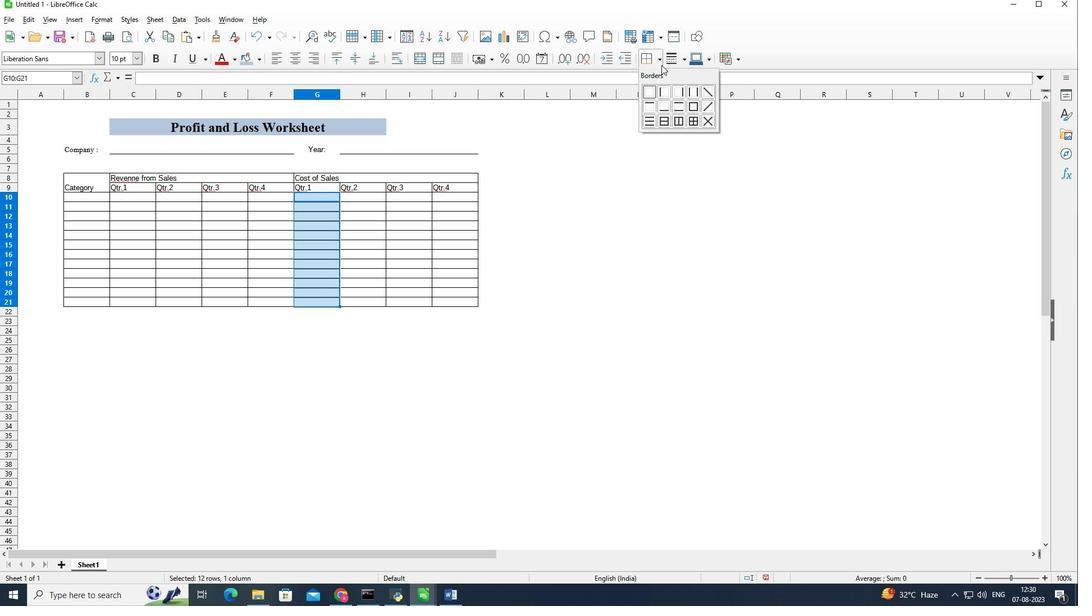 
Action: Mouse pressed left at (656, 60)
Screenshot: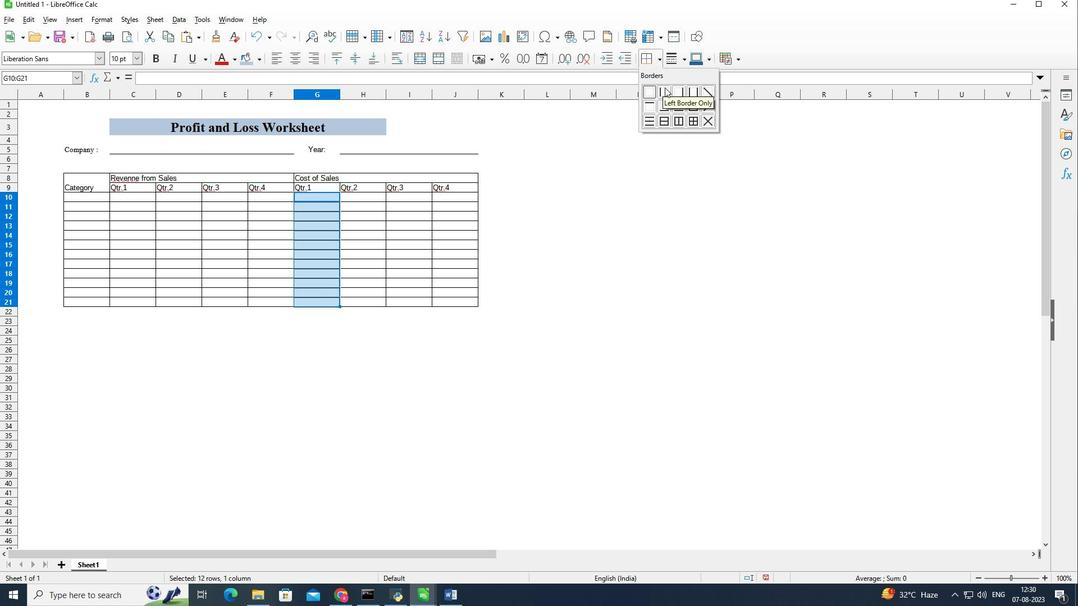 
Action: Mouse moved to (660, 92)
Screenshot: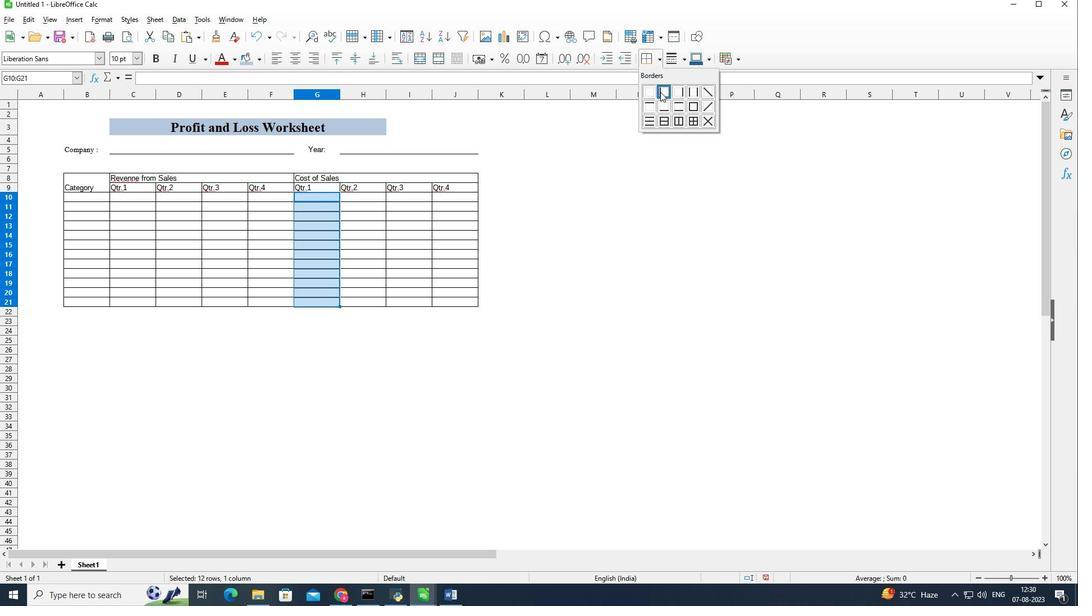 
Action: Mouse pressed left at (660, 92)
Screenshot: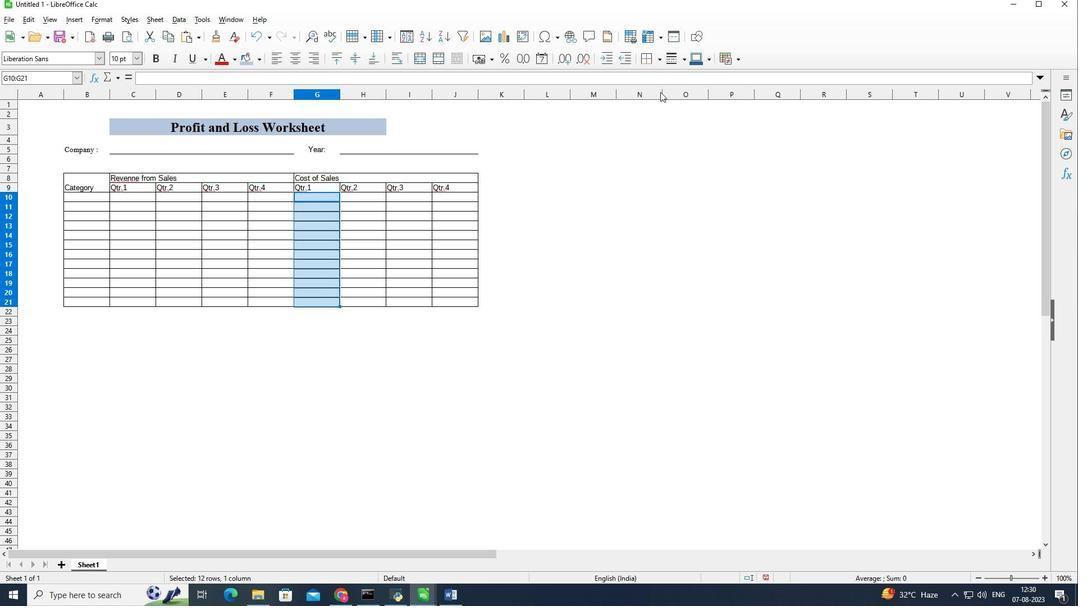
Action: Mouse moved to (637, 121)
Screenshot: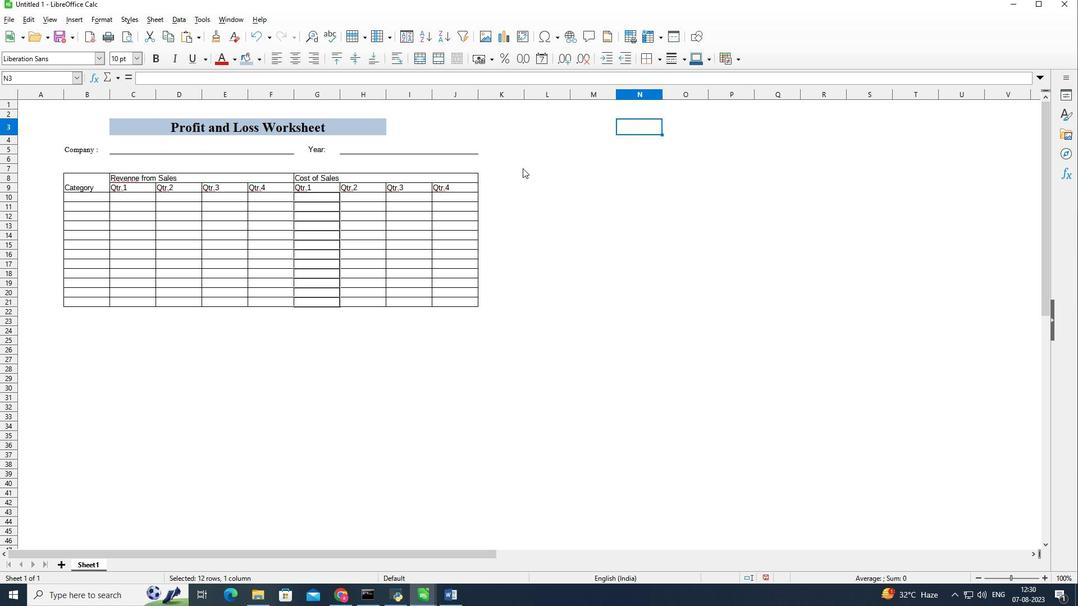 
Action: Mouse pressed left at (637, 121)
Screenshot: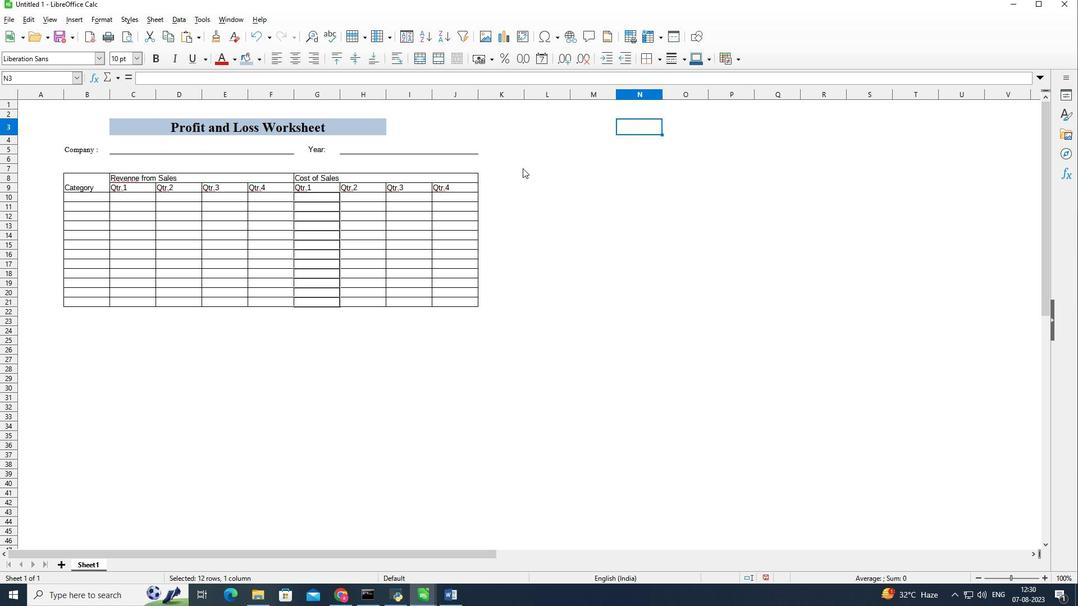 
Action: Mouse moved to (316, 196)
Screenshot: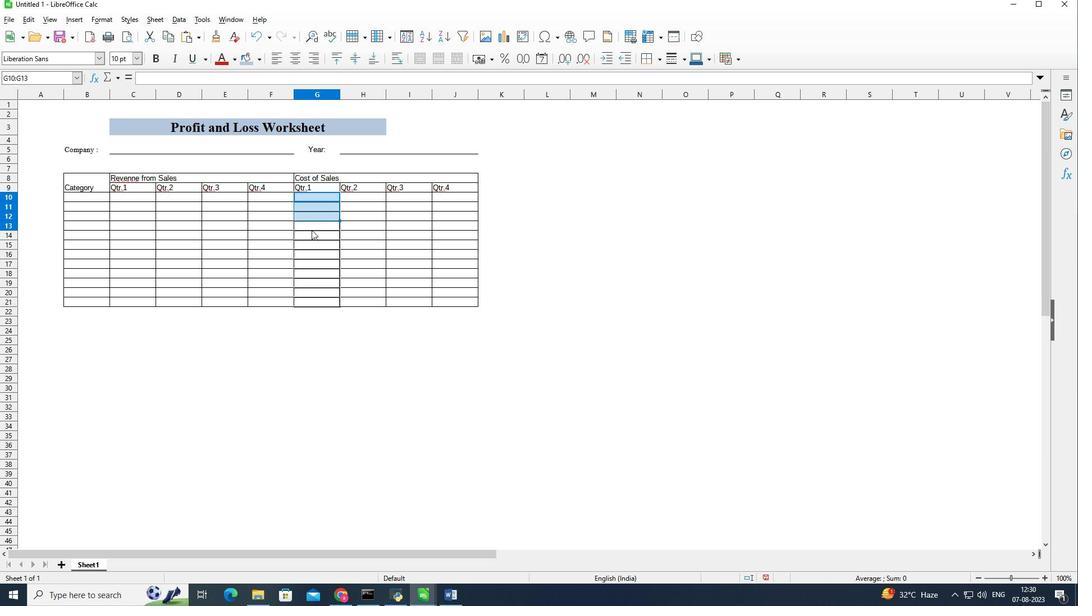 
Action: Mouse pressed left at (316, 196)
Screenshot: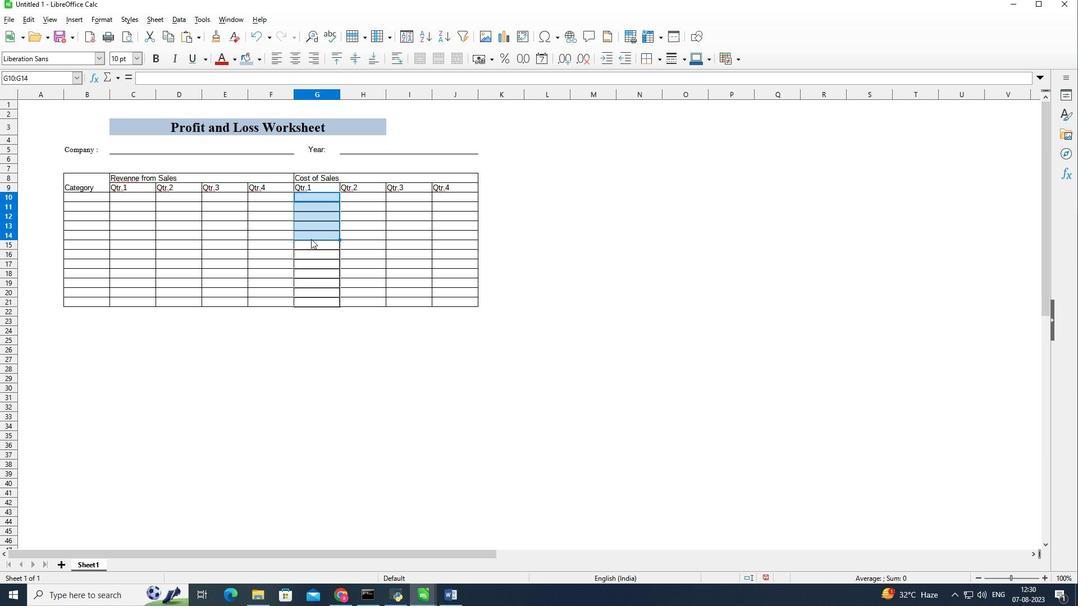 
Action: Mouse moved to (685, 60)
Screenshot: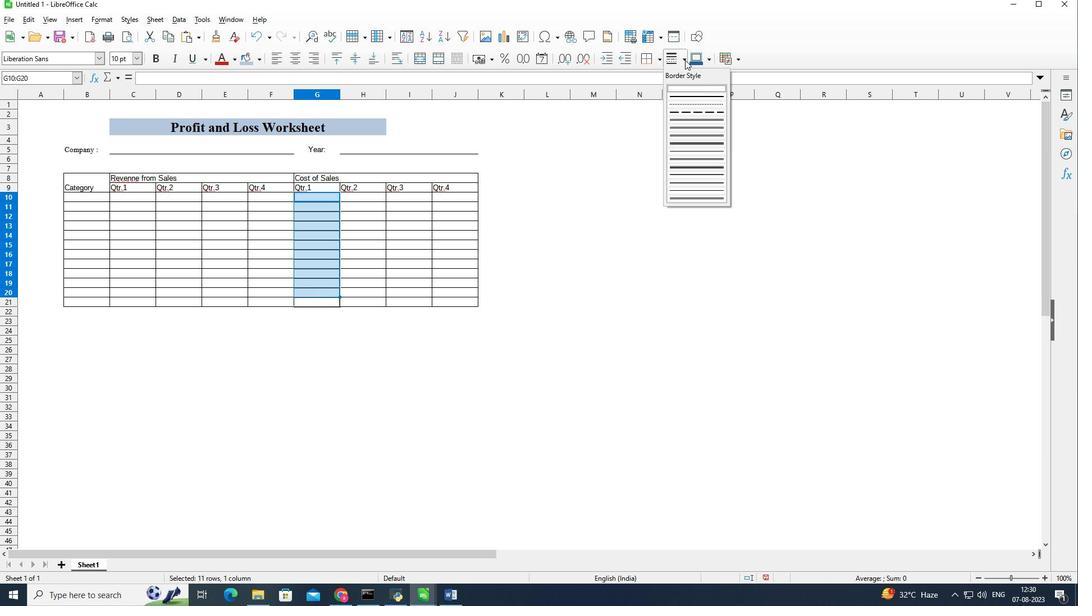 
Action: Mouse pressed left at (685, 60)
Screenshot: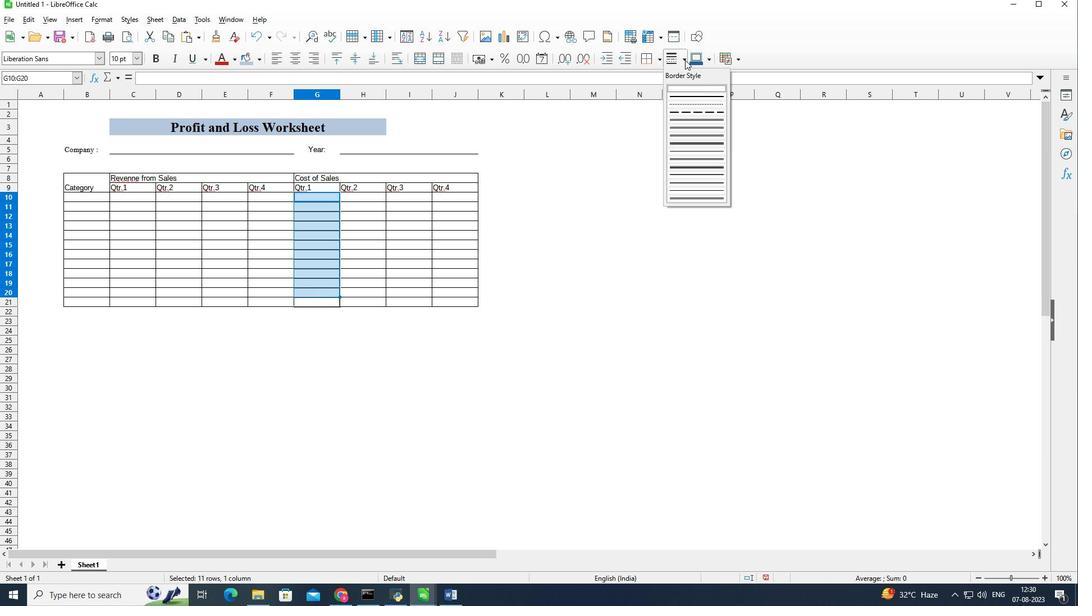
Action: Mouse moved to (698, 173)
Screenshot: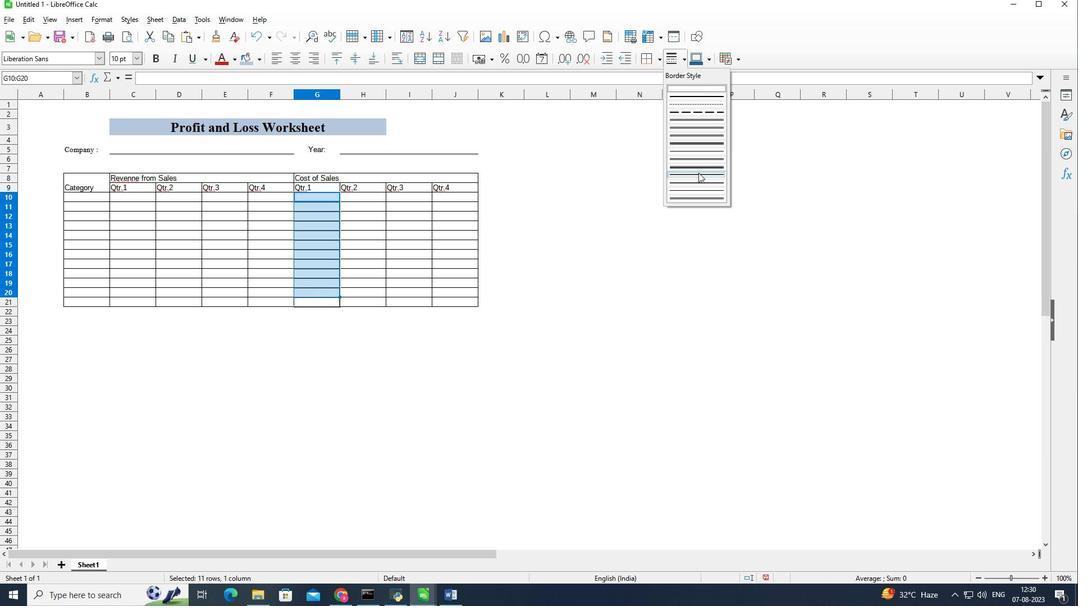 
Action: Mouse scrolled (698, 172) with delta (0, 0)
Screenshot: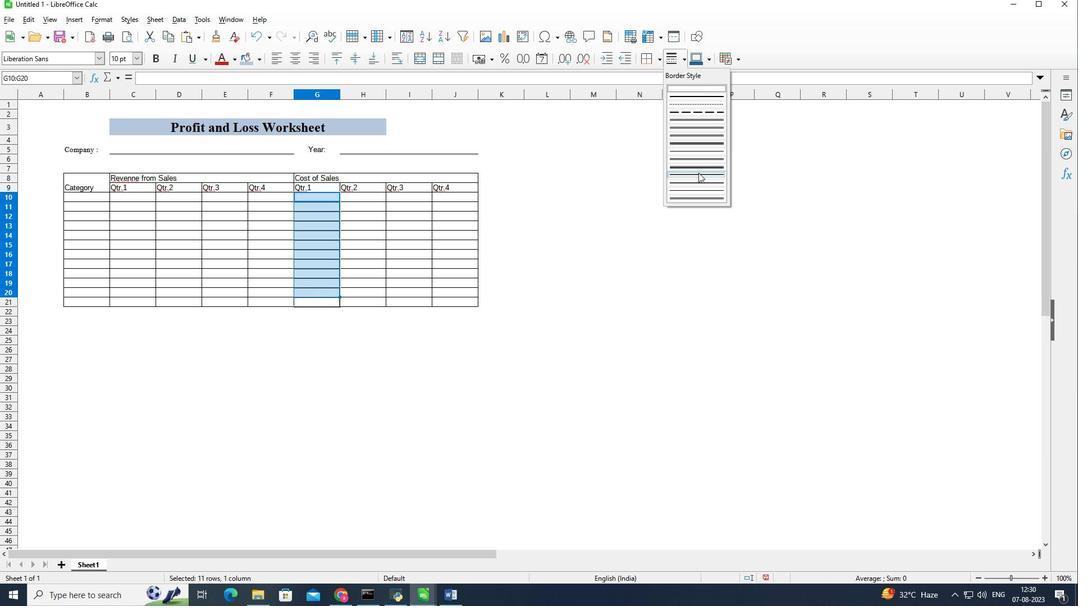 
Action: Mouse scrolled (698, 172) with delta (0, 0)
Screenshot: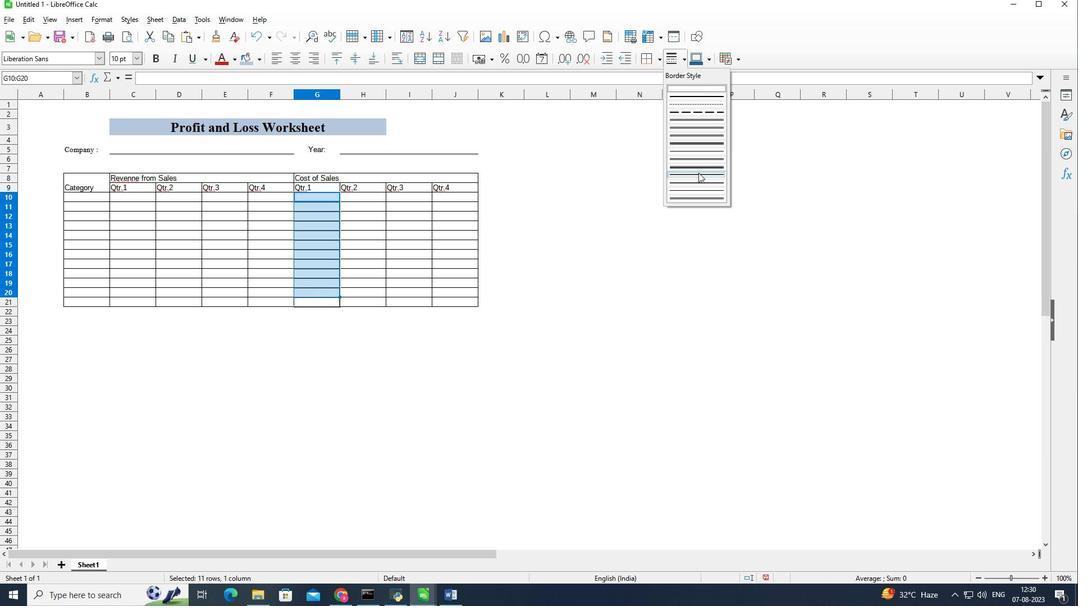 
Action: Mouse scrolled (698, 172) with delta (0, 0)
Screenshot: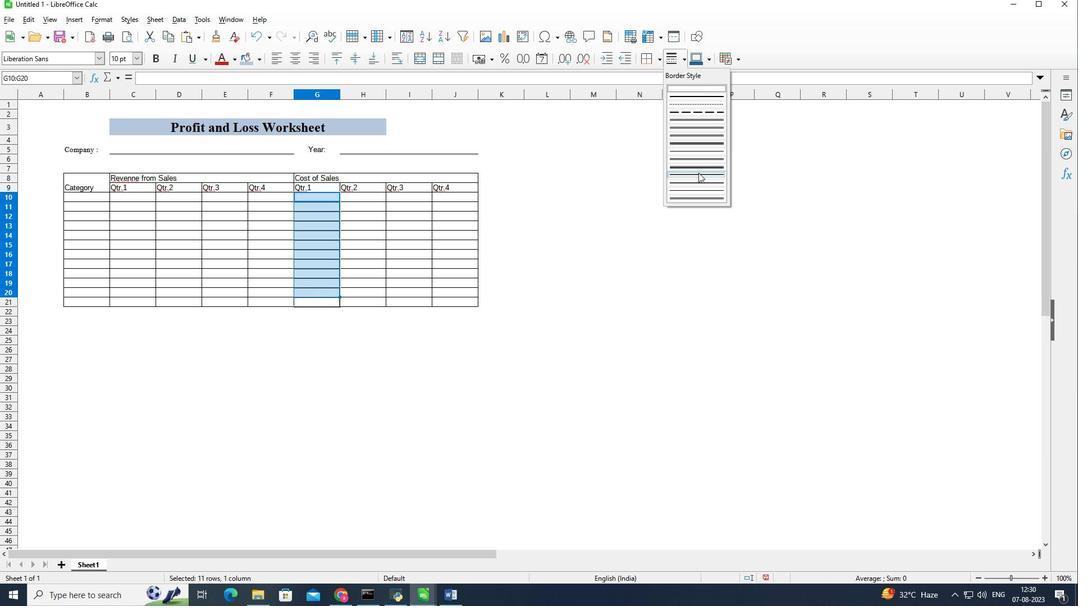 
Action: Mouse scrolled (698, 172) with delta (0, 0)
Screenshot: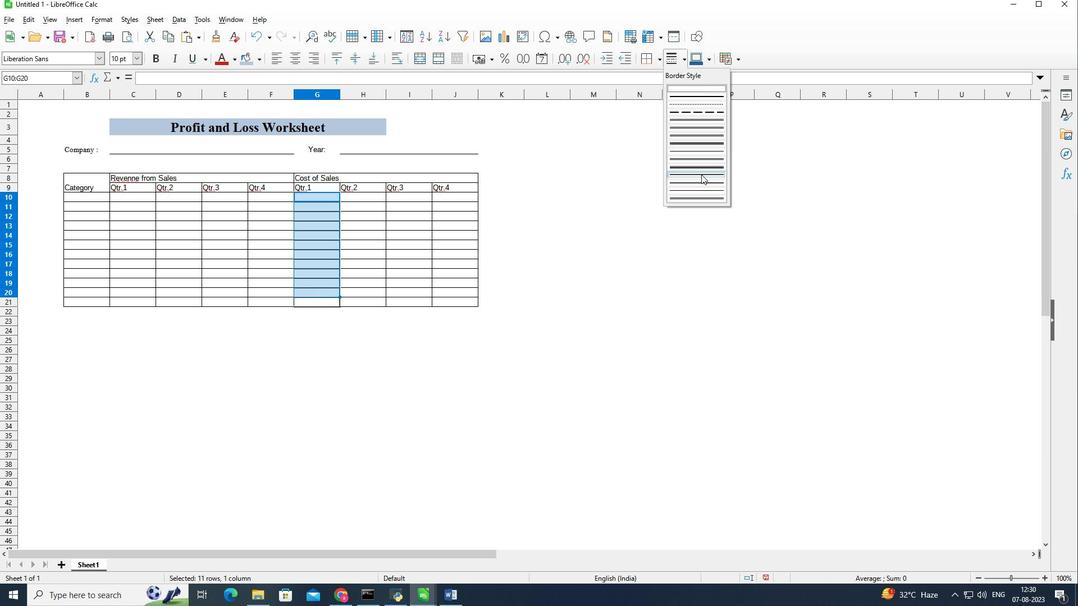 
Action: Mouse scrolled (698, 172) with delta (0, 0)
Screenshot: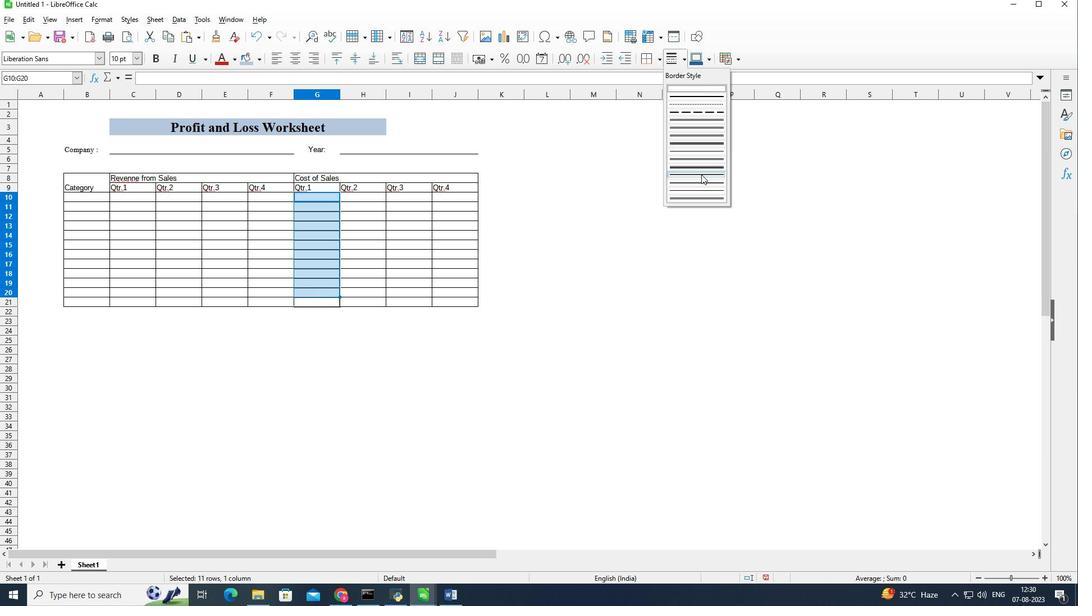 
Action: Mouse moved to (702, 178)
Screenshot: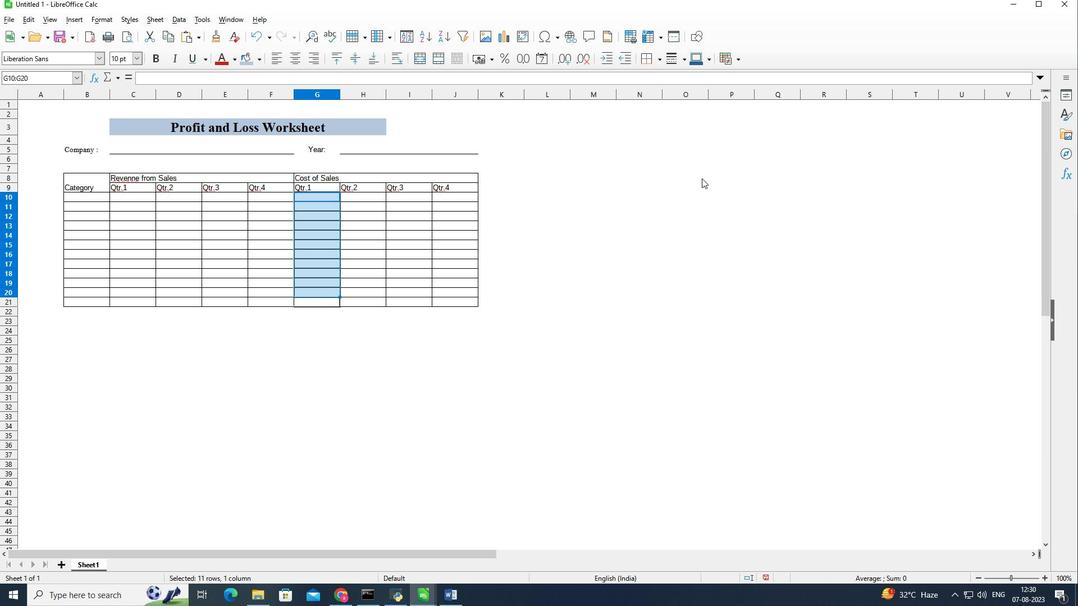 
Action: Mouse pressed left at (702, 178)
Screenshot: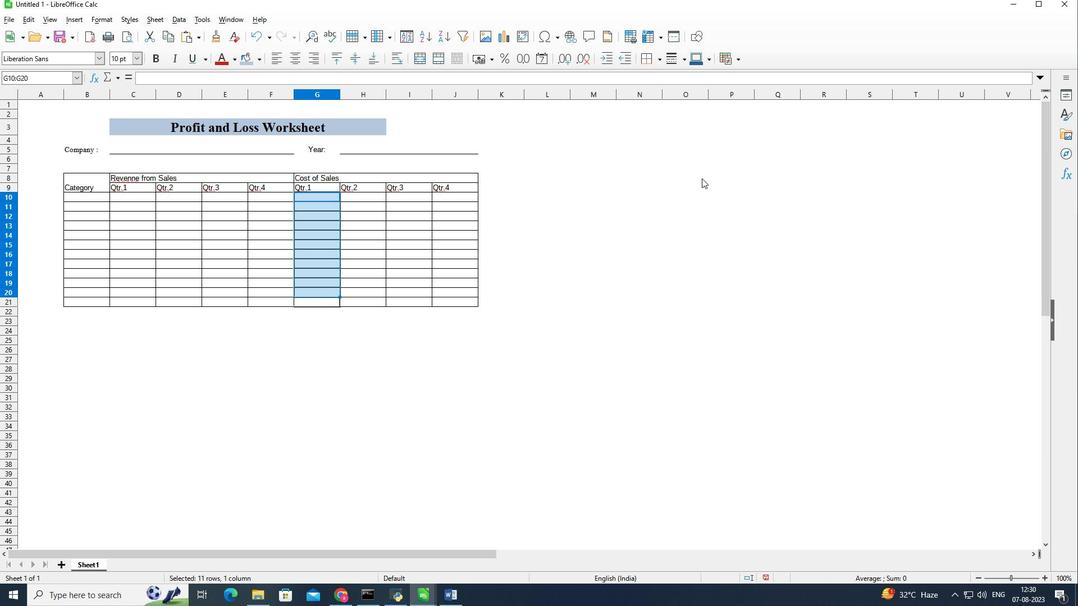 
Action: Mouse moved to (73, 178)
Screenshot: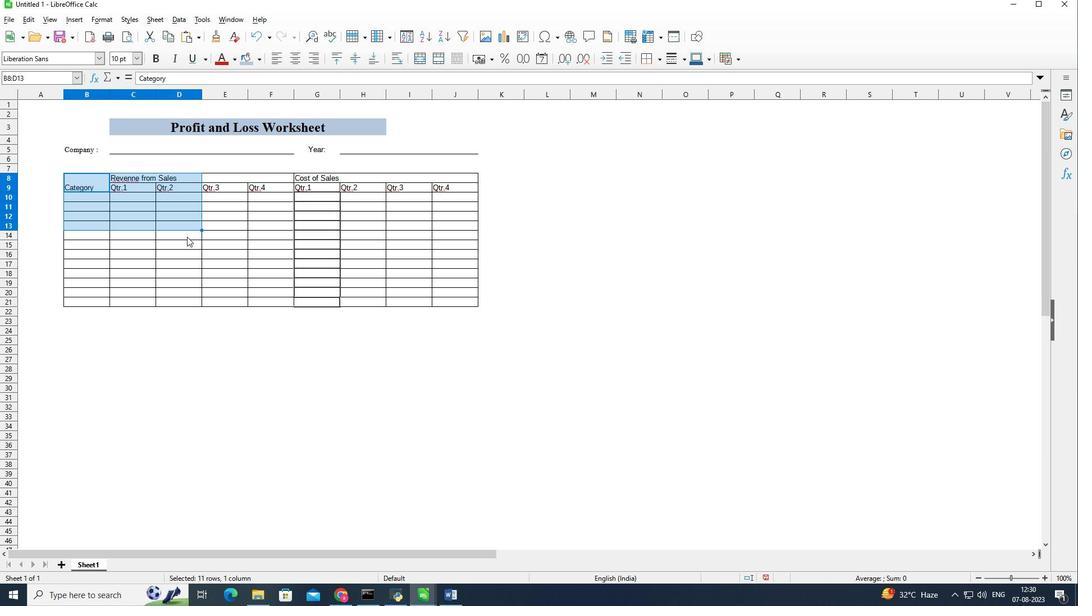 
Action: Mouse pressed left at (73, 178)
Screenshot: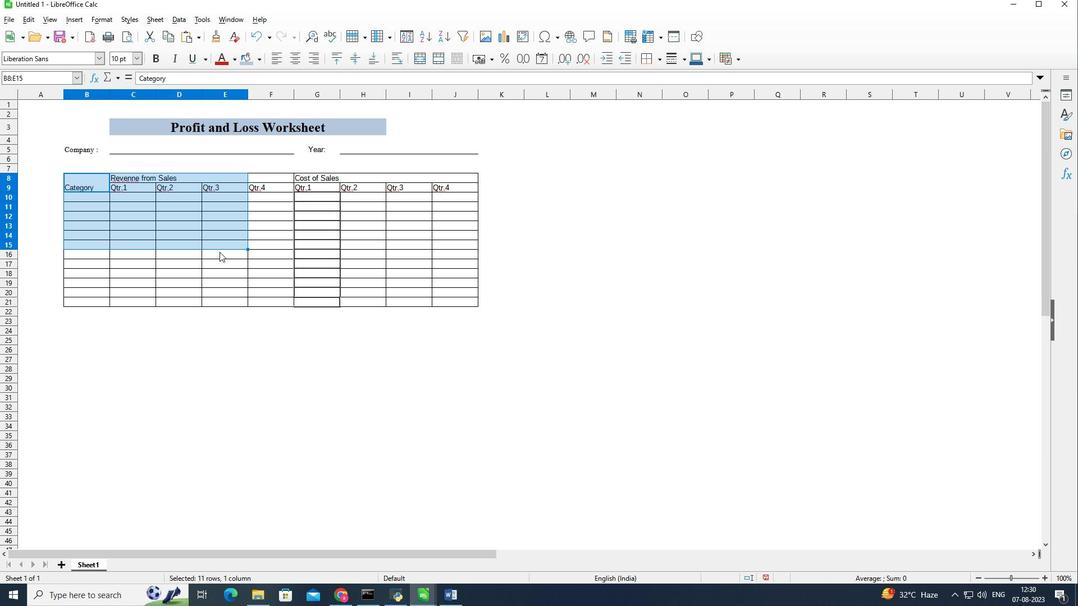 
Action: Mouse moved to (658, 61)
Screenshot: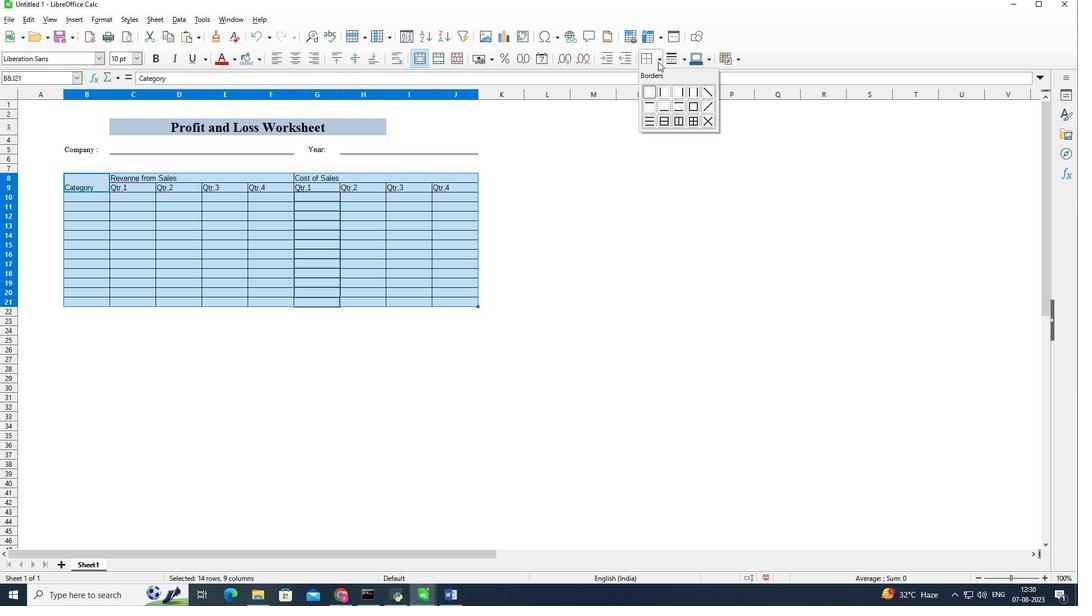 
Action: Mouse pressed left at (658, 61)
Screenshot: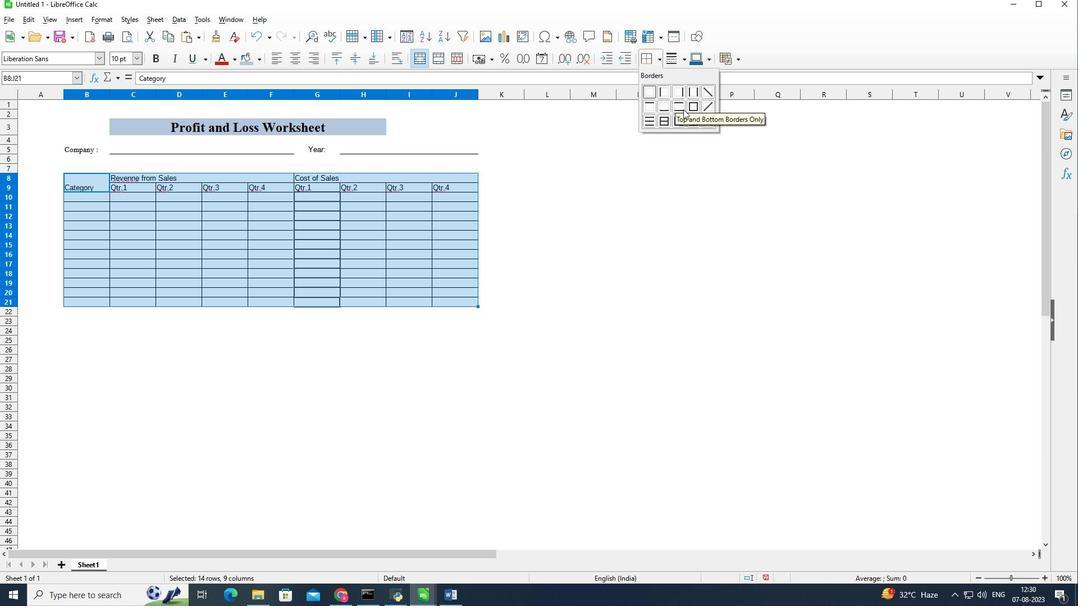 
Action: Mouse moved to (690, 104)
Screenshot: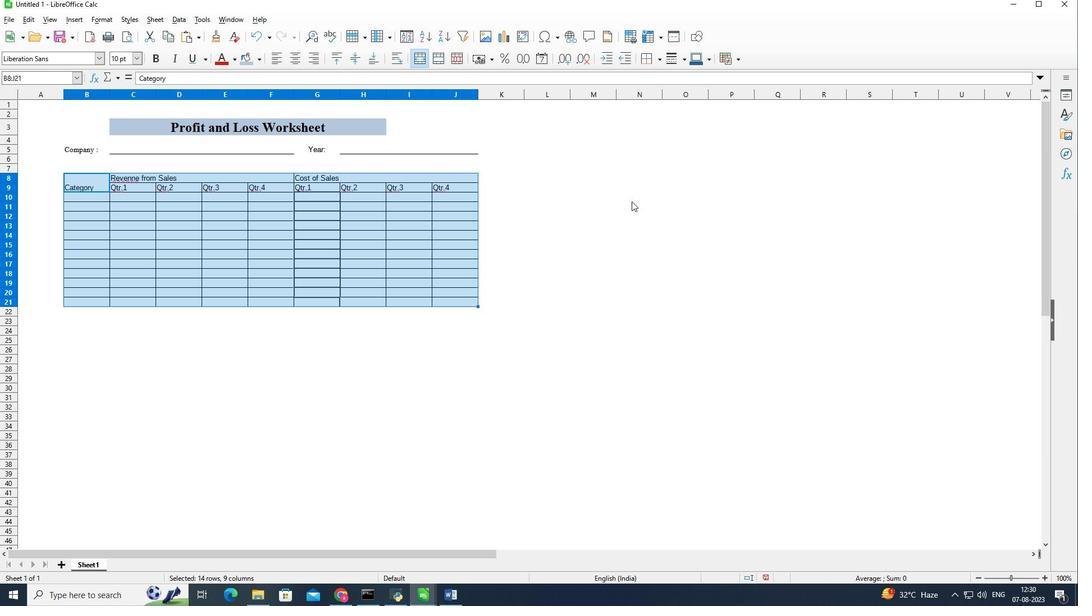 
Action: Mouse pressed left at (690, 104)
Screenshot: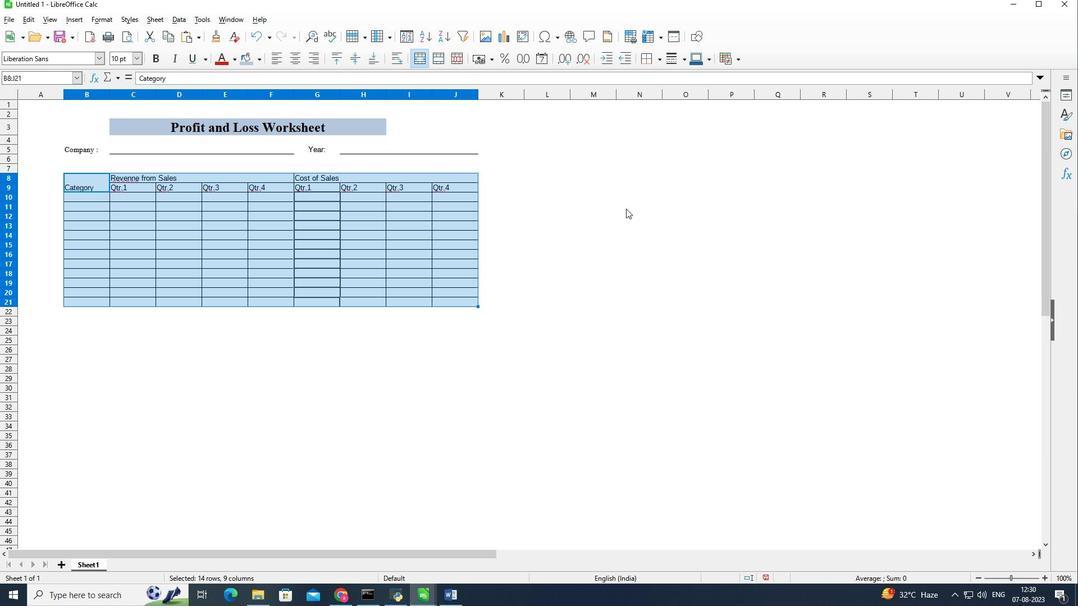 
Action: Mouse moved to (625, 209)
Screenshot: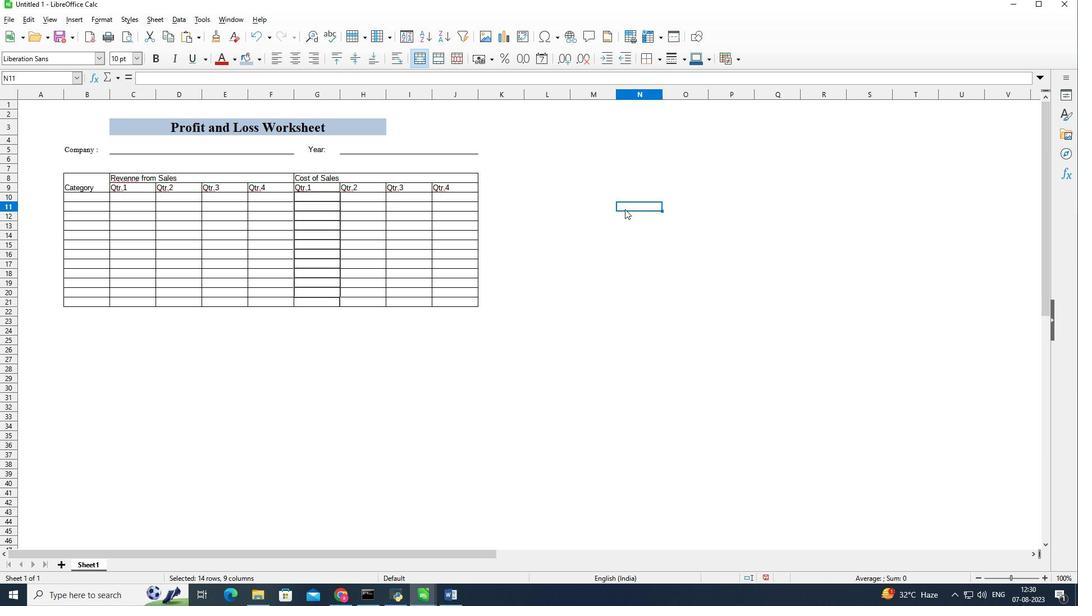 
Action: Mouse pressed left at (625, 209)
Screenshot: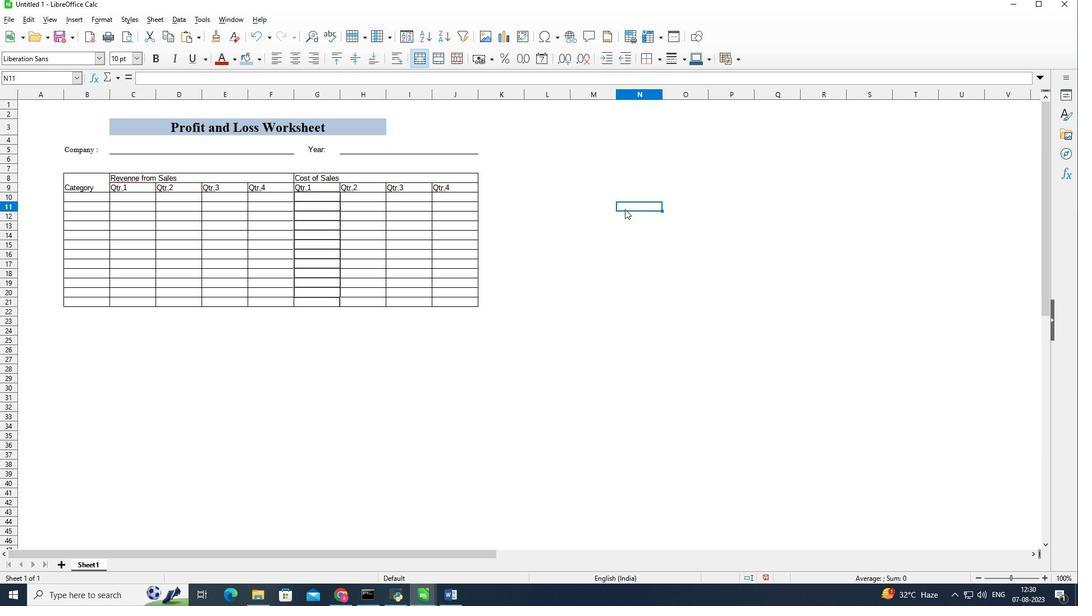 
Action: Mouse moved to (84, 180)
Screenshot: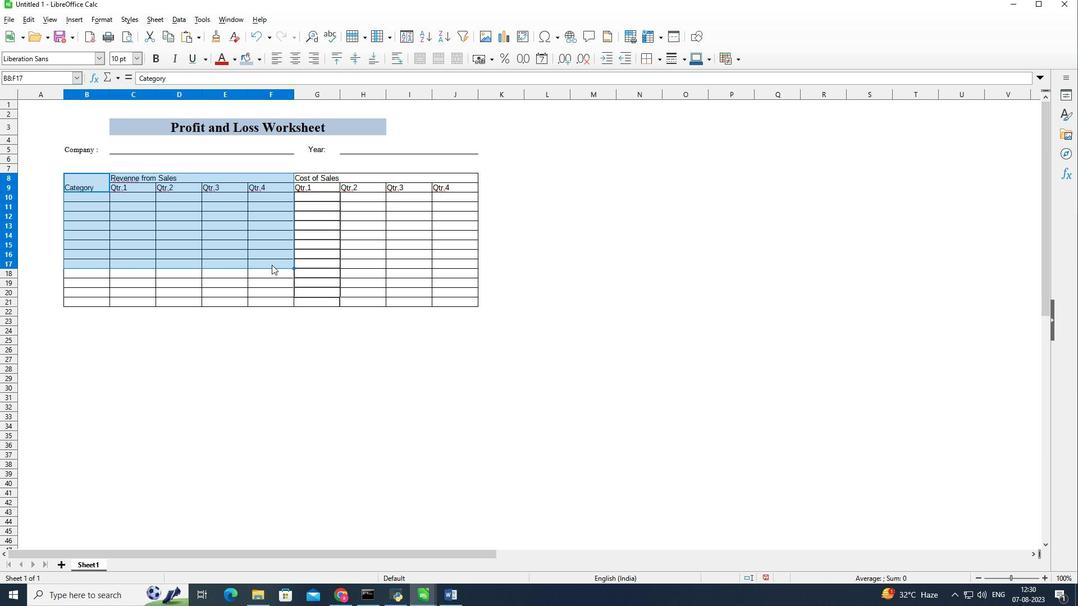 
Action: Mouse pressed left at (84, 180)
Screenshot: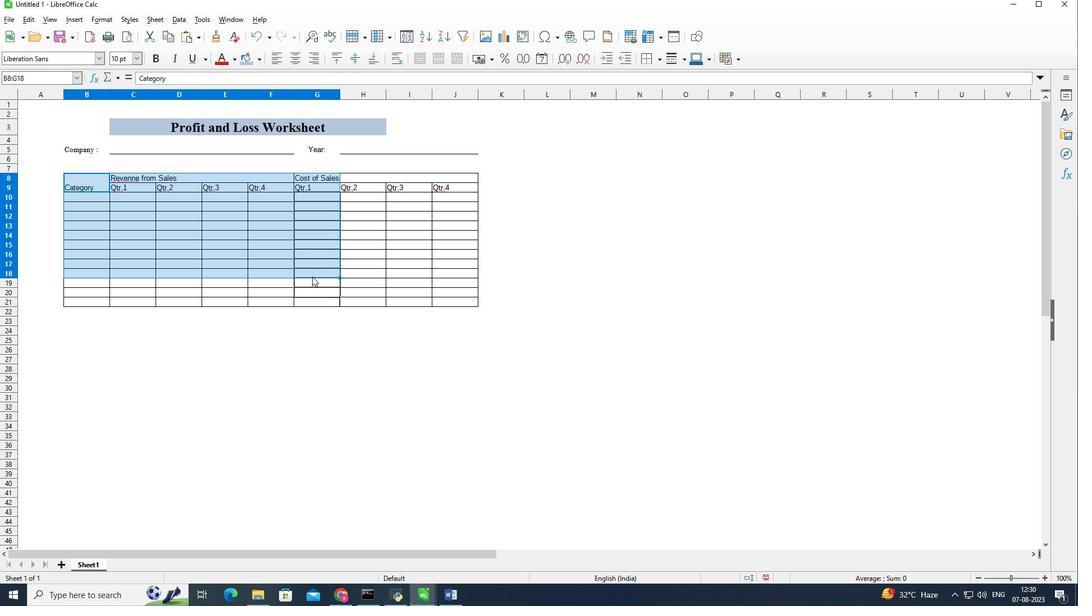 
Action: Mouse moved to (682, 61)
Screenshot: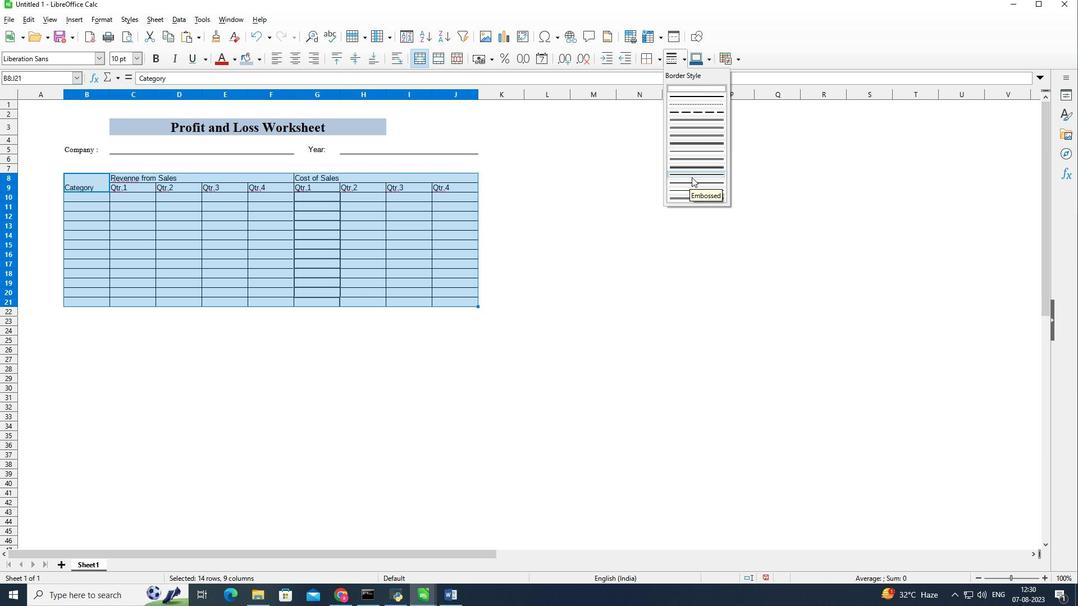 
Action: Mouse pressed left at (682, 61)
Screenshot: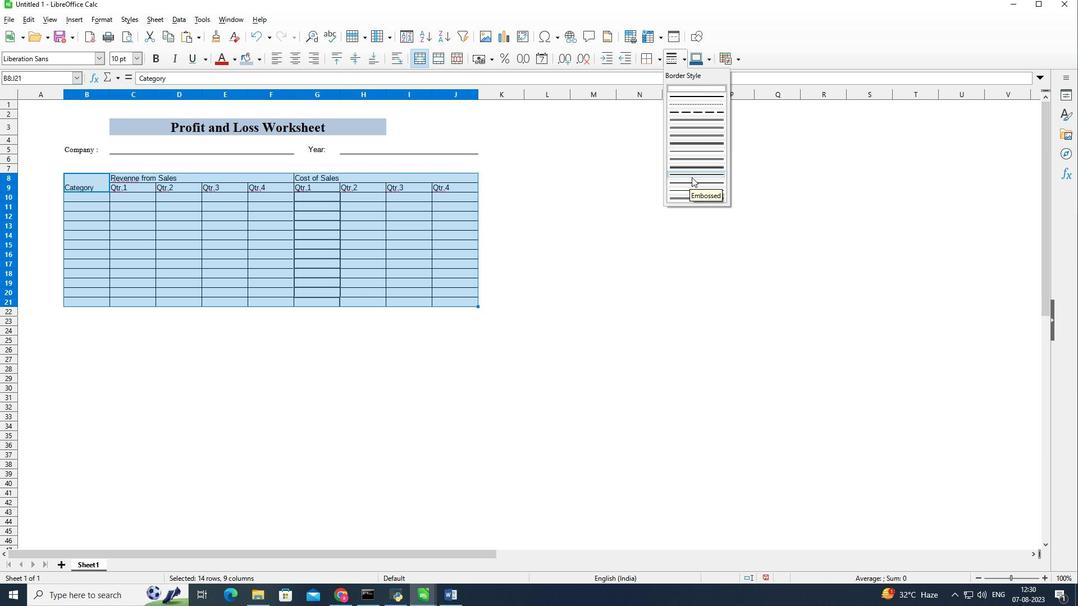 
Action: Mouse moved to (685, 182)
Screenshot: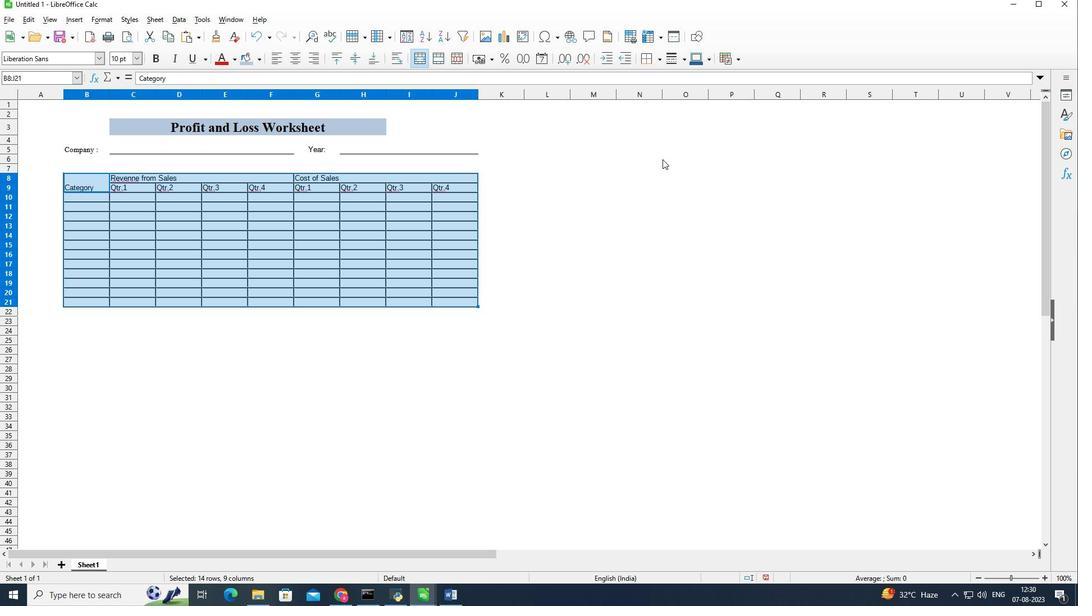 
Action: Mouse pressed left at (685, 182)
Screenshot: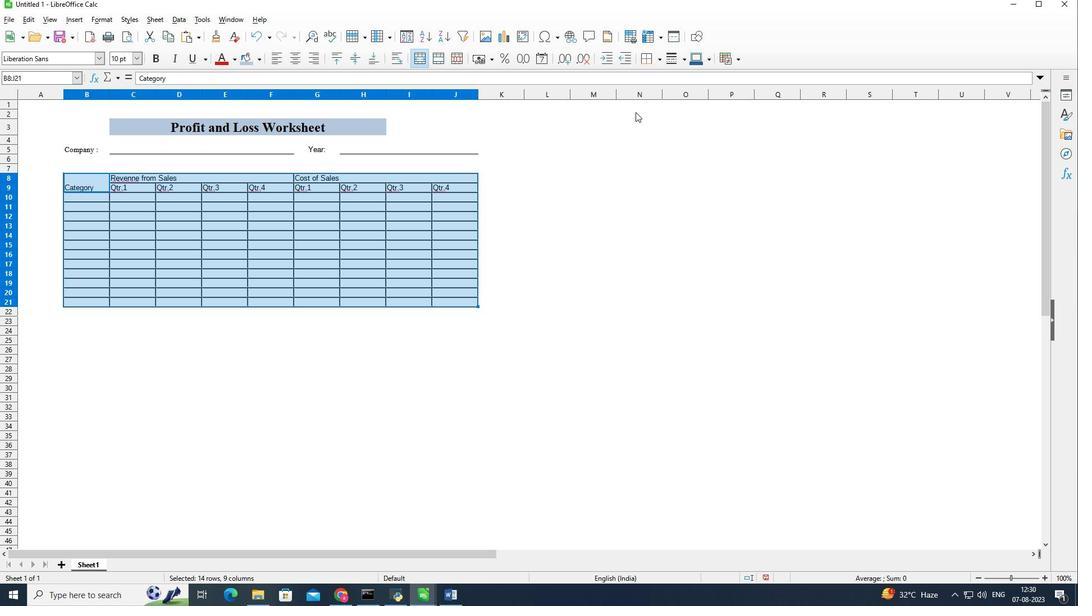 
Action: Mouse moved to (530, 289)
Screenshot: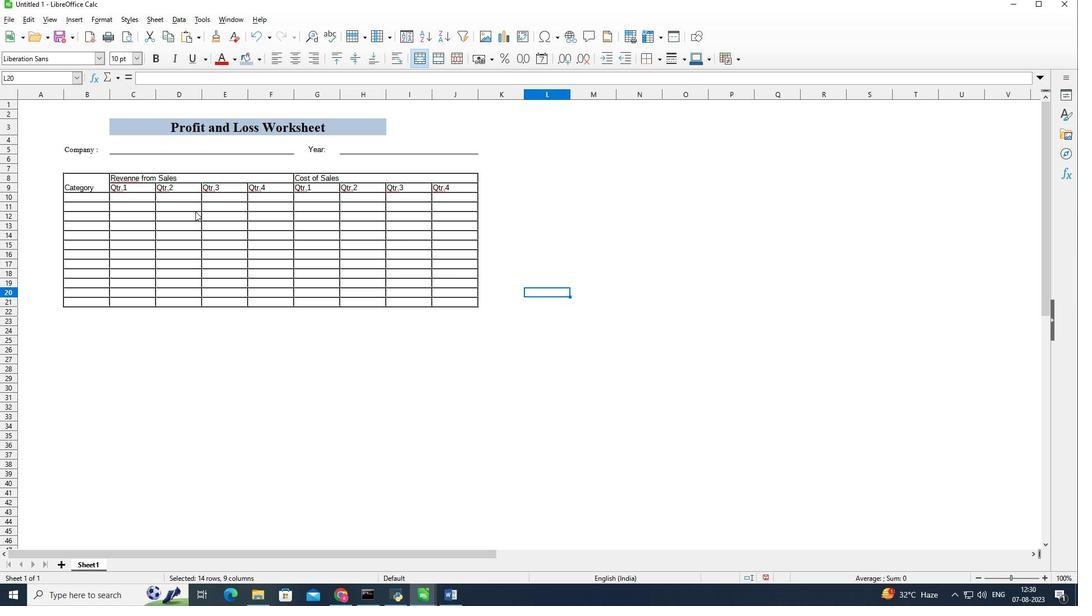 
Action: Mouse pressed left at (530, 289)
Screenshot: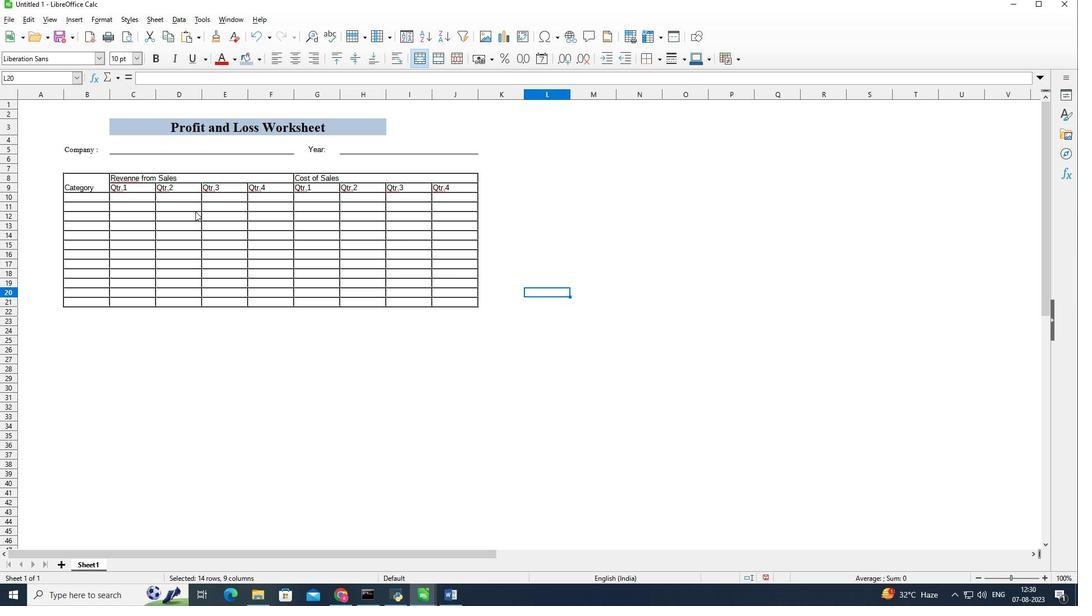 
Action: Mouse moved to (85, 189)
Screenshot: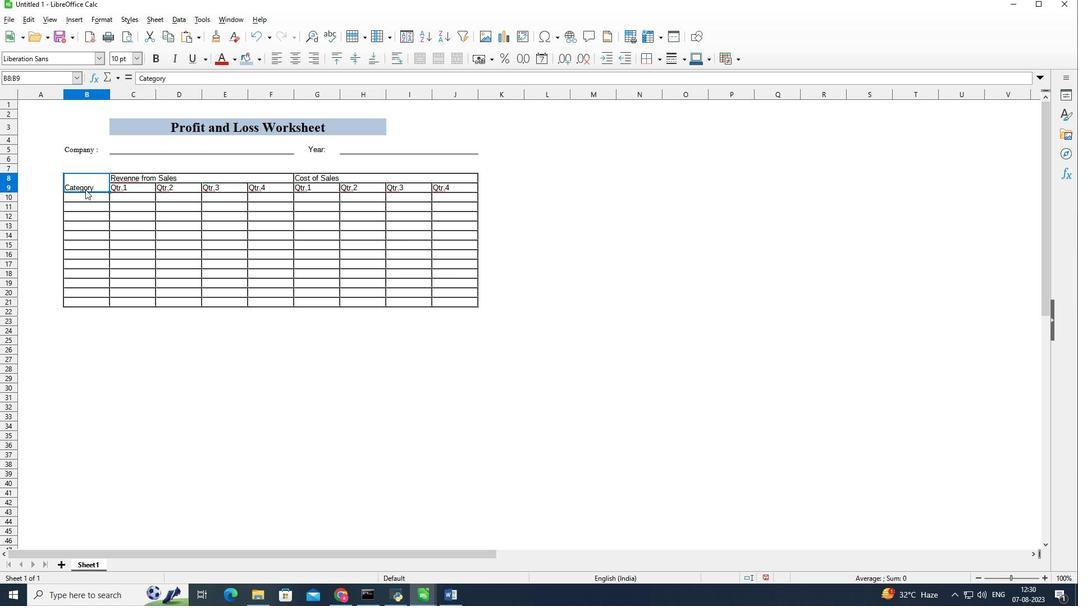 
Action: Mouse pressed left at (85, 189)
Screenshot: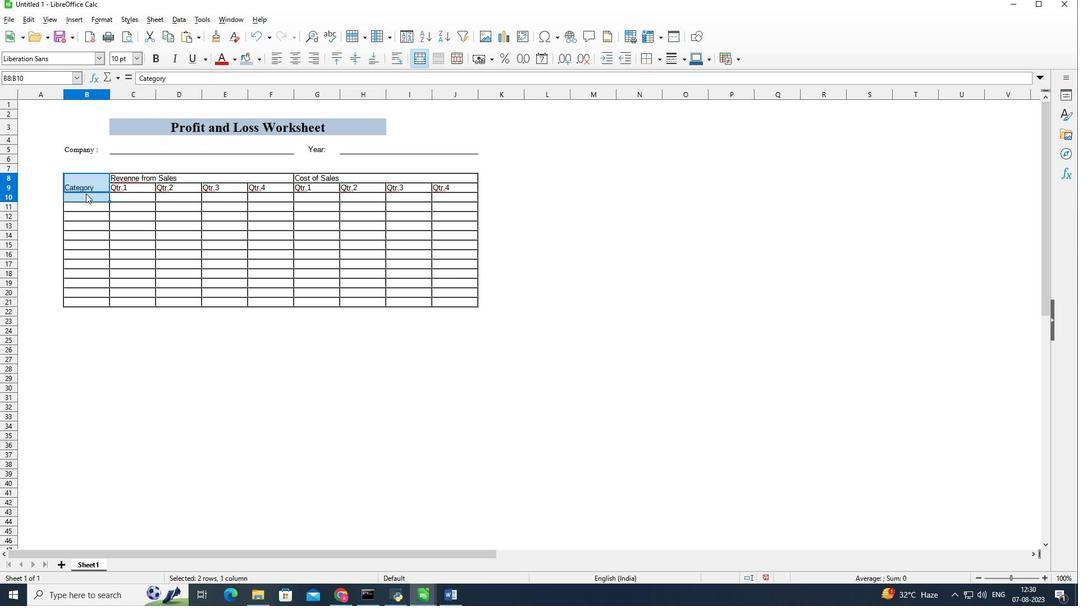 
Action: Mouse moved to (83, 205)
Screenshot: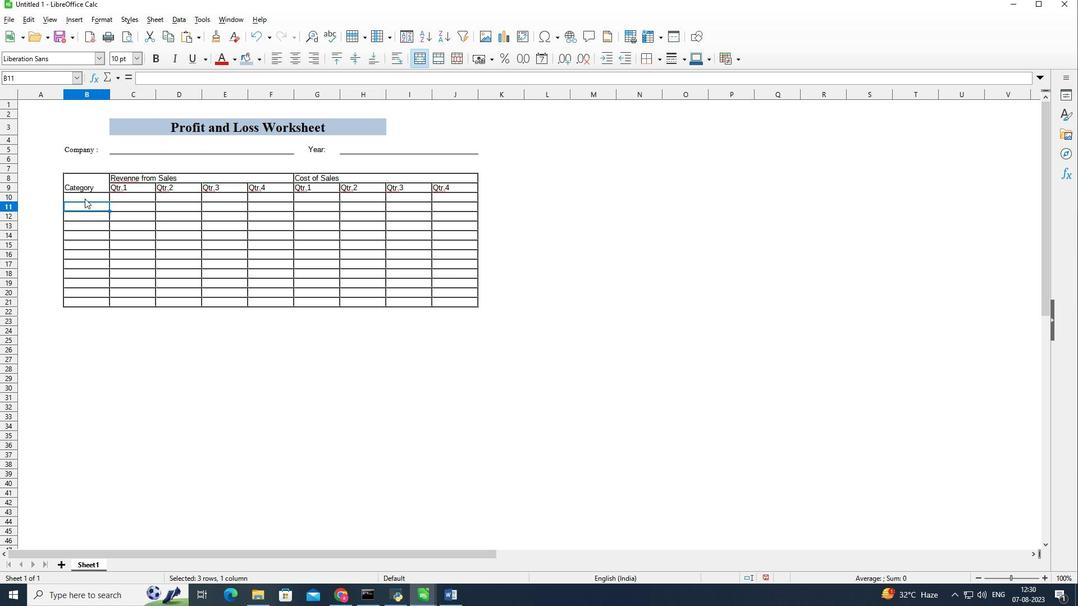 
Action: Mouse pressed left at (83, 205)
